 Task: Explore Airbnb accommodation in Sakaiminato, Japan from 12th  December, 2023 to 15th December, 2023 for 3 adults. Place can be entire room with 2 bedrooms having 3 beds and 1 bathroom. Property type can be flat.
Action: Mouse moved to (469, 84)
Screenshot: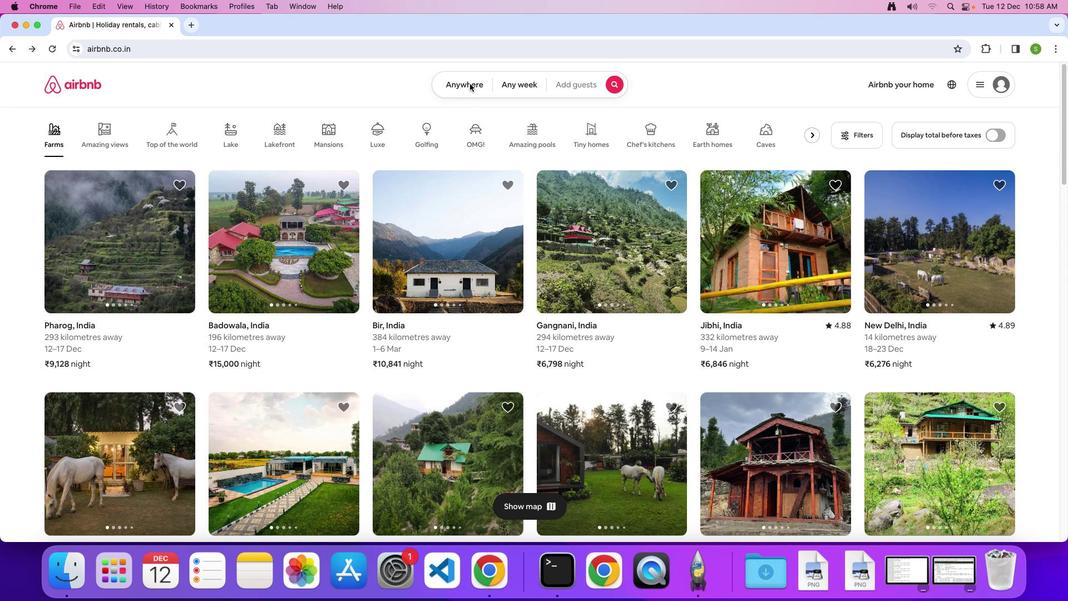 
Action: Mouse pressed left at (469, 84)
Screenshot: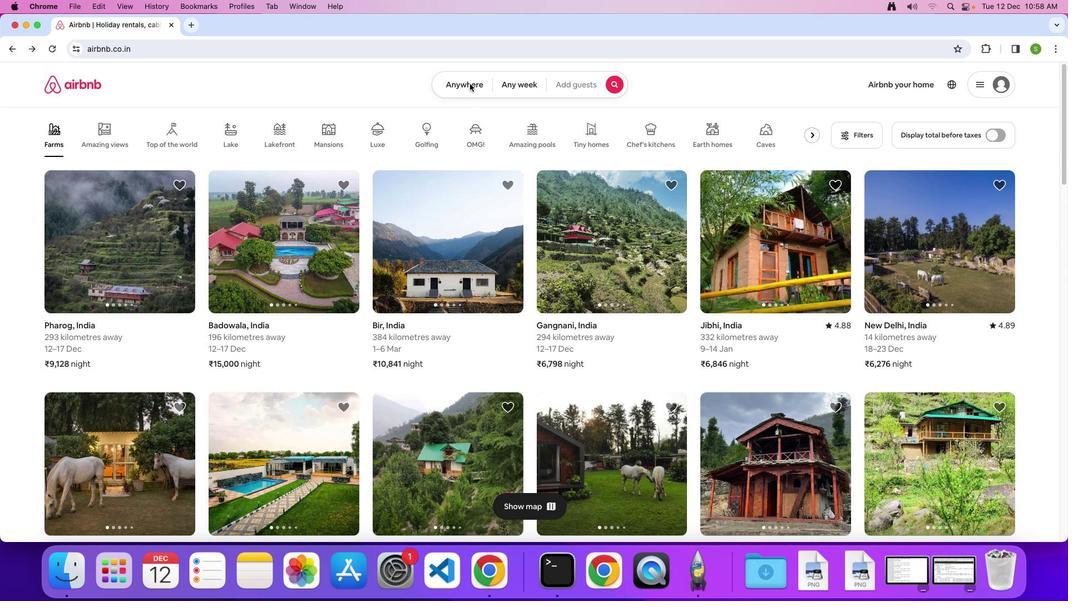 
Action: Mouse moved to (463, 85)
Screenshot: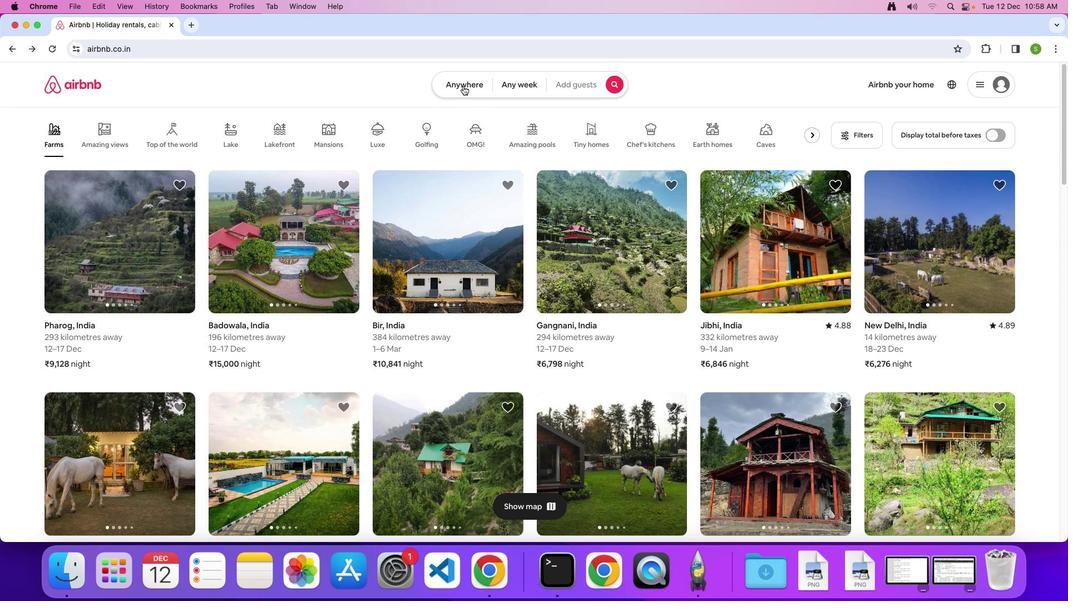 
Action: Mouse pressed left at (463, 85)
Screenshot: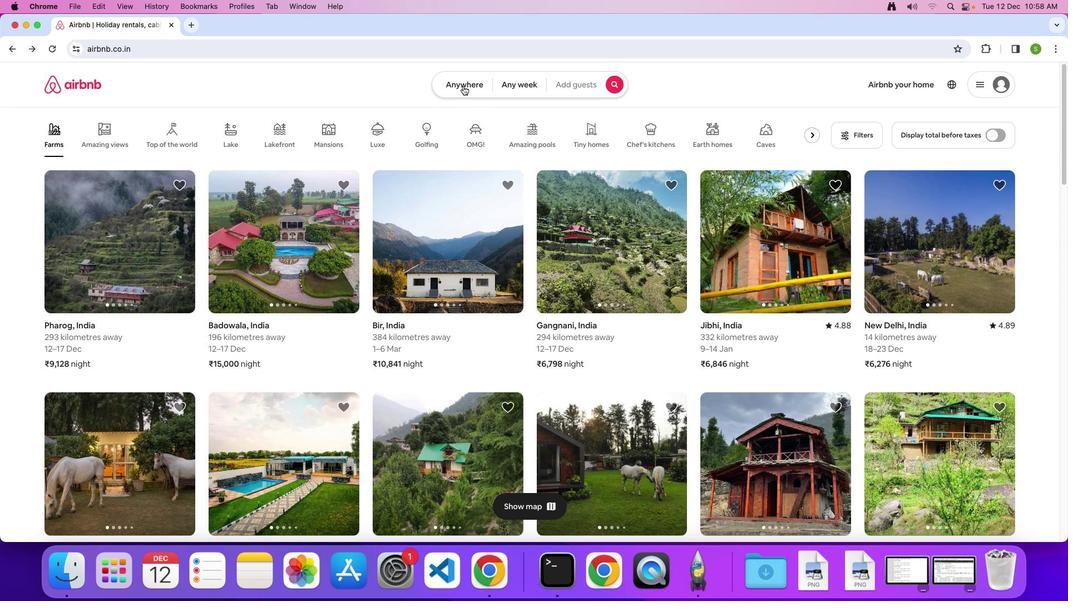 
Action: Mouse moved to (407, 118)
Screenshot: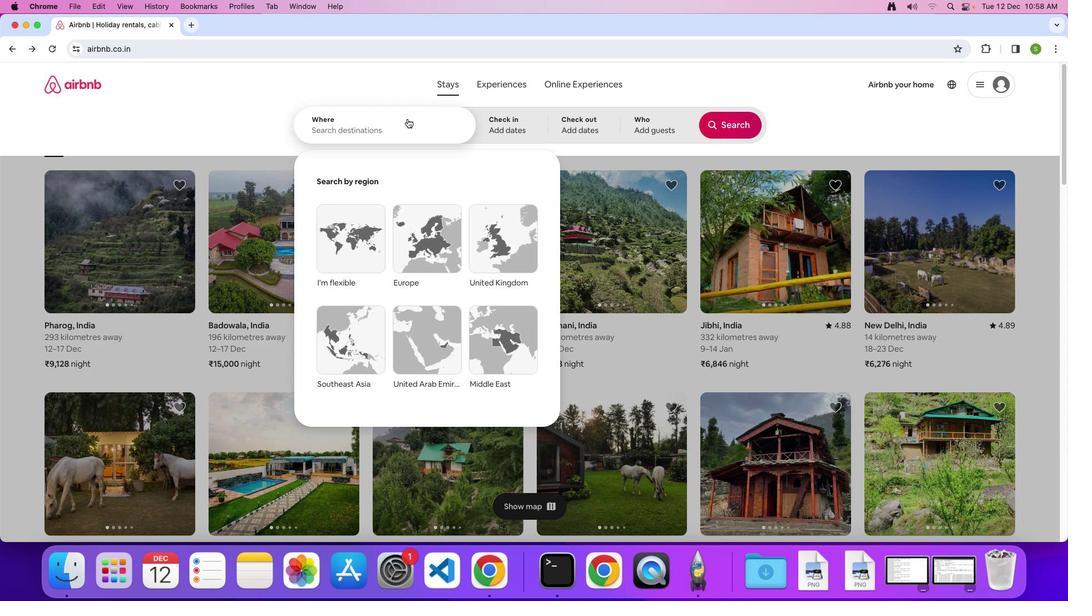 
Action: Mouse pressed left at (407, 118)
Screenshot: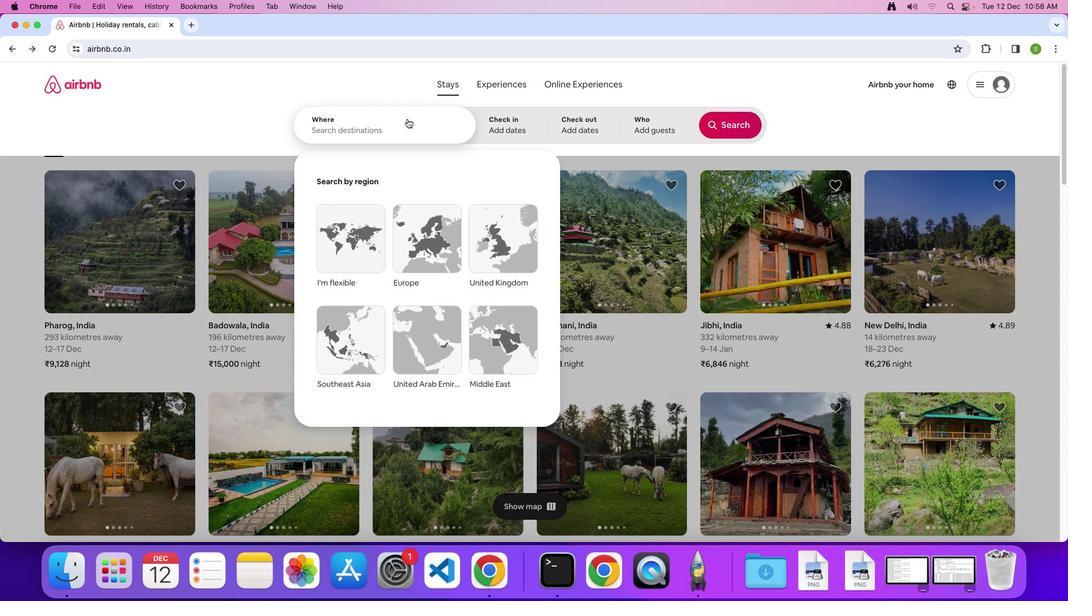 
Action: Key pressed 'S'Key.caps_lock'a''k''a''i''m''i''n''a''t''o'','Key.spaceKey.shift'J''a''p''a''n'Key.enter
Screenshot: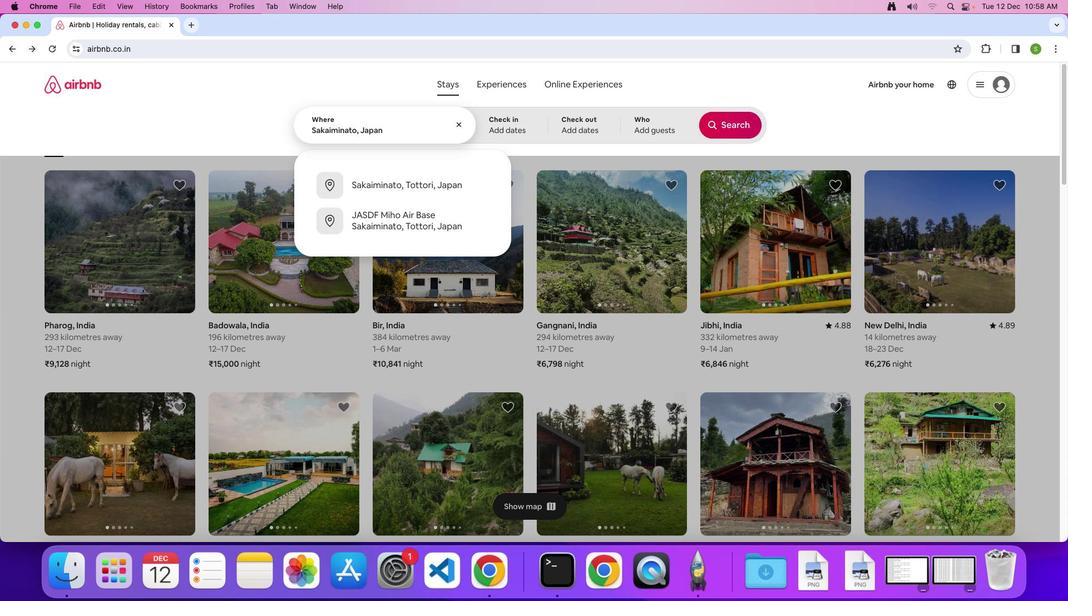 
Action: Mouse moved to (397, 320)
Screenshot: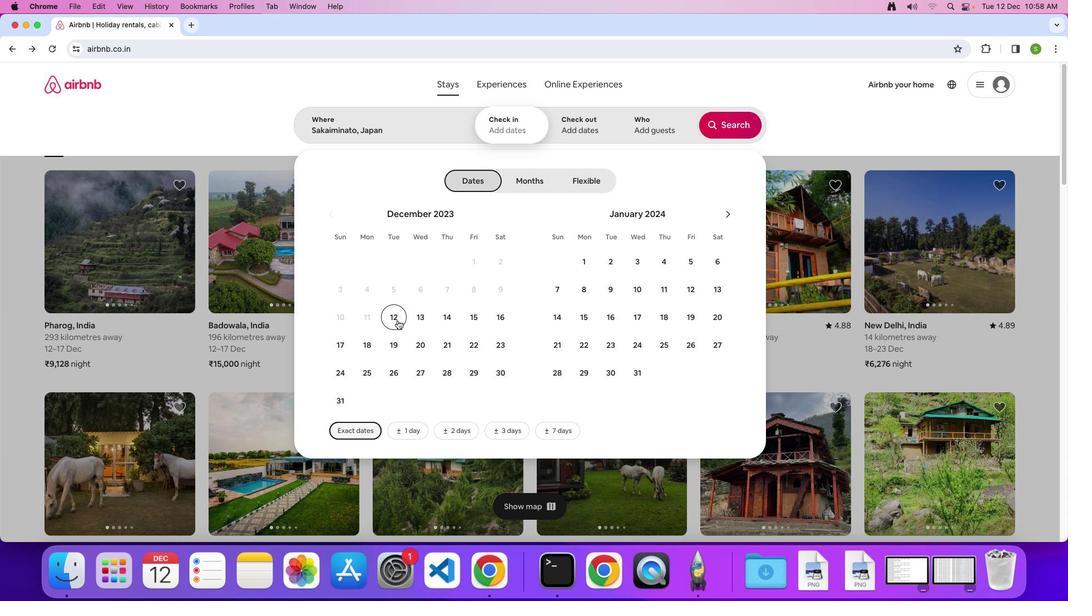 
Action: Mouse pressed left at (397, 320)
Screenshot: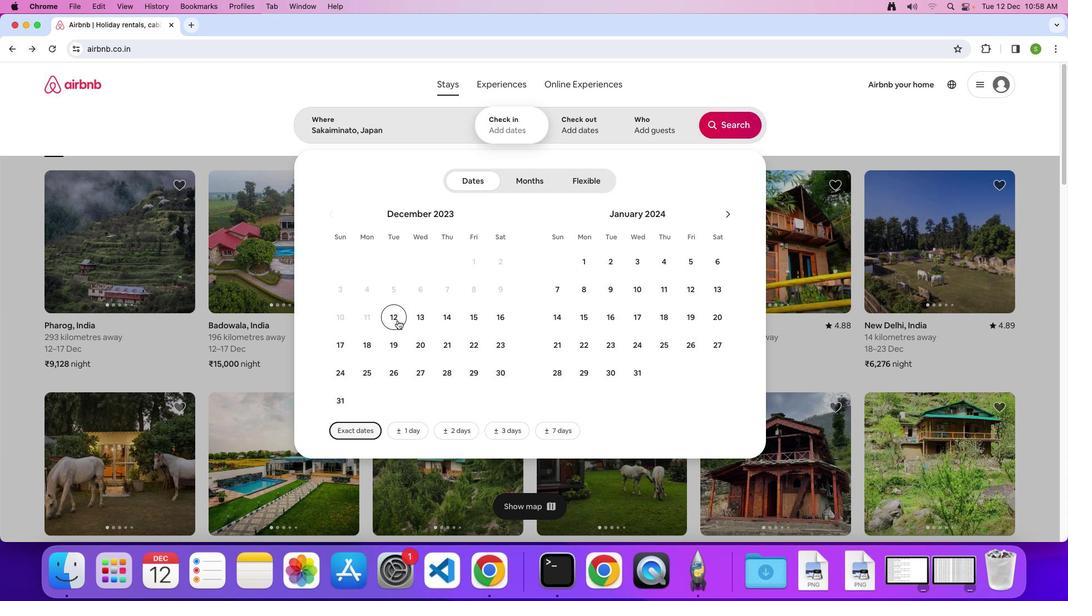 
Action: Mouse moved to (467, 319)
Screenshot: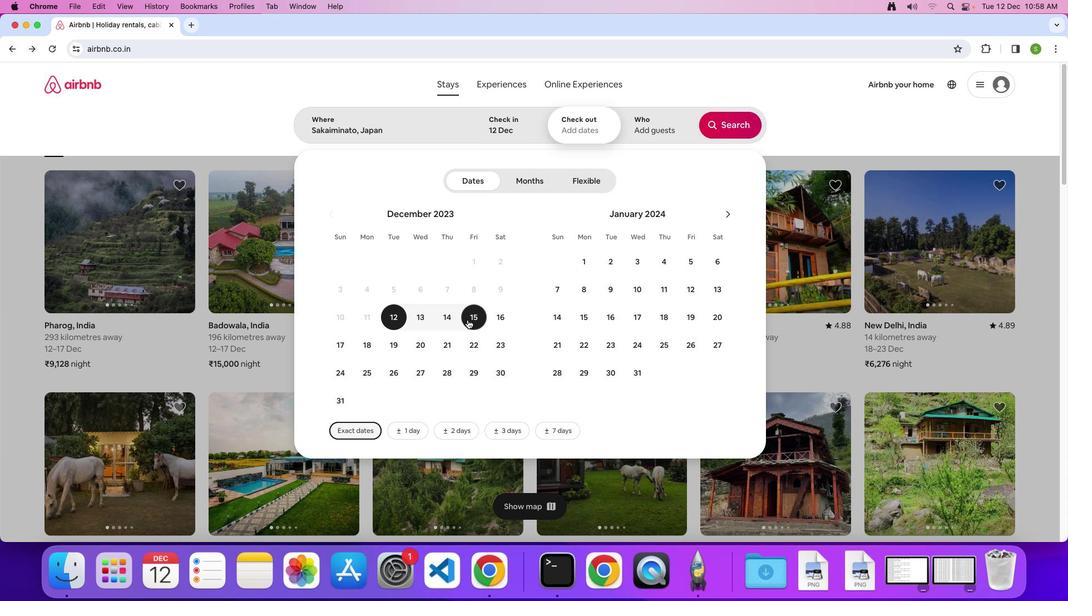 
Action: Mouse pressed left at (467, 319)
Screenshot: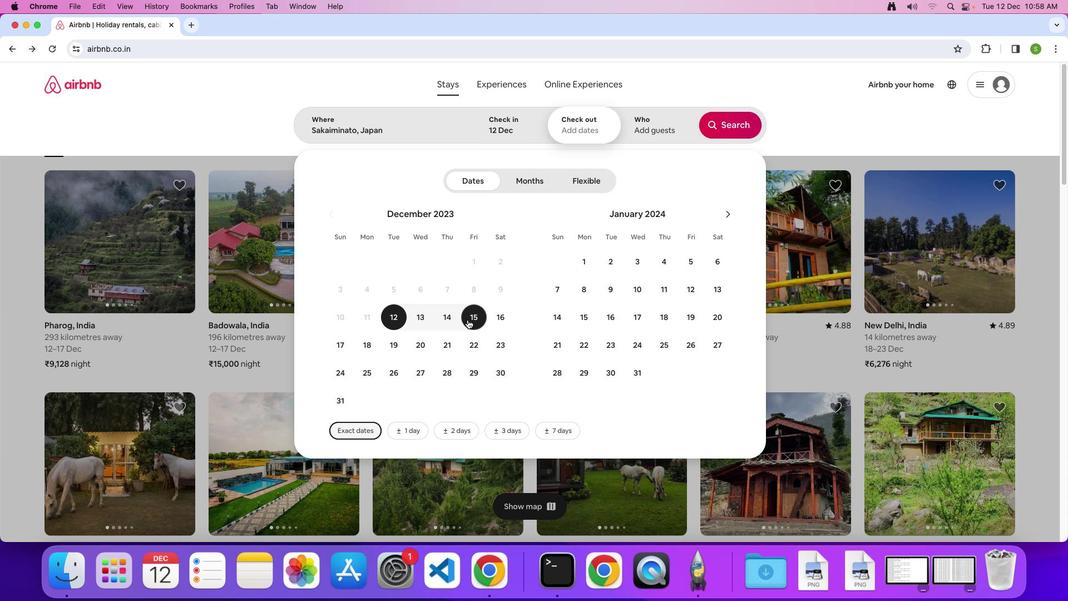 
Action: Mouse moved to (657, 123)
Screenshot: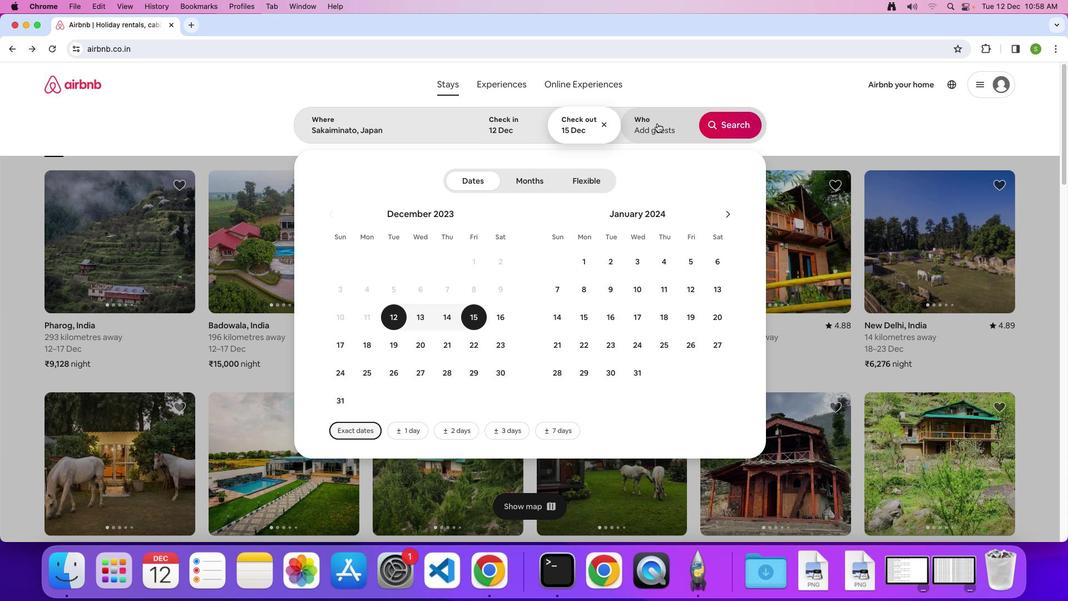 
Action: Mouse pressed left at (657, 123)
Screenshot: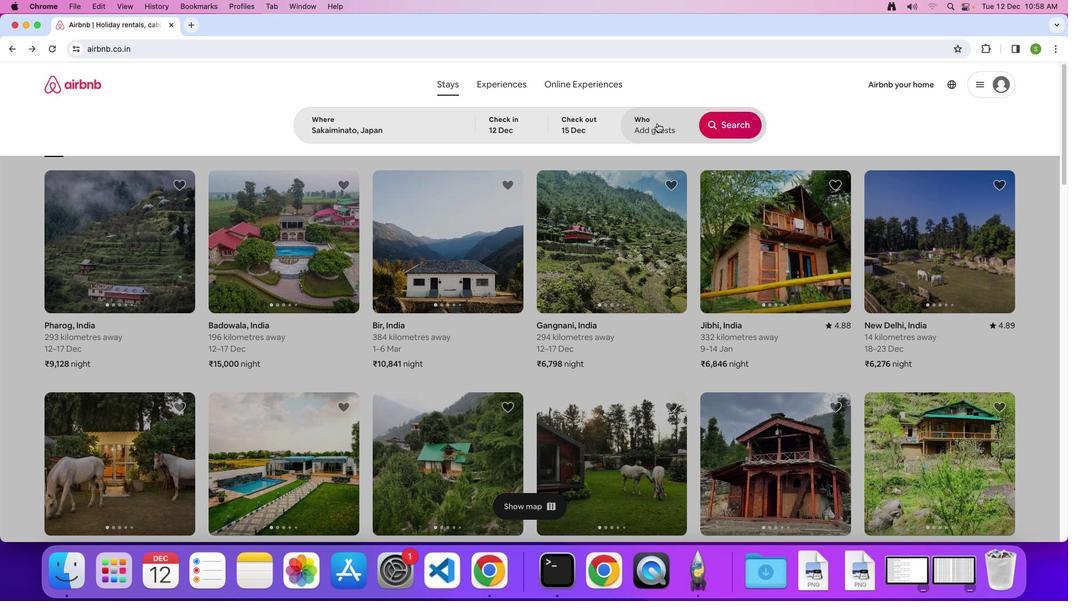 
Action: Mouse moved to (731, 185)
Screenshot: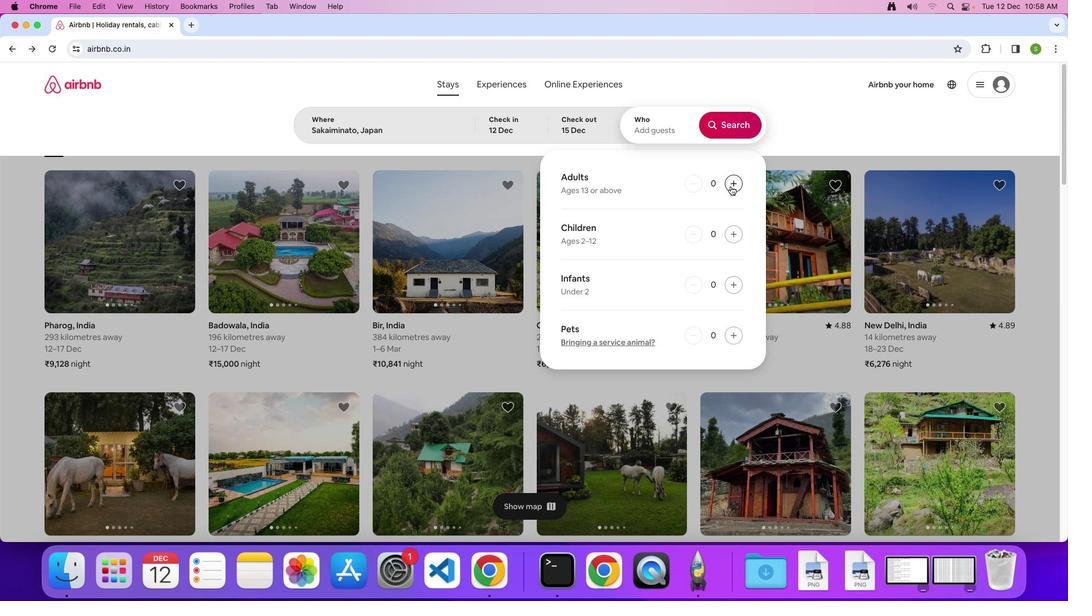
Action: Mouse pressed left at (731, 185)
Screenshot: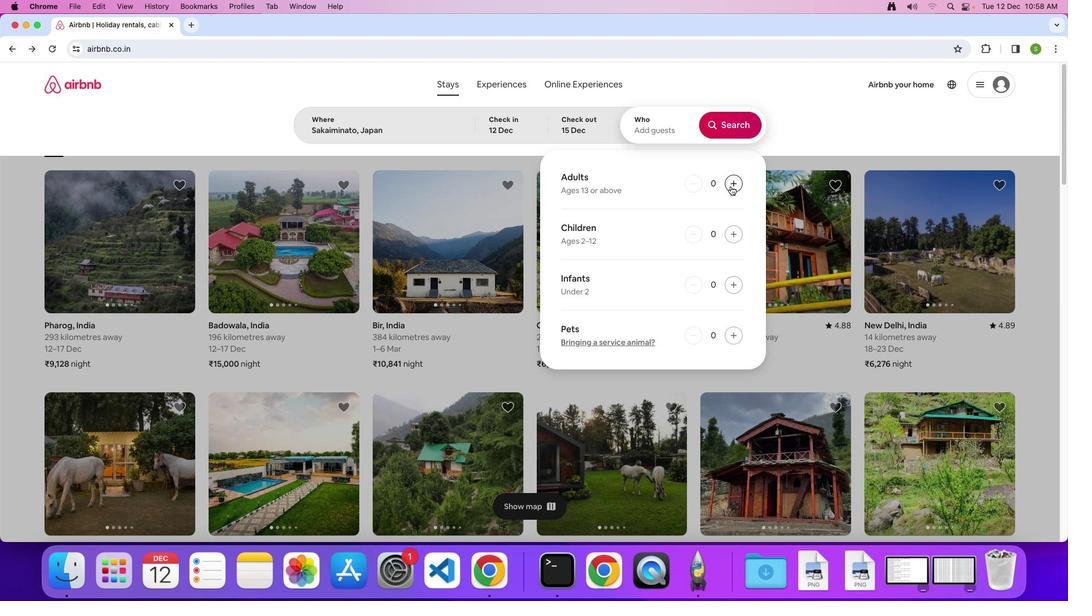 
Action: Mouse pressed left at (731, 185)
Screenshot: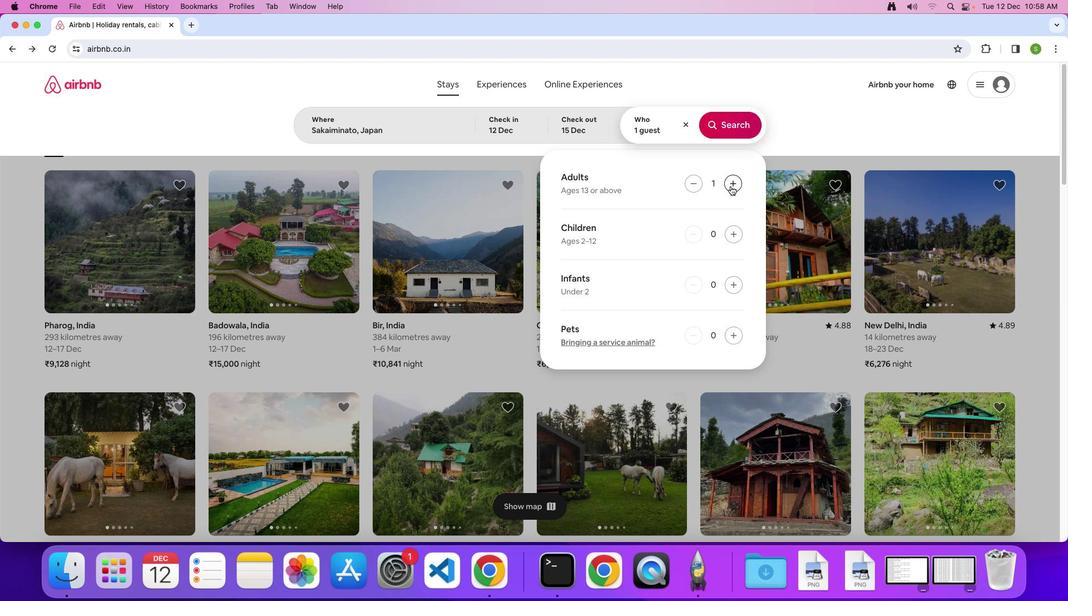 
Action: Mouse pressed left at (731, 185)
Screenshot: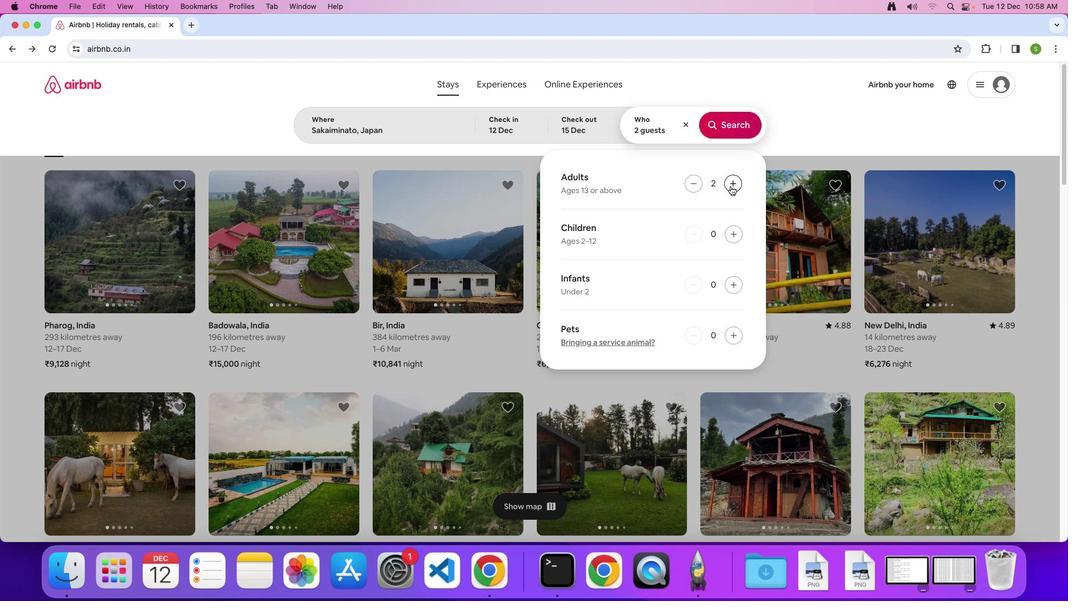 
Action: Mouse moved to (741, 131)
Screenshot: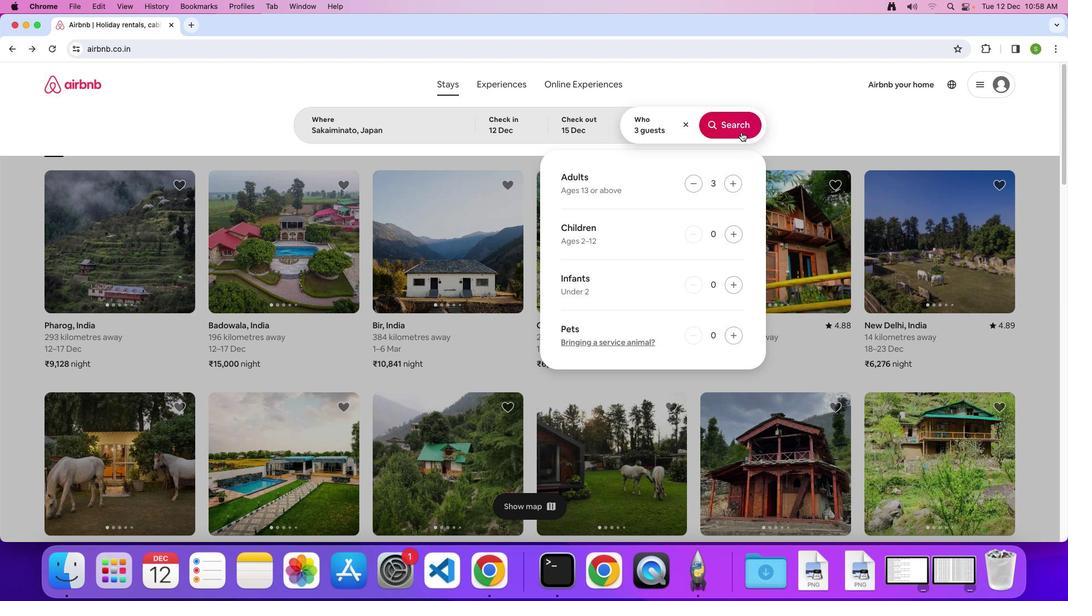 
Action: Mouse pressed left at (741, 131)
Screenshot: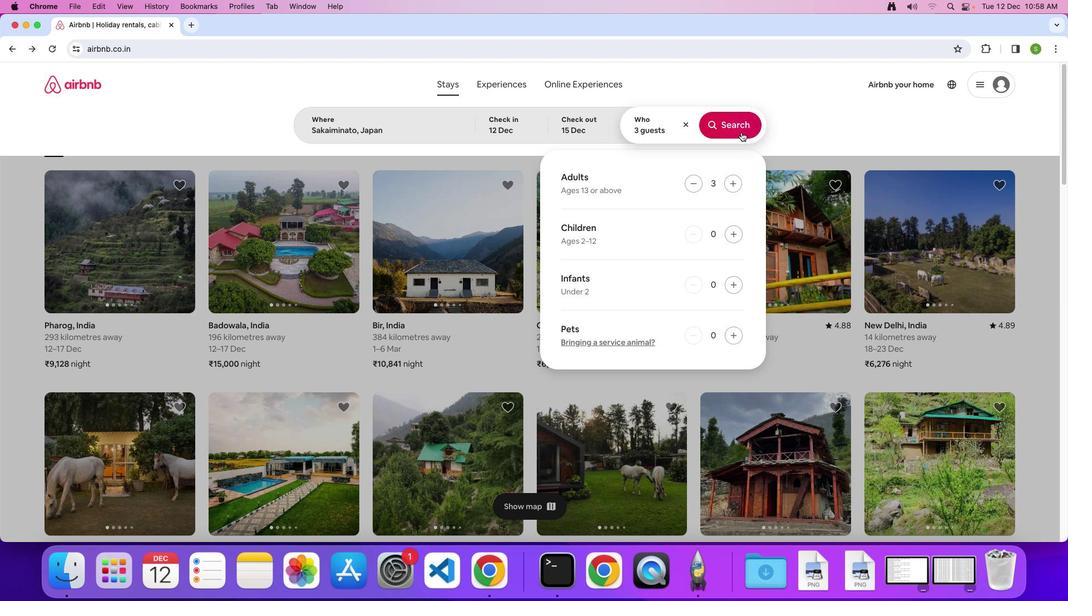 
Action: Mouse moved to (883, 134)
Screenshot: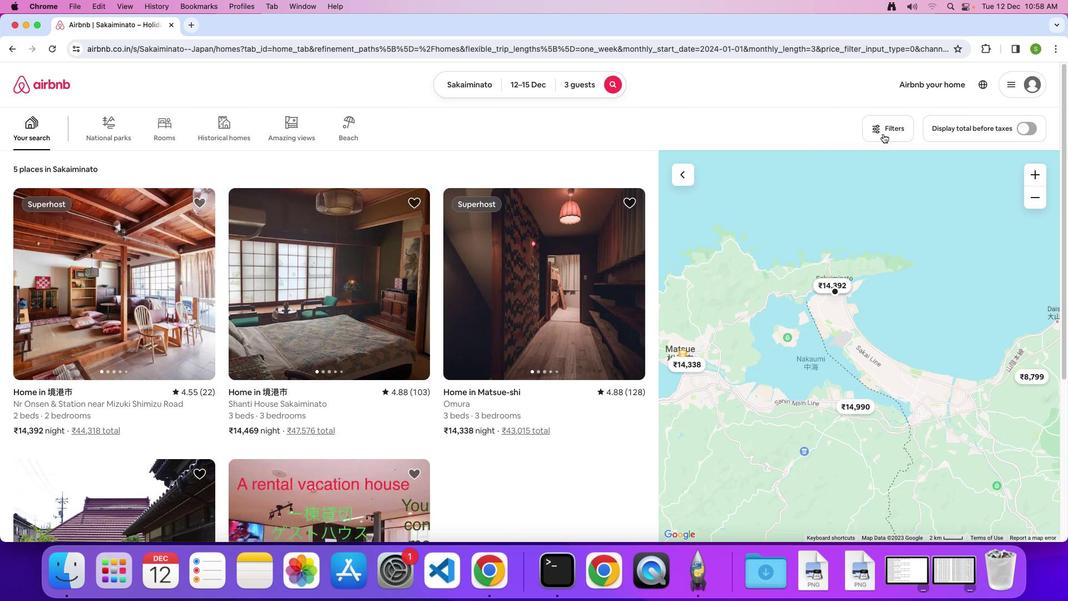 
Action: Mouse pressed left at (883, 134)
Screenshot: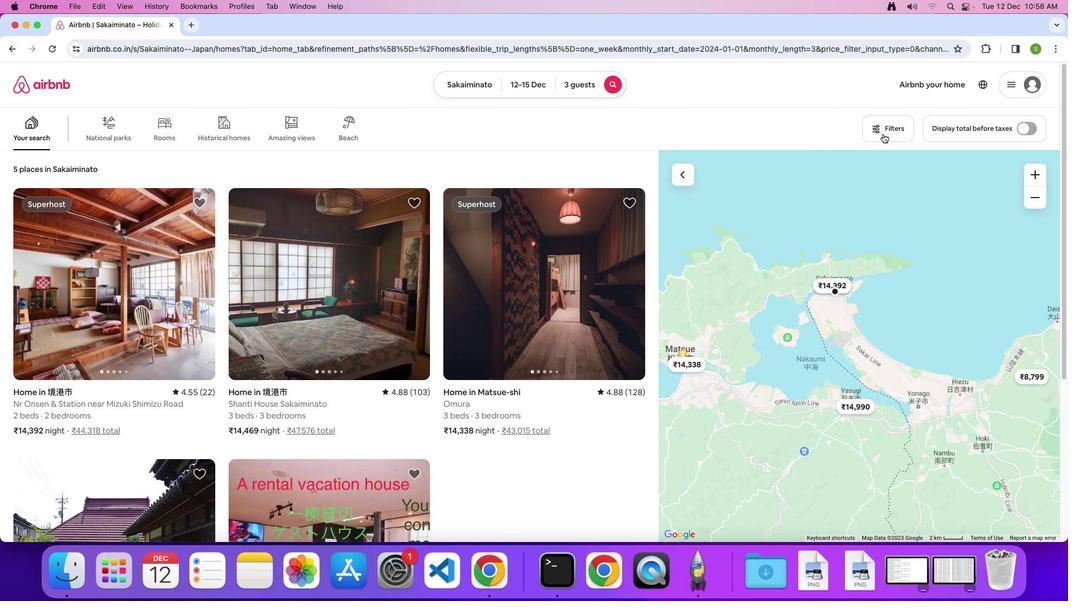 
Action: Mouse moved to (534, 333)
Screenshot: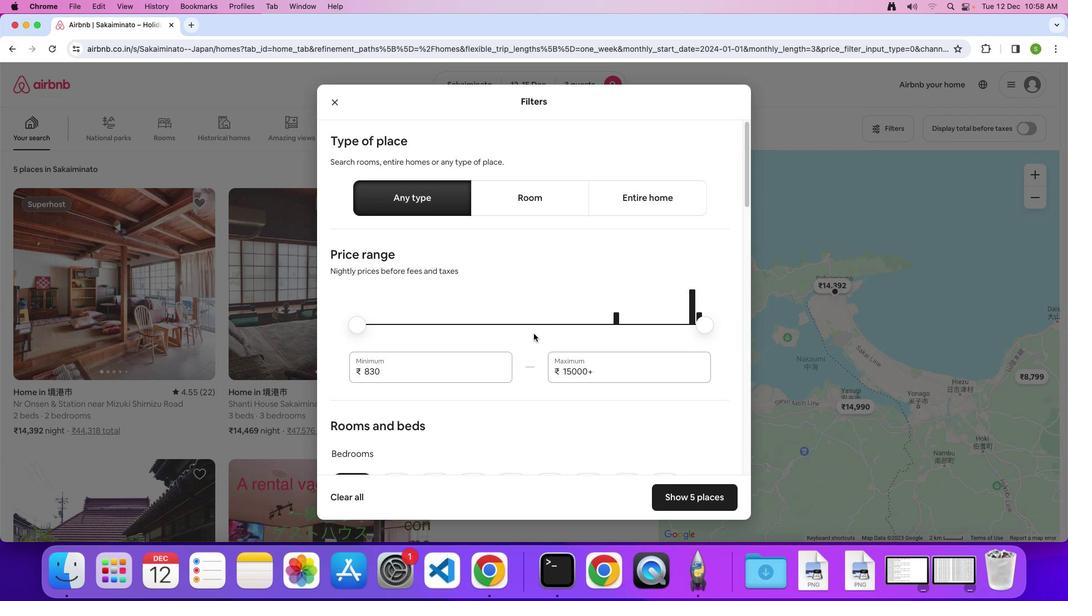 
Action: Mouse scrolled (534, 333) with delta (0, 0)
Screenshot: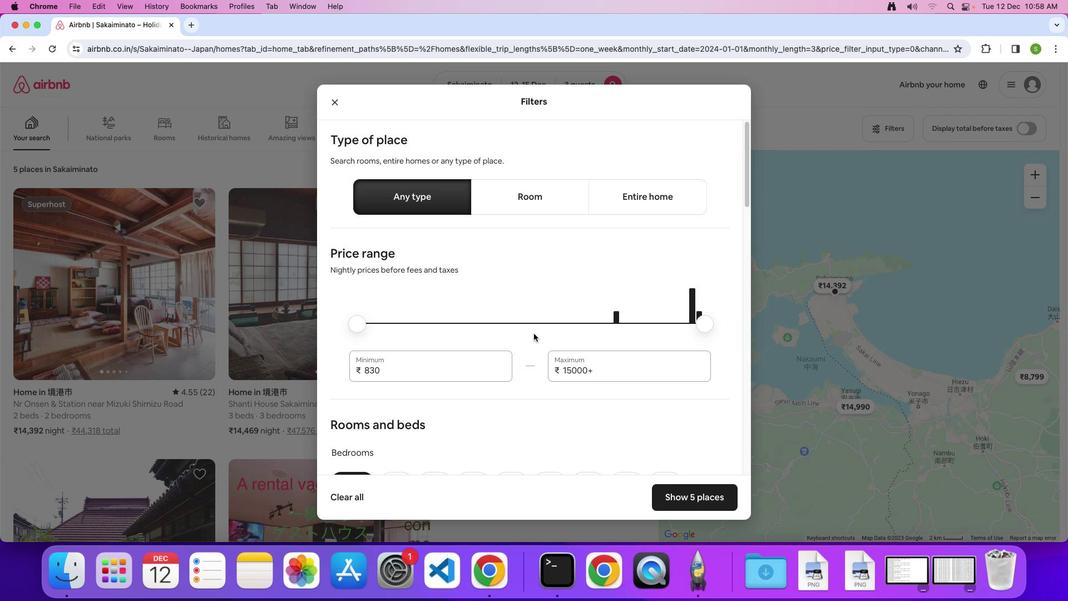 
Action: Mouse scrolled (534, 333) with delta (0, 0)
Screenshot: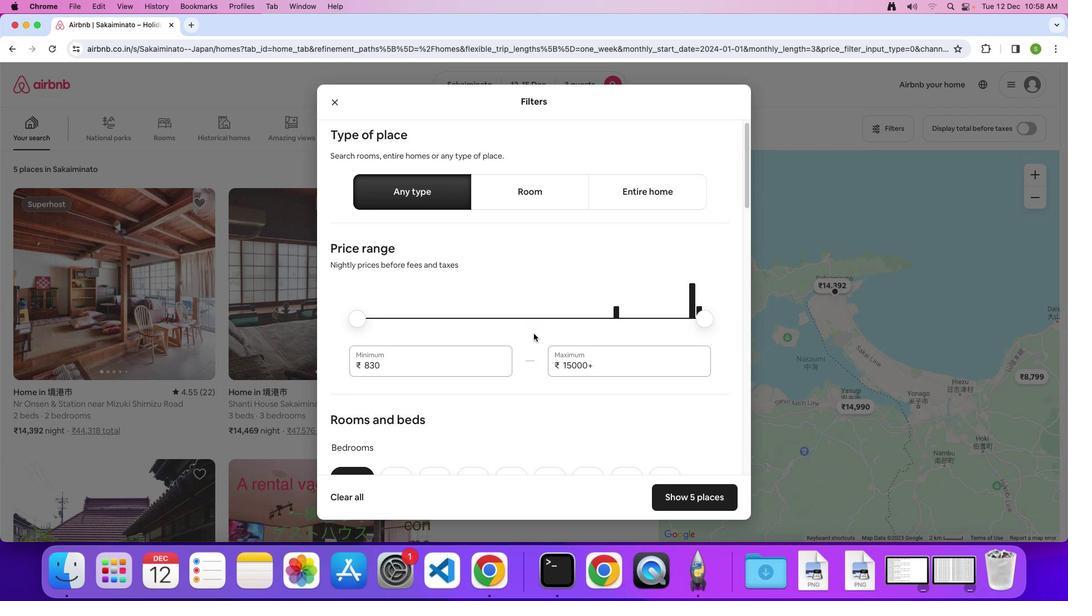 
Action: Mouse scrolled (534, 333) with delta (0, 0)
Screenshot: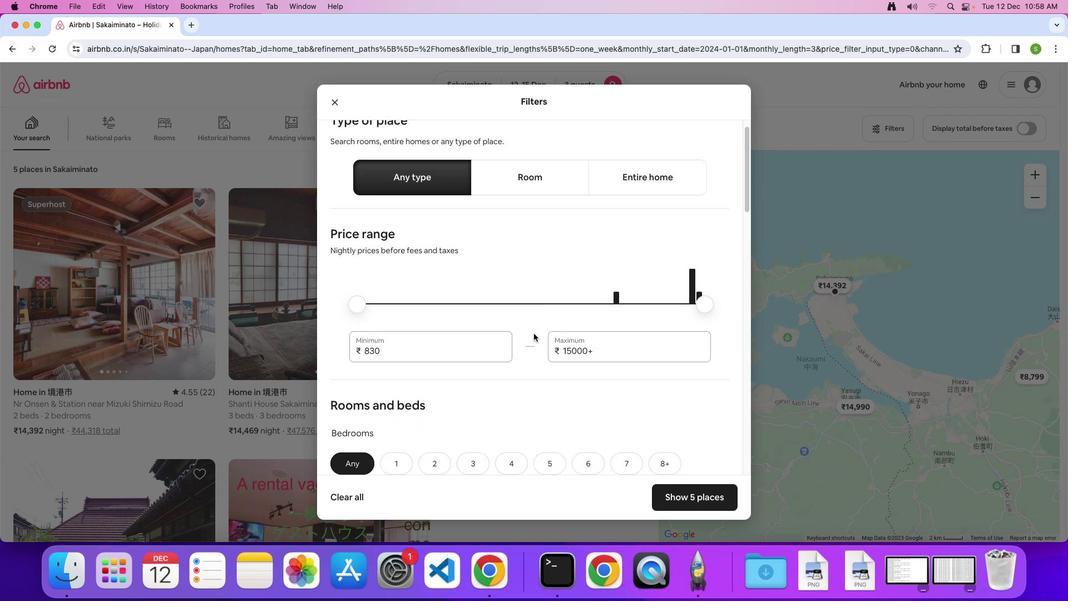 
Action: Mouse scrolled (534, 333) with delta (0, 0)
Screenshot: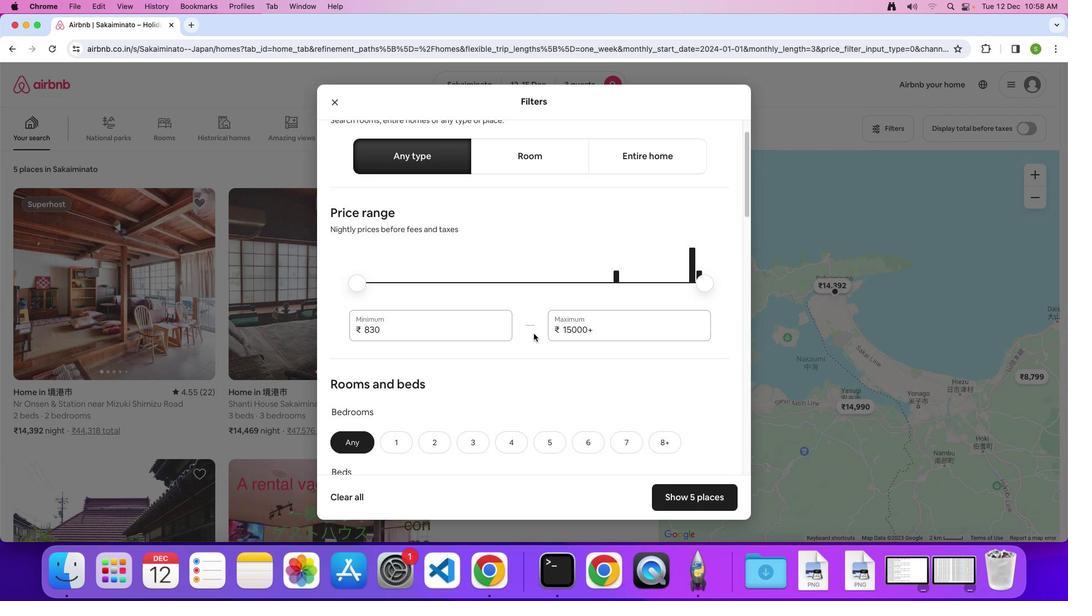 
Action: Mouse scrolled (534, 333) with delta (0, 0)
Screenshot: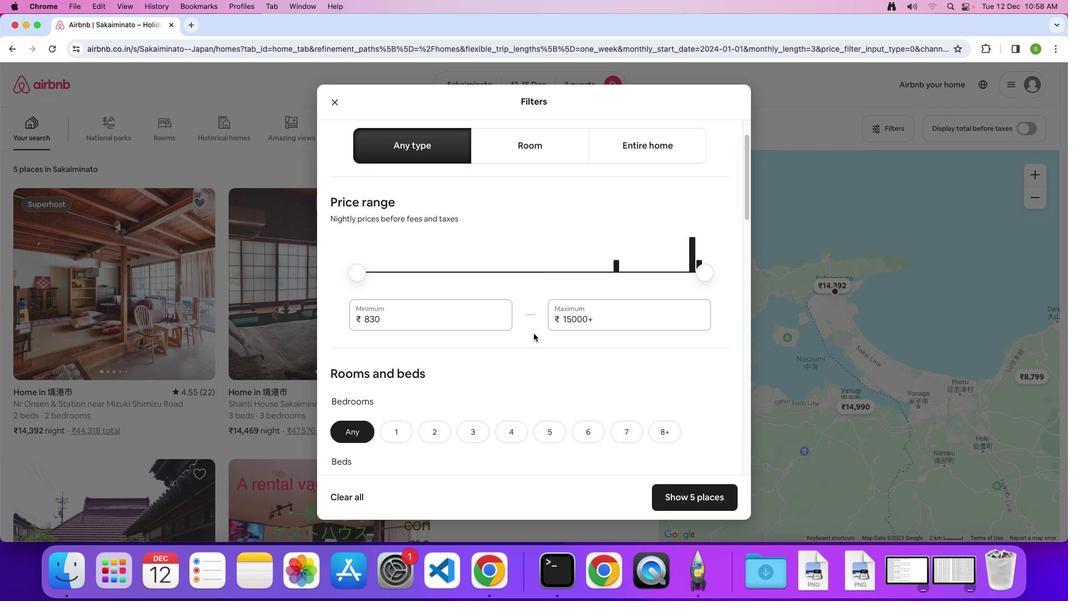 
Action: Mouse scrolled (534, 333) with delta (0, -1)
Screenshot: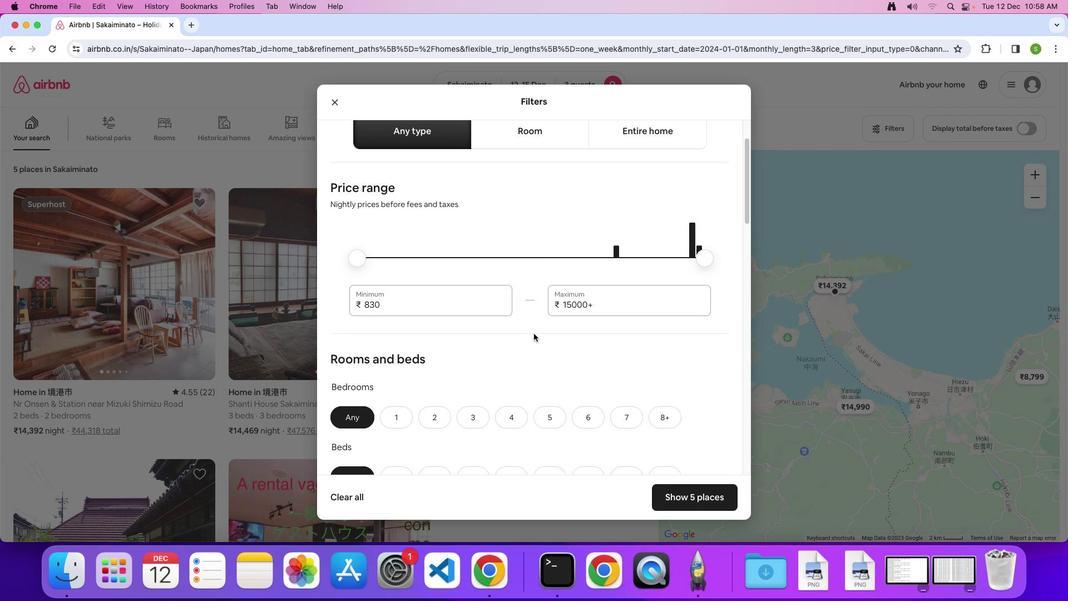 
Action: Mouse scrolled (534, 333) with delta (0, 0)
Screenshot: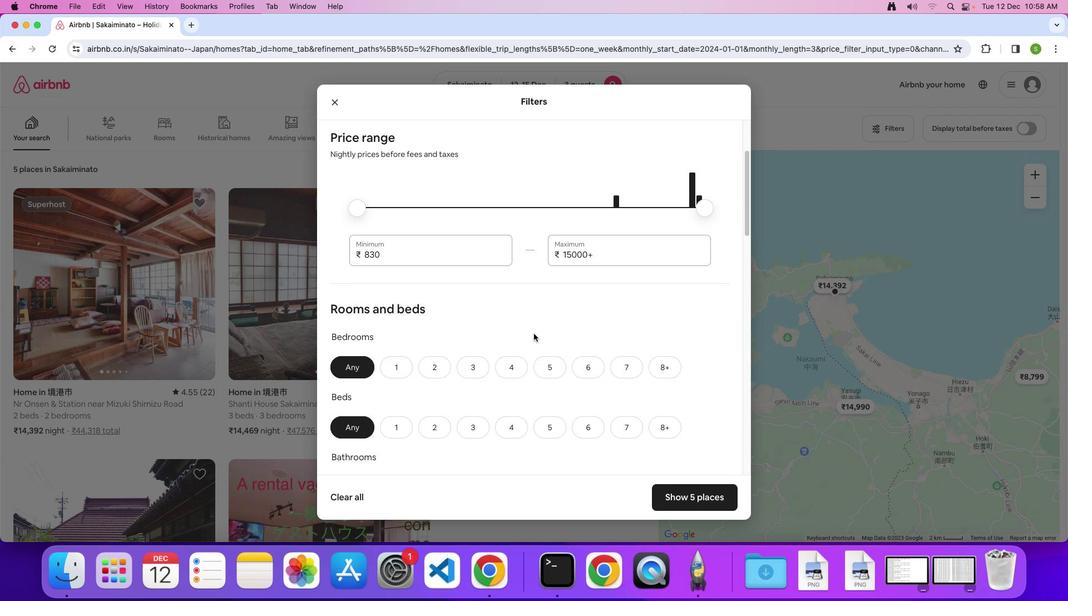 
Action: Mouse scrolled (534, 333) with delta (0, 0)
Screenshot: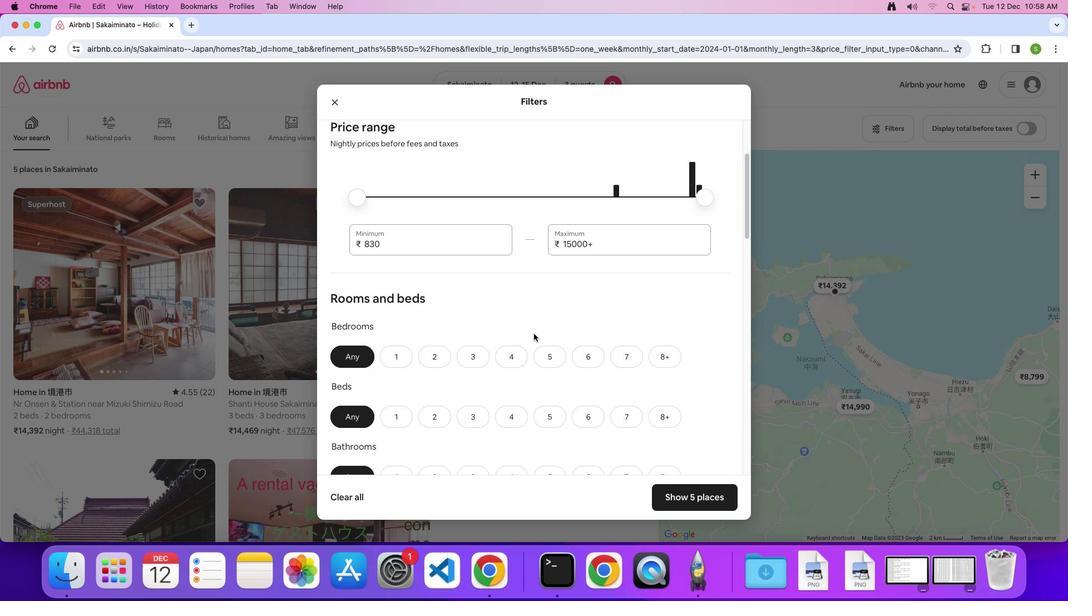 
Action: Mouse scrolled (534, 333) with delta (0, -1)
Screenshot: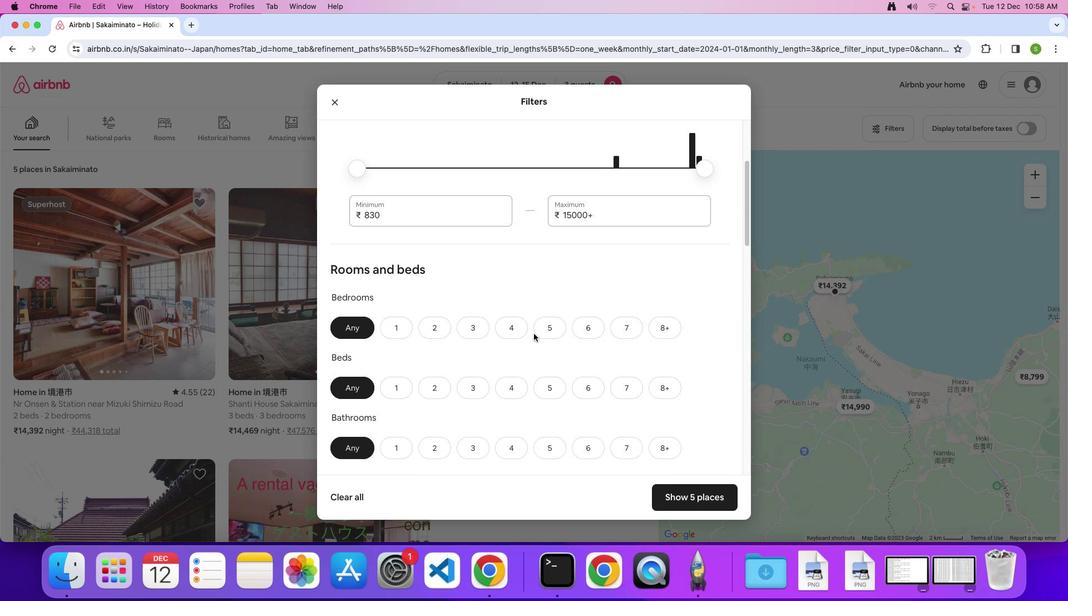 
Action: Mouse scrolled (534, 333) with delta (0, 0)
Screenshot: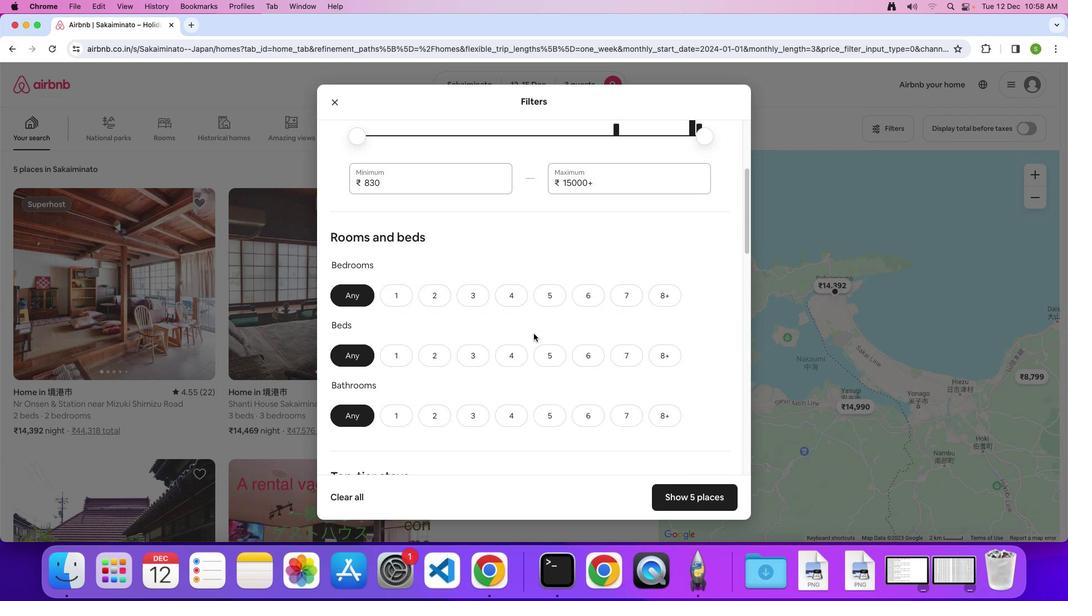 
Action: Mouse scrolled (534, 333) with delta (0, 0)
Screenshot: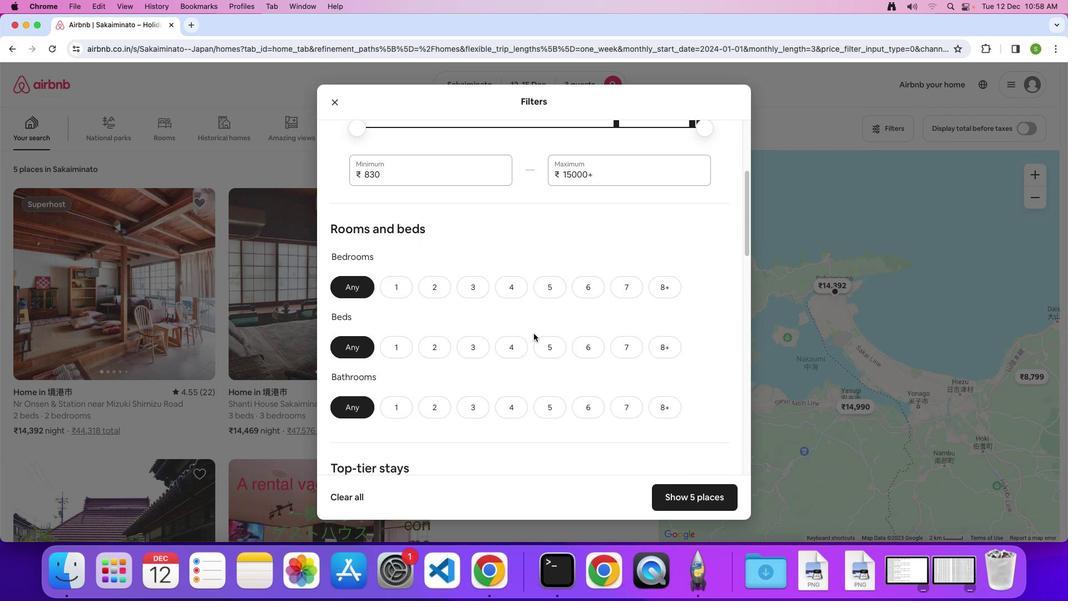 
Action: Mouse scrolled (534, 333) with delta (0, -1)
Screenshot: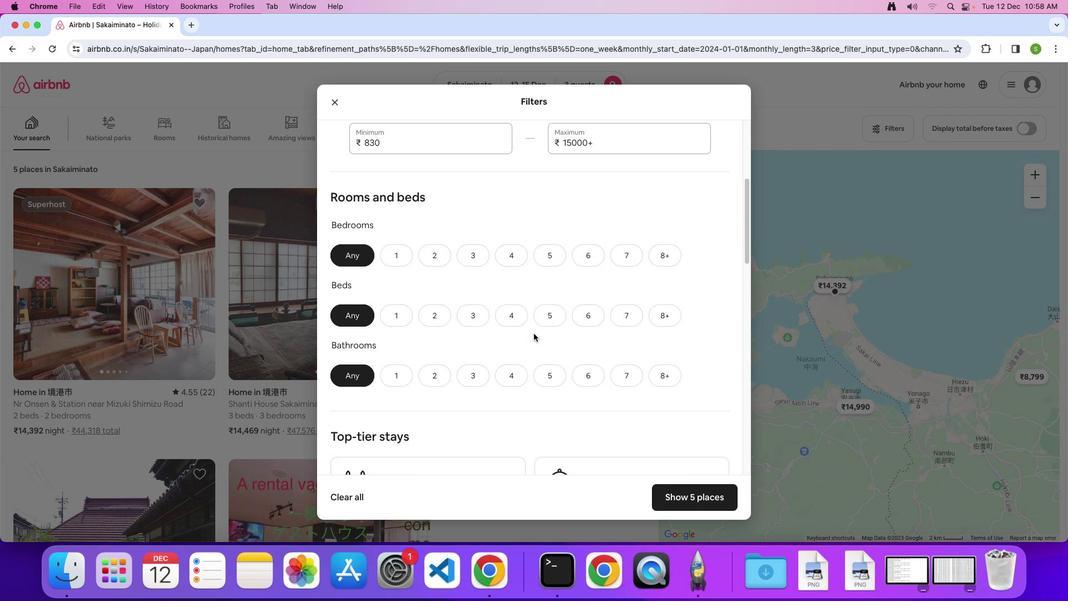 
Action: Mouse moved to (437, 222)
Screenshot: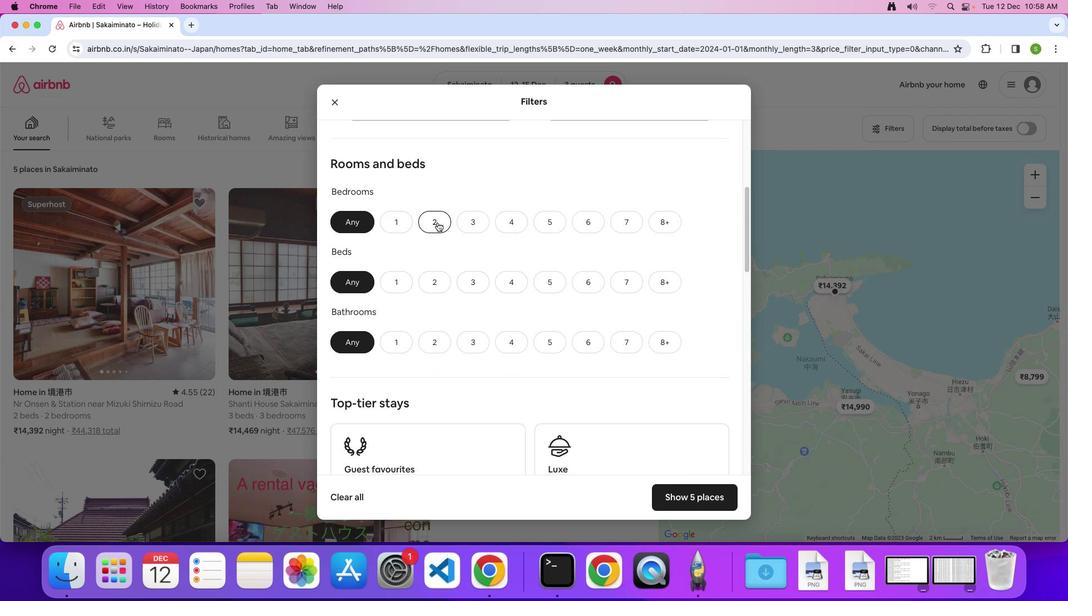 
Action: Mouse pressed left at (437, 222)
Screenshot: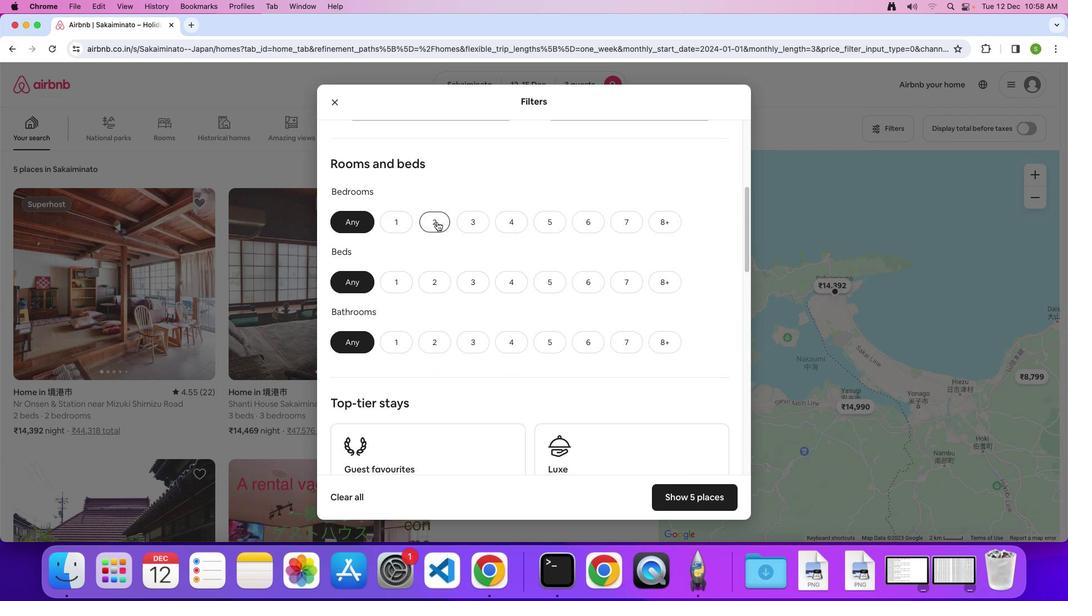 
Action: Mouse moved to (477, 276)
Screenshot: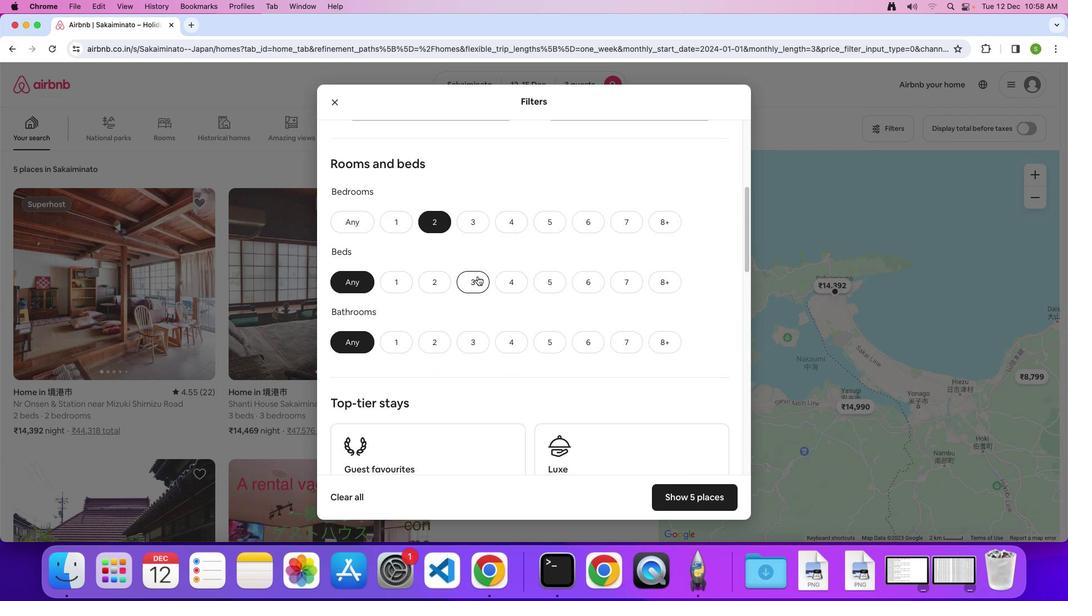 
Action: Mouse pressed left at (477, 276)
Screenshot: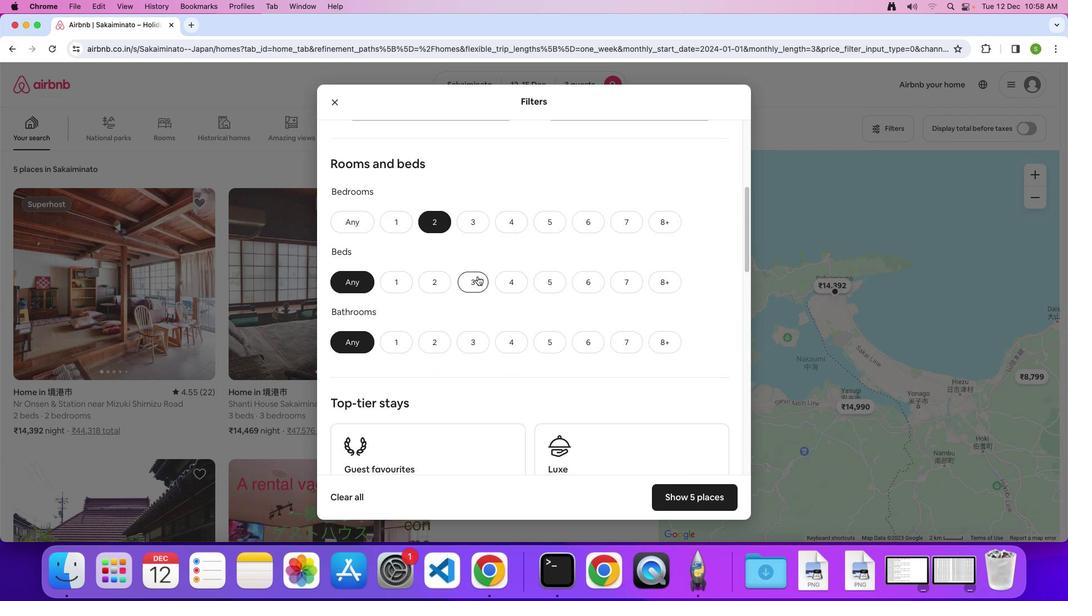 
Action: Mouse moved to (398, 344)
Screenshot: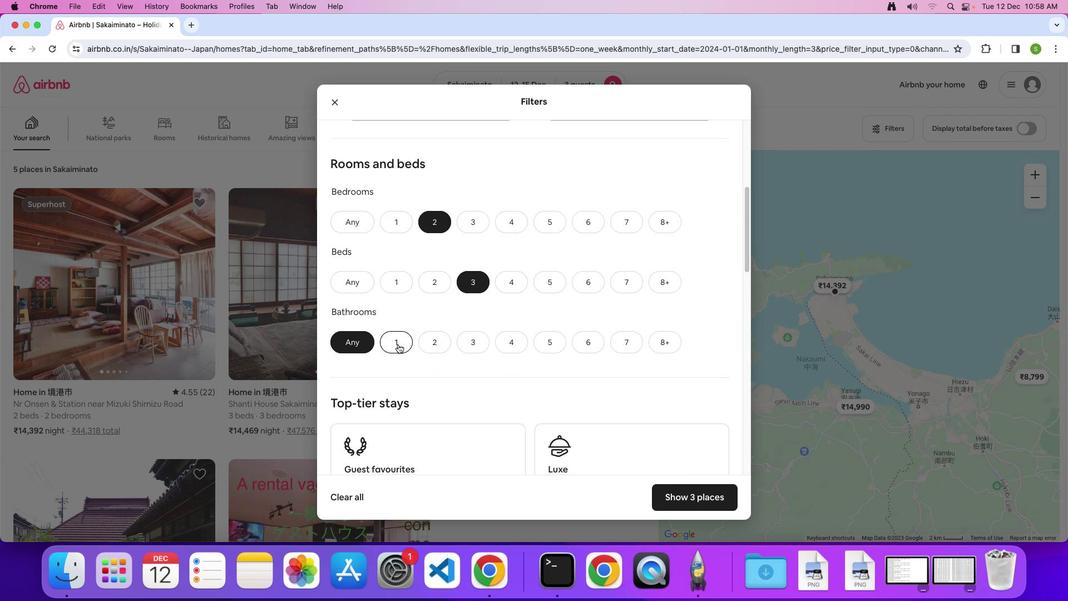 
Action: Mouse pressed left at (398, 344)
Screenshot: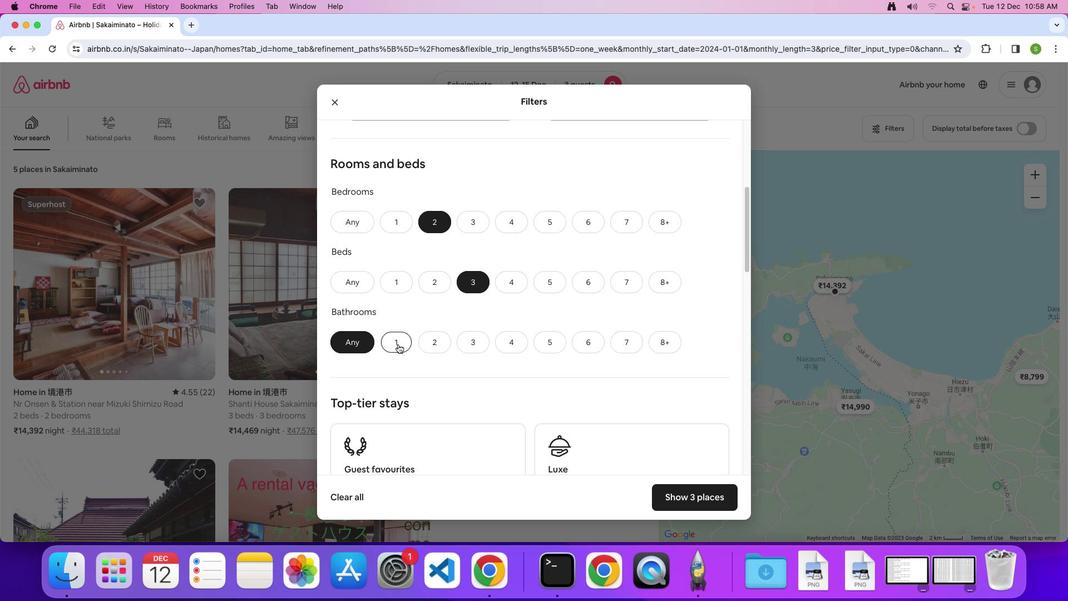
Action: Mouse moved to (571, 328)
Screenshot: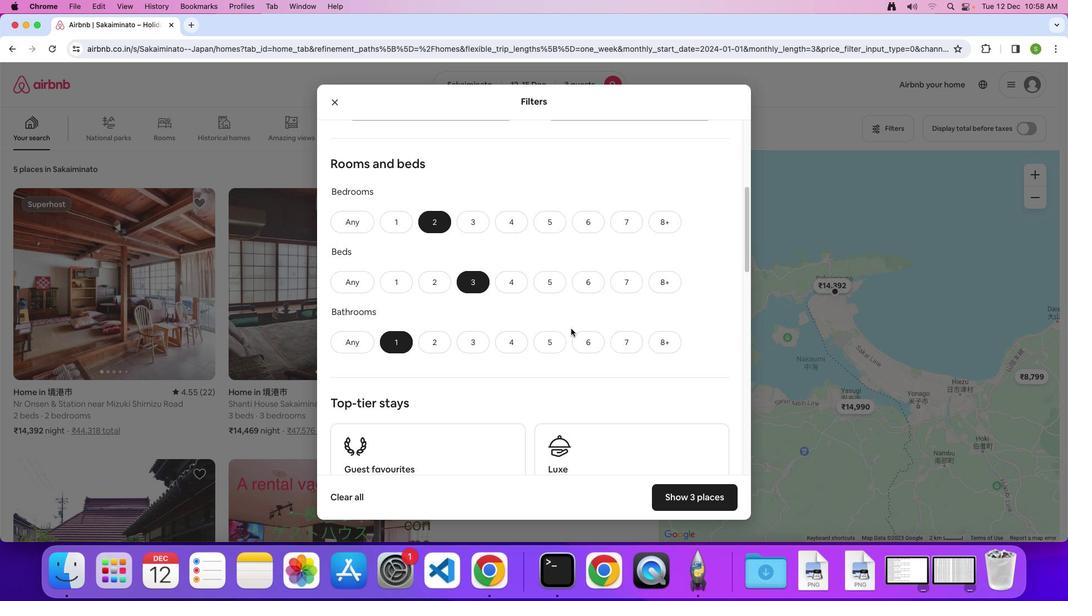 
Action: Mouse scrolled (571, 328) with delta (0, 0)
Screenshot: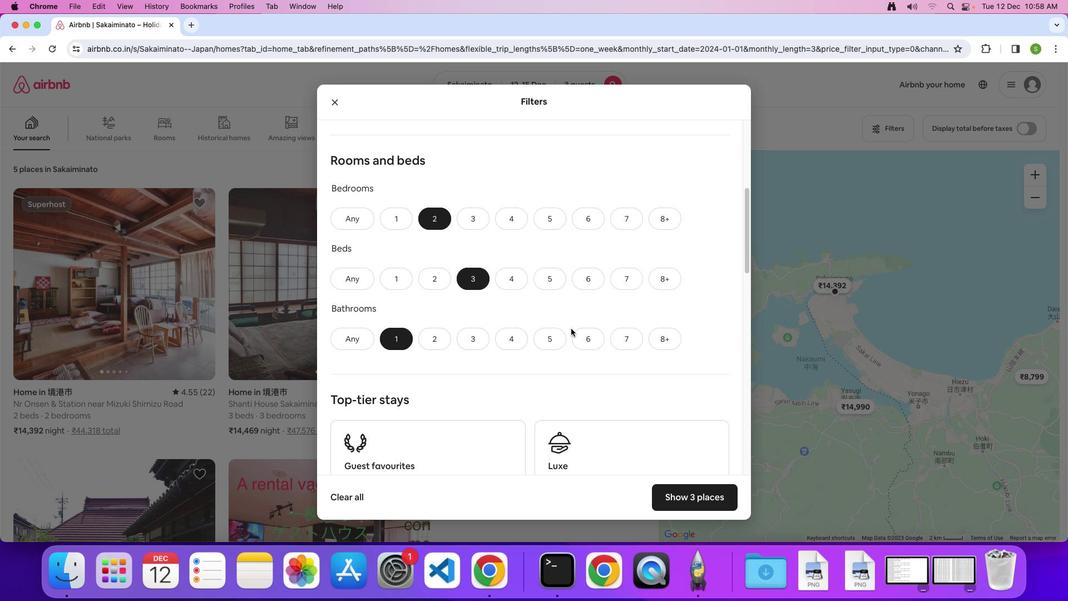 
Action: Mouse scrolled (571, 328) with delta (0, 0)
Screenshot: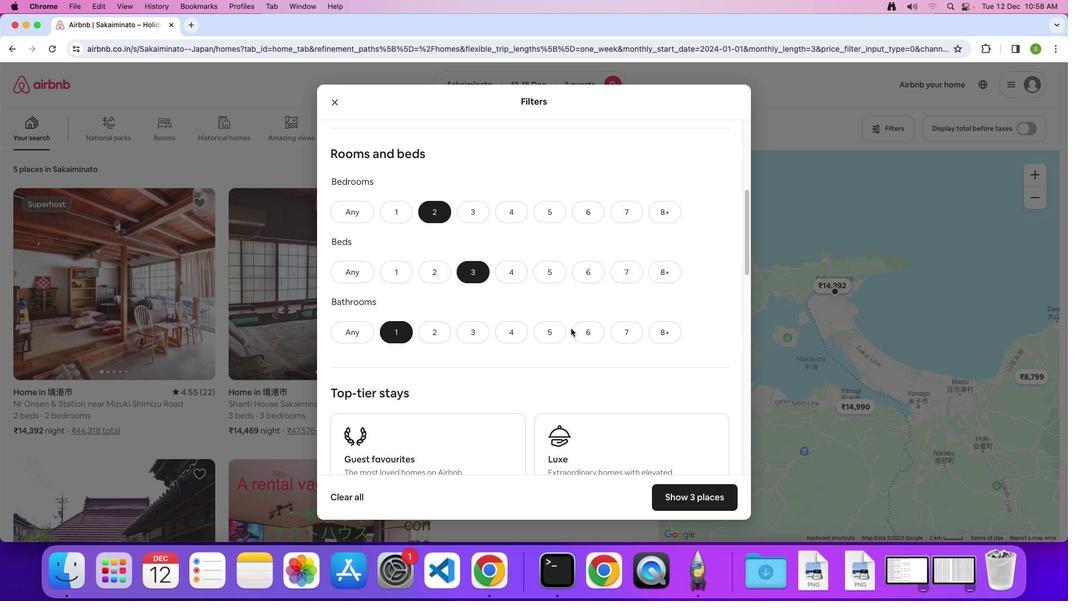 
Action: Mouse scrolled (571, 328) with delta (0, 0)
Screenshot: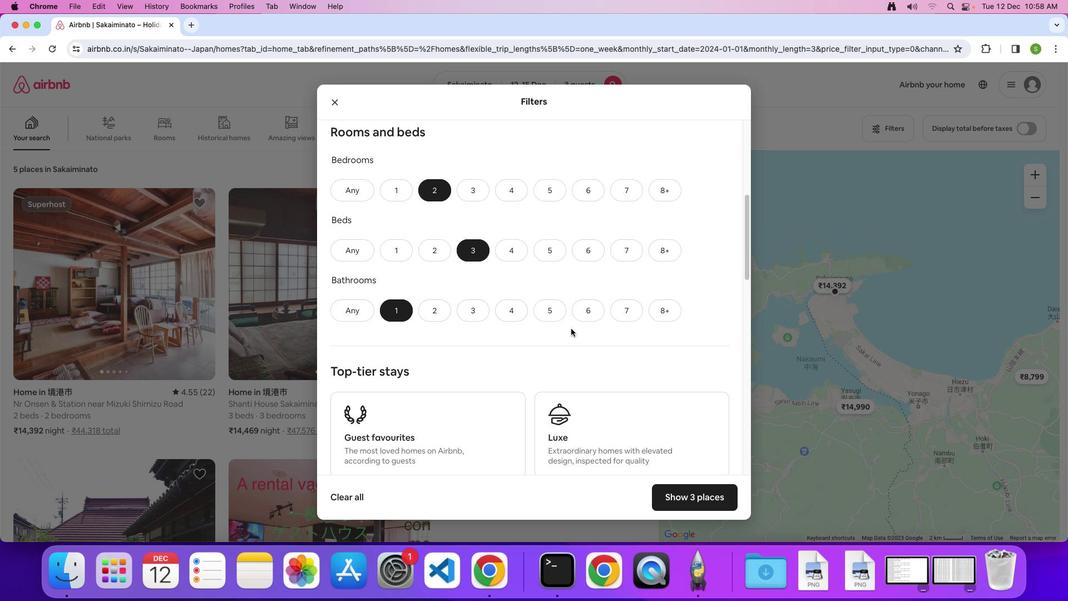 
Action: Mouse scrolled (571, 328) with delta (0, 0)
Screenshot: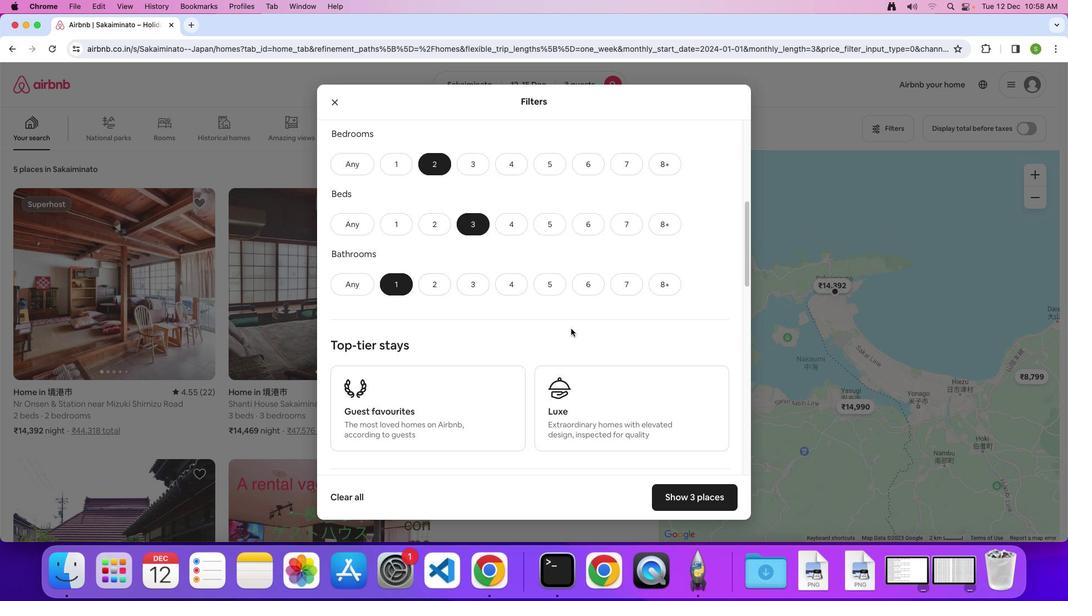 
Action: Mouse scrolled (571, 328) with delta (0, 0)
Screenshot: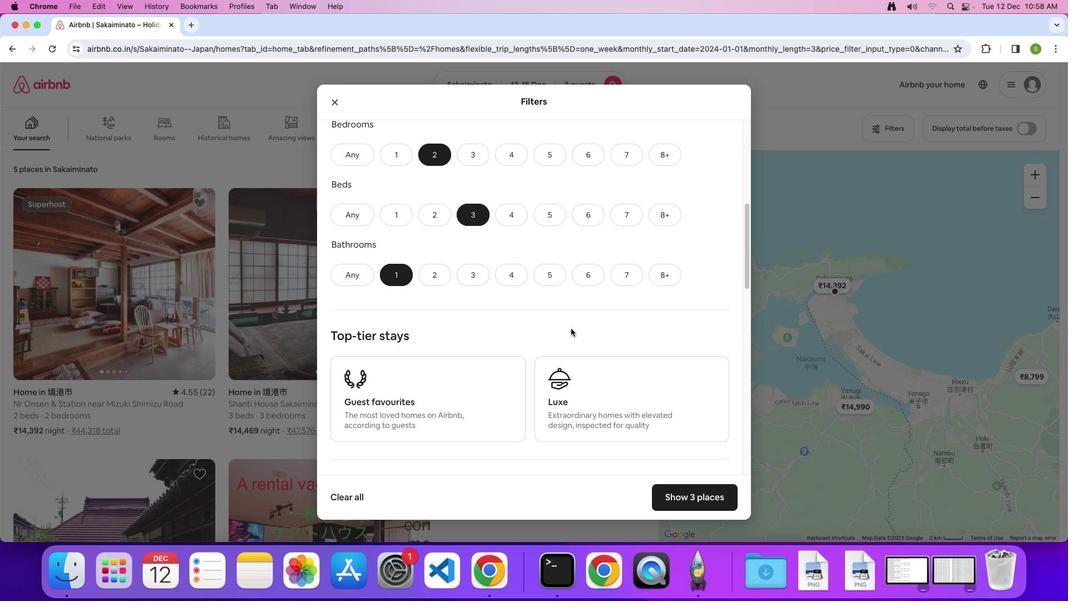 
Action: Mouse scrolled (571, 328) with delta (0, 0)
Screenshot: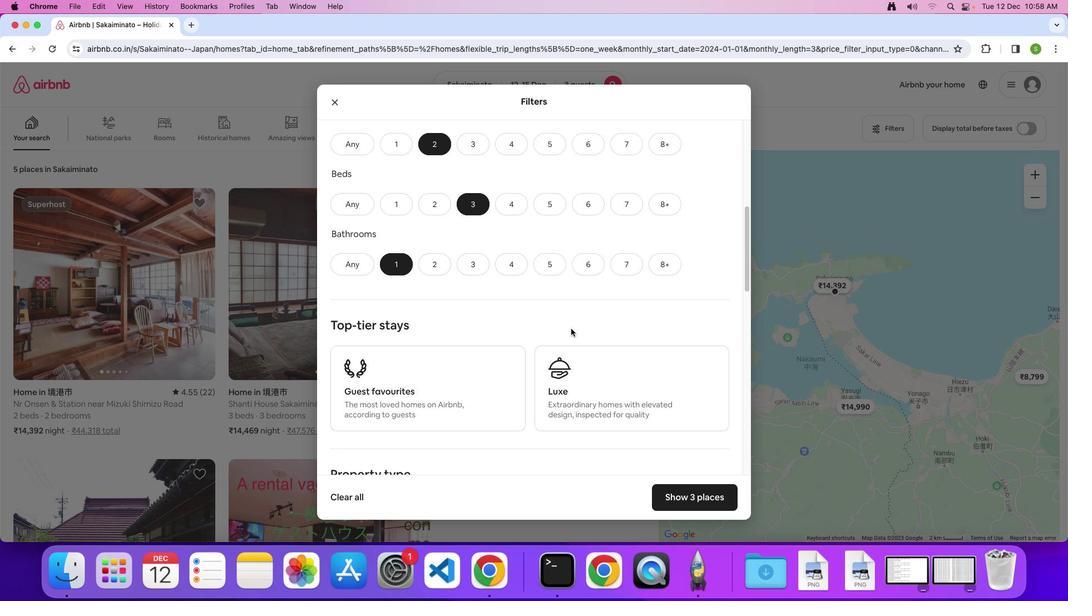 
Action: Mouse scrolled (571, 328) with delta (0, 0)
Screenshot: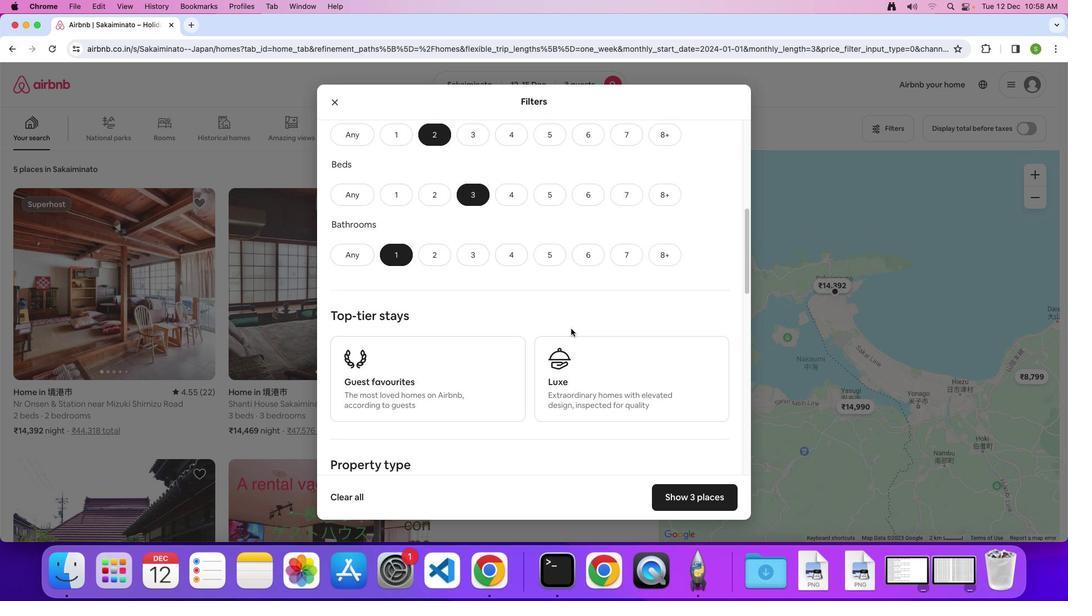 
Action: Mouse scrolled (571, 328) with delta (0, -1)
Screenshot: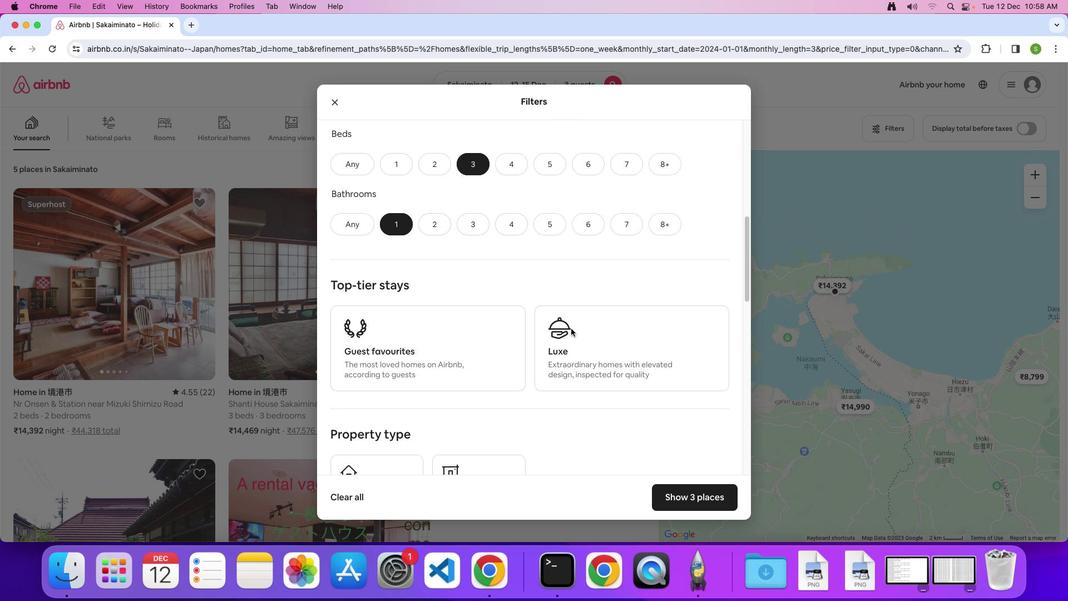 
Action: Mouse scrolled (571, 328) with delta (0, 0)
Screenshot: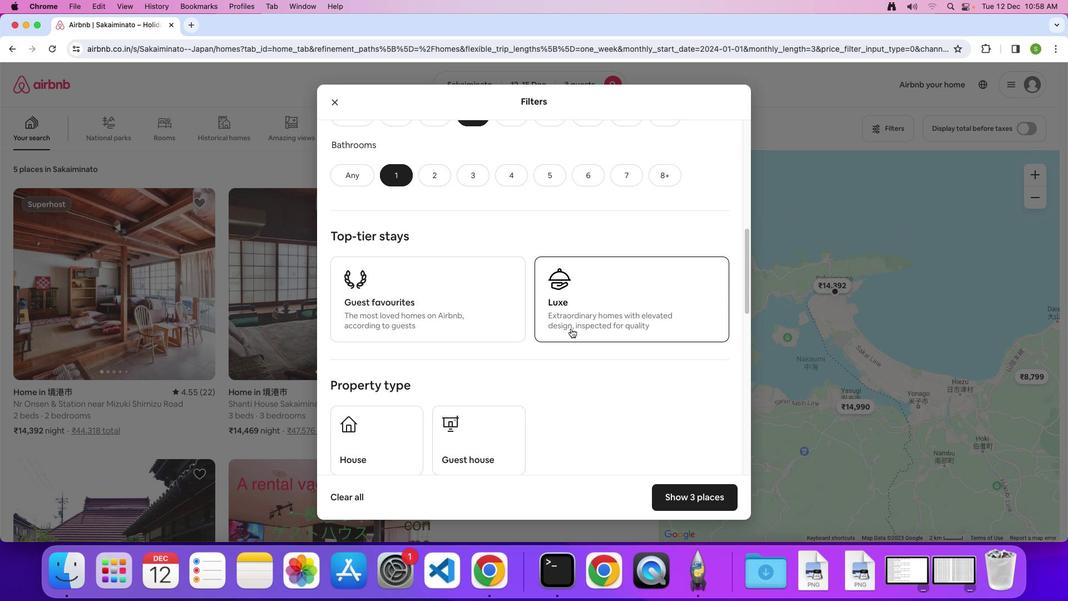 
Action: Mouse scrolled (571, 328) with delta (0, 0)
Screenshot: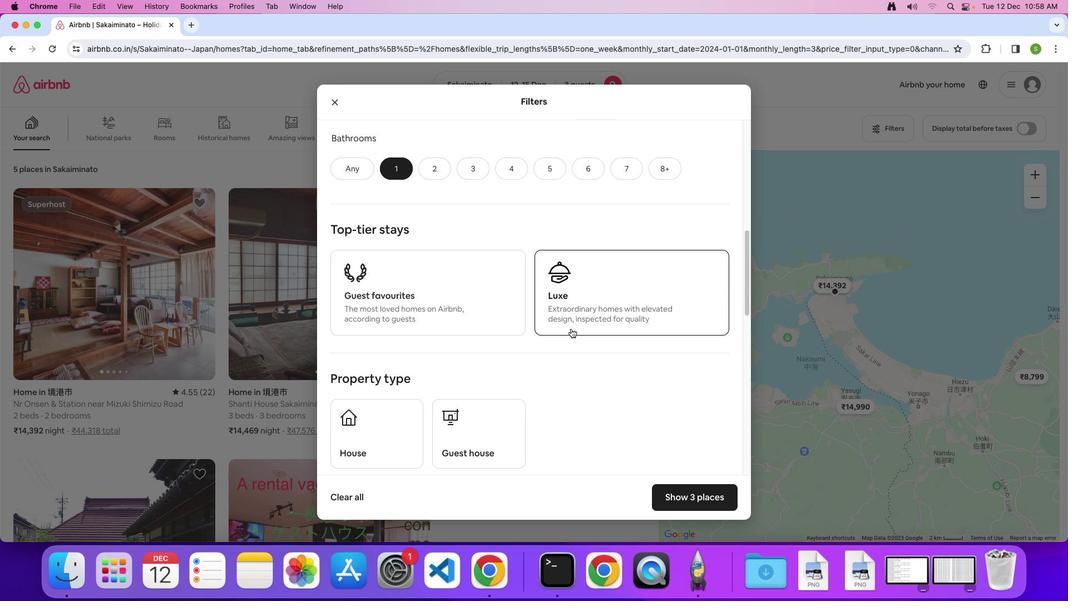 
Action: Mouse scrolled (571, 328) with delta (0, -1)
Screenshot: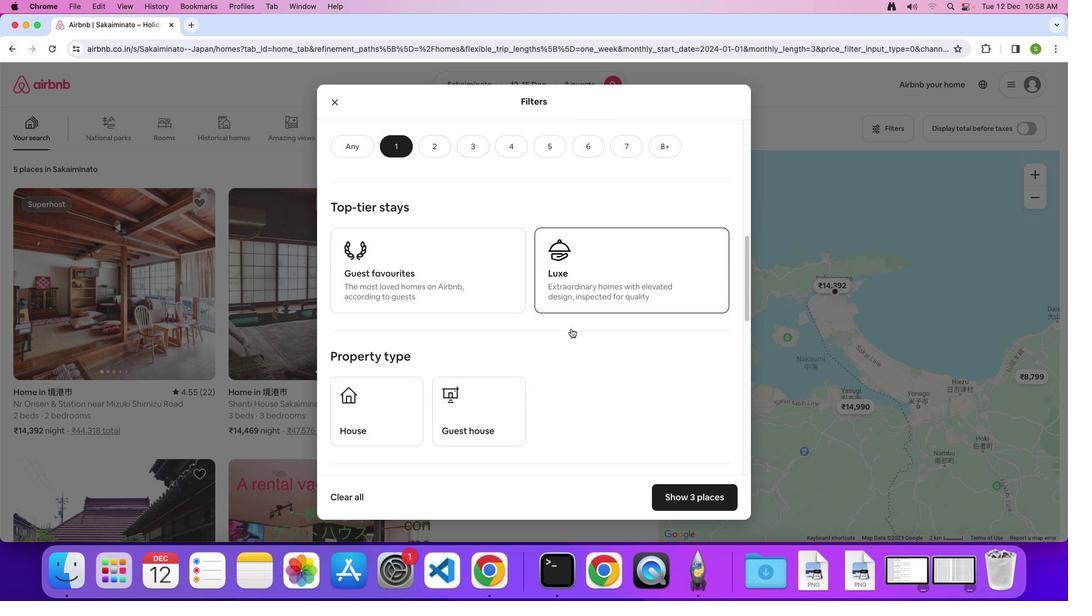 
Action: Mouse scrolled (571, 328) with delta (0, 0)
Screenshot: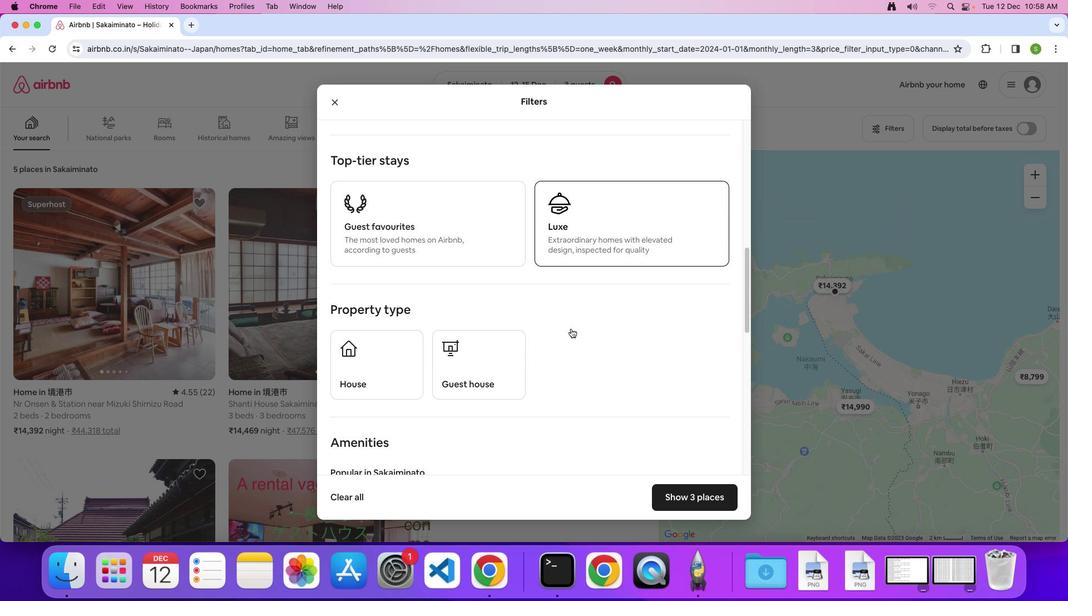
Action: Mouse scrolled (571, 328) with delta (0, 0)
Screenshot: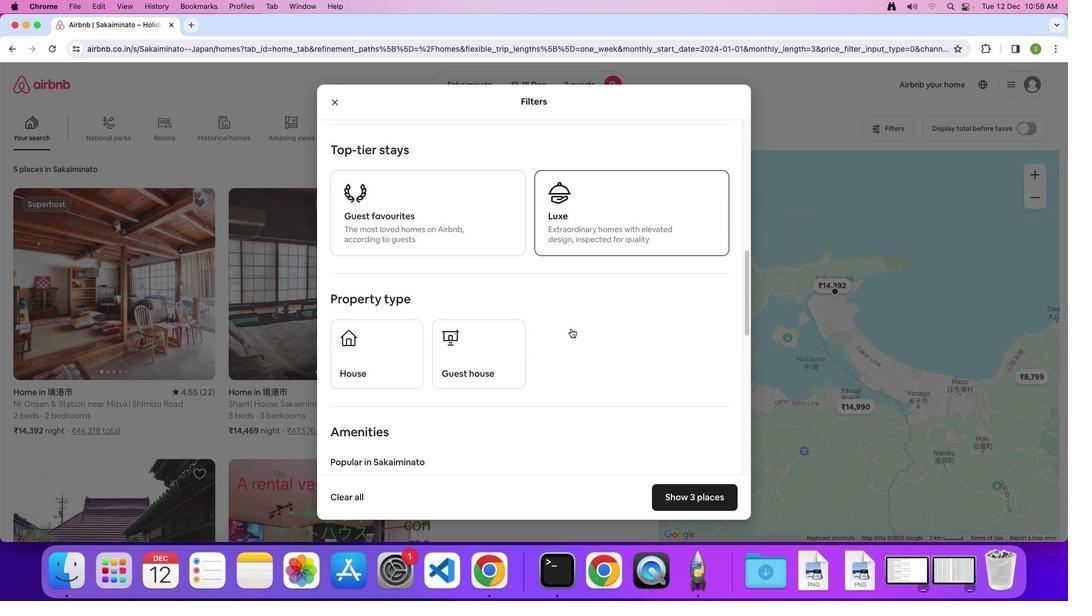 
Action: Mouse scrolled (571, 328) with delta (0, 0)
Screenshot: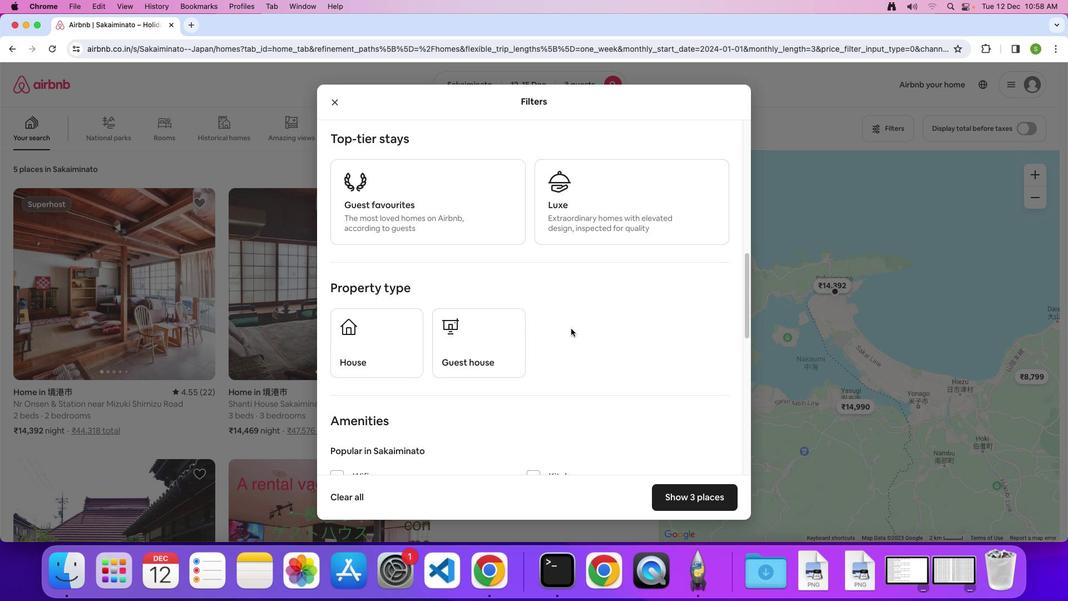 
Action: Mouse scrolled (571, 328) with delta (0, 0)
Screenshot: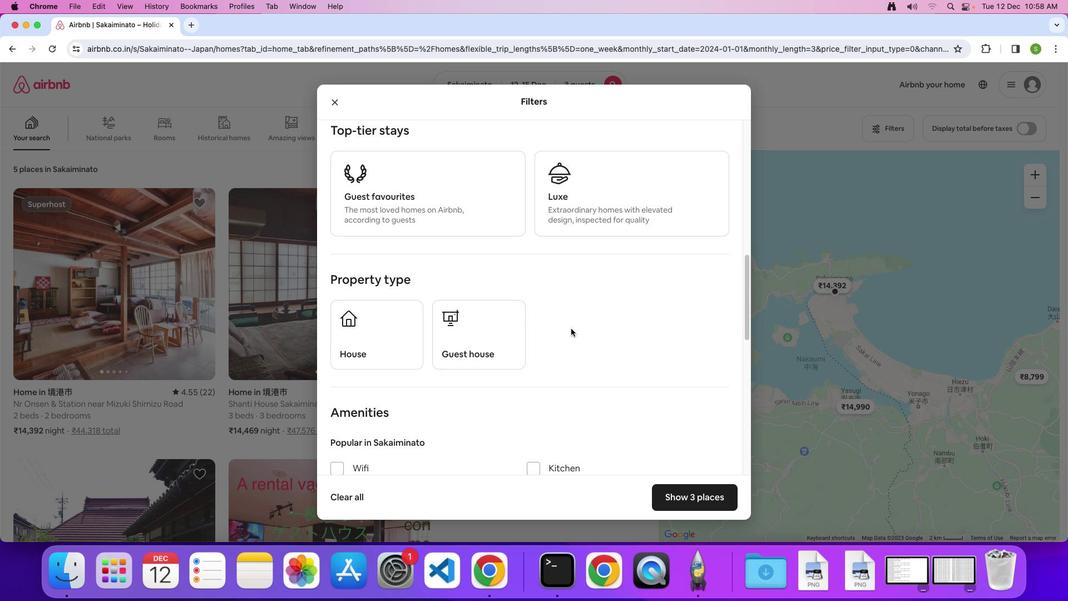 
Action: Mouse scrolled (571, 328) with delta (0, -1)
Screenshot: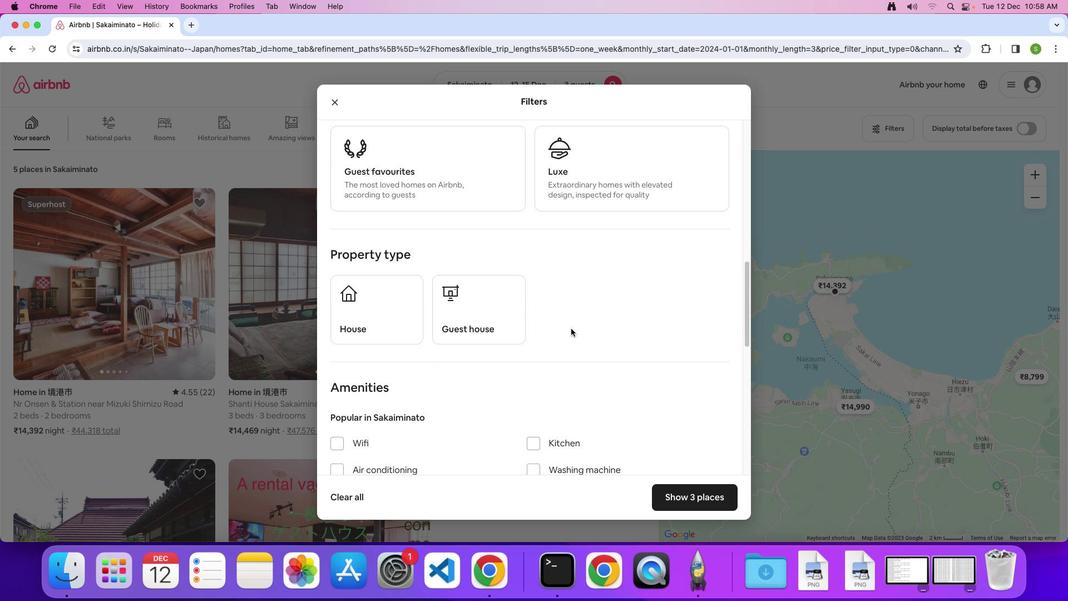 
Action: Mouse scrolled (571, 328) with delta (0, 0)
Screenshot: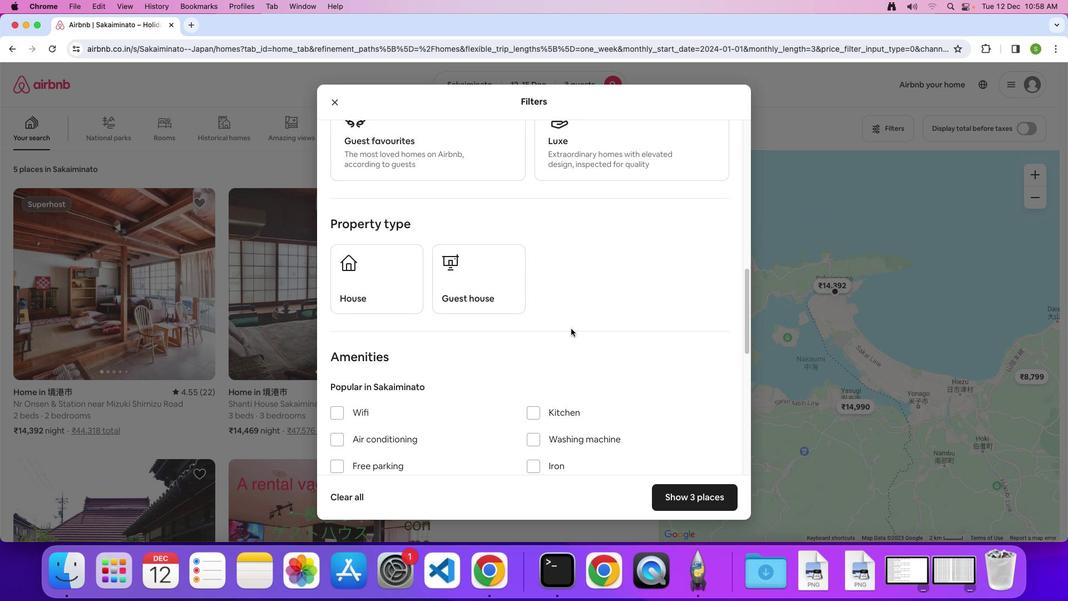 
Action: Mouse scrolled (571, 328) with delta (0, 0)
Screenshot: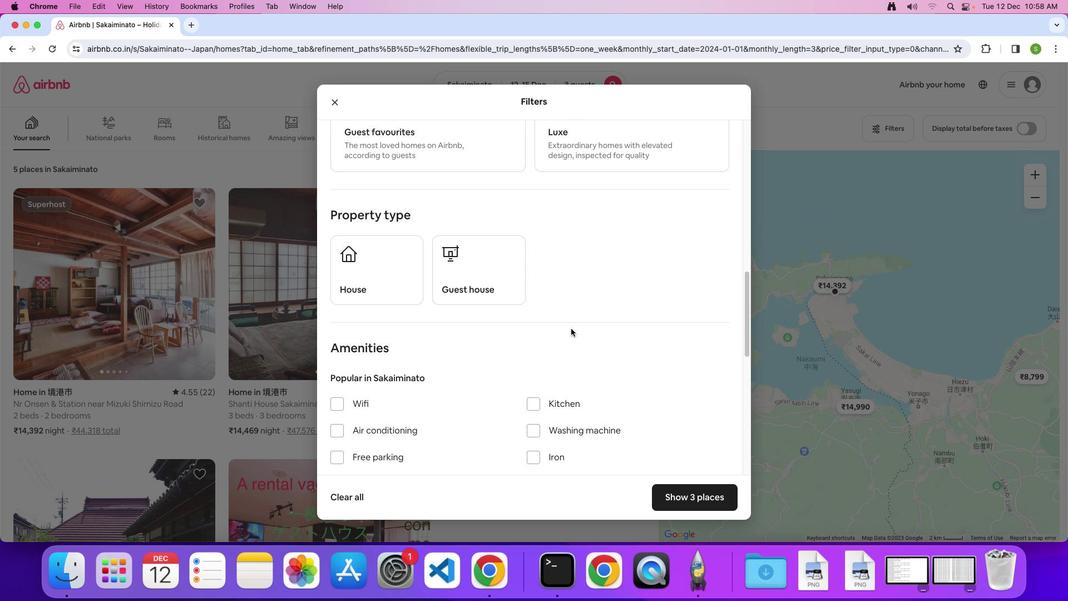 
Action: Mouse scrolled (571, 328) with delta (0, 0)
Screenshot: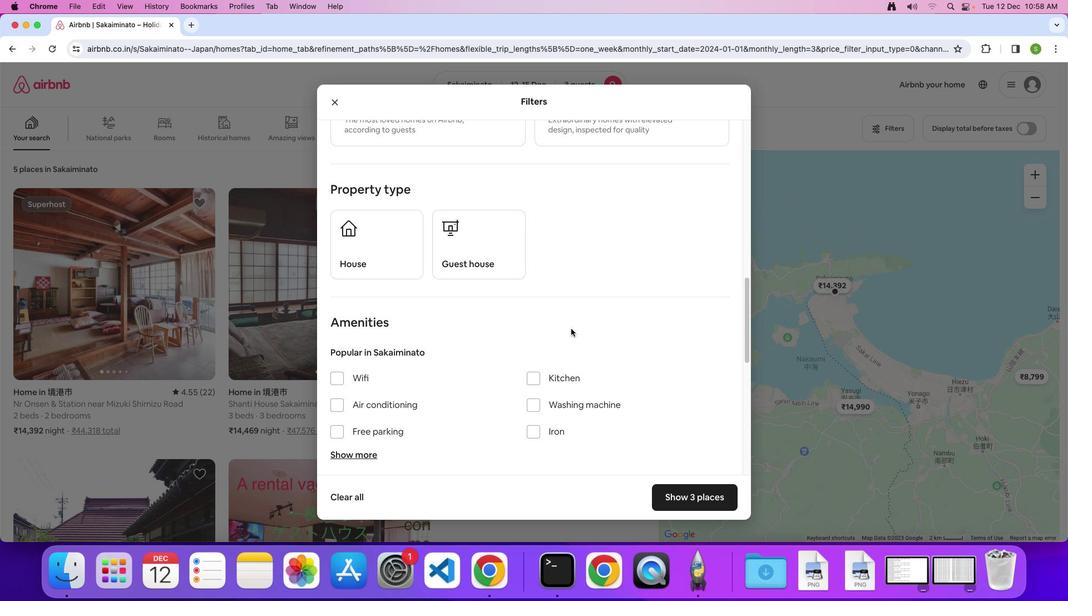 
Action: Mouse scrolled (571, 328) with delta (0, 0)
Screenshot: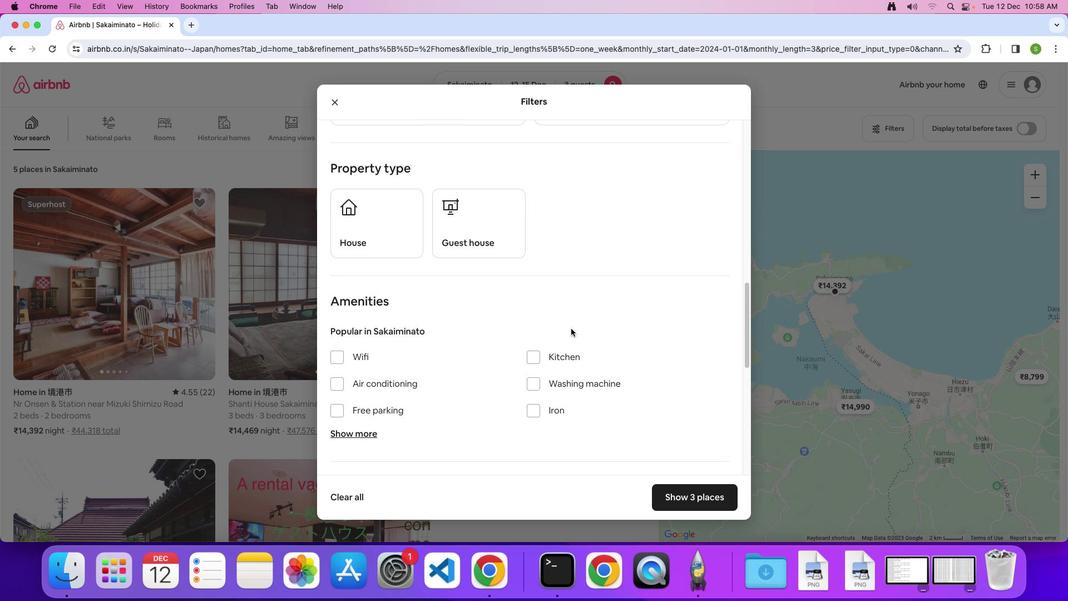 
Action: Mouse scrolled (571, 328) with delta (0, 0)
Screenshot: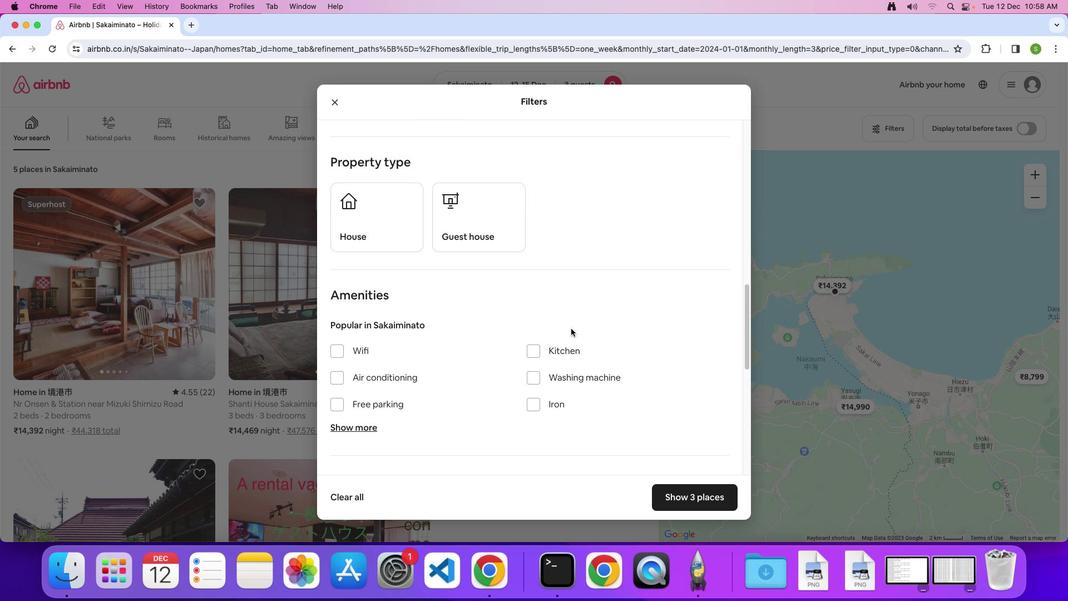 
Action: Mouse scrolled (571, 328) with delta (0, 0)
Screenshot: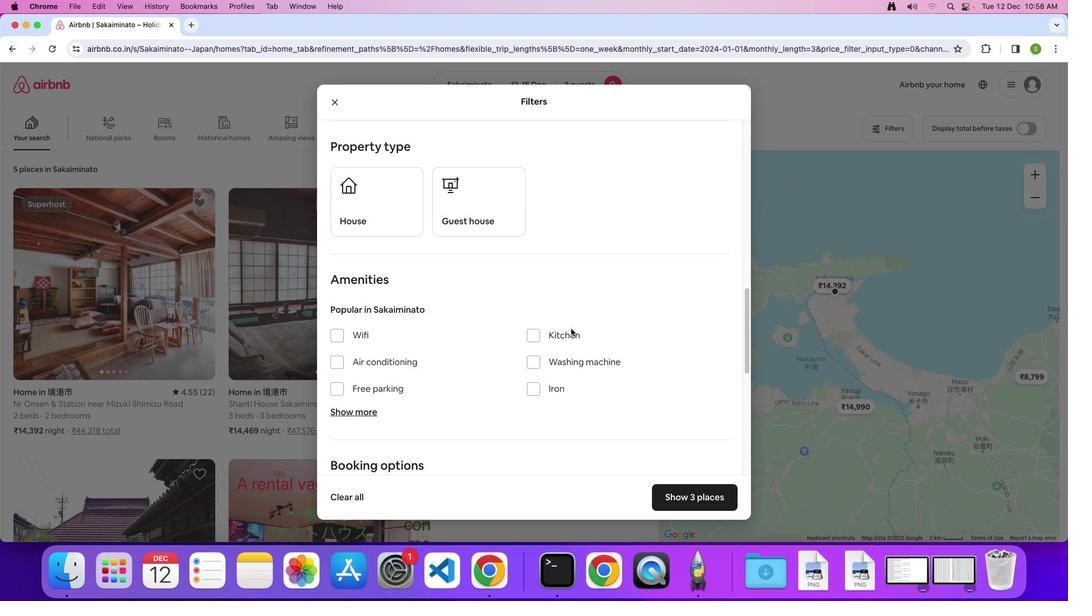 
Action: Mouse scrolled (571, 328) with delta (0, 0)
Screenshot: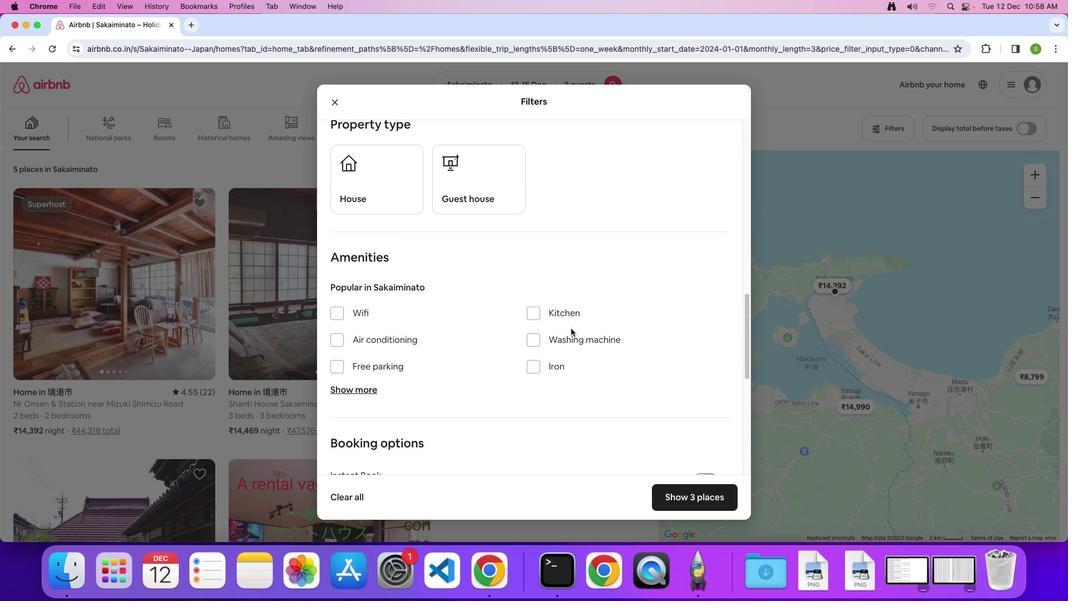 
Action: Mouse scrolled (571, 328) with delta (0, -1)
Screenshot: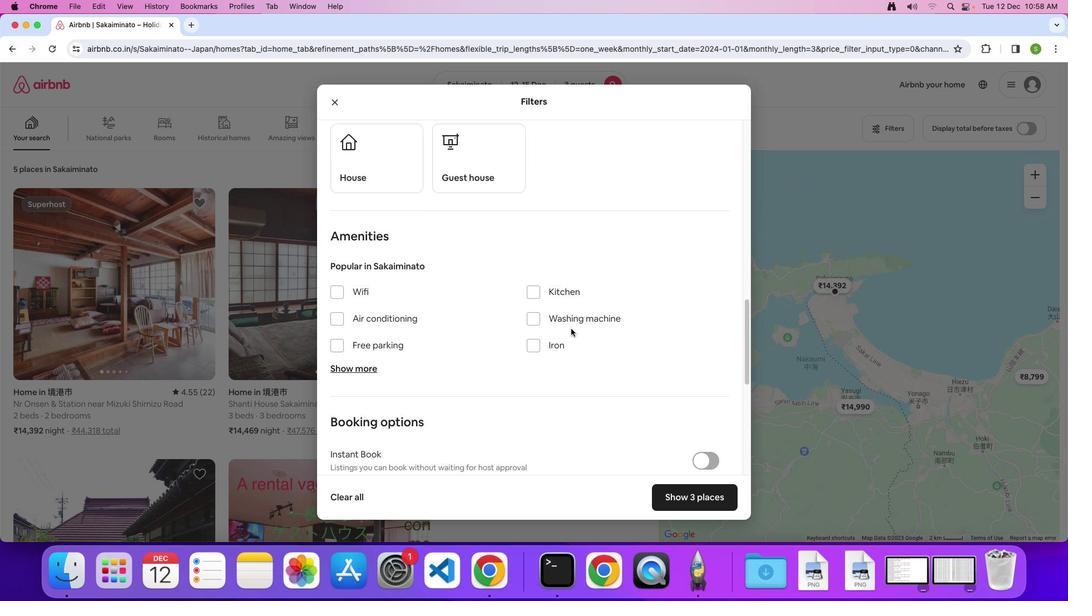 
Action: Mouse scrolled (571, 328) with delta (0, 0)
Screenshot: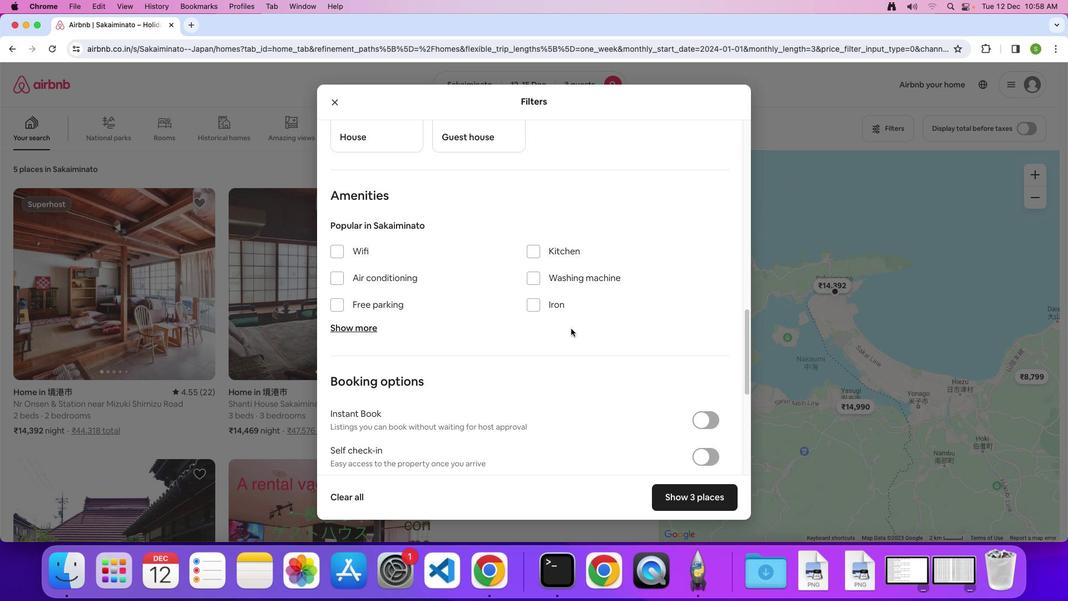 
Action: Mouse scrolled (571, 328) with delta (0, 0)
Screenshot: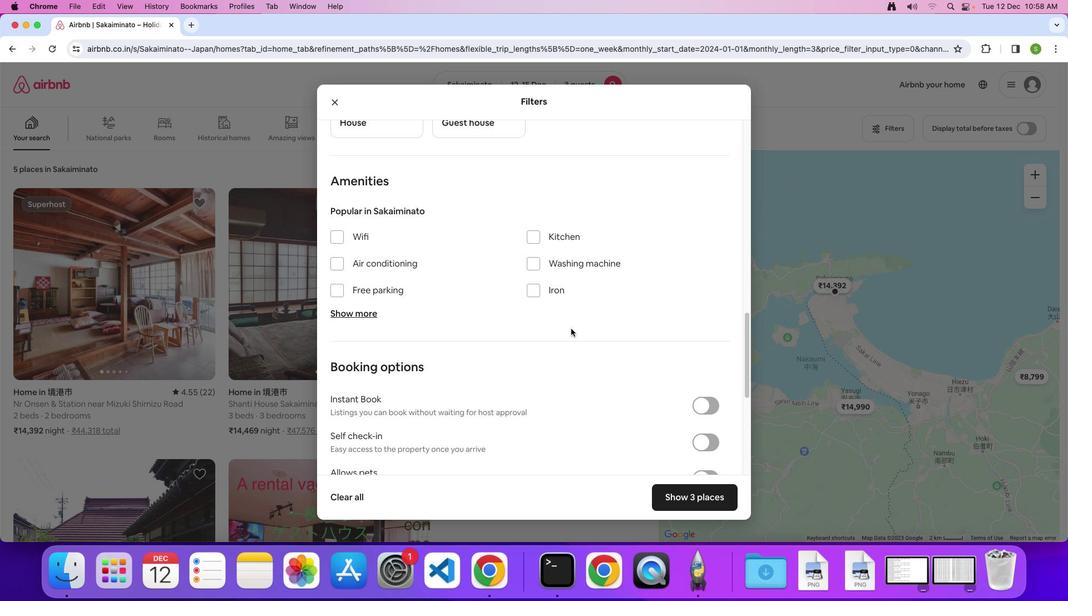 
Action: Mouse scrolled (571, 328) with delta (0, -1)
Screenshot: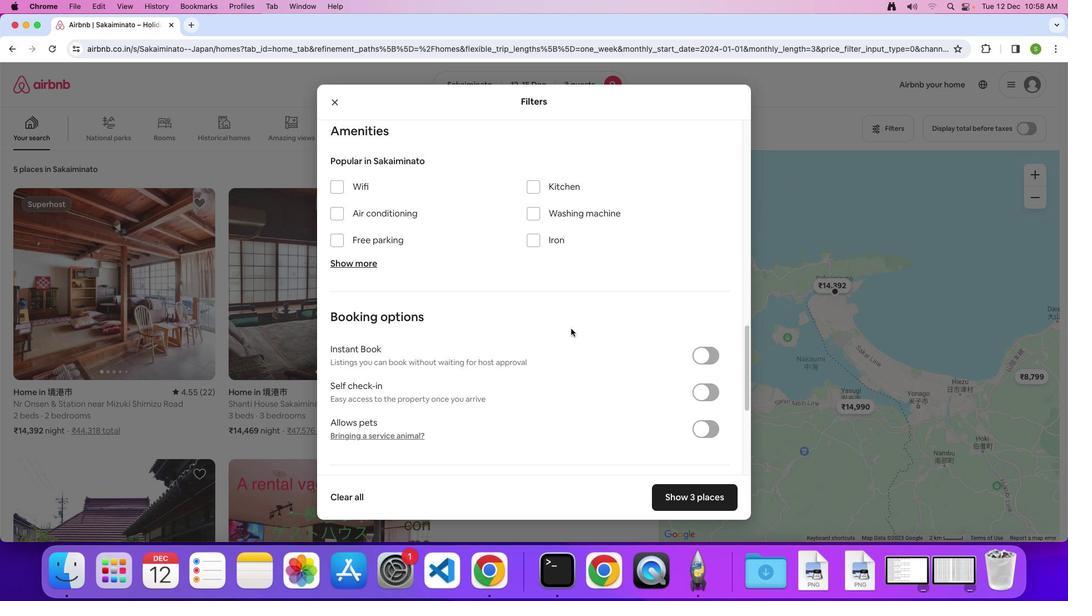 
Action: Mouse scrolled (571, 328) with delta (0, 0)
Screenshot: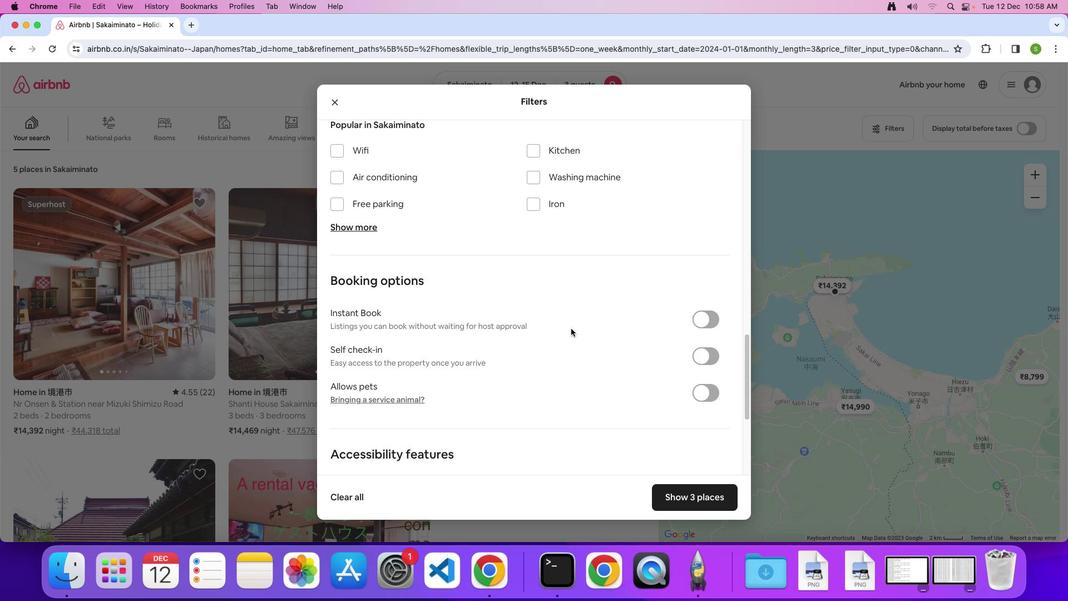 
Action: Mouse scrolled (571, 328) with delta (0, 0)
Screenshot: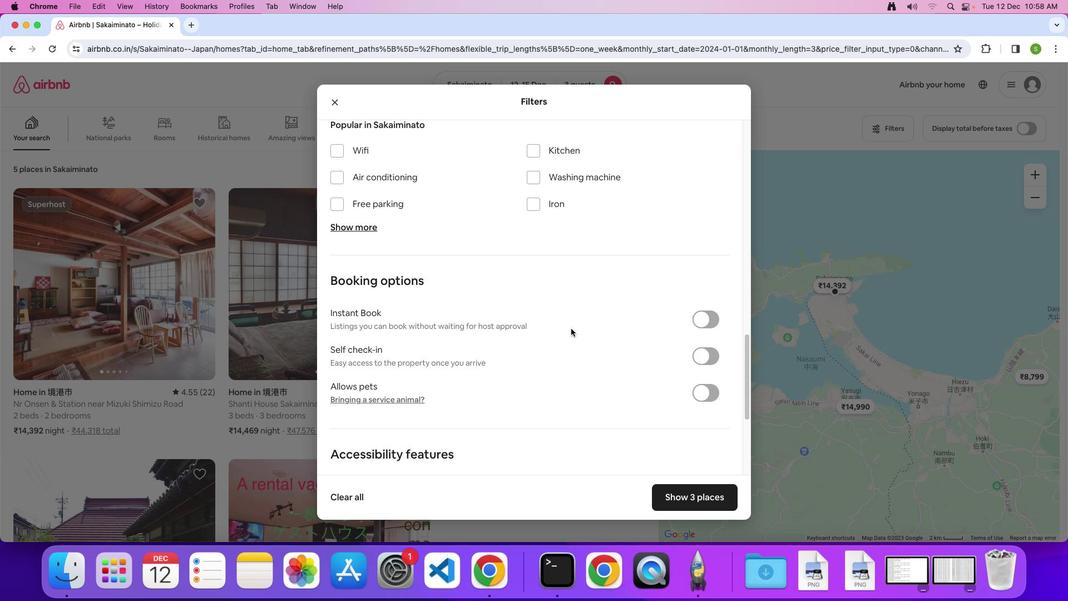 
Action: Mouse scrolled (571, 328) with delta (0, -1)
Screenshot: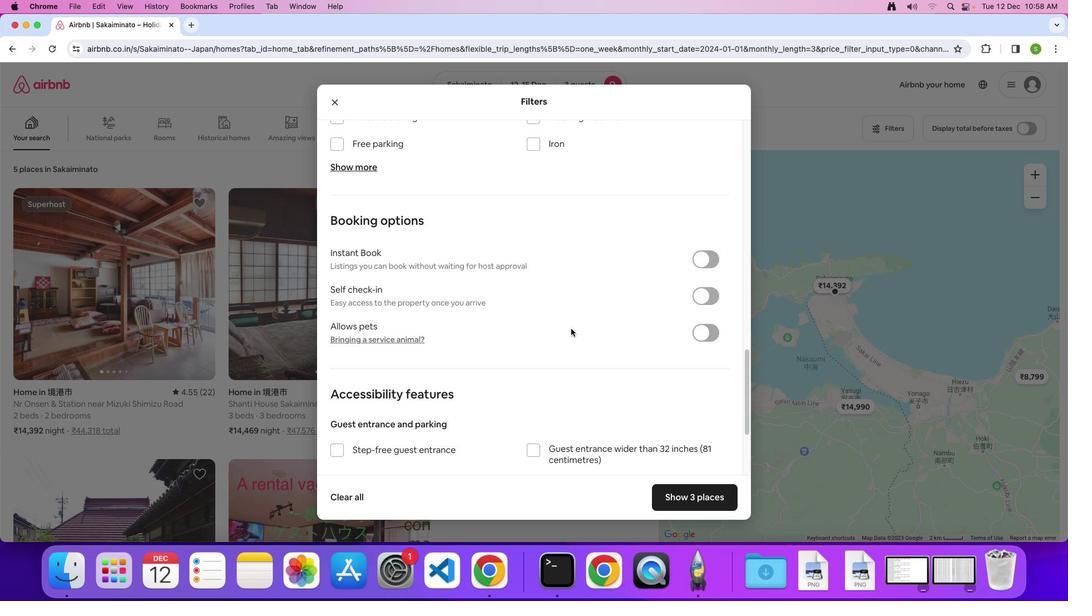 
Action: Mouse scrolled (571, 328) with delta (0, 0)
Screenshot: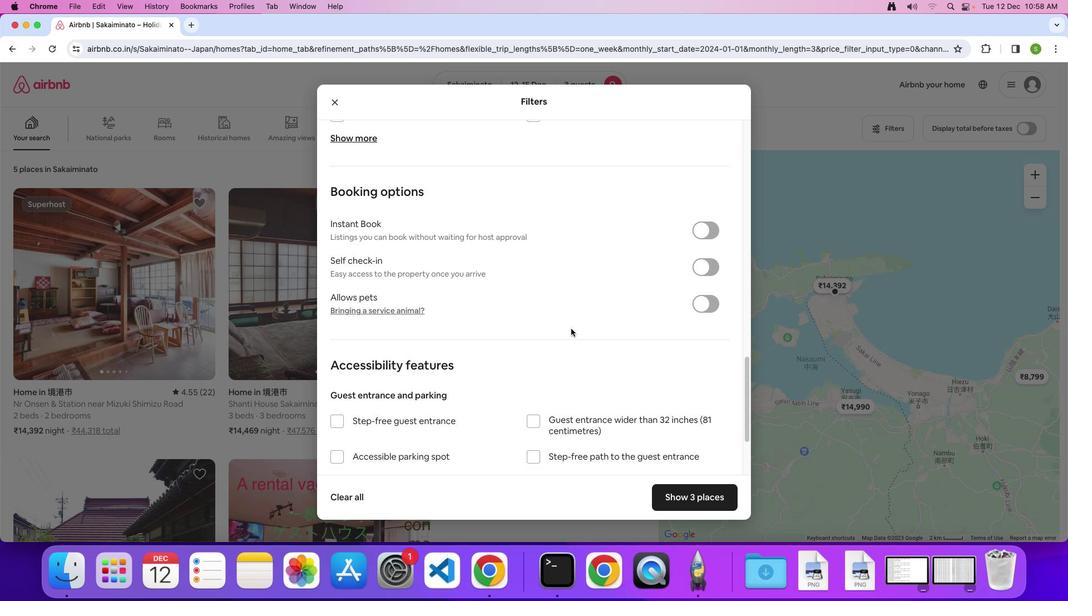 
Action: Mouse scrolled (571, 328) with delta (0, 0)
Screenshot: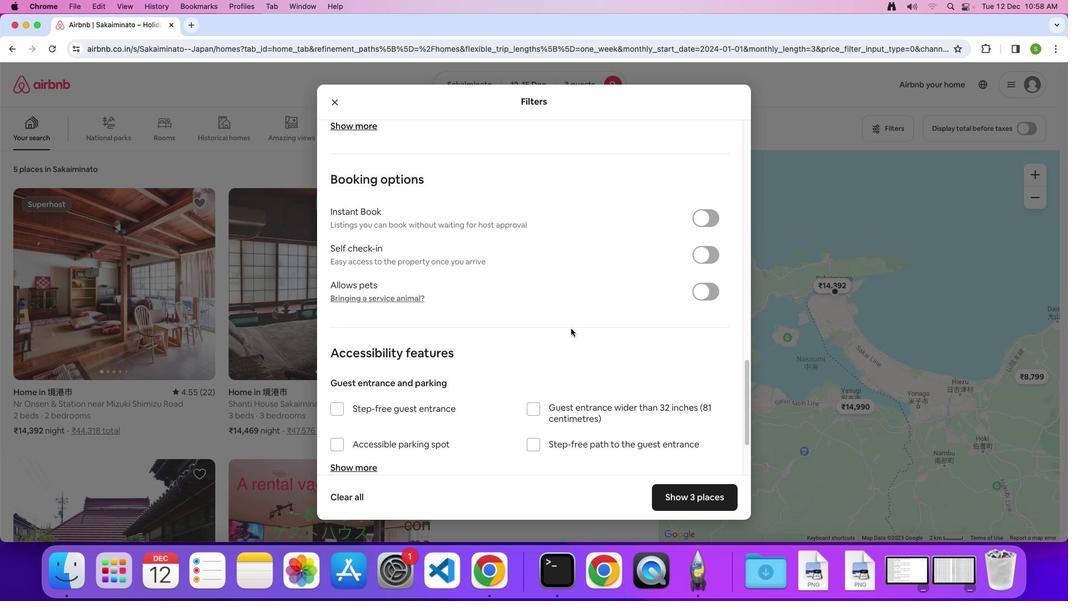 
Action: Mouse scrolled (571, 328) with delta (0, -1)
Screenshot: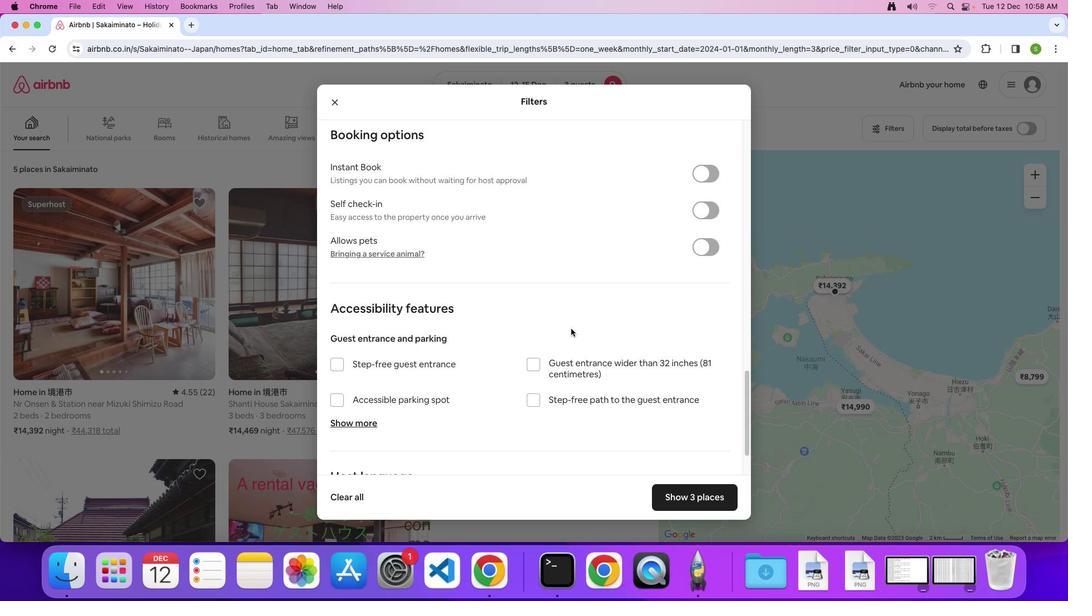 
Action: Mouse scrolled (571, 328) with delta (0, 0)
Screenshot: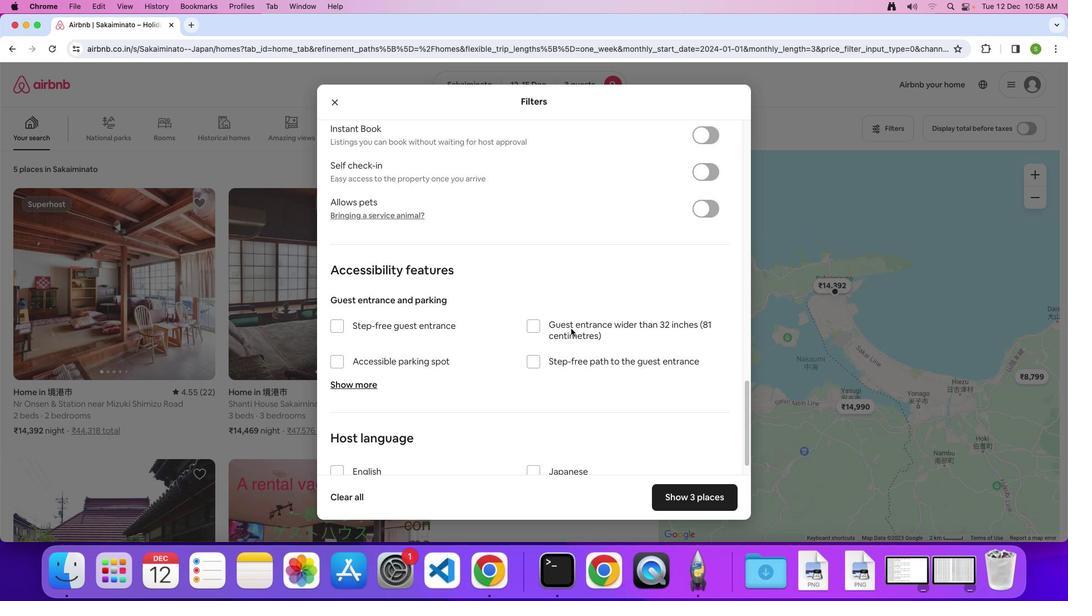 
Action: Mouse scrolled (571, 328) with delta (0, 0)
Screenshot: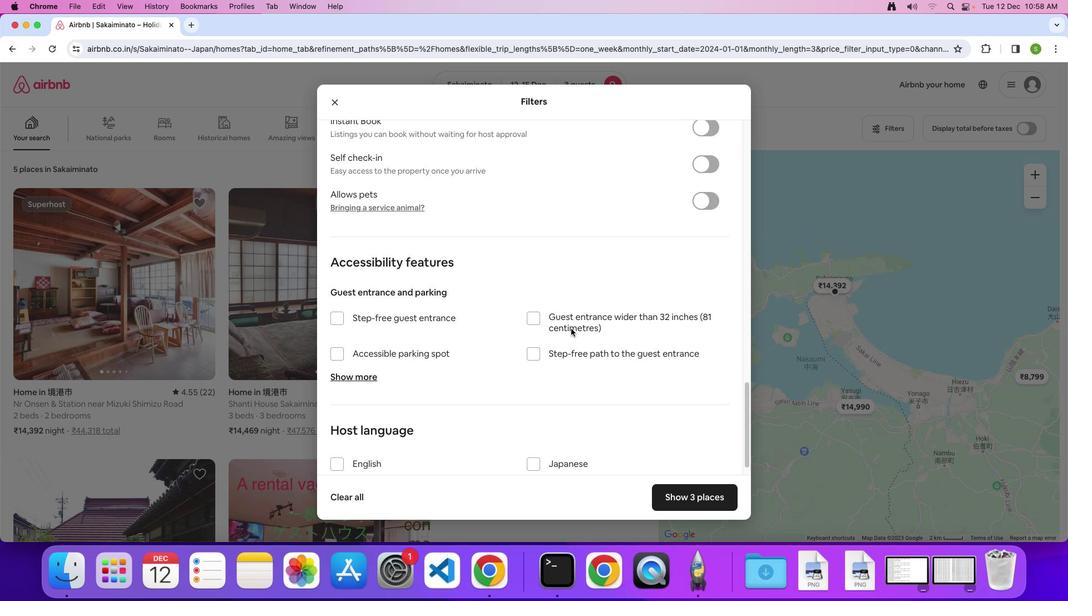 
Action: Mouse scrolled (571, 328) with delta (0, -1)
Screenshot: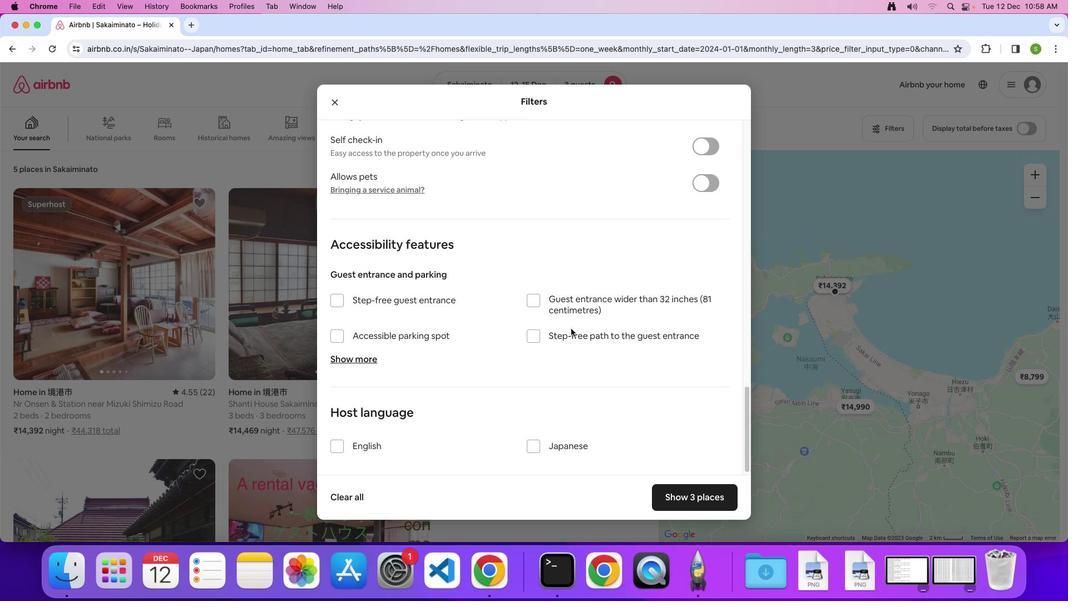 
Action: Mouse scrolled (571, 328) with delta (0, 0)
Screenshot: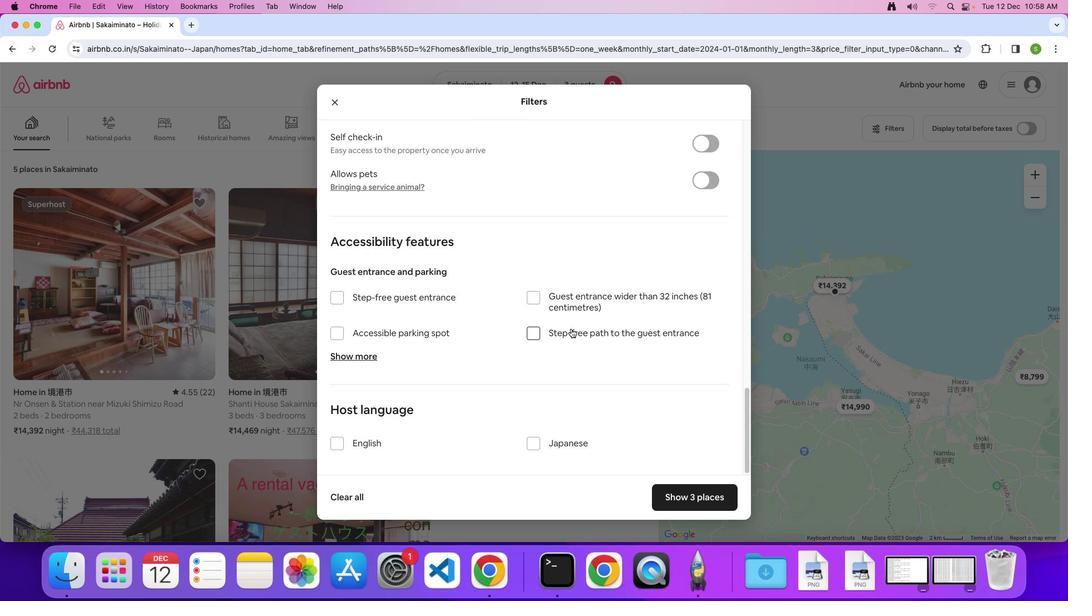 
Action: Mouse scrolled (571, 328) with delta (0, 0)
Screenshot: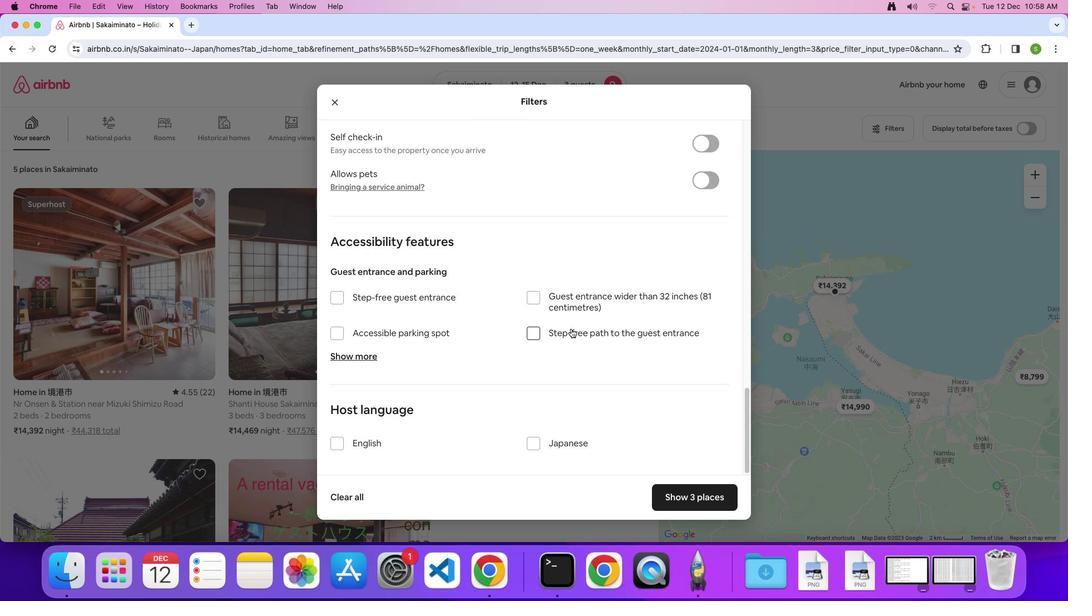 
Action: Mouse scrolled (571, 328) with delta (0, 0)
Screenshot: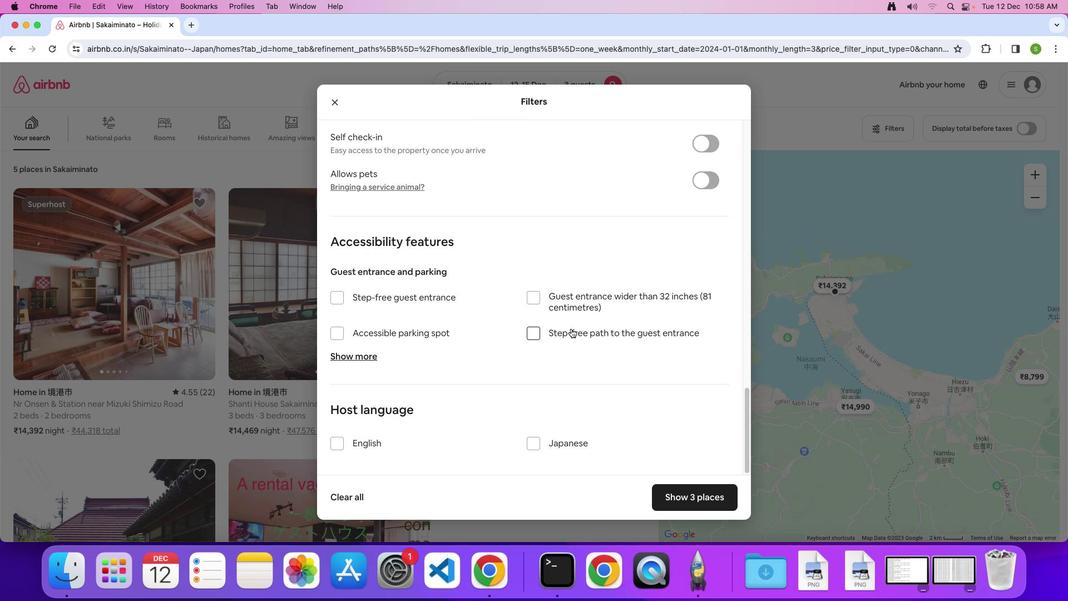 
Action: Mouse moved to (673, 497)
Screenshot: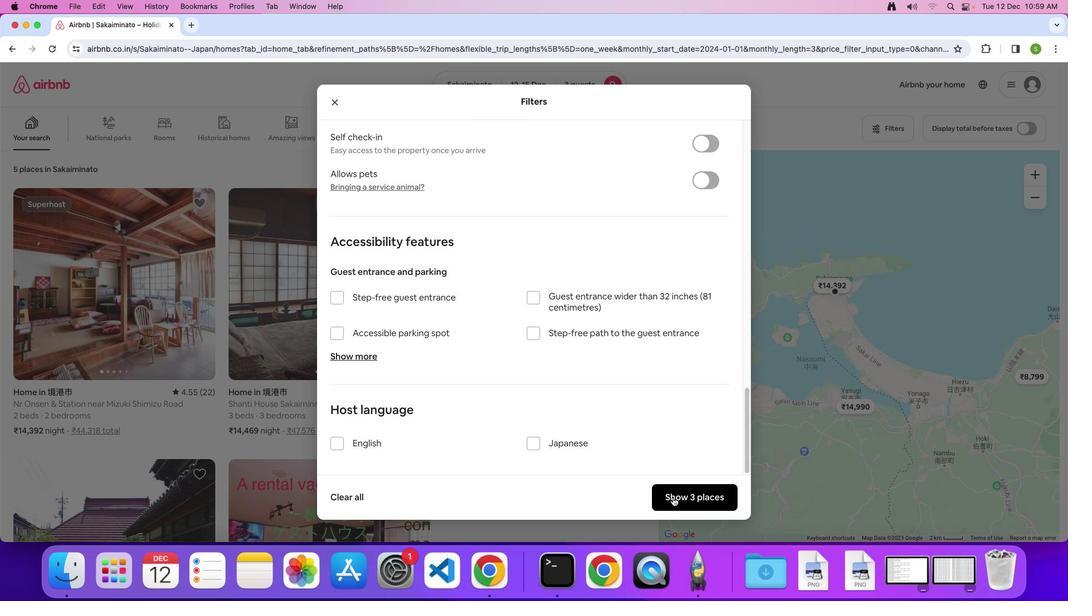 
Action: Mouse pressed left at (673, 497)
Screenshot: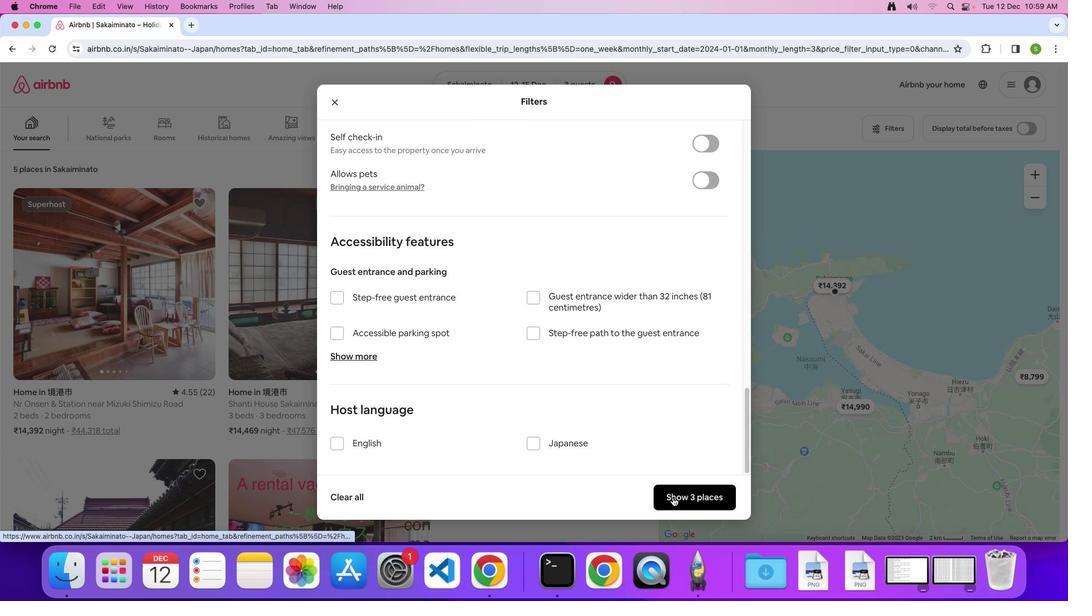 
Action: Mouse moved to (88, 280)
Screenshot: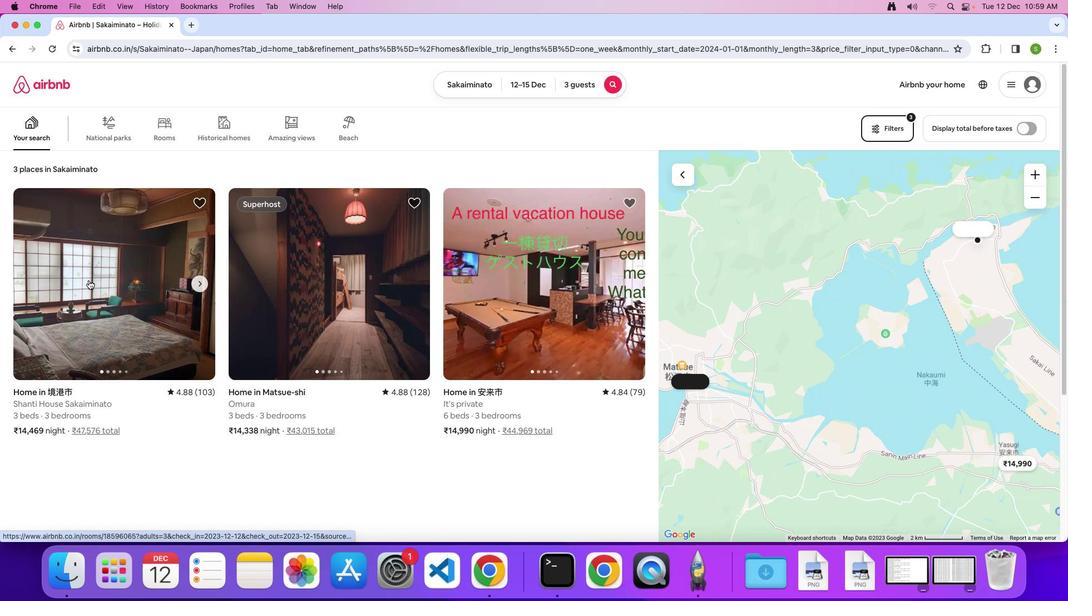 
Action: Mouse pressed left at (88, 280)
Screenshot: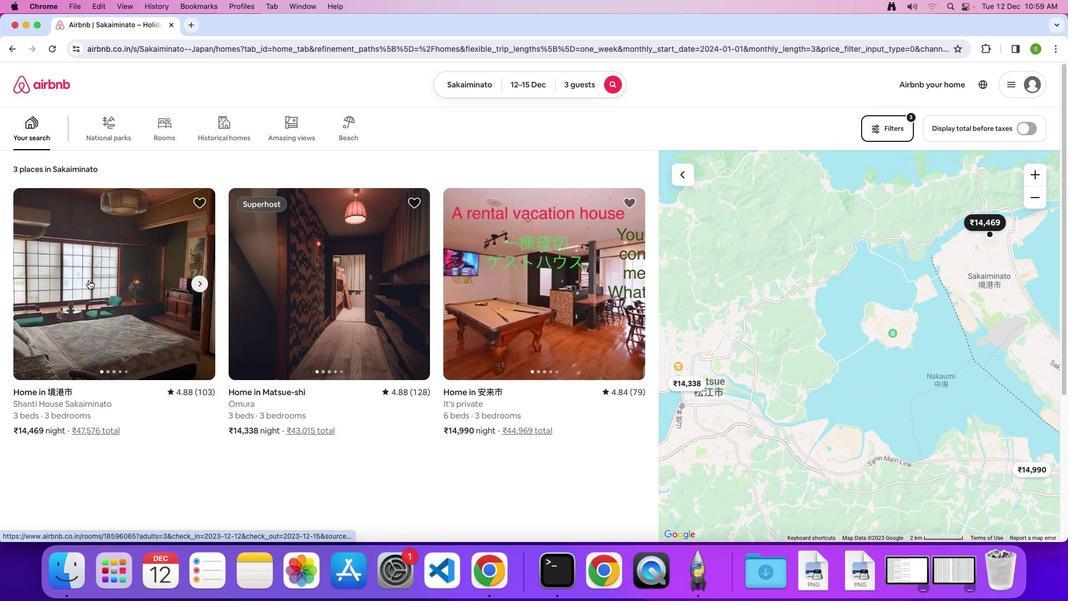 
Action: Mouse moved to (407, 257)
Screenshot: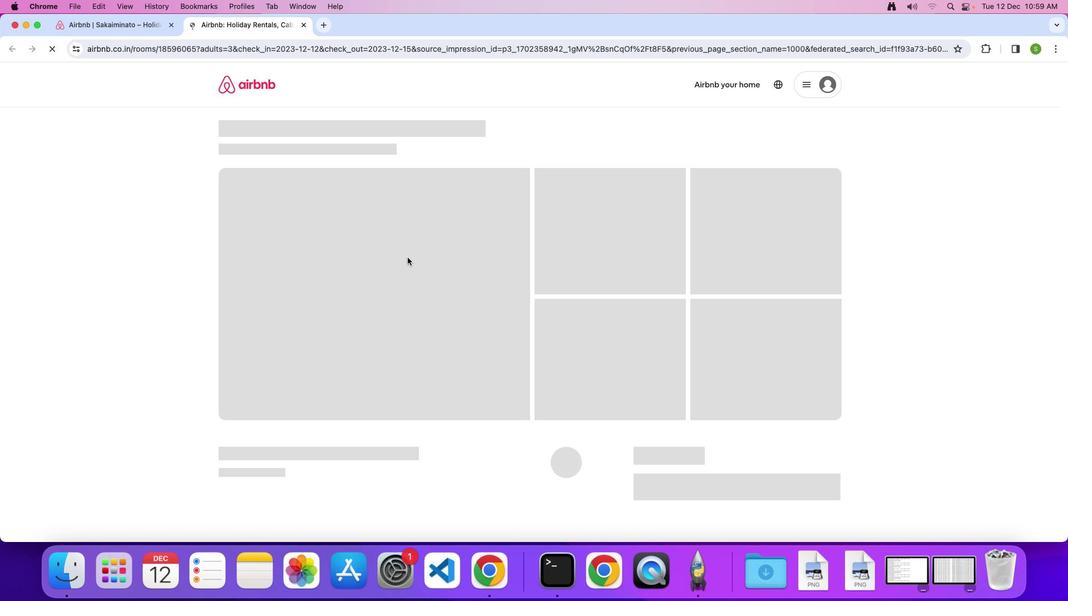 
Action: Mouse pressed left at (407, 257)
Screenshot: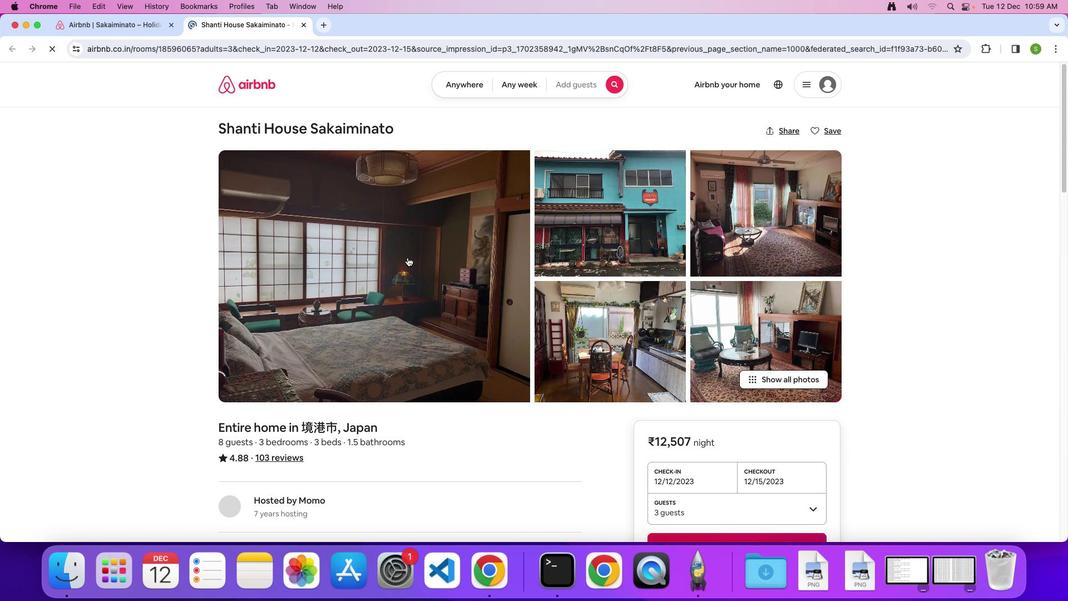 
Action: Mouse moved to (511, 263)
Screenshot: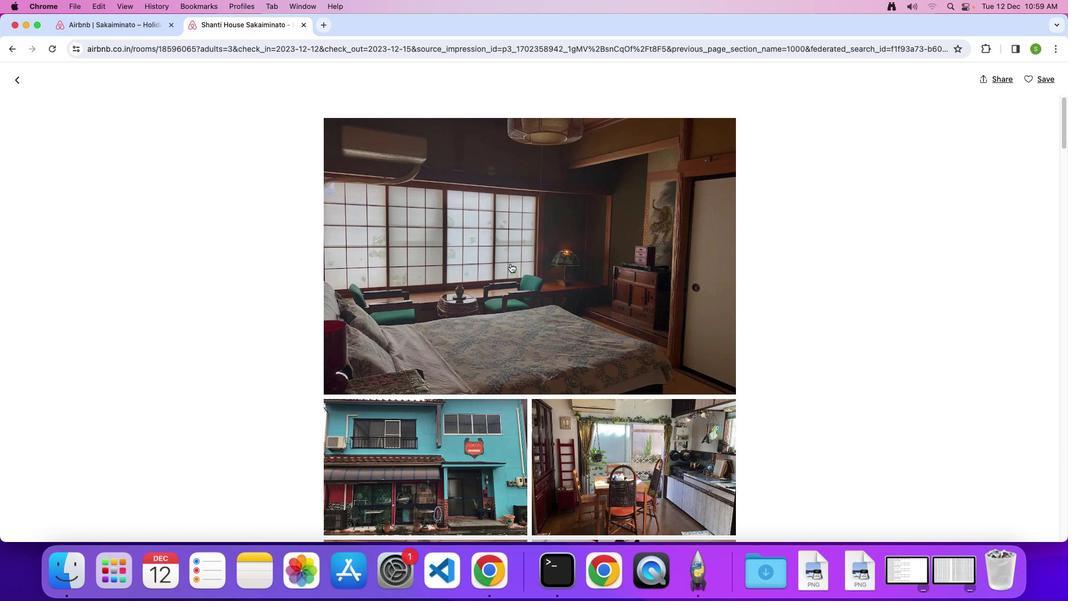
Action: Mouse scrolled (511, 263) with delta (0, 0)
Screenshot: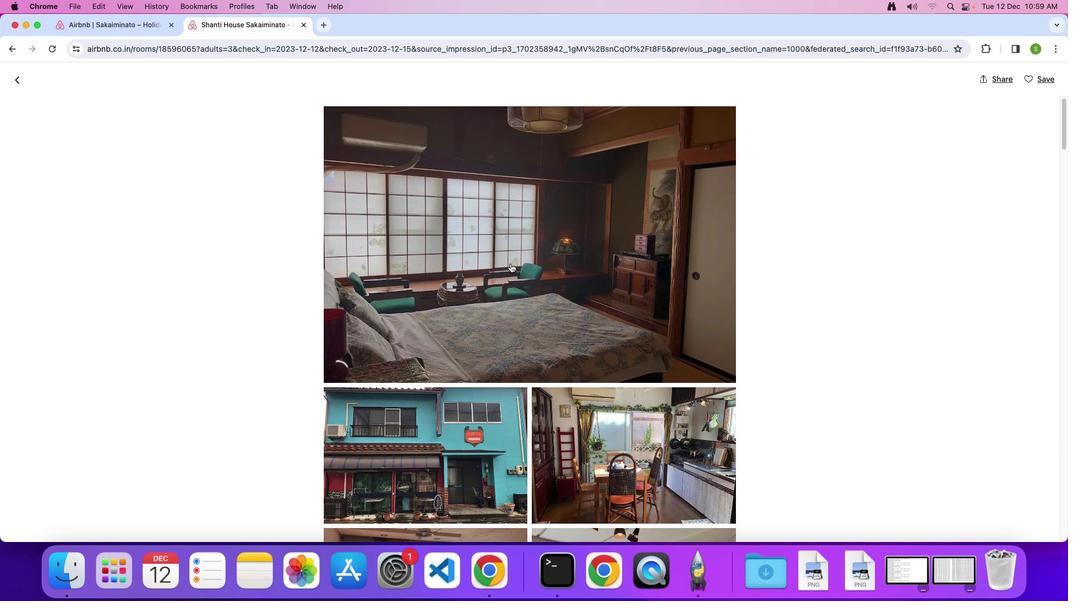 
Action: Mouse scrolled (511, 263) with delta (0, 0)
Screenshot: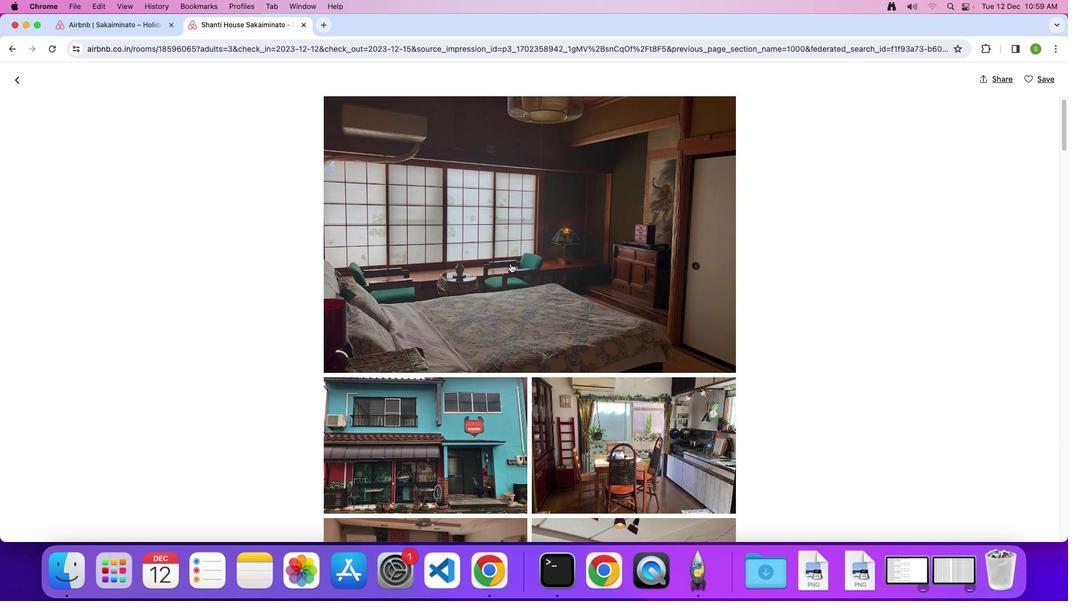 
Action: Mouse scrolled (511, 263) with delta (0, 0)
Screenshot: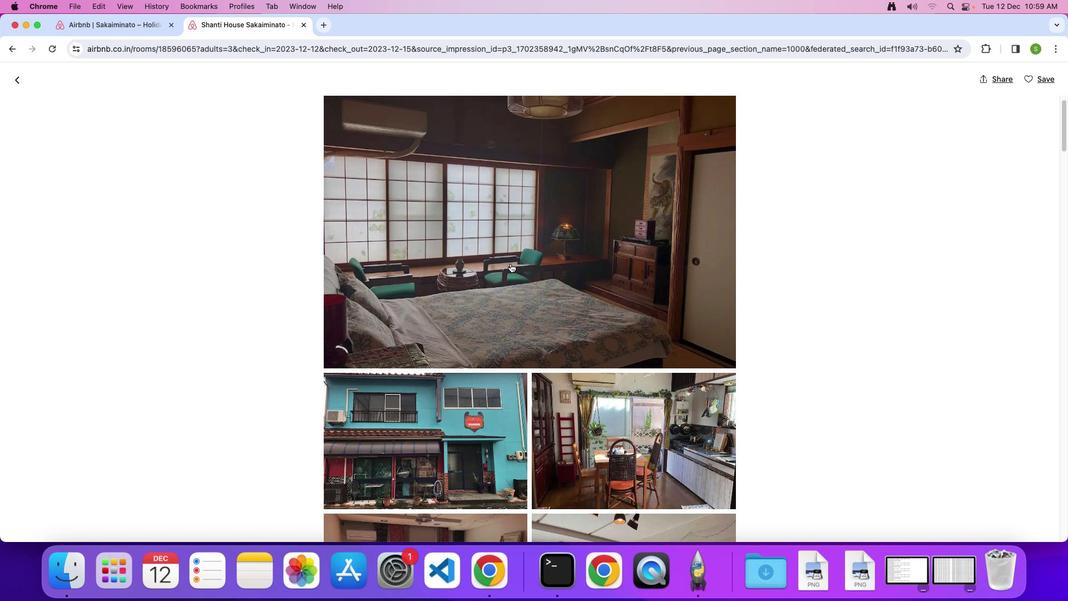 
Action: Mouse scrolled (511, 263) with delta (0, 0)
Screenshot: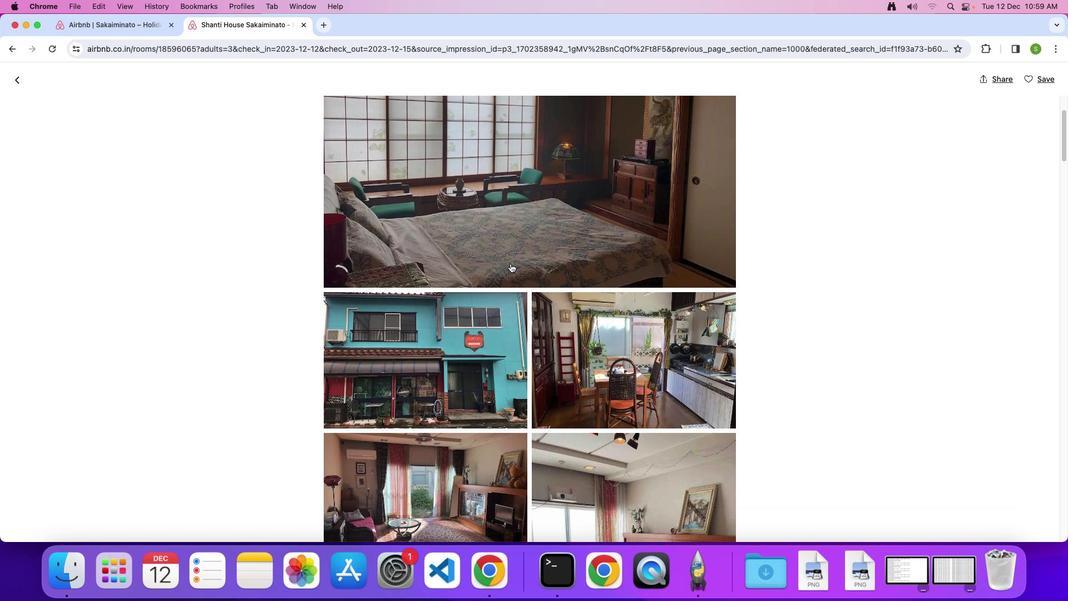 
Action: Mouse scrolled (511, 263) with delta (0, -1)
Screenshot: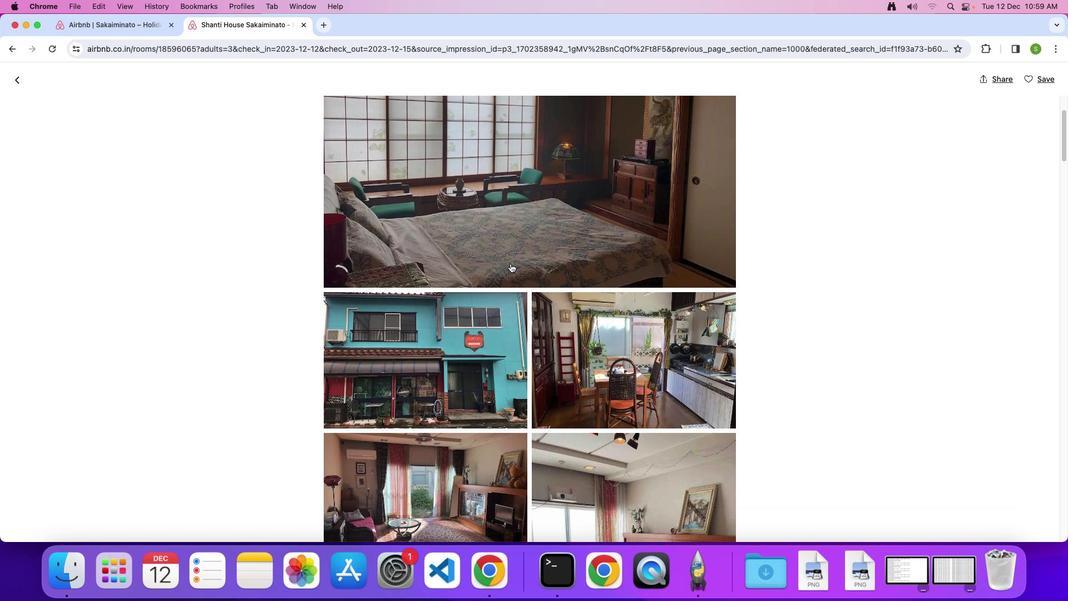 
Action: Mouse scrolled (511, 263) with delta (0, 0)
Screenshot: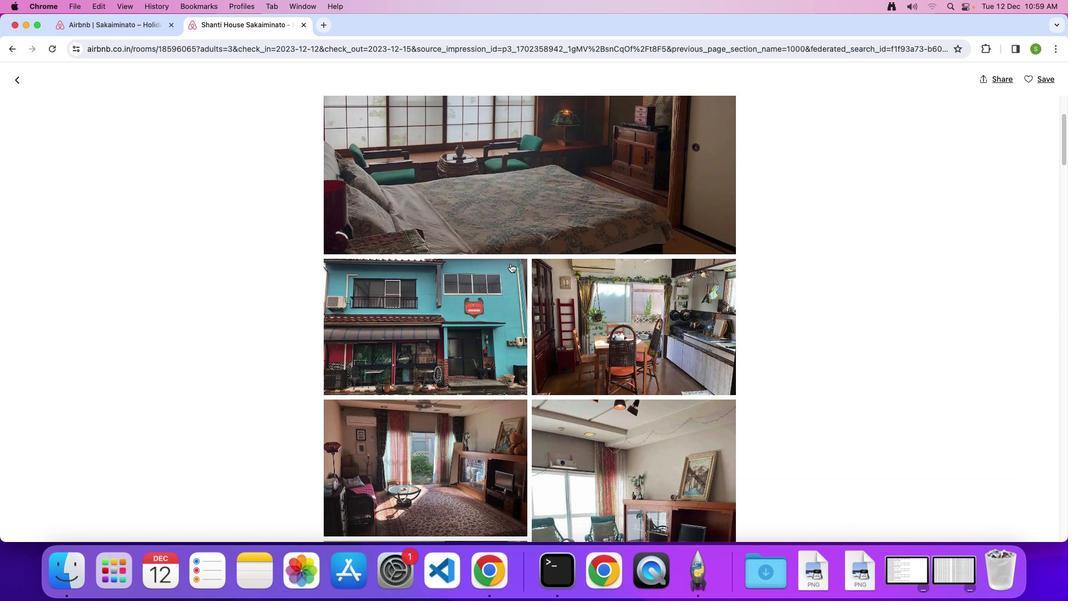 
Action: Mouse scrolled (511, 263) with delta (0, 0)
Screenshot: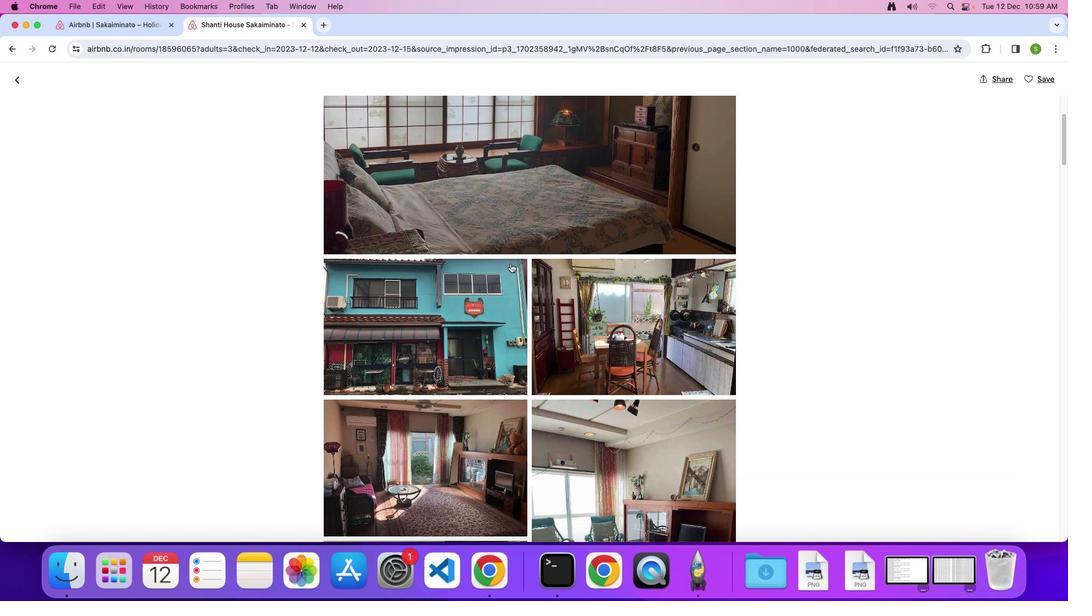 
Action: Mouse scrolled (511, 263) with delta (0, -1)
Screenshot: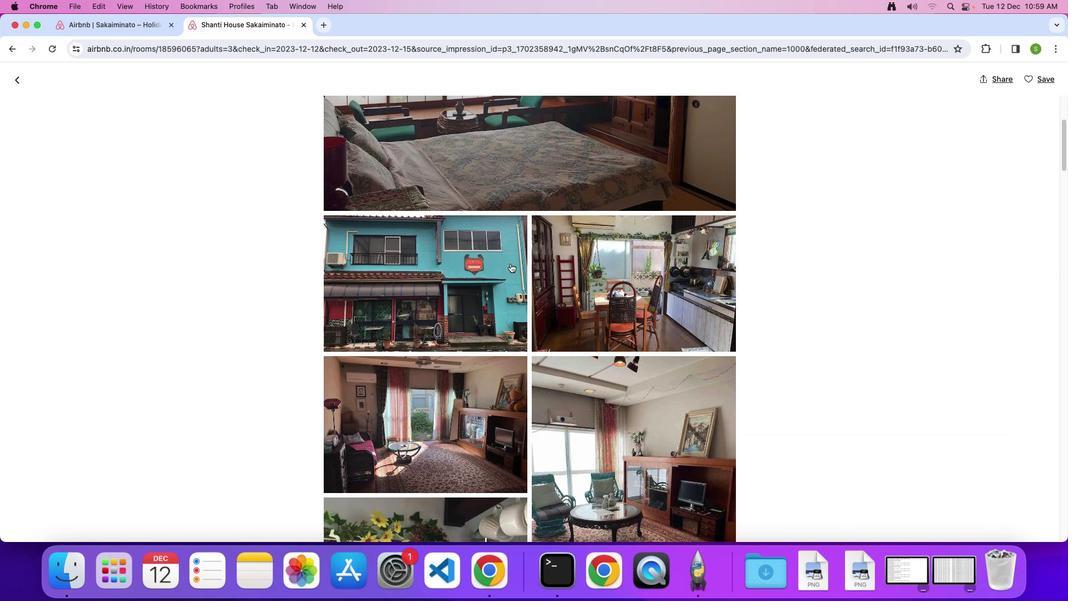 
Action: Mouse scrolled (511, 263) with delta (0, 0)
Screenshot: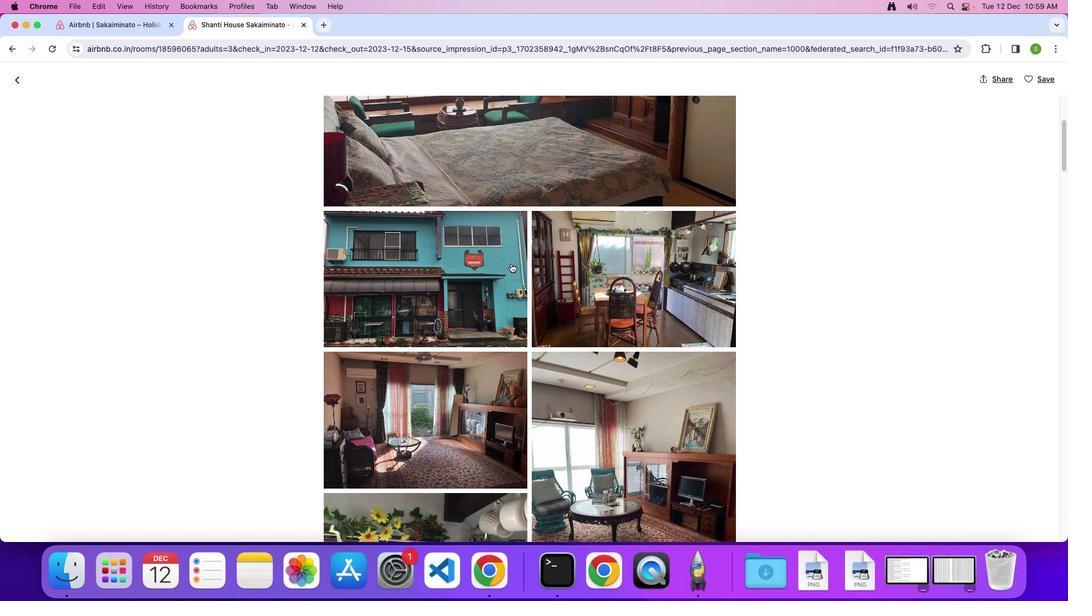 
Action: Mouse scrolled (511, 263) with delta (0, 0)
Screenshot: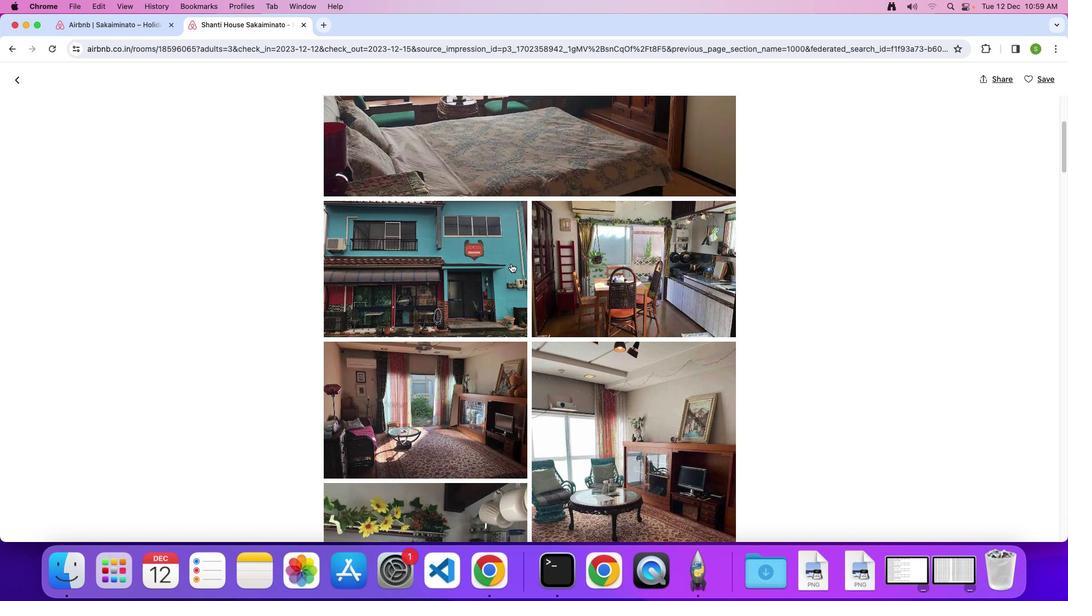 
Action: Mouse moved to (511, 263)
Screenshot: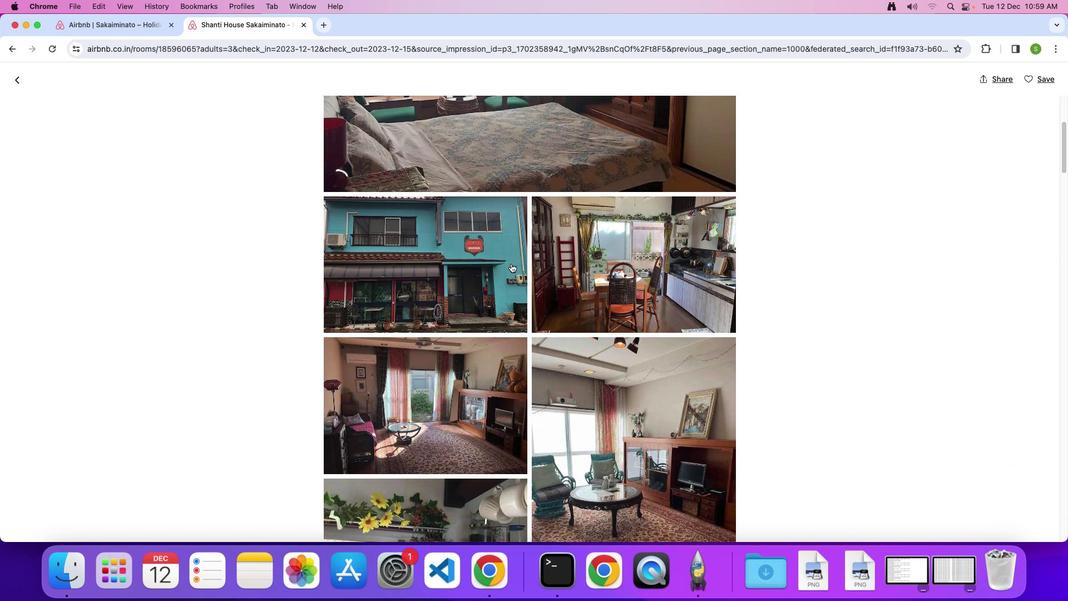 
Action: Mouse scrolled (511, 263) with delta (0, 0)
Screenshot: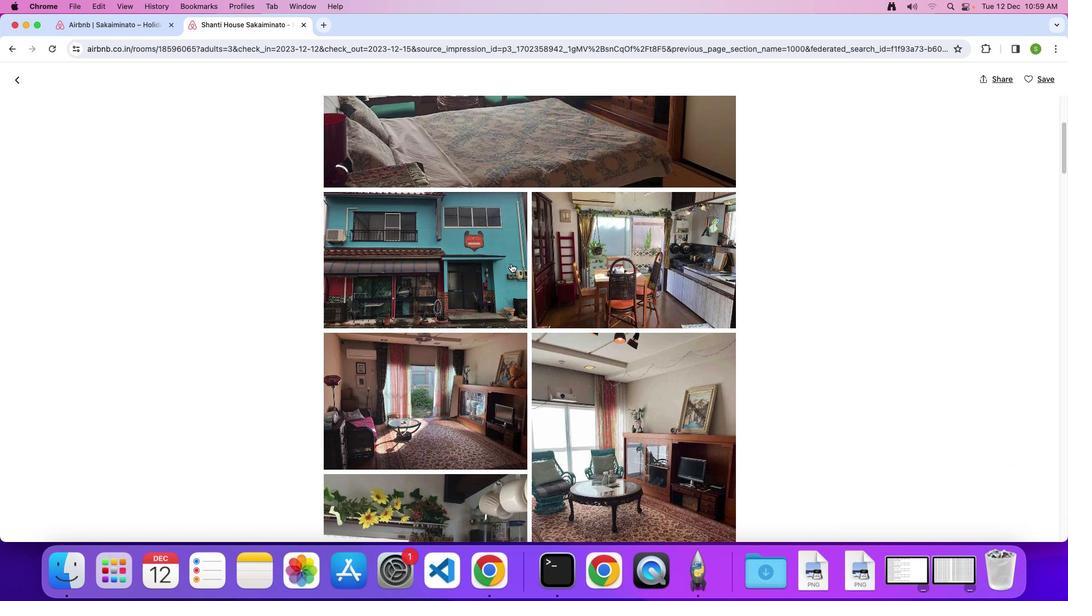 
Action: Mouse scrolled (511, 263) with delta (0, 0)
Screenshot: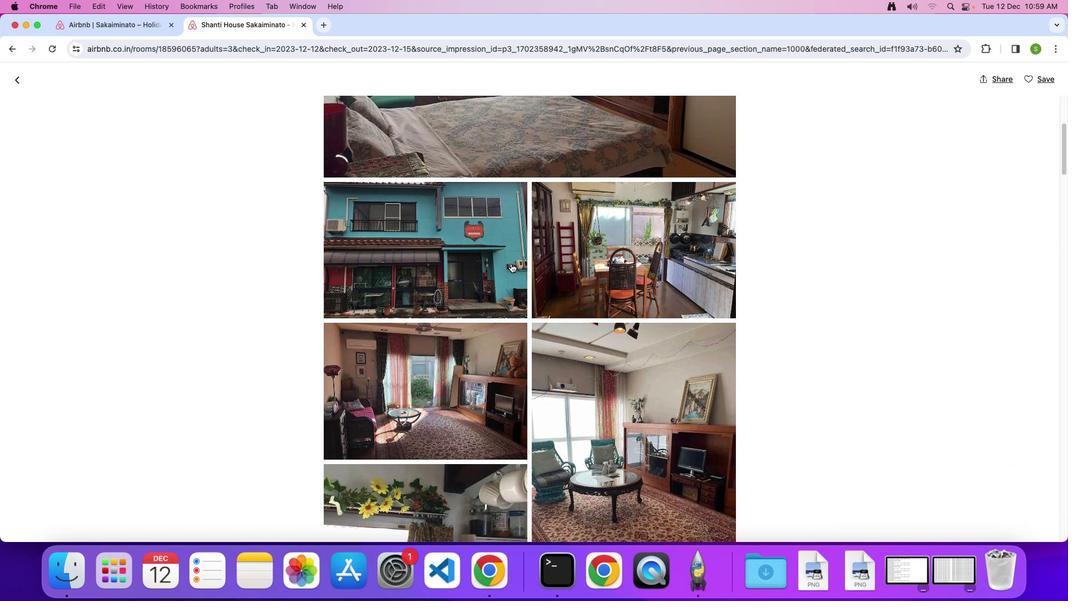 
Action: Mouse scrolled (511, 263) with delta (0, 0)
Screenshot: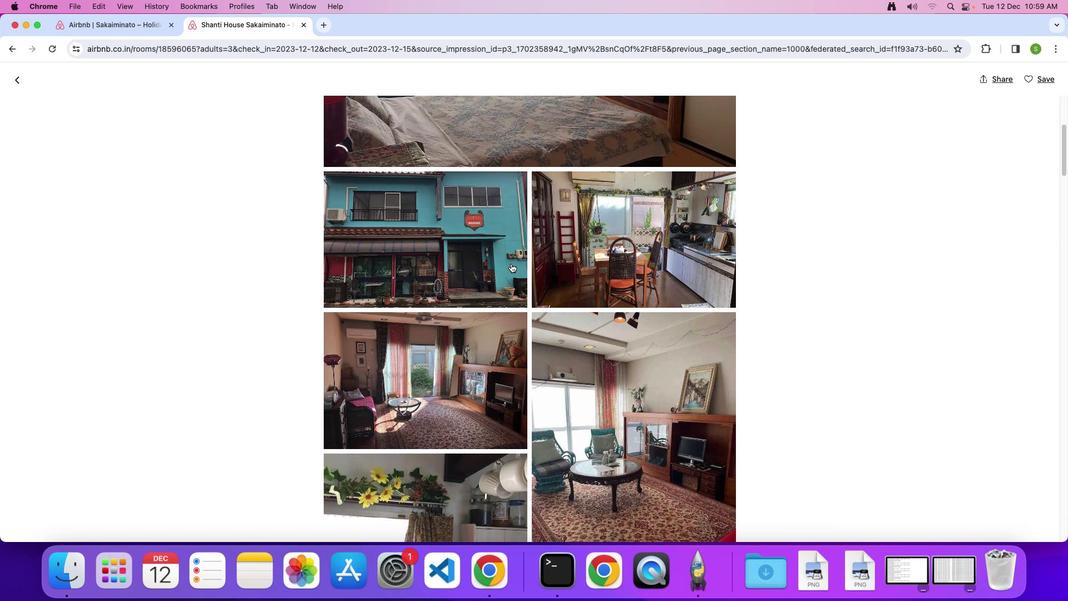 
Action: Mouse scrolled (511, 263) with delta (0, 0)
Screenshot: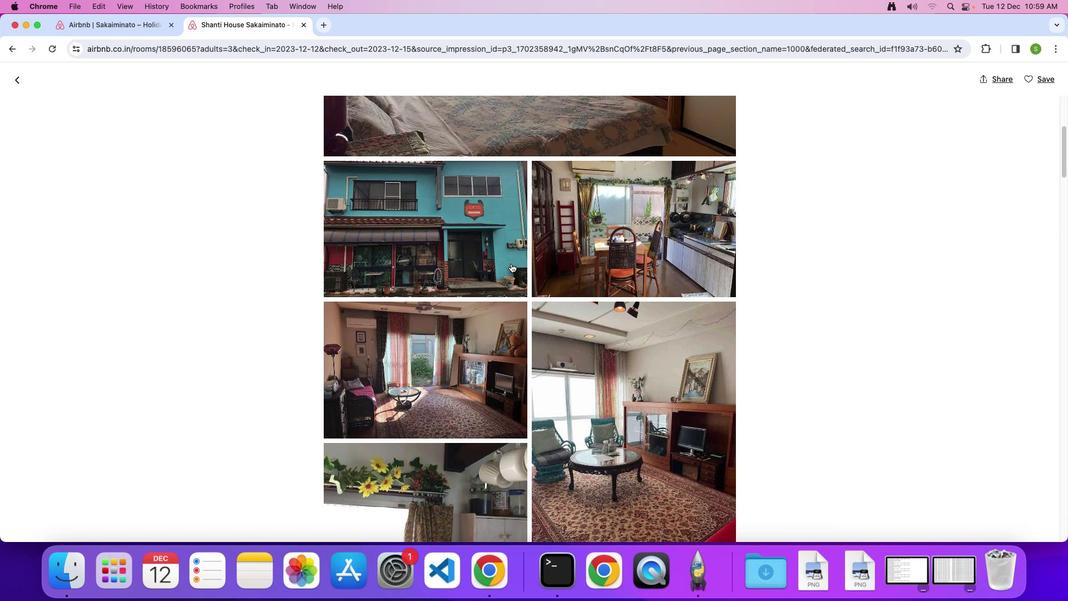
Action: Mouse scrolled (511, 263) with delta (0, 0)
Screenshot: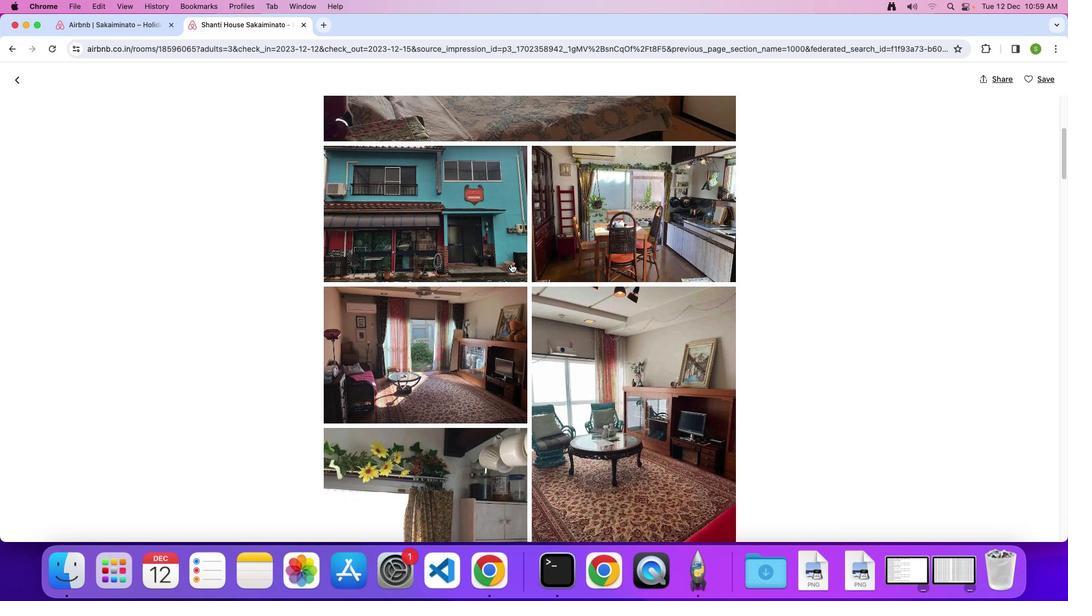 
Action: Mouse scrolled (511, 263) with delta (0, 0)
Screenshot: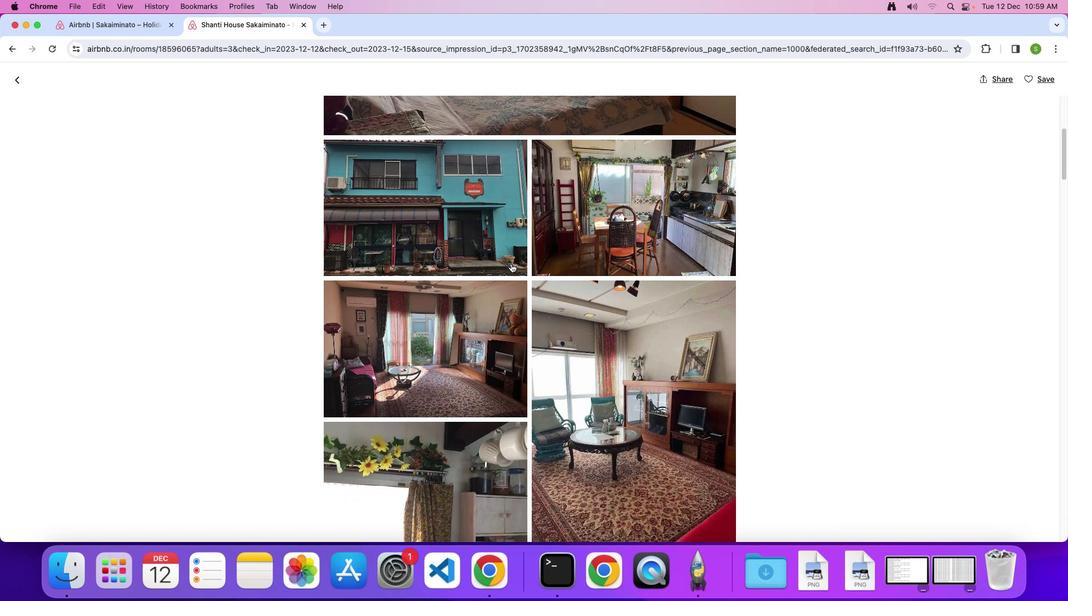 
Action: Mouse scrolled (511, 263) with delta (0, 0)
Screenshot: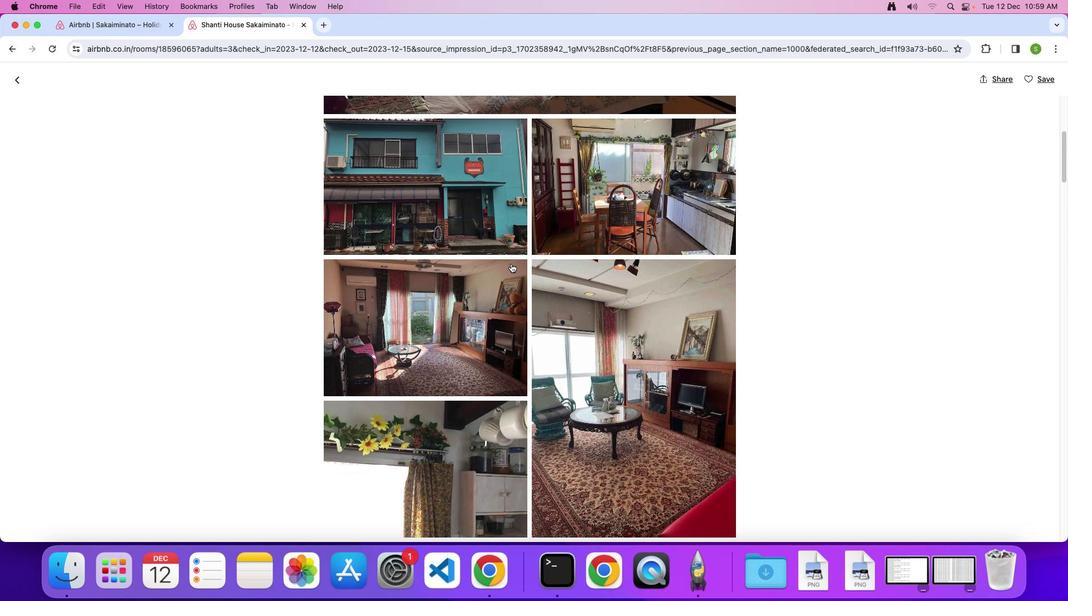 
Action: Mouse scrolled (511, 263) with delta (0, 0)
Screenshot: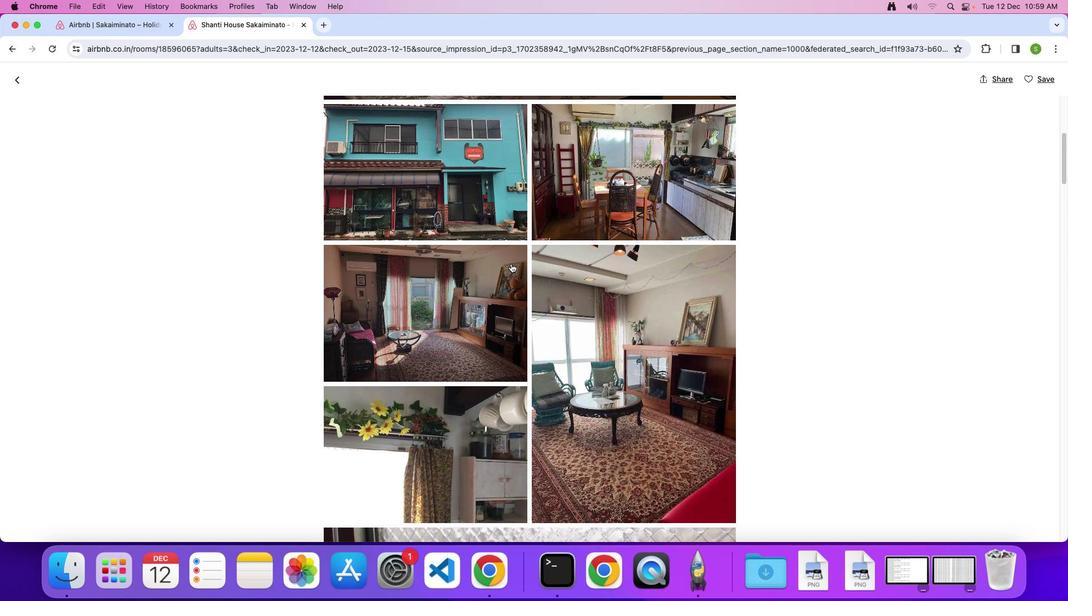 
Action: Mouse scrolled (511, 263) with delta (0, 0)
Screenshot: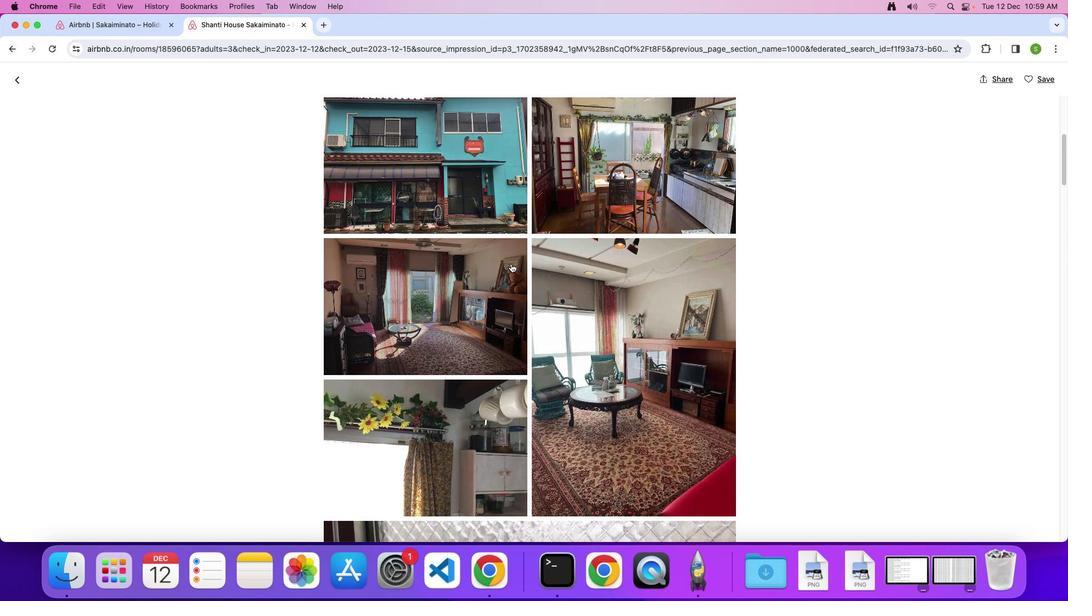 
Action: Mouse scrolled (511, 263) with delta (0, 0)
Screenshot: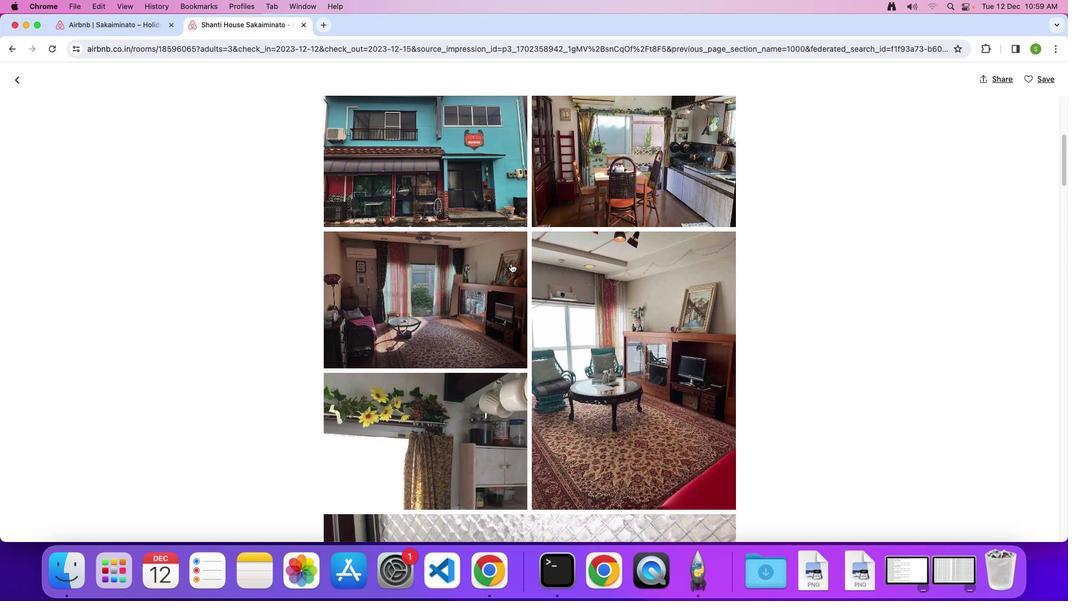 
Action: Mouse scrolled (511, 263) with delta (0, 0)
Screenshot: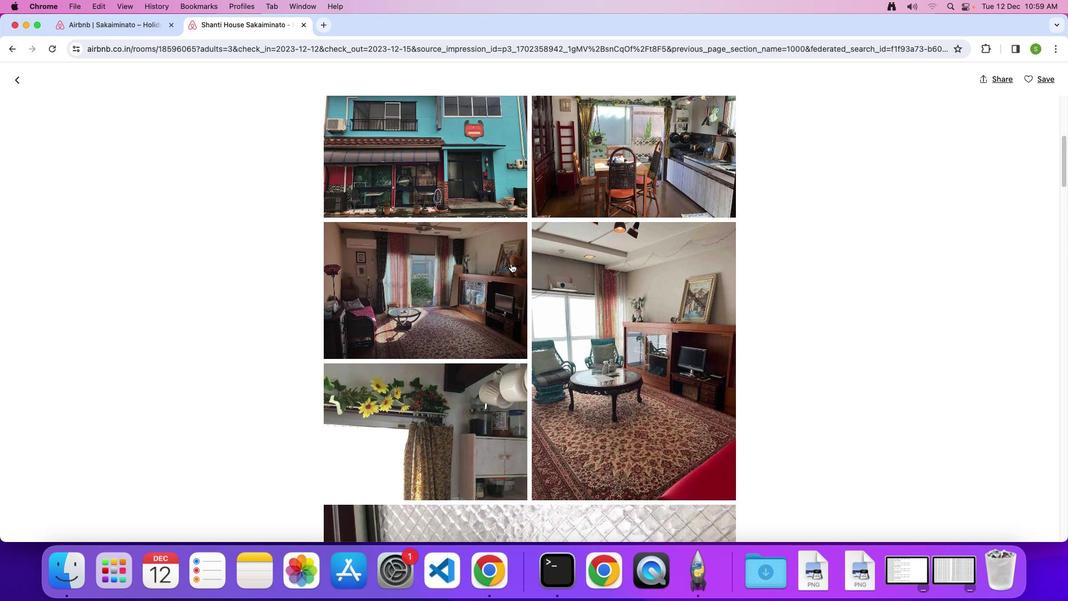 
Action: Mouse scrolled (511, 263) with delta (0, 0)
Screenshot: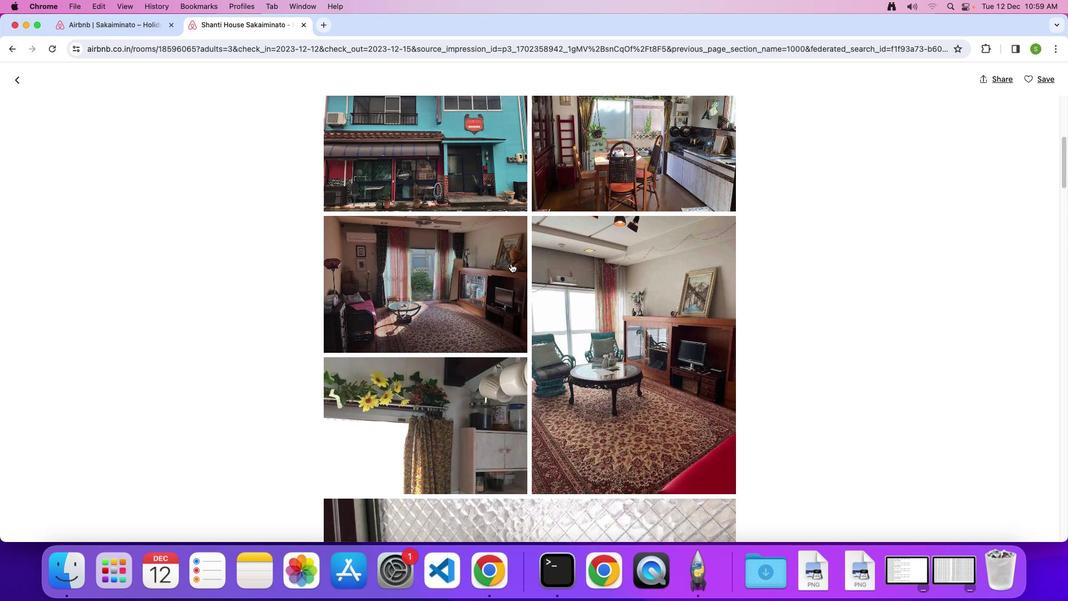 
Action: Mouse scrolled (511, 263) with delta (0, 0)
Screenshot: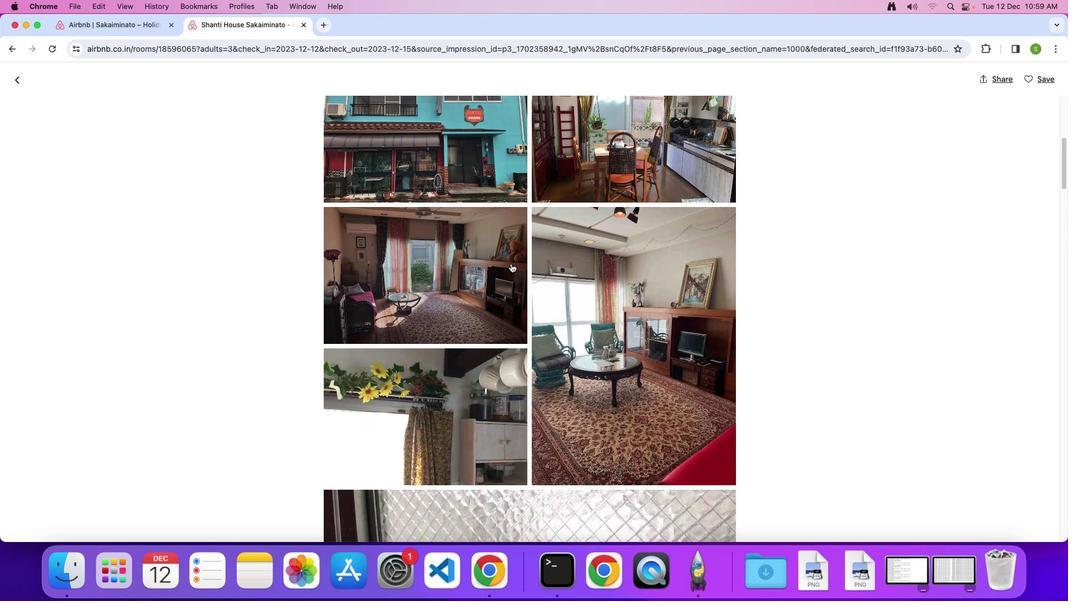 
Action: Mouse scrolled (511, 263) with delta (0, 0)
Screenshot: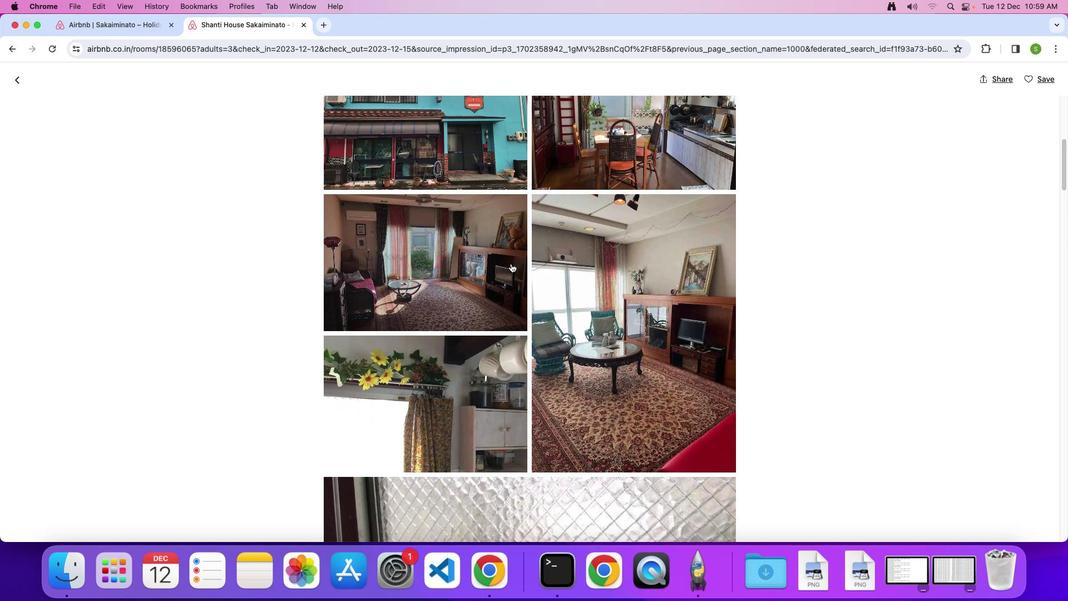 
Action: Mouse scrolled (511, 263) with delta (0, 0)
Screenshot: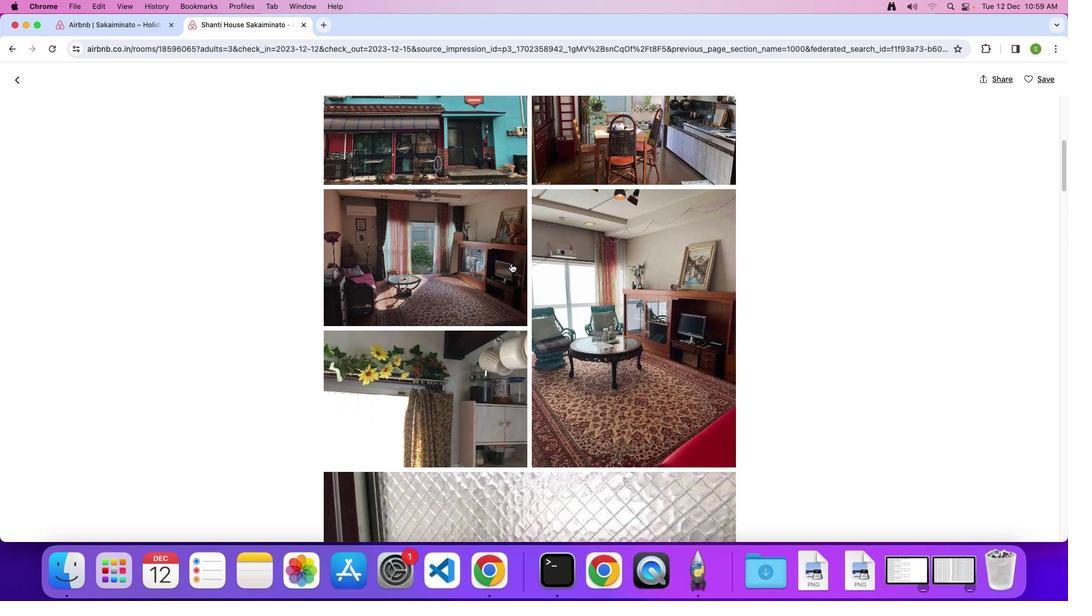 
Action: Mouse scrolled (511, 263) with delta (0, 0)
Screenshot: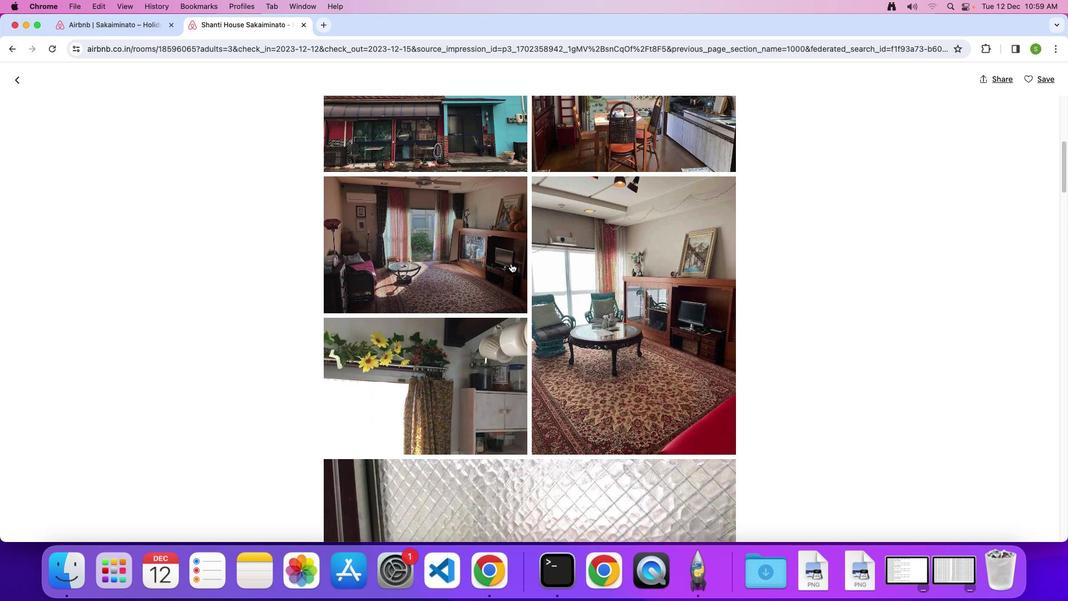 
Action: Mouse scrolled (511, 263) with delta (0, 0)
Screenshot: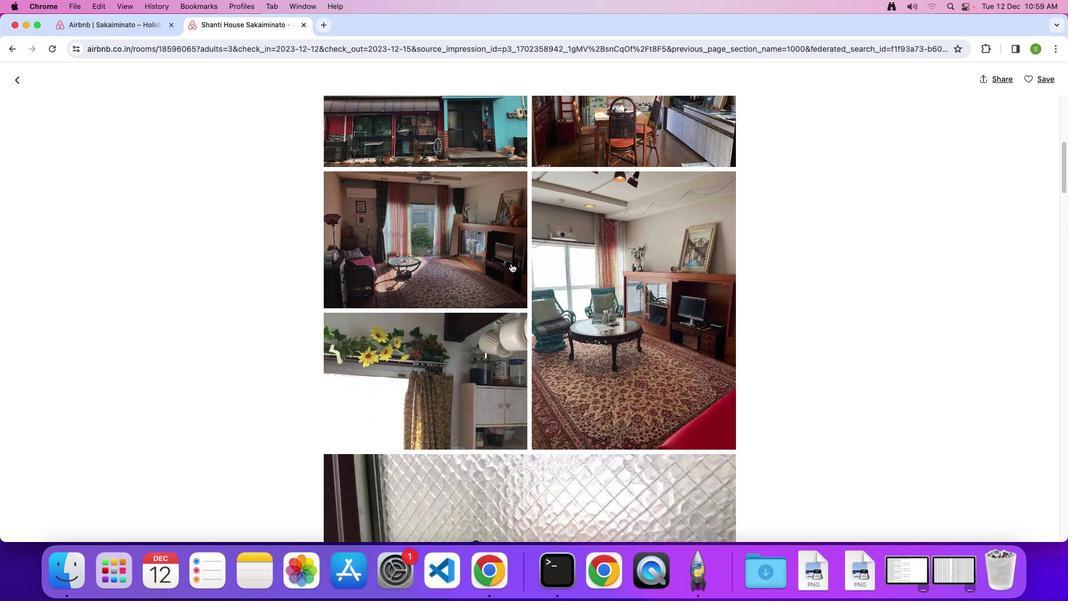 
Action: Mouse scrolled (511, 263) with delta (0, 0)
Screenshot: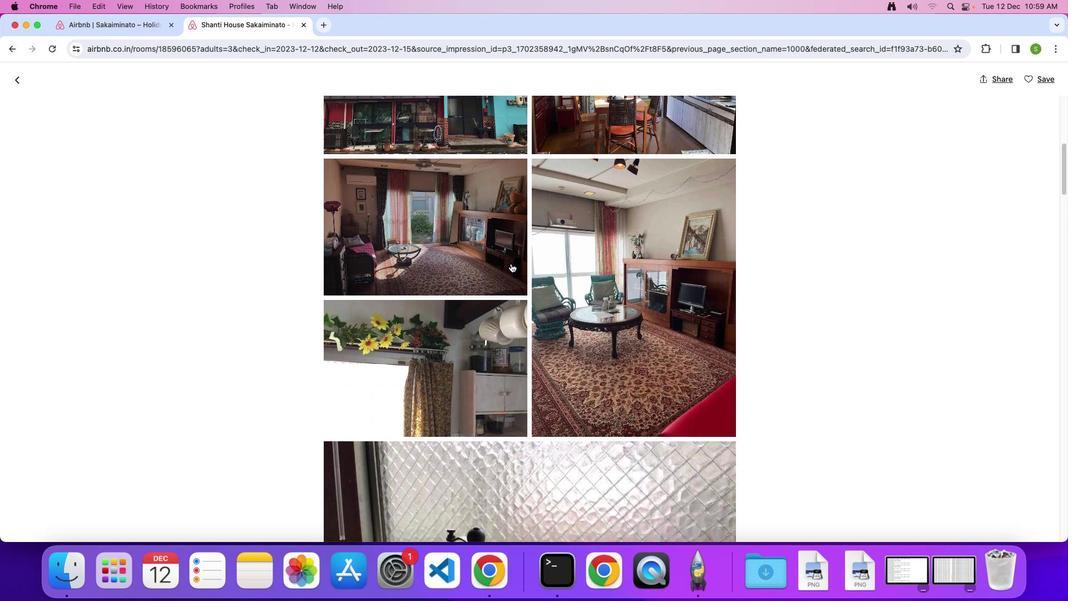 
Action: Mouse scrolled (511, 263) with delta (0, 0)
Screenshot: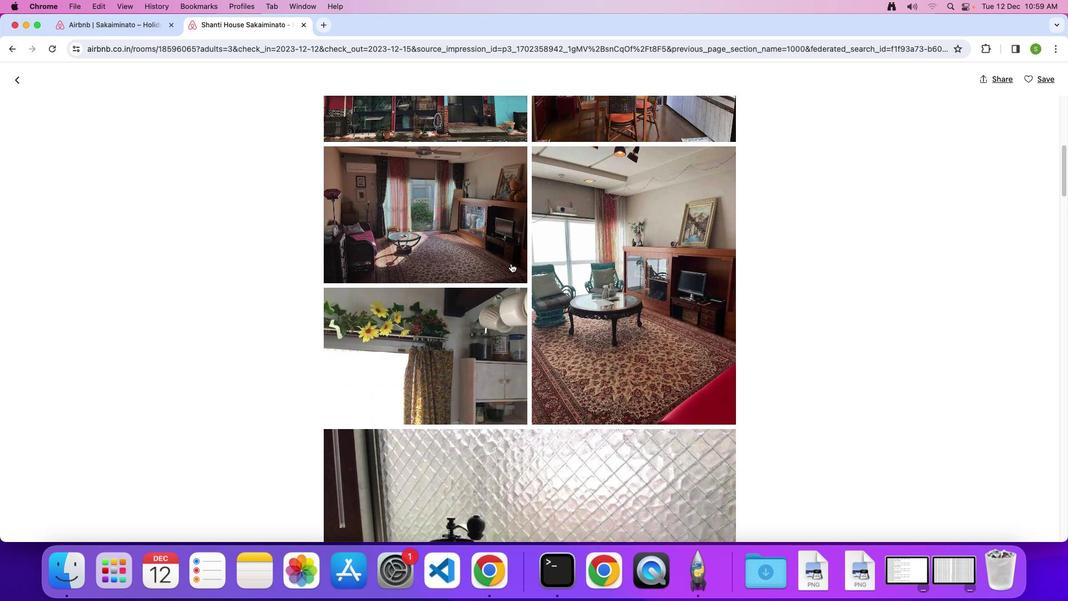
Action: Mouse scrolled (511, 263) with delta (0, 0)
Screenshot: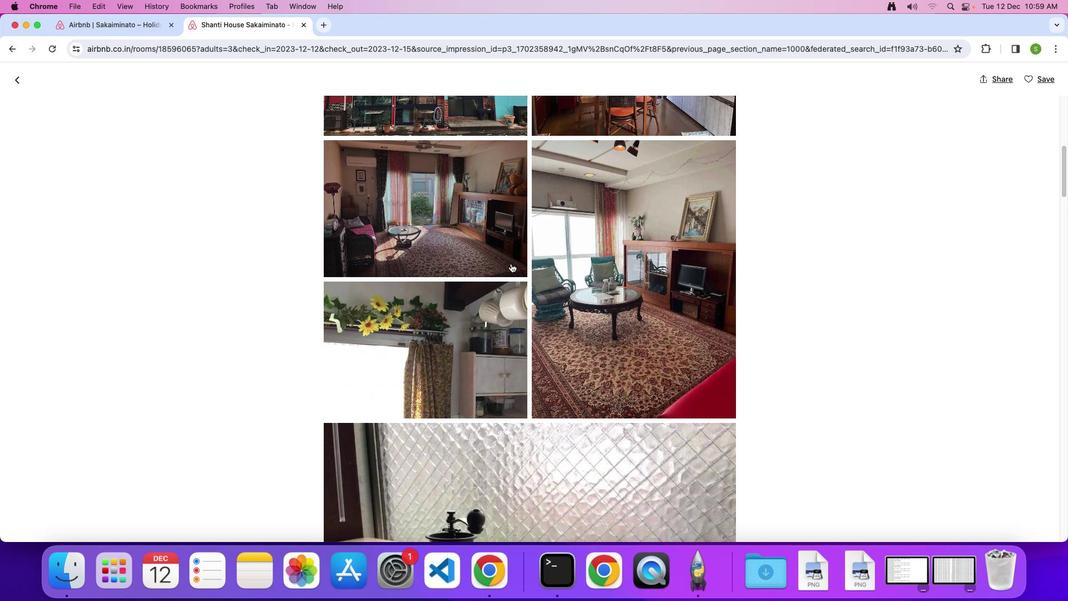 
Action: Mouse scrolled (511, 263) with delta (0, 0)
Screenshot: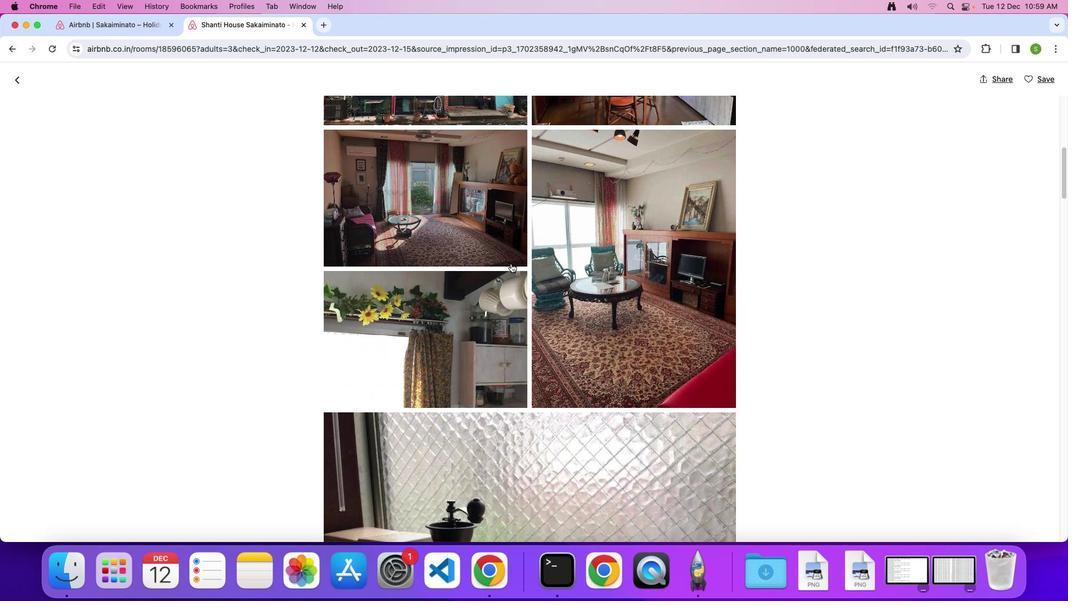 
Action: Mouse scrolled (511, 263) with delta (0, 0)
Screenshot: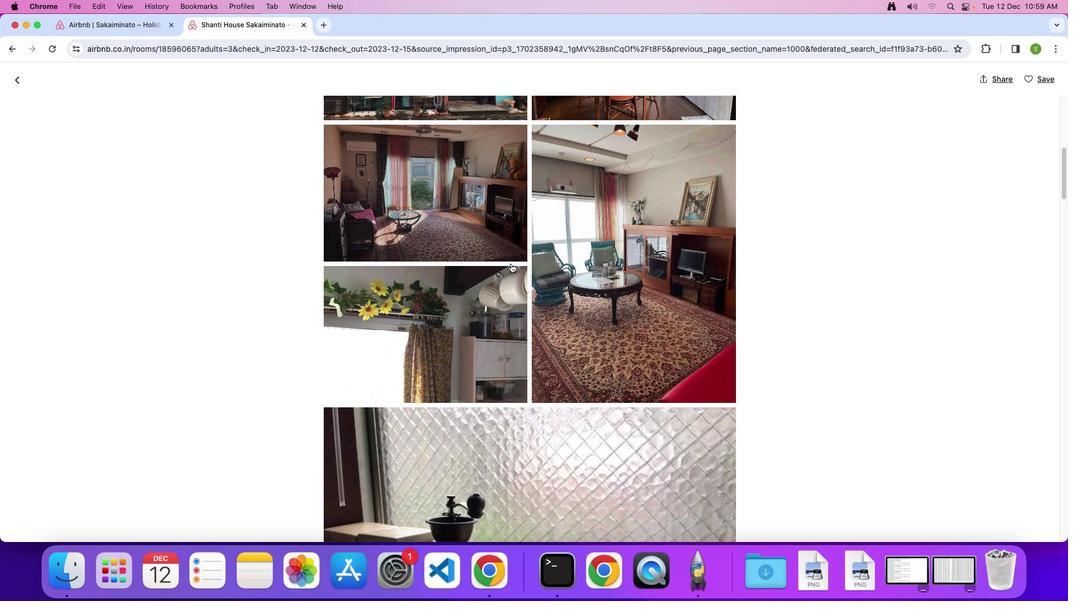 
Action: Mouse scrolled (511, 263) with delta (0, 0)
Screenshot: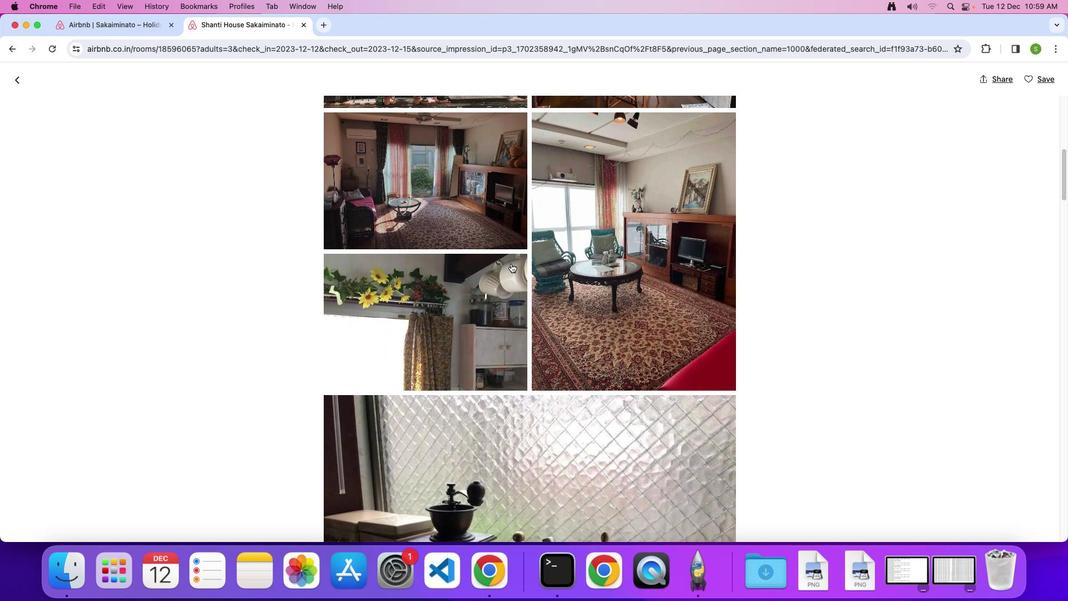 
Action: Mouse scrolled (511, 263) with delta (0, 0)
Screenshot: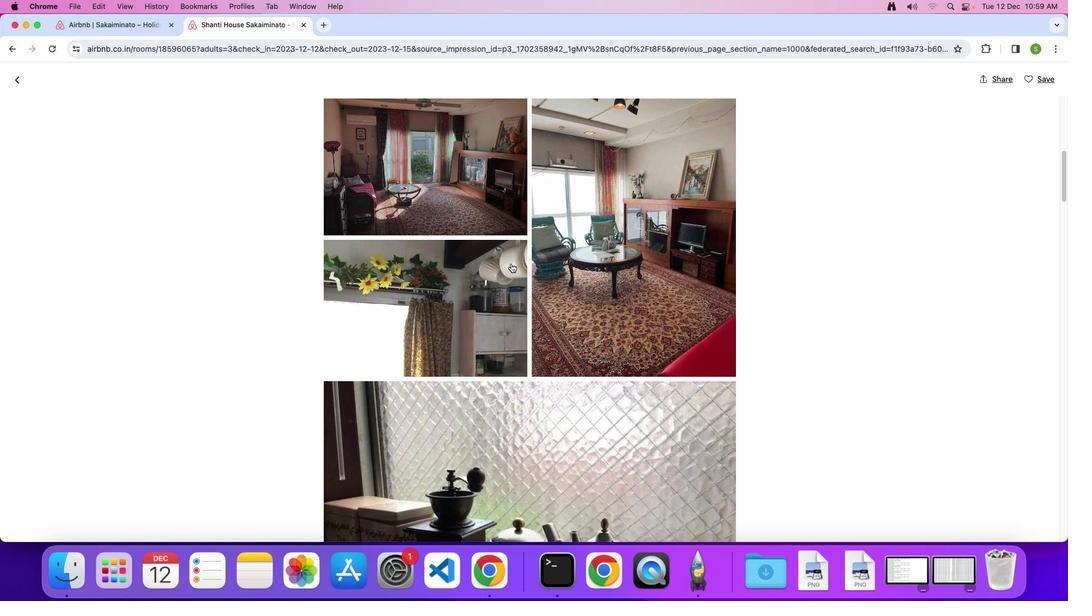 
Action: Mouse scrolled (511, 263) with delta (0, 0)
Screenshot: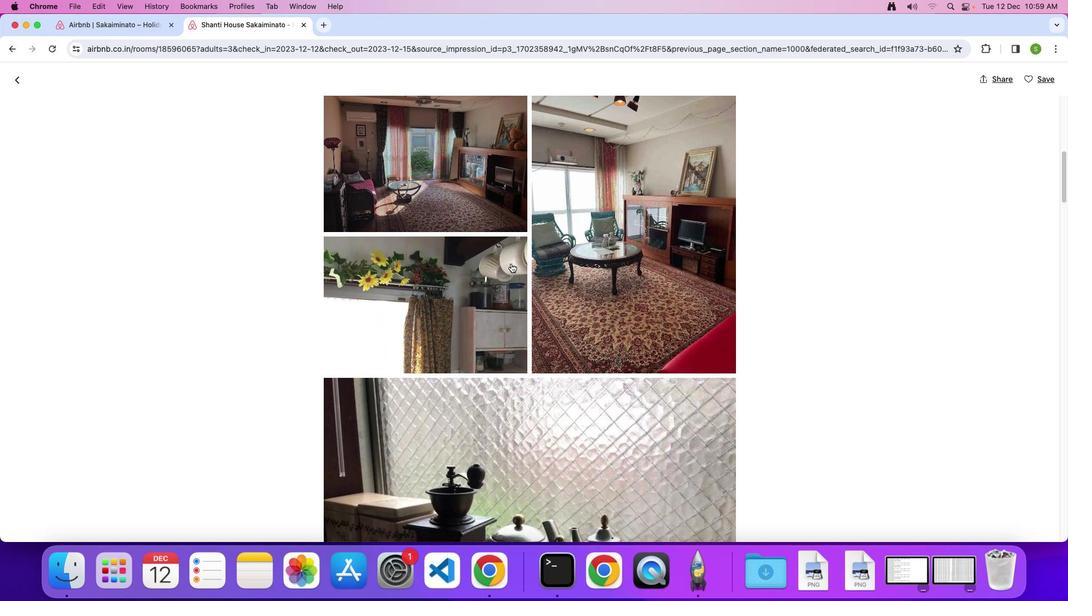 
Action: Mouse scrolled (511, 263) with delta (0, 0)
Screenshot: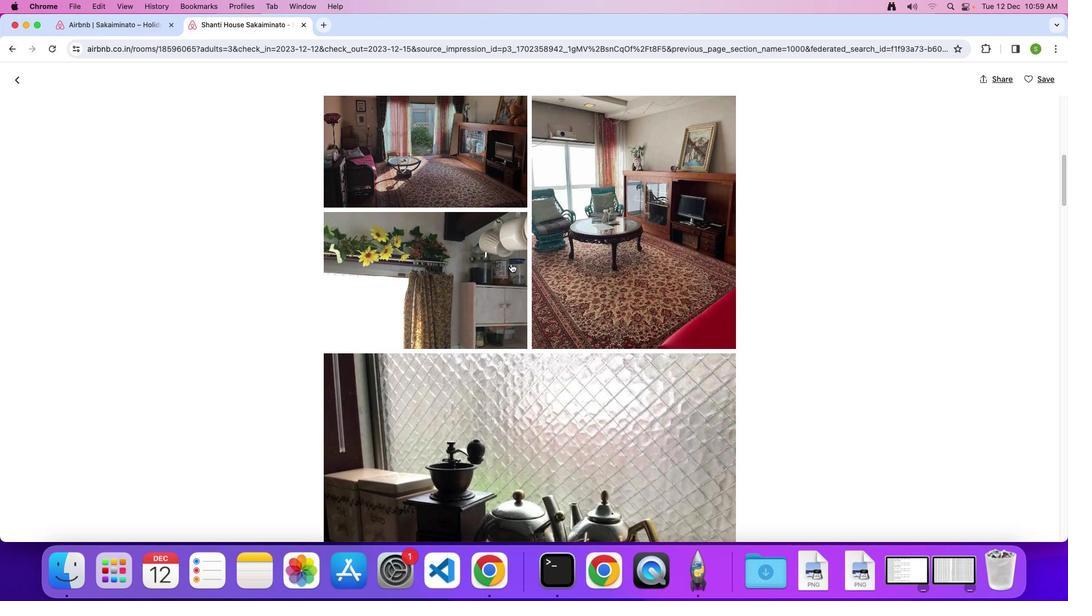 
Action: Mouse scrolled (511, 263) with delta (0, 0)
Screenshot: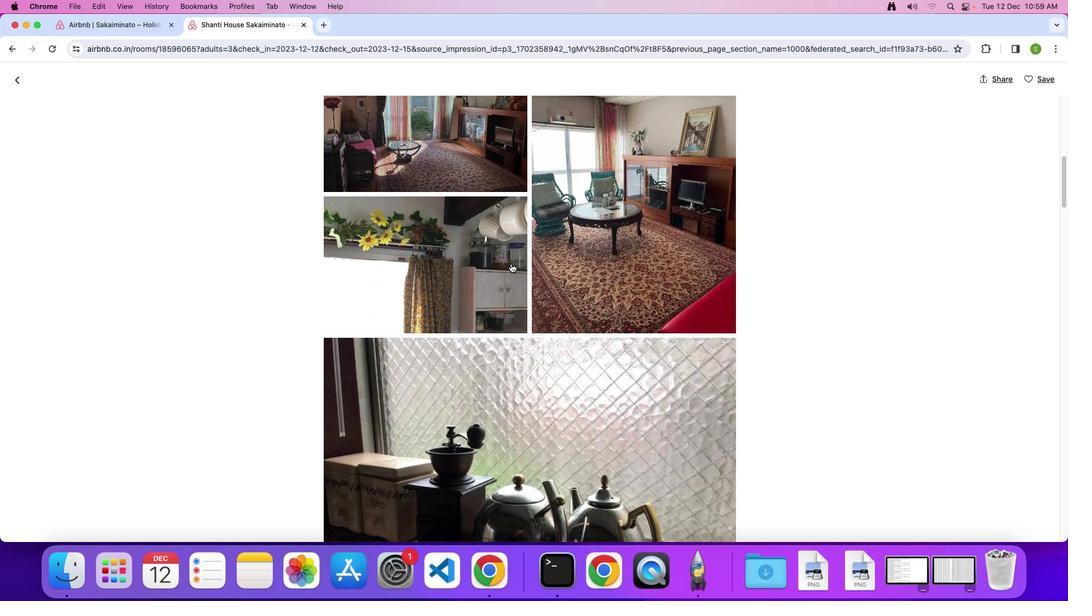 
Action: Mouse scrolled (511, 263) with delta (0, -1)
Screenshot: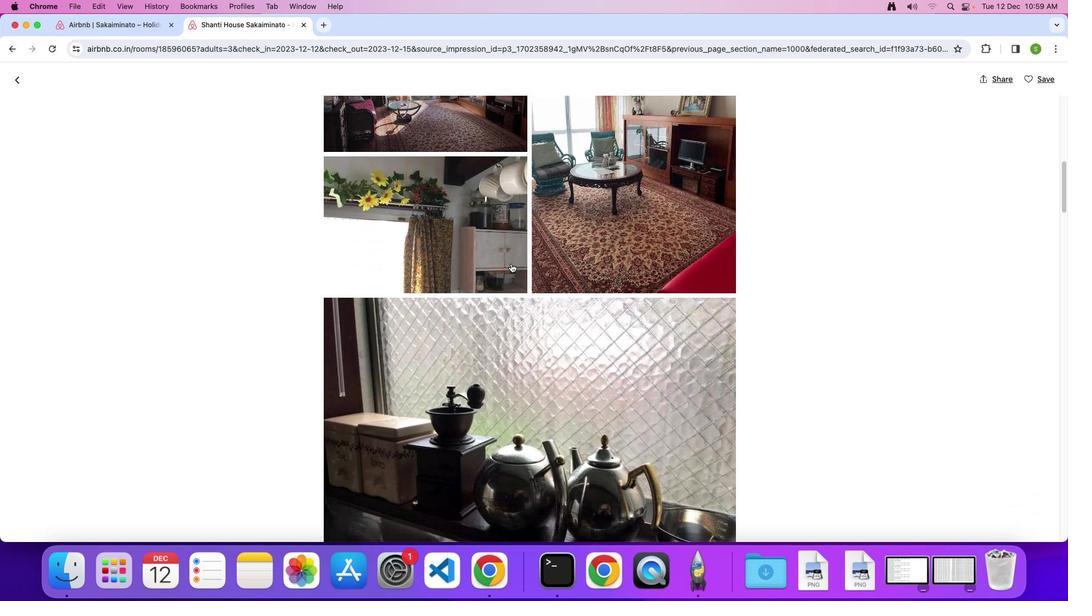 
Action: Mouse scrolled (511, 263) with delta (0, 0)
Screenshot: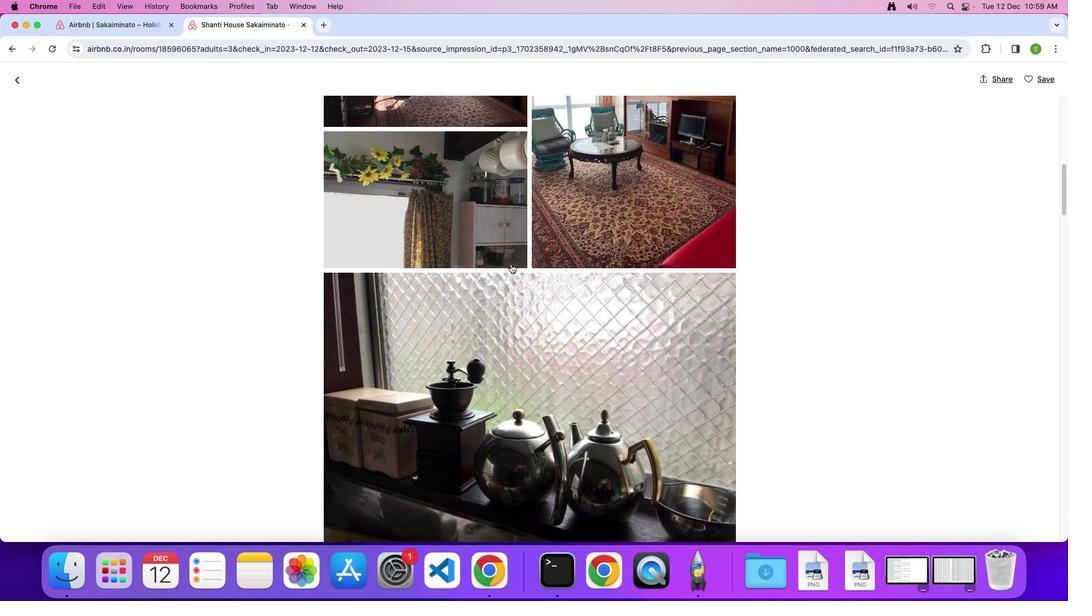
Action: Mouse scrolled (511, 263) with delta (0, 0)
Screenshot: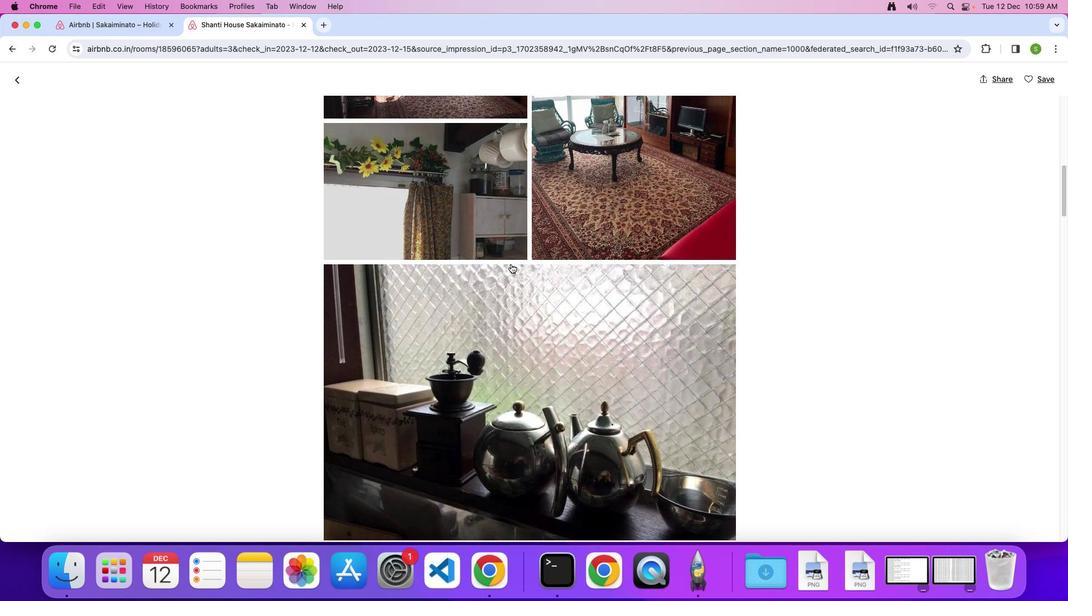
Action: Mouse moved to (511, 263)
Screenshot: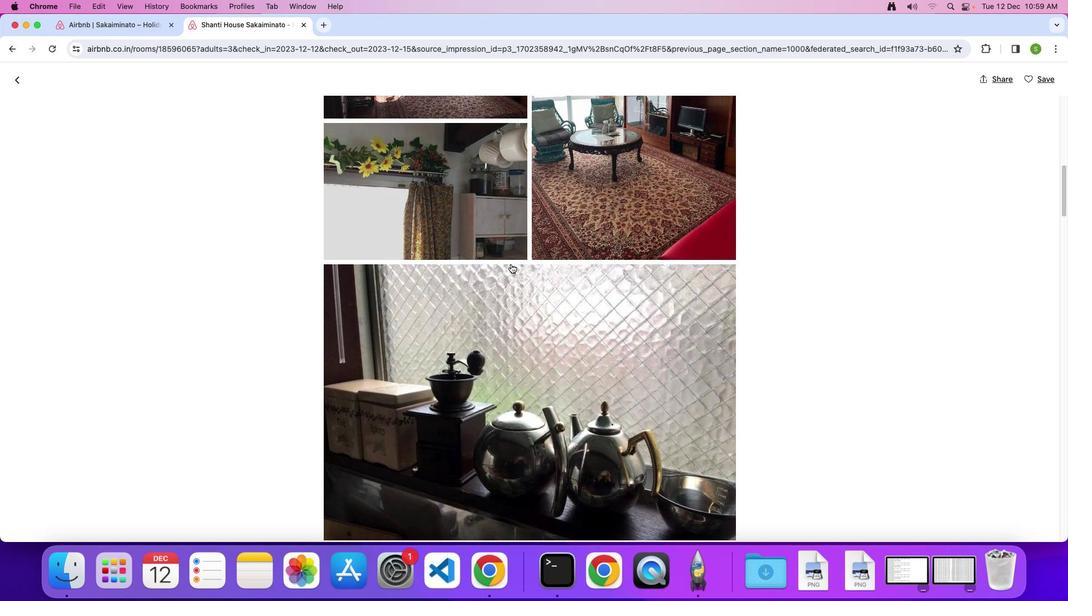 
Action: Mouse scrolled (511, 263) with delta (0, 0)
Screenshot: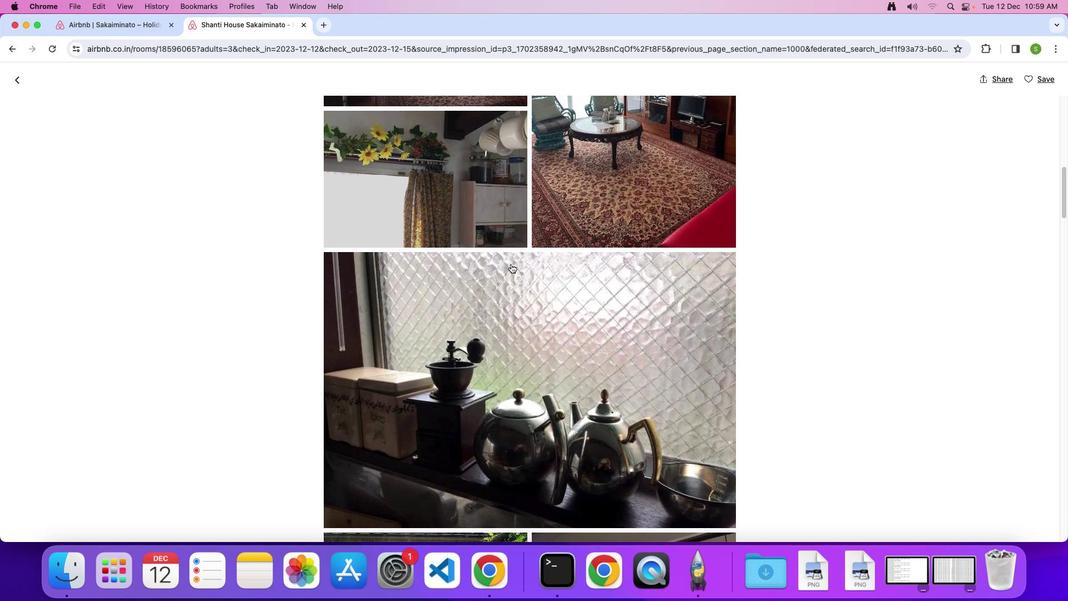 
Action: Mouse scrolled (511, 263) with delta (0, 0)
Screenshot: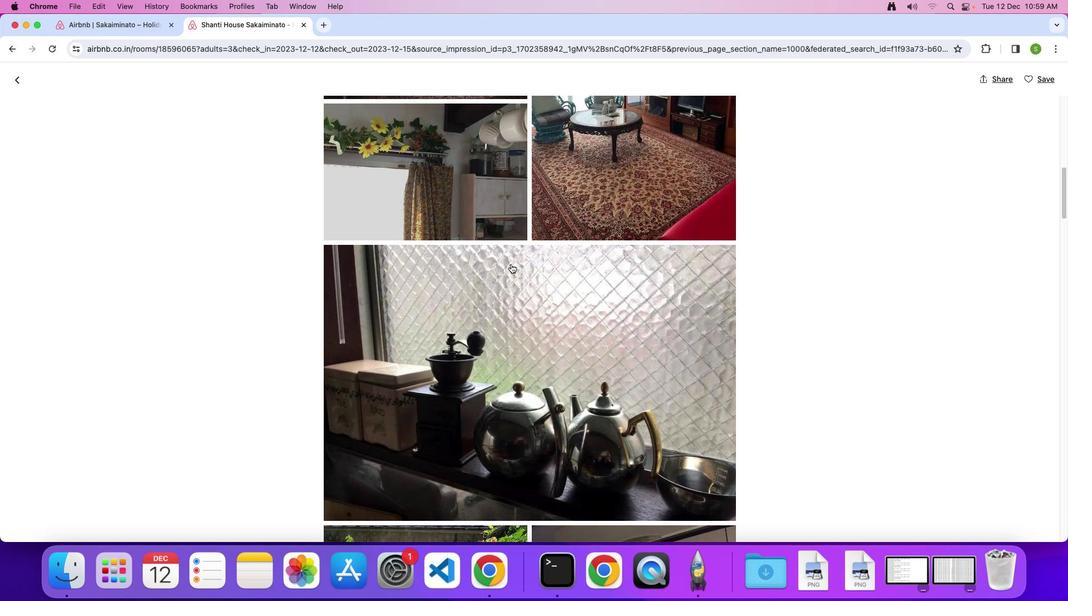 
Action: Mouse scrolled (511, 263) with delta (0, -1)
Screenshot: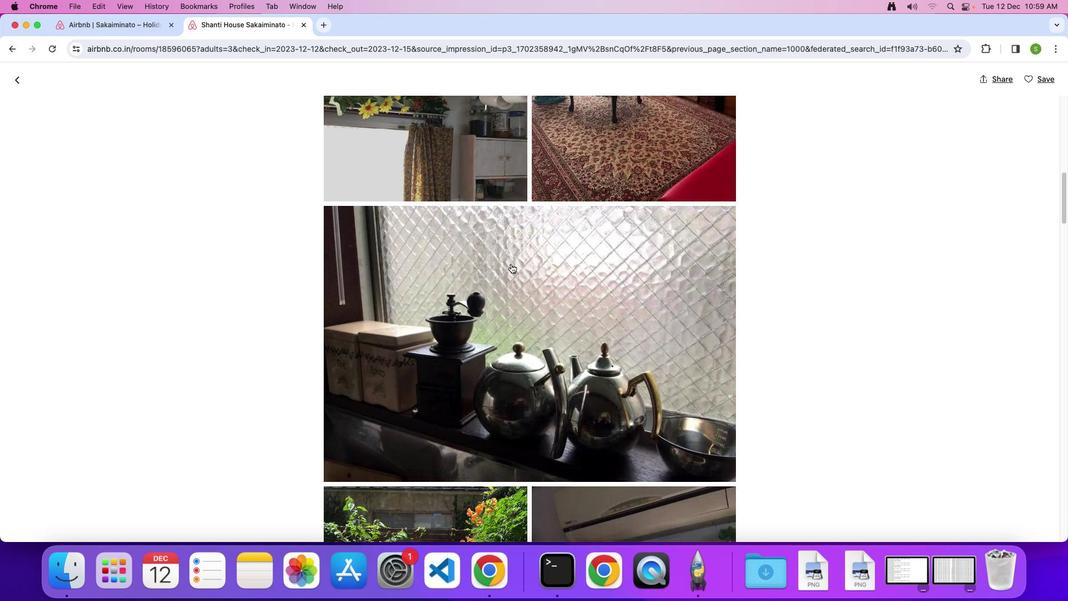 
Action: Mouse scrolled (511, 263) with delta (0, 0)
Screenshot: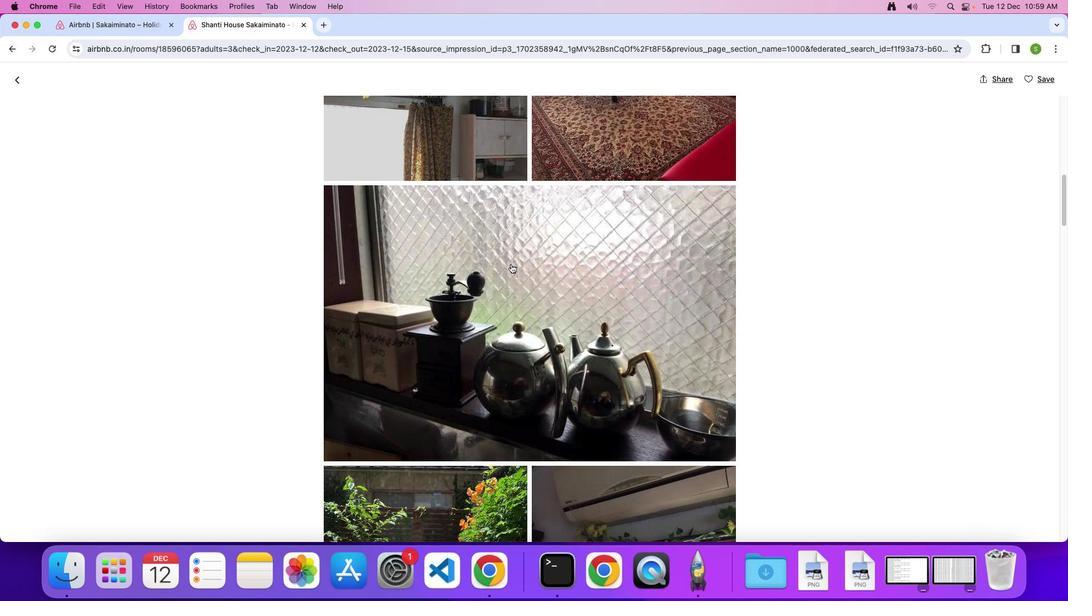 
Action: Mouse scrolled (511, 263) with delta (0, 0)
Screenshot: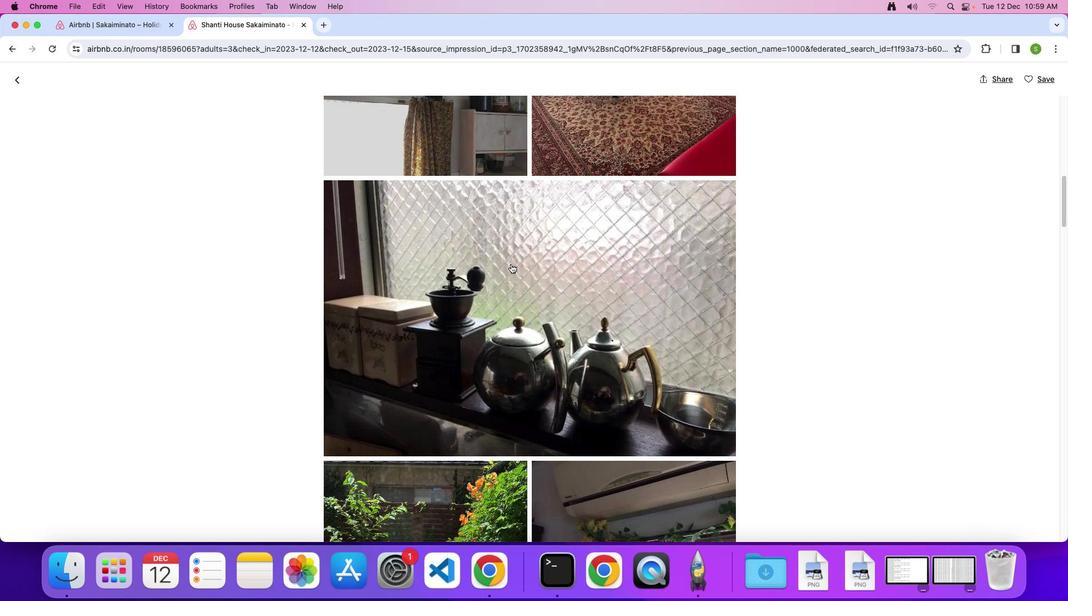 
Action: Mouse scrolled (511, 263) with delta (0, 0)
Screenshot: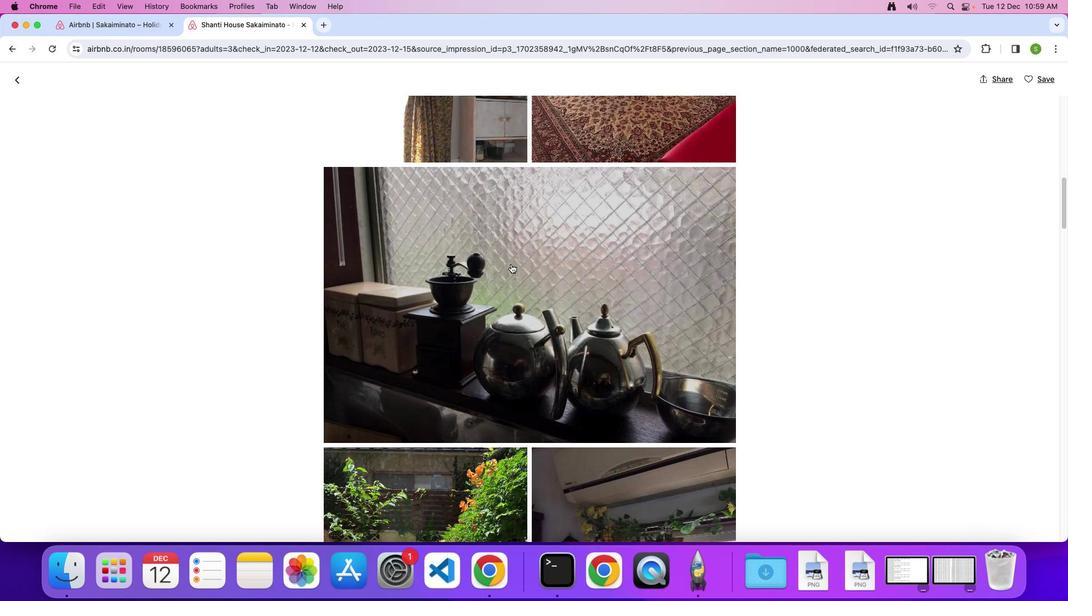 
Action: Mouse scrolled (511, 263) with delta (0, 0)
Screenshot: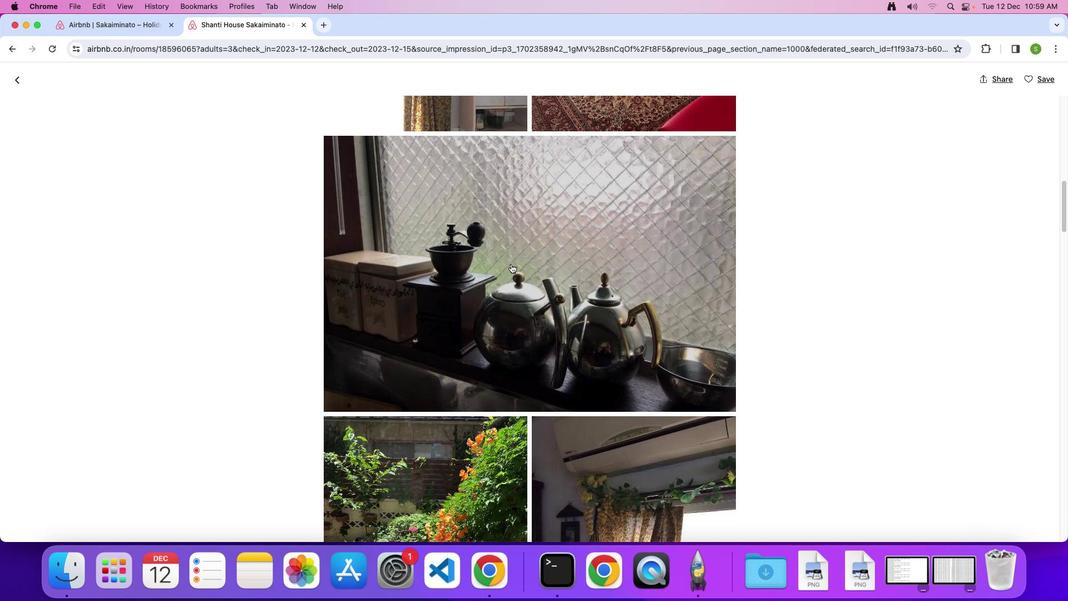 
Action: Mouse scrolled (511, 263) with delta (0, -1)
Screenshot: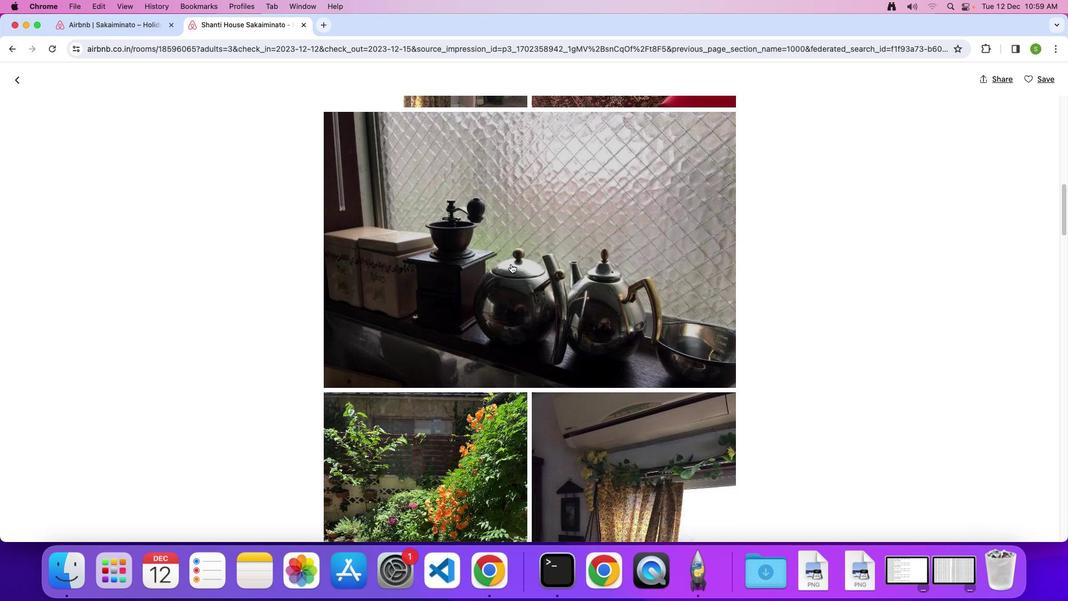 
Action: Mouse scrolled (511, 263) with delta (0, 0)
Screenshot: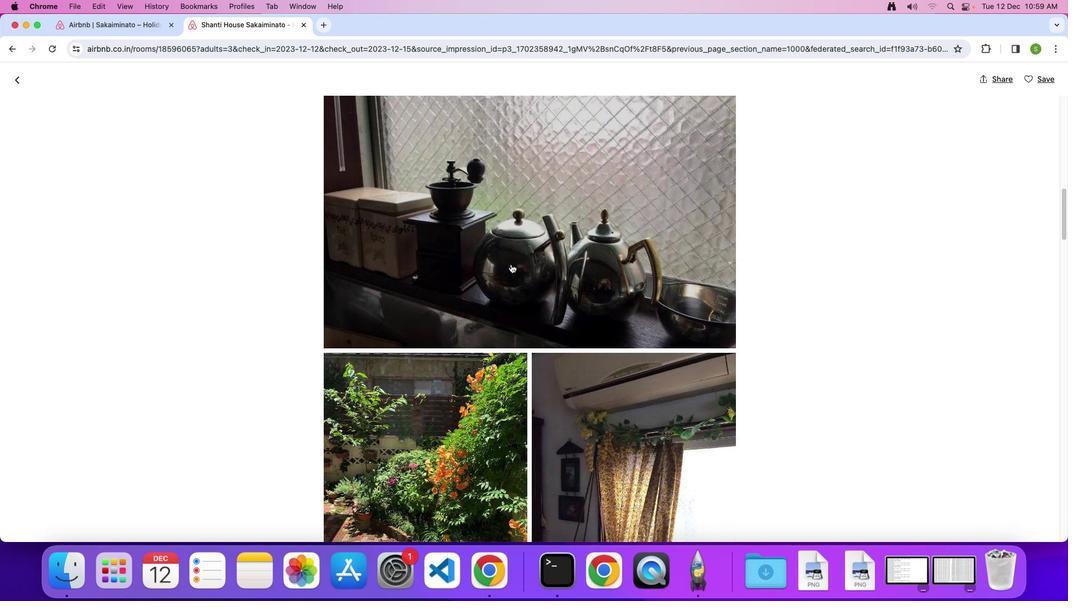 
Action: Mouse scrolled (511, 263) with delta (0, 0)
Screenshot: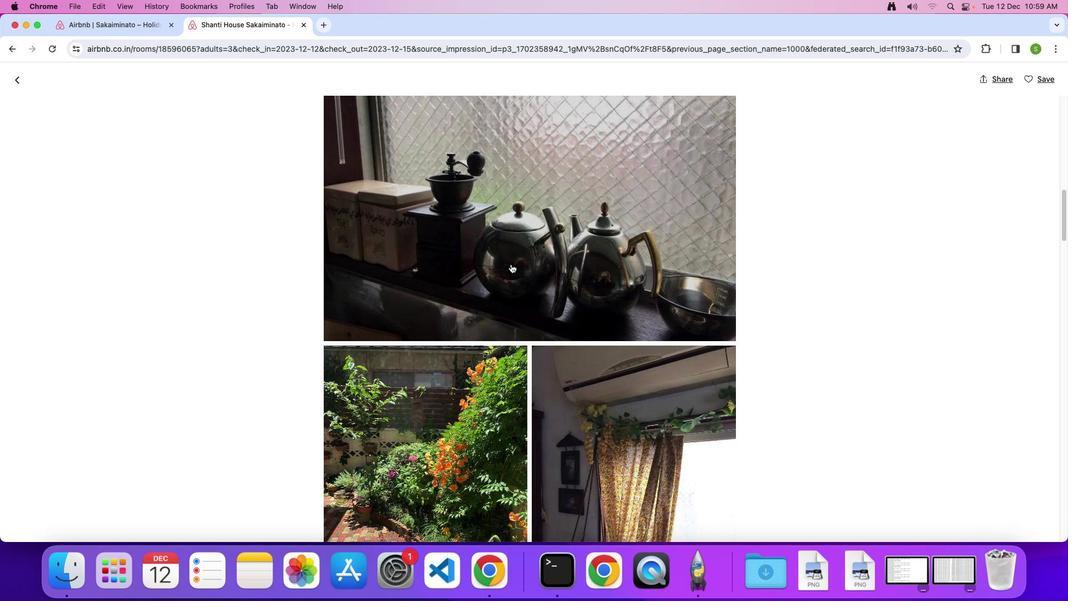 
Action: Mouse scrolled (511, 263) with delta (0, 0)
Screenshot: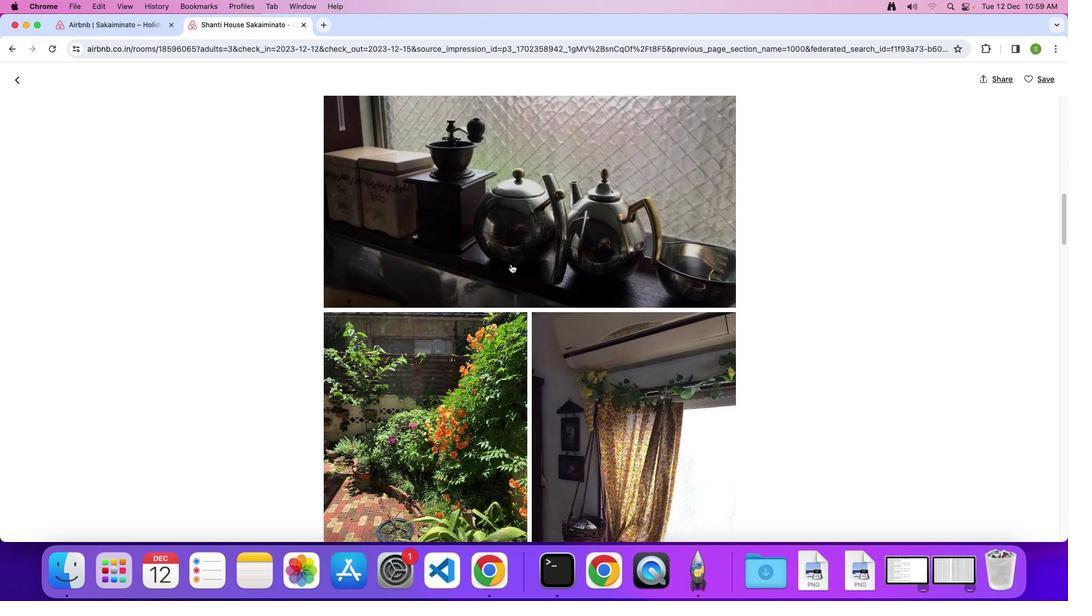 
Action: Mouse scrolled (511, 263) with delta (0, 0)
Screenshot: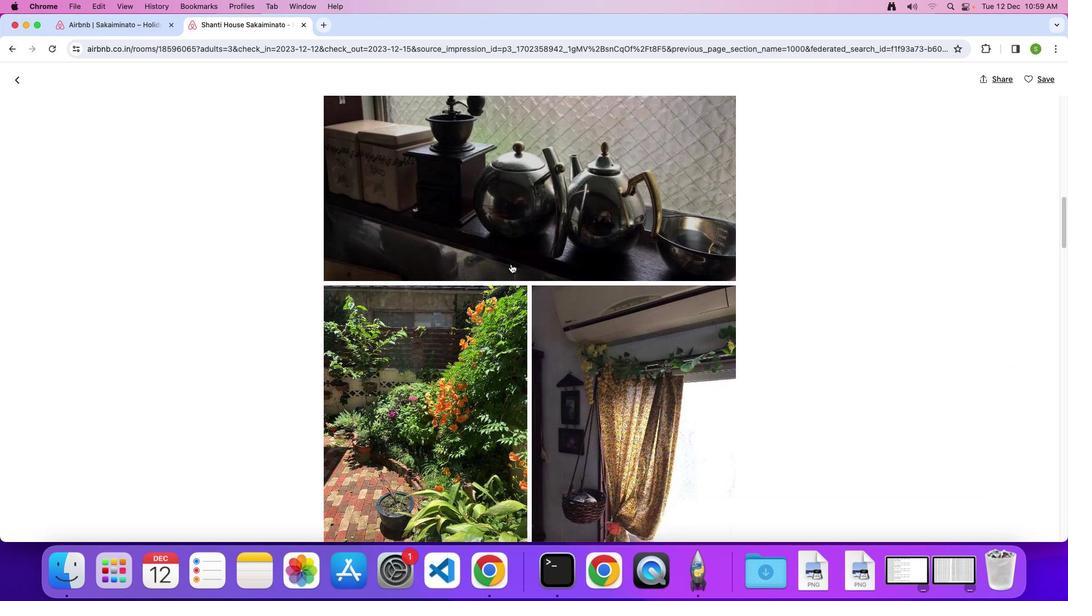 
Action: Mouse scrolled (511, 263) with delta (0, -1)
Screenshot: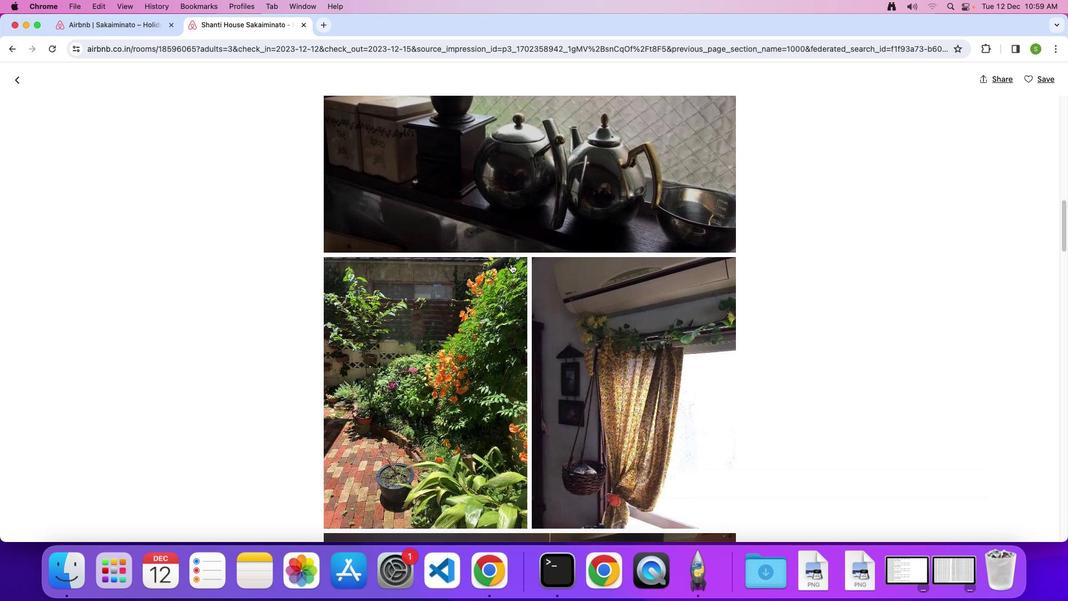 
Action: Mouse scrolled (511, 263) with delta (0, 0)
Screenshot: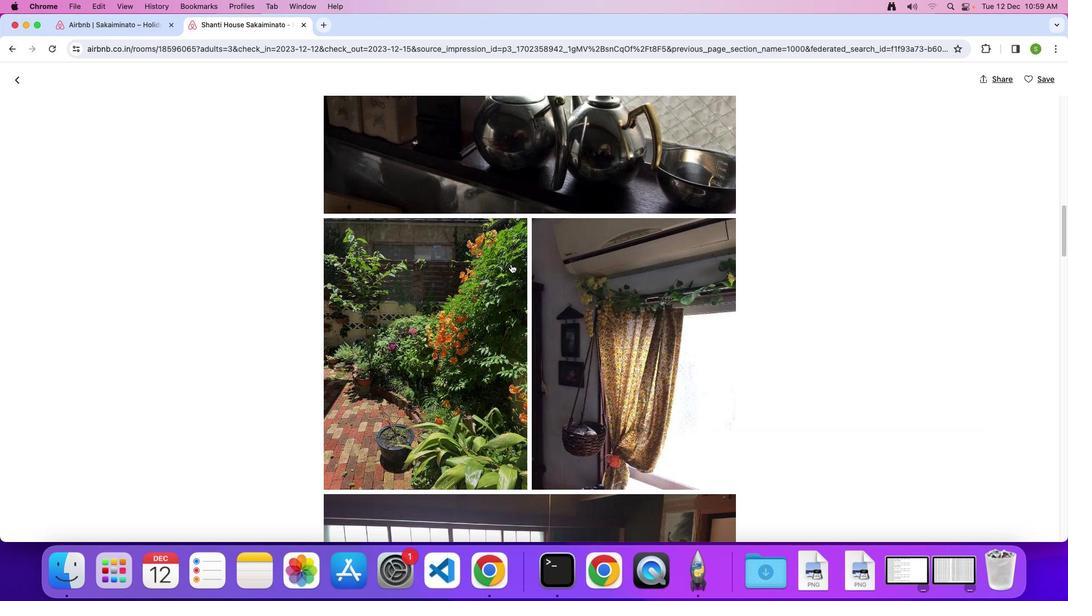 
Action: Mouse scrolled (511, 263) with delta (0, 0)
Screenshot: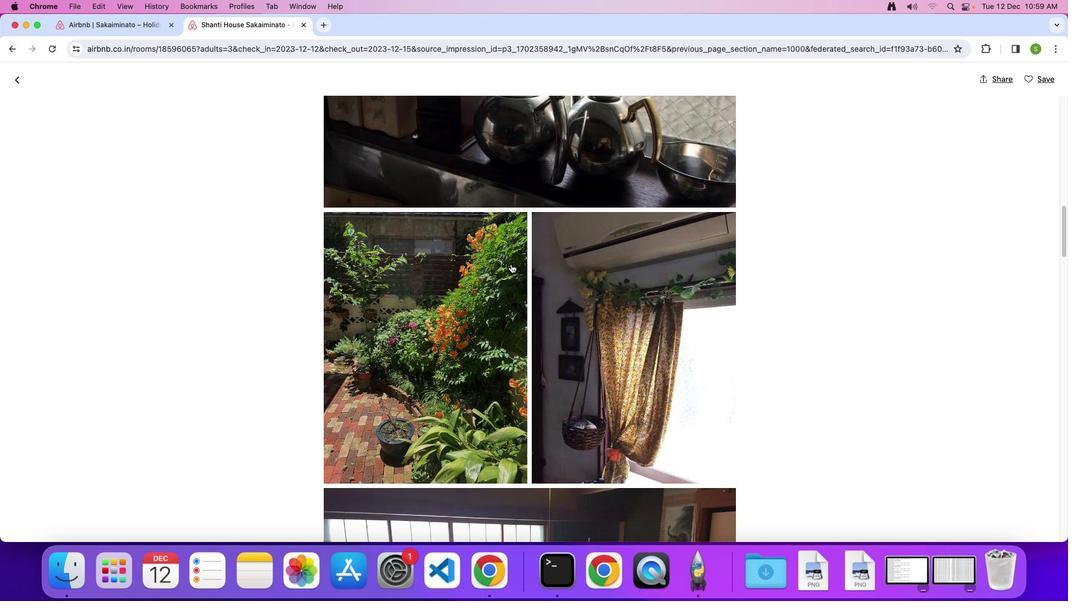 
Action: Mouse scrolled (511, 263) with delta (0, 0)
Screenshot: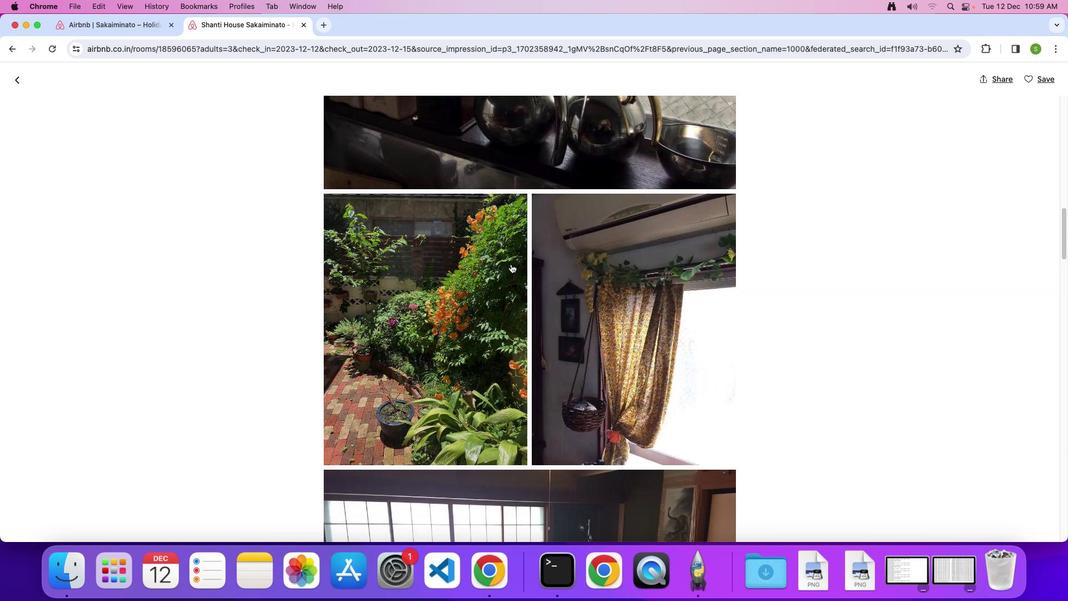 
Action: Mouse scrolled (511, 263) with delta (0, 0)
Screenshot: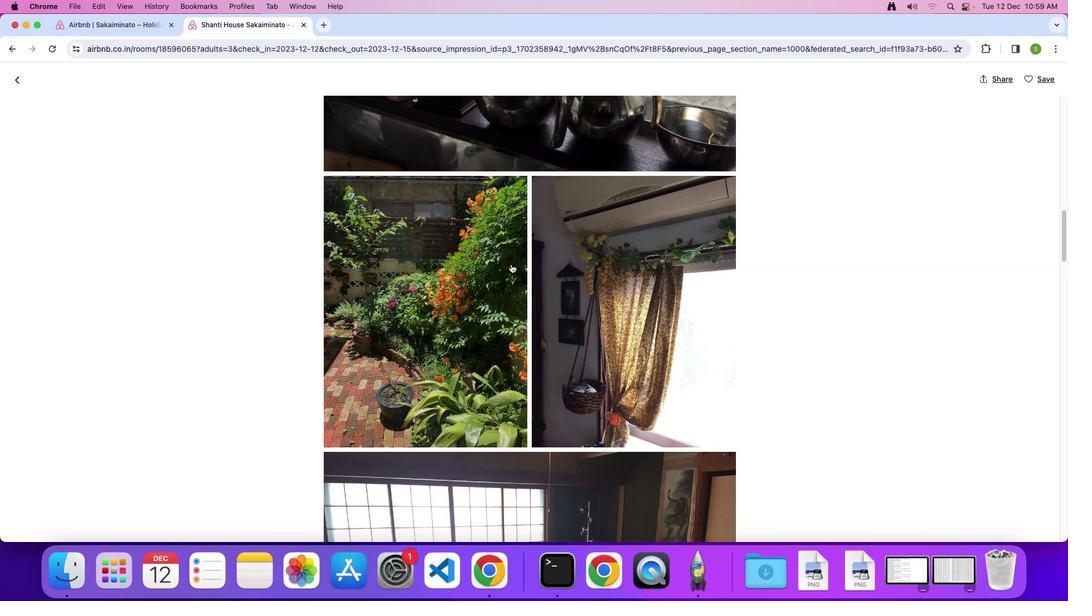 
Action: Mouse scrolled (511, 263) with delta (0, -1)
Screenshot: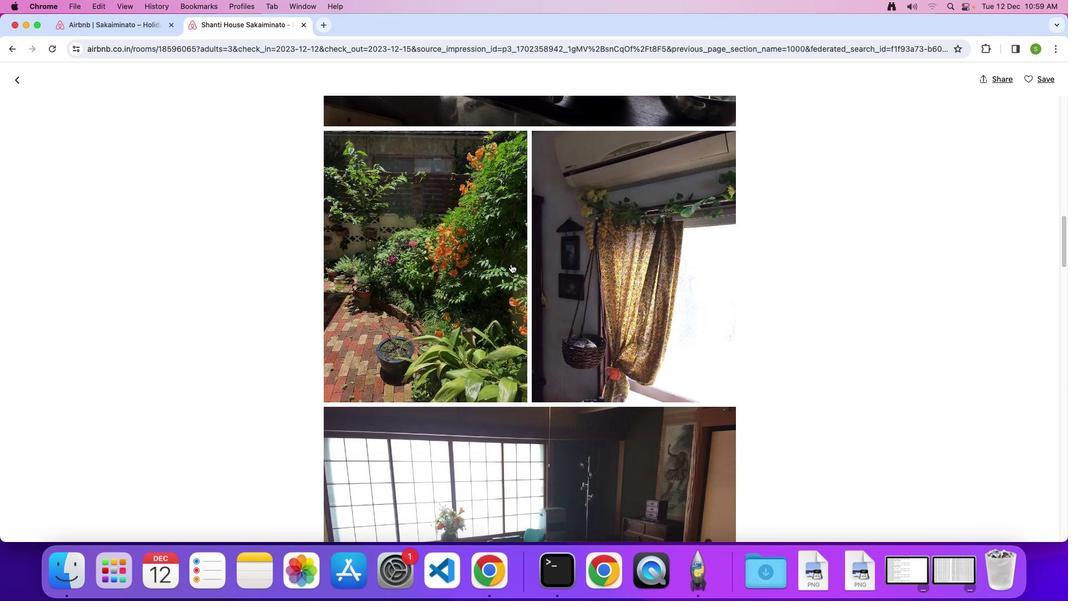 
Action: Mouse scrolled (511, 263) with delta (0, 0)
Screenshot: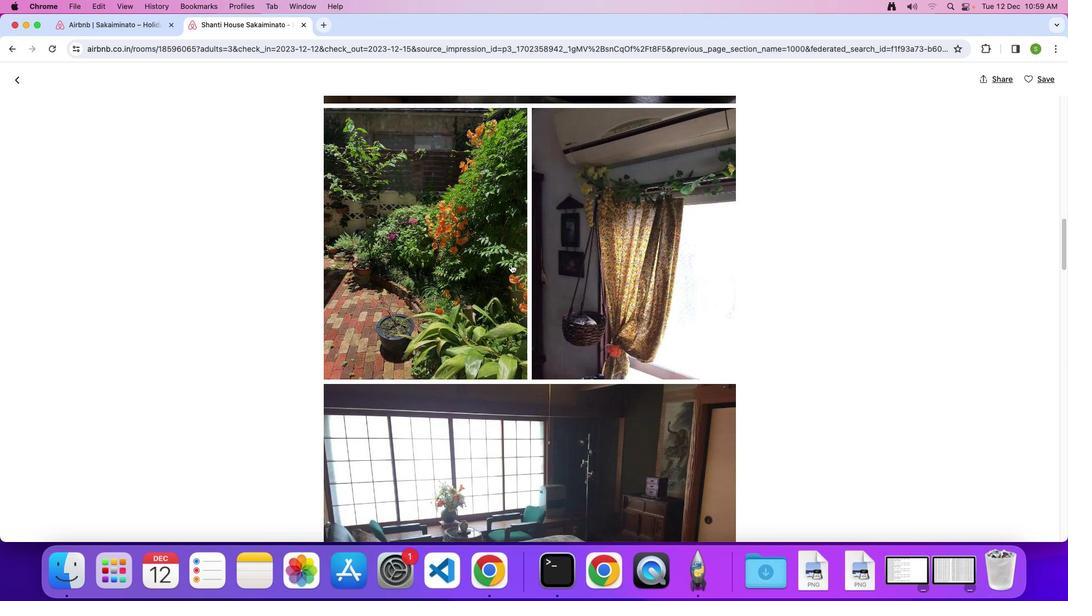 
Action: Mouse scrolled (511, 263) with delta (0, 0)
Screenshot: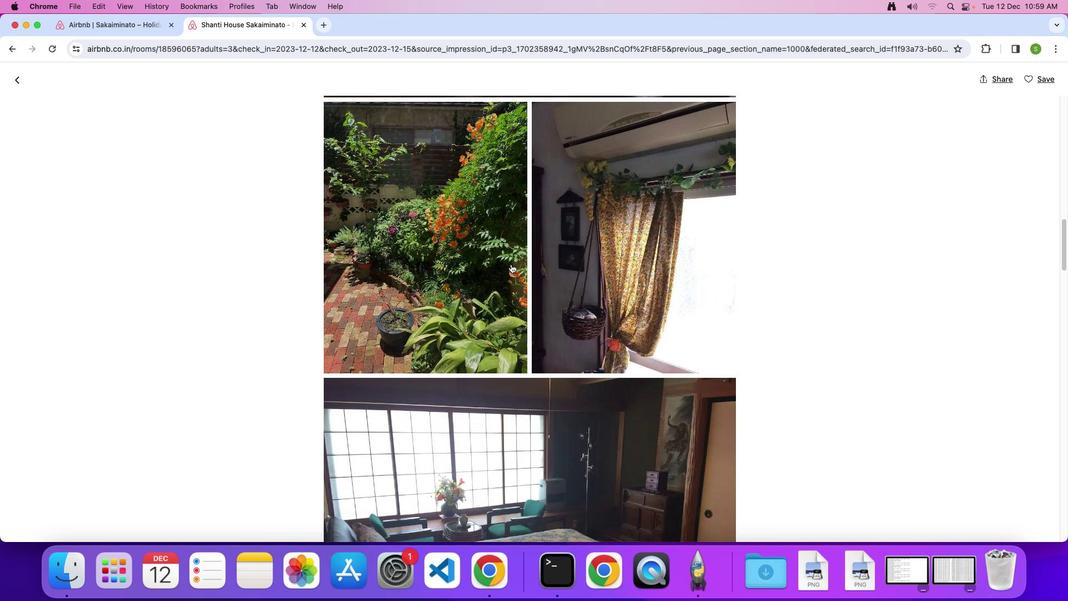 
Action: Mouse scrolled (511, 263) with delta (0, 0)
Screenshot: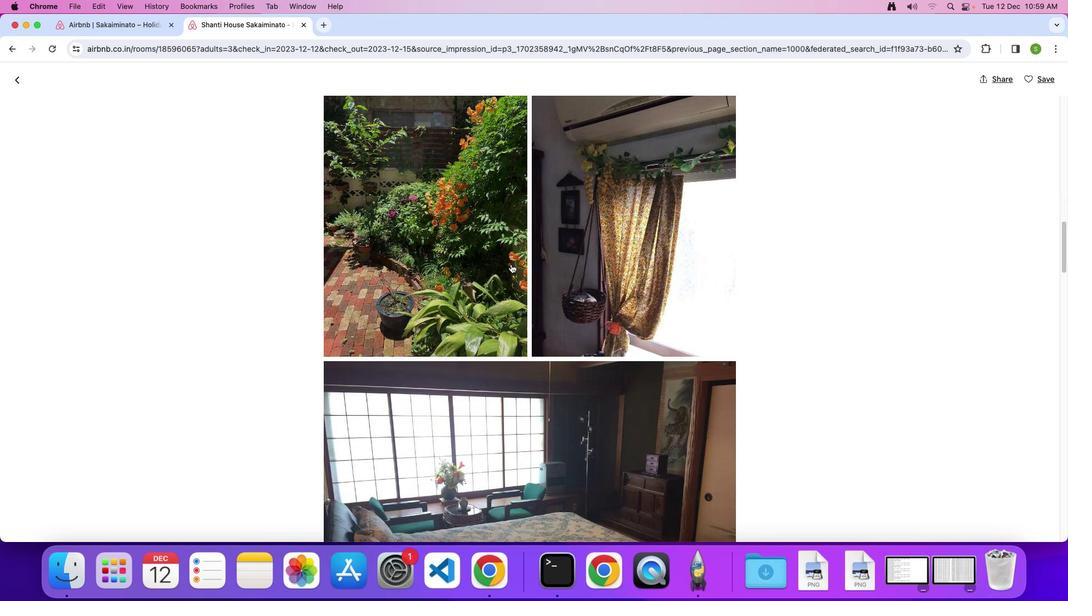 
Action: Mouse scrolled (511, 263) with delta (0, 0)
Screenshot: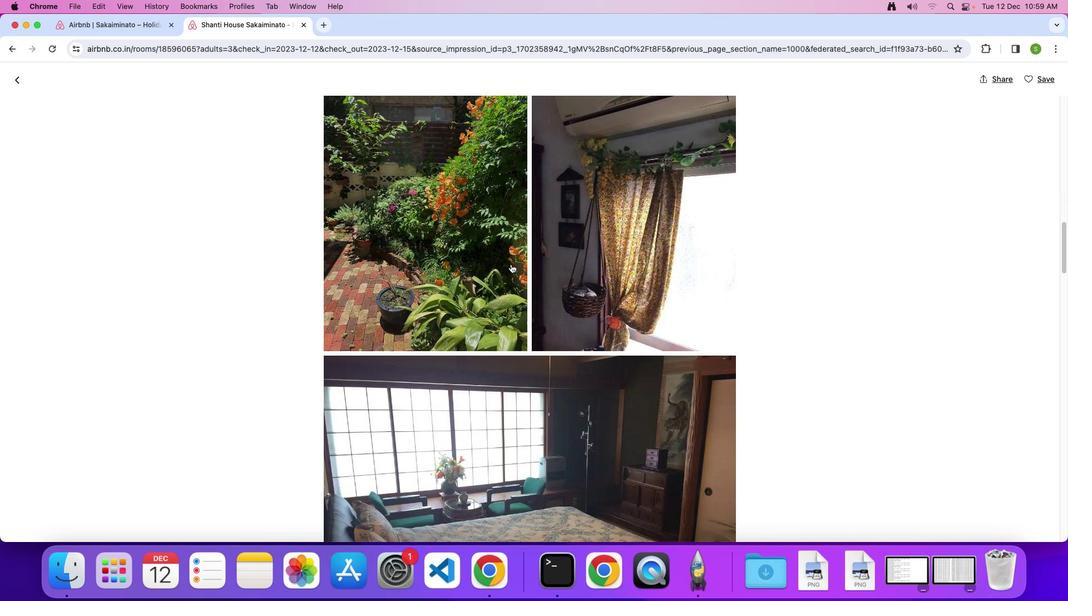 
Action: Mouse scrolled (511, 263) with delta (0, 0)
Screenshot: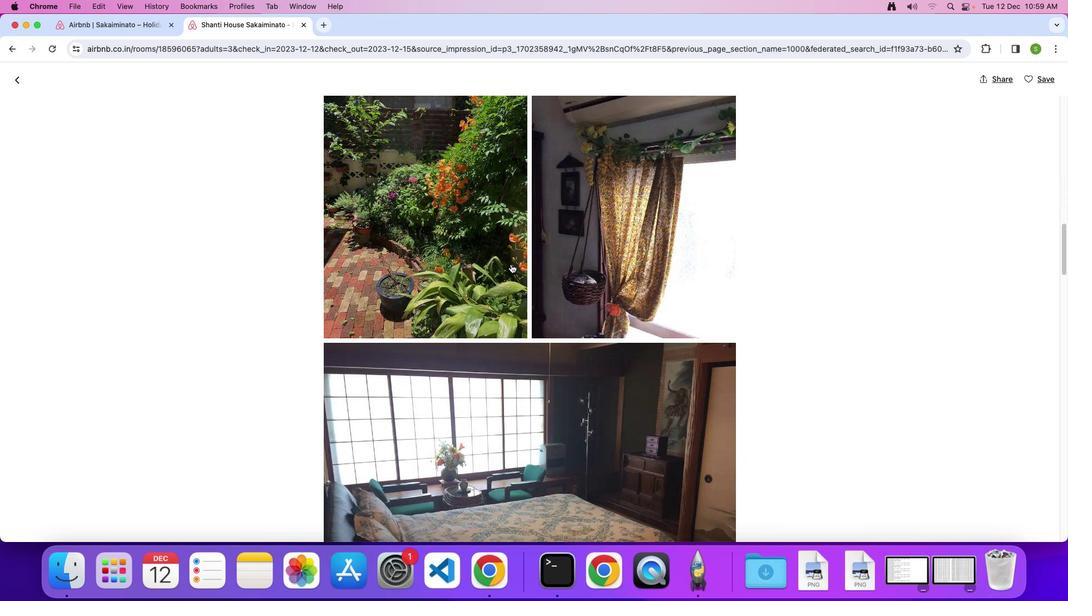 
Action: Mouse scrolled (511, 263) with delta (0, 0)
Screenshot: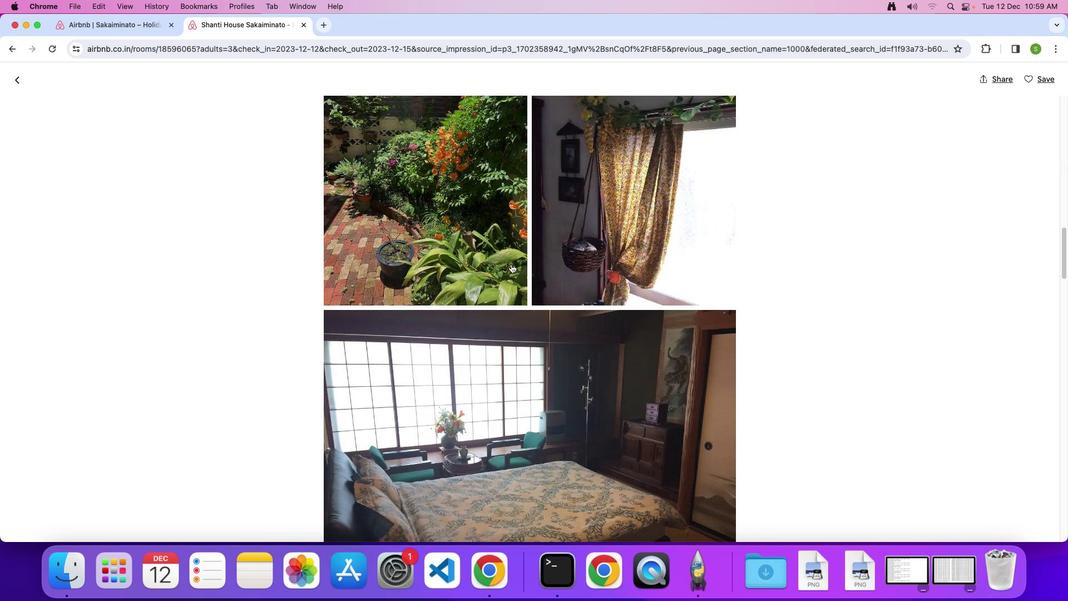 
Action: Mouse scrolled (511, 263) with delta (0, -1)
Screenshot: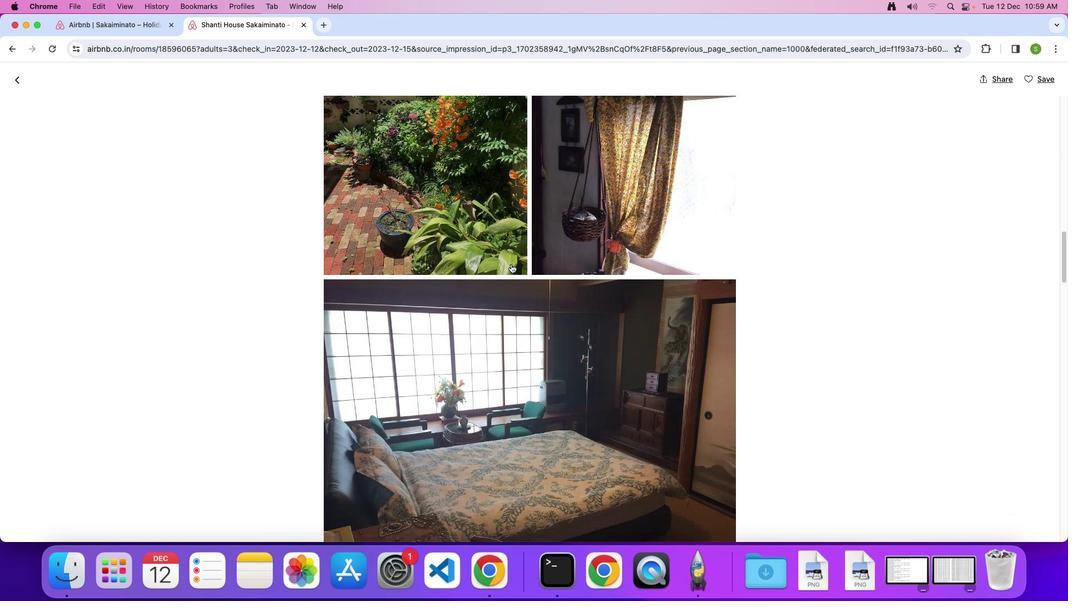 
Action: Mouse scrolled (511, 263) with delta (0, 0)
Screenshot: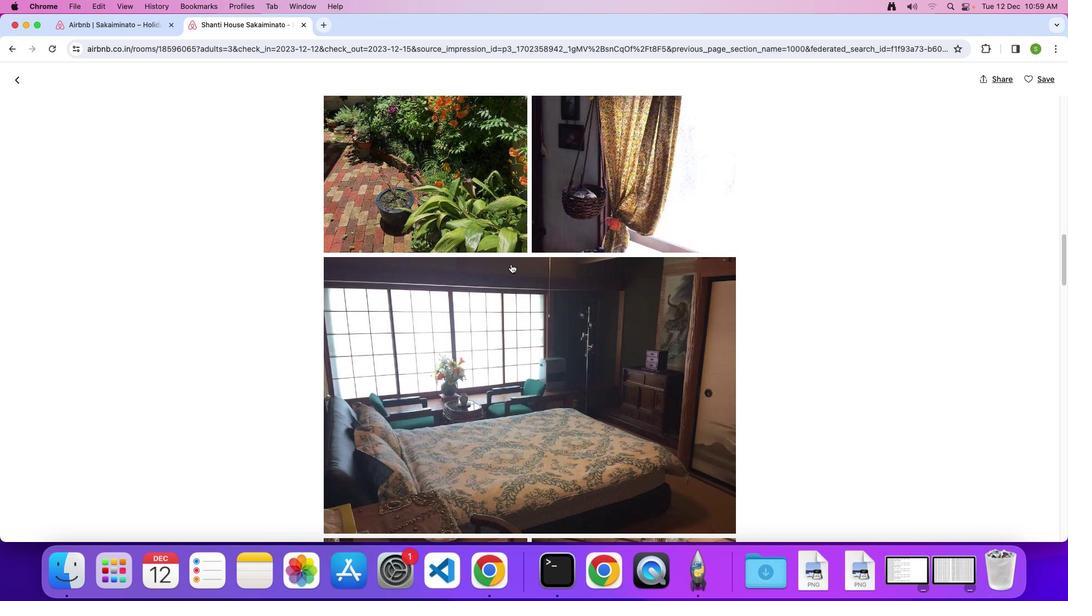 
Action: Mouse scrolled (511, 263) with delta (0, 0)
Screenshot: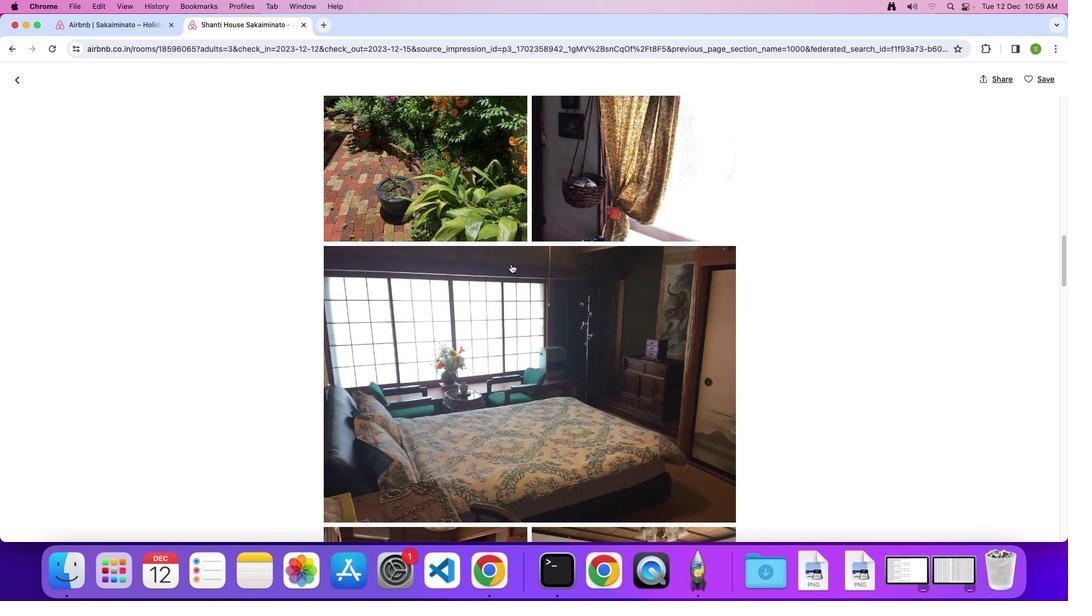 
Action: Mouse scrolled (511, 263) with delta (0, 0)
Screenshot: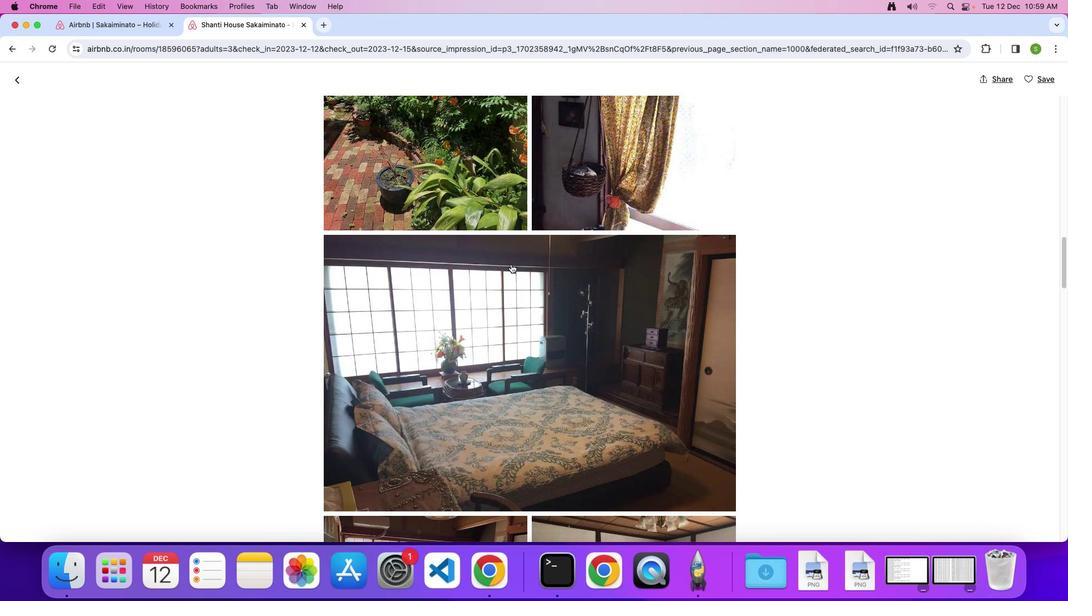 
Action: Mouse scrolled (511, 263) with delta (0, 0)
Screenshot: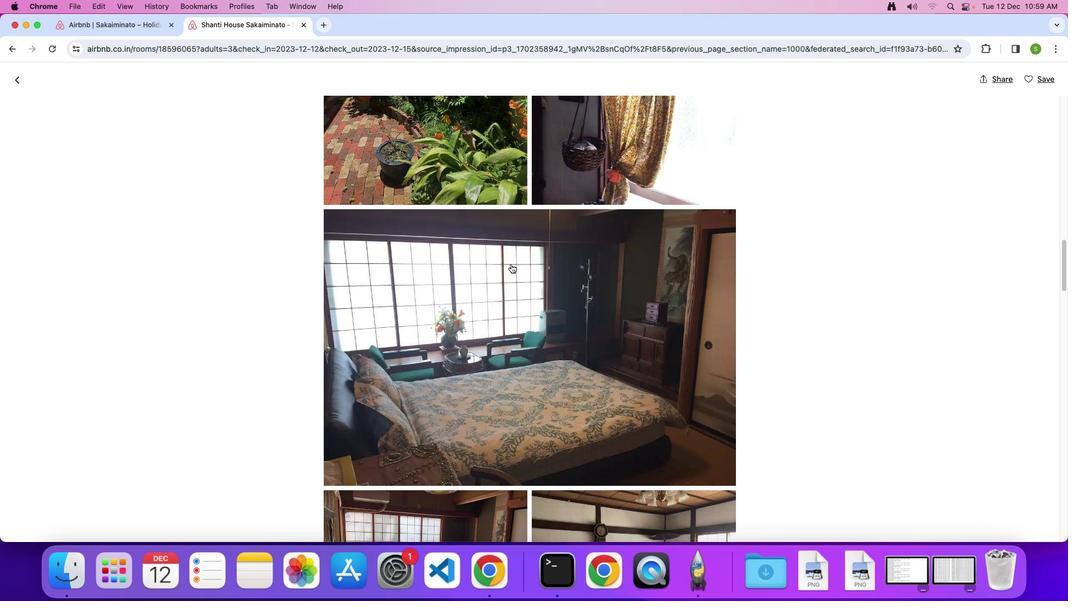 
Action: Mouse scrolled (511, 263) with delta (0, -1)
Screenshot: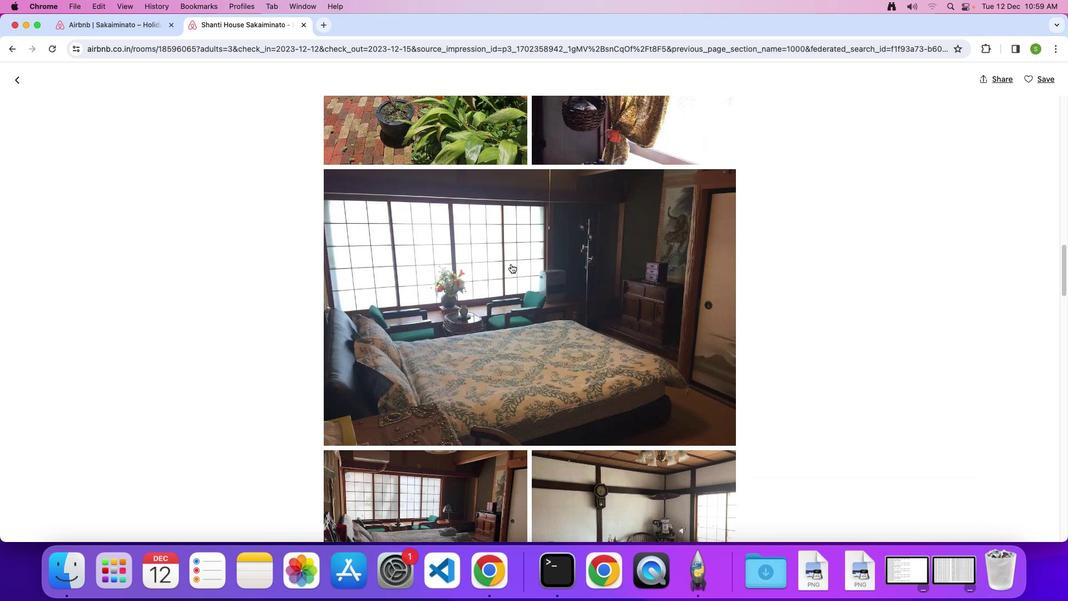 
Action: Mouse scrolled (511, 263) with delta (0, 0)
Screenshot: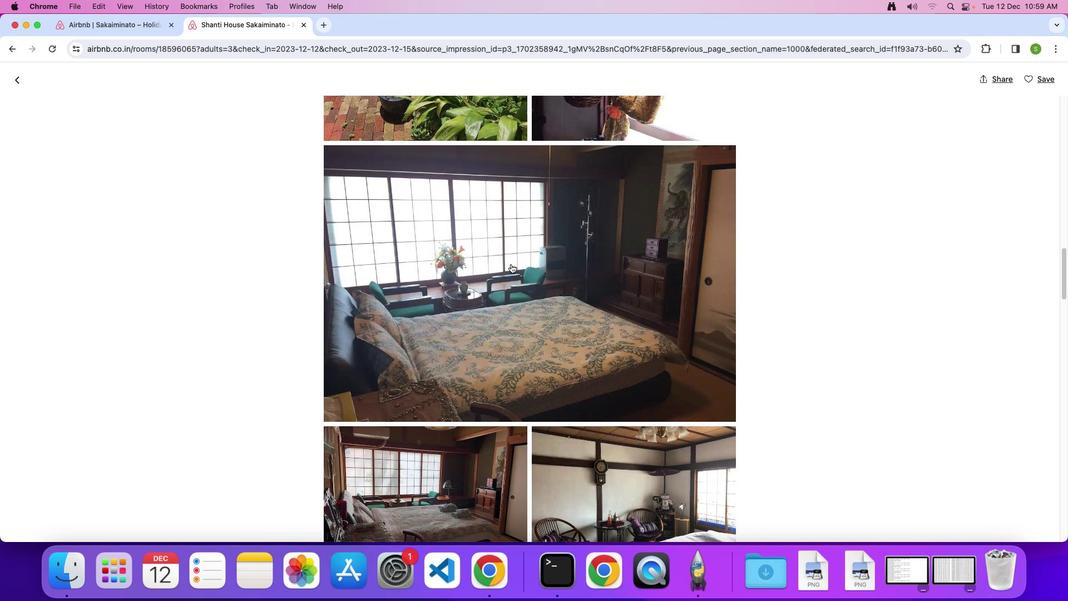 
Action: Mouse scrolled (511, 263) with delta (0, 0)
Screenshot: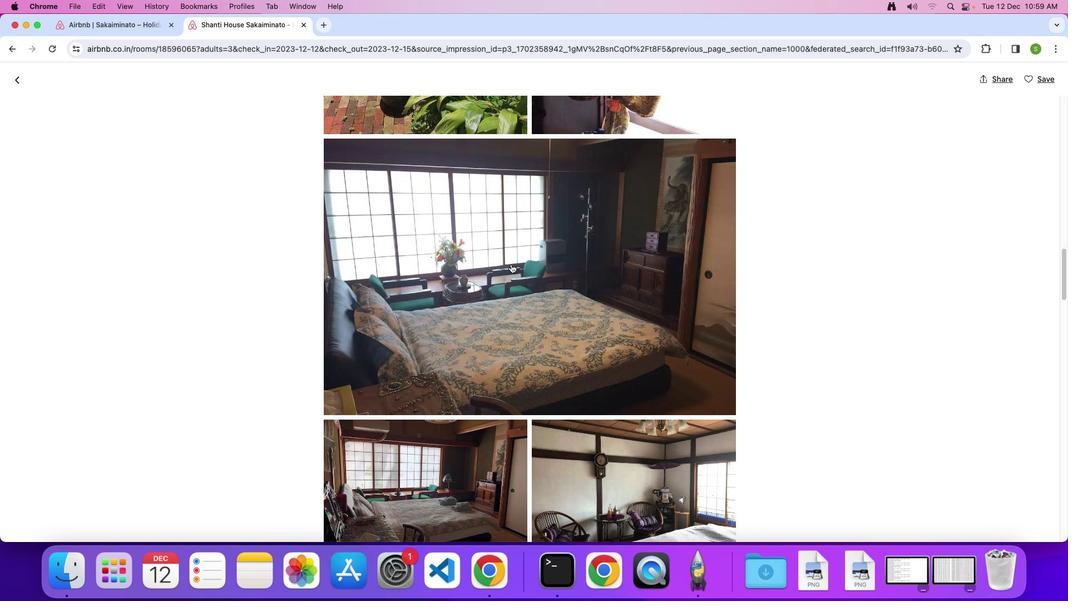 
Action: Mouse scrolled (511, 263) with delta (0, 0)
Screenshot: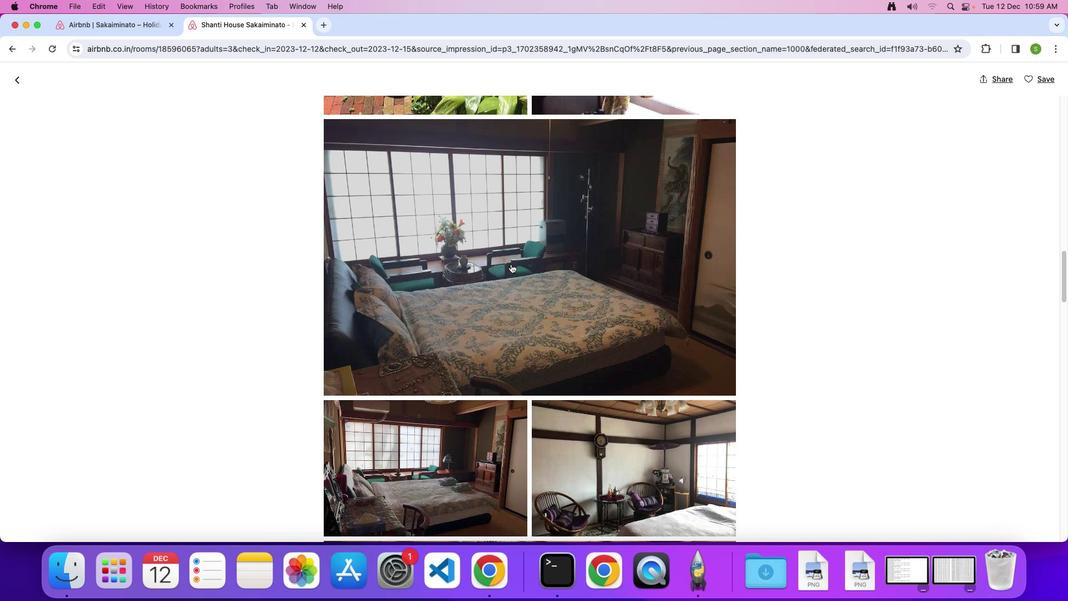 
Action: Mouse scrolled (511, 263) with delta (0, 0)
Screenshot: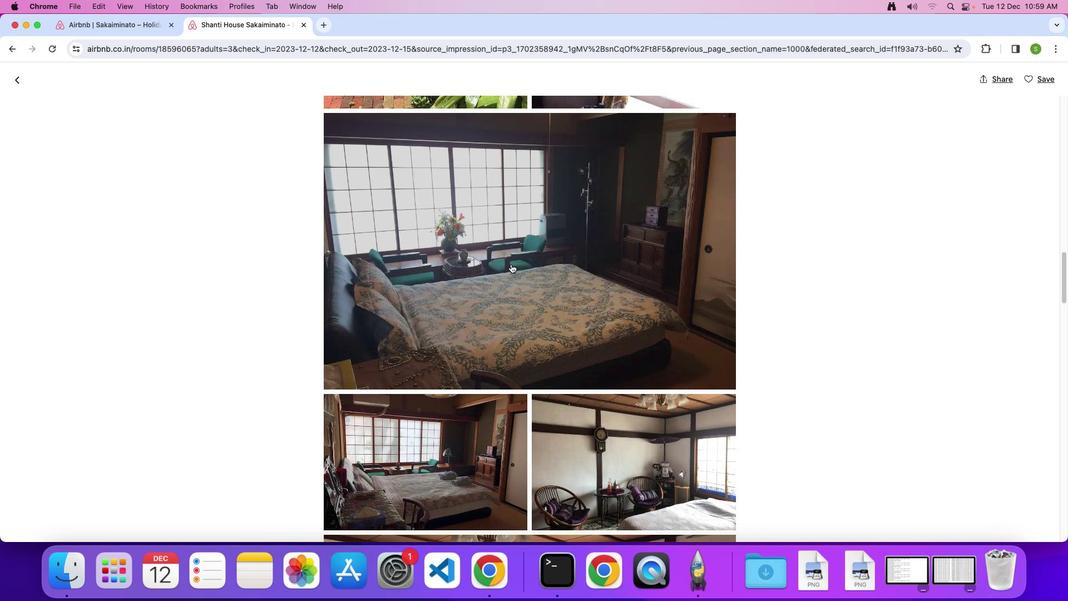 
Action: Mouse scrolled (511, 263) with delta (0, 0)
Screenshot: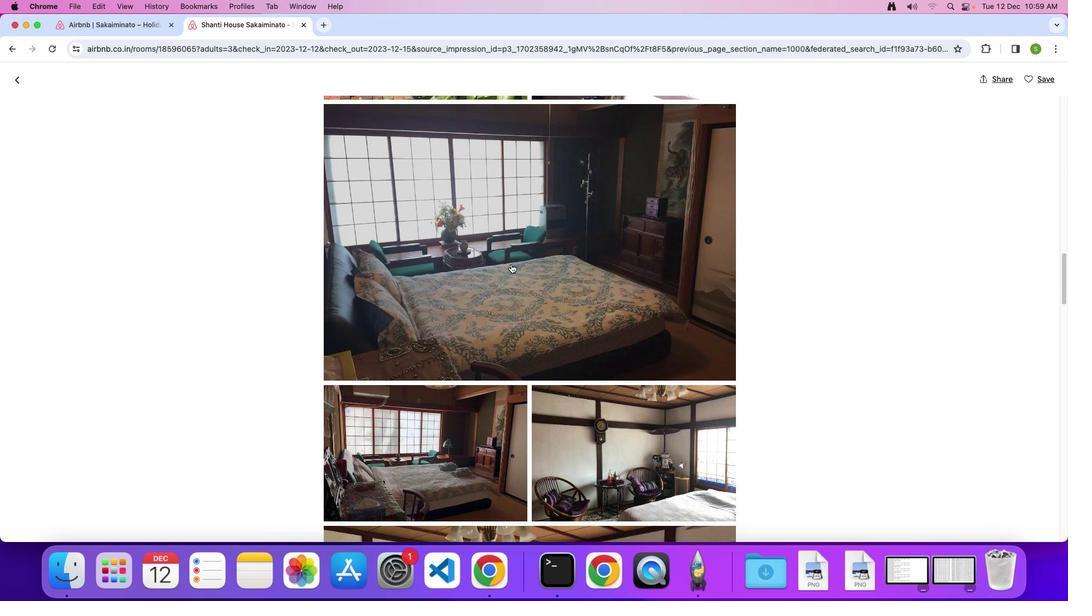
Action: Mouse scrolled (511, 263) with delta (0, 0)
Screenshot: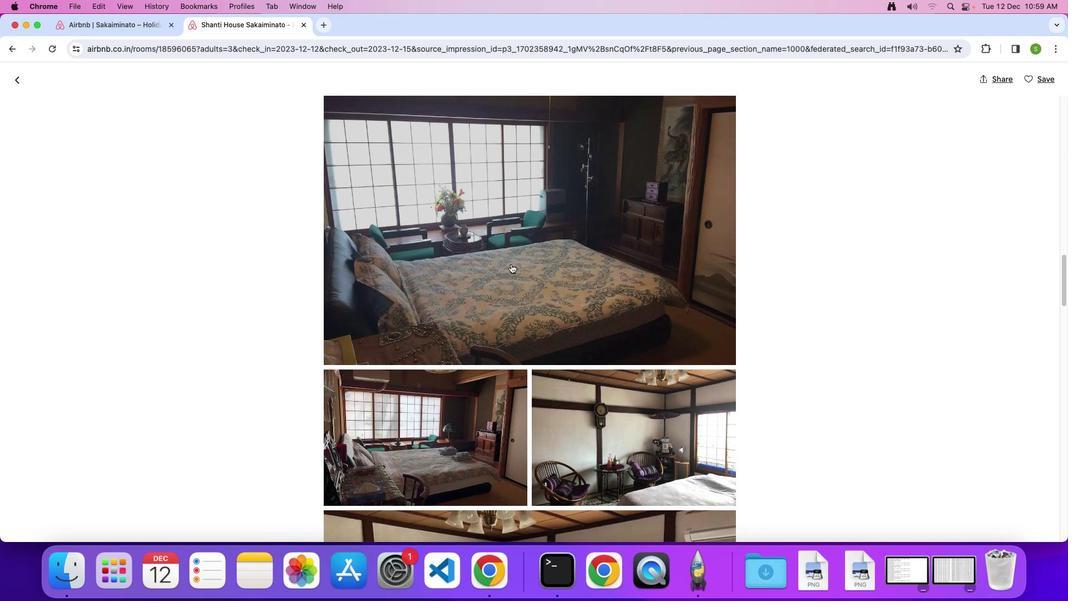 
Action: Mouse scrolled (511, 263) with delta (0, -1)
Screenshot: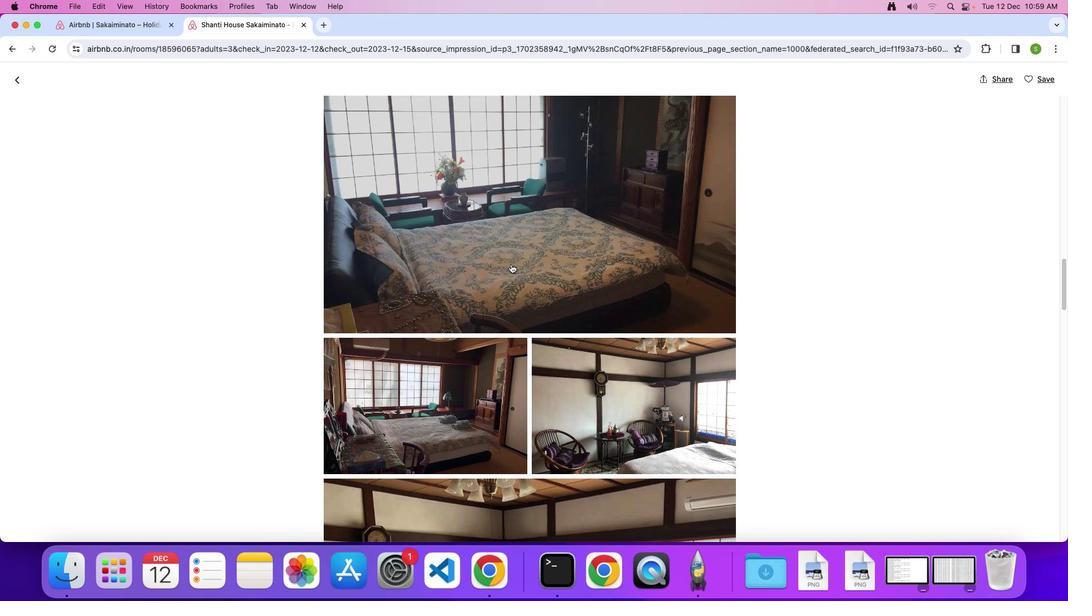 
Action: Mouse scrolled (511, 263) with delta (0, 0)
Screenshot: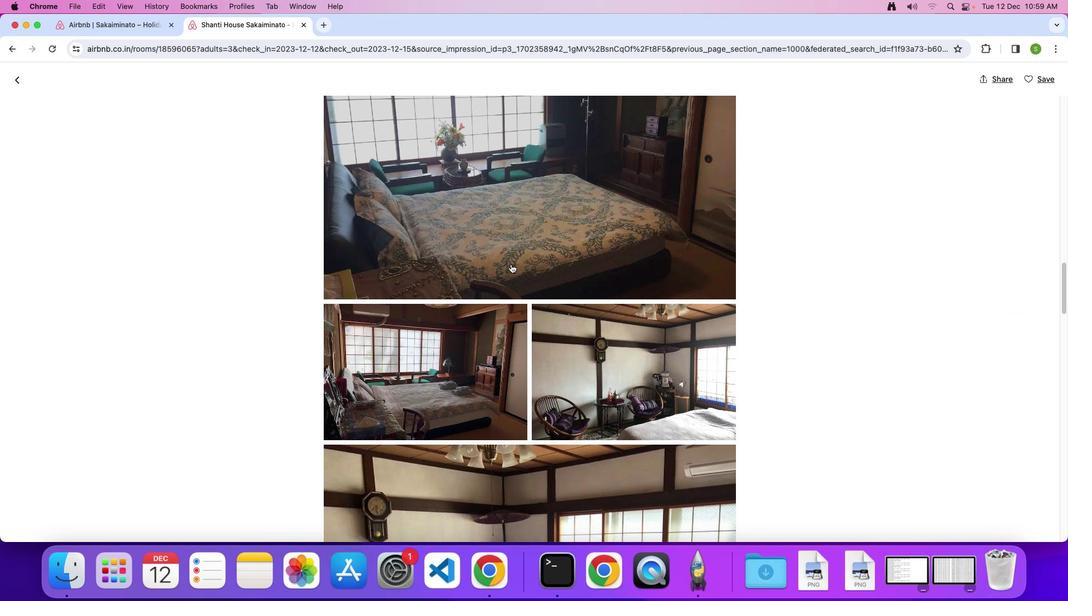 
Action: Mouse scrolled (511, 263) with delta (0, 0)
Screenshot: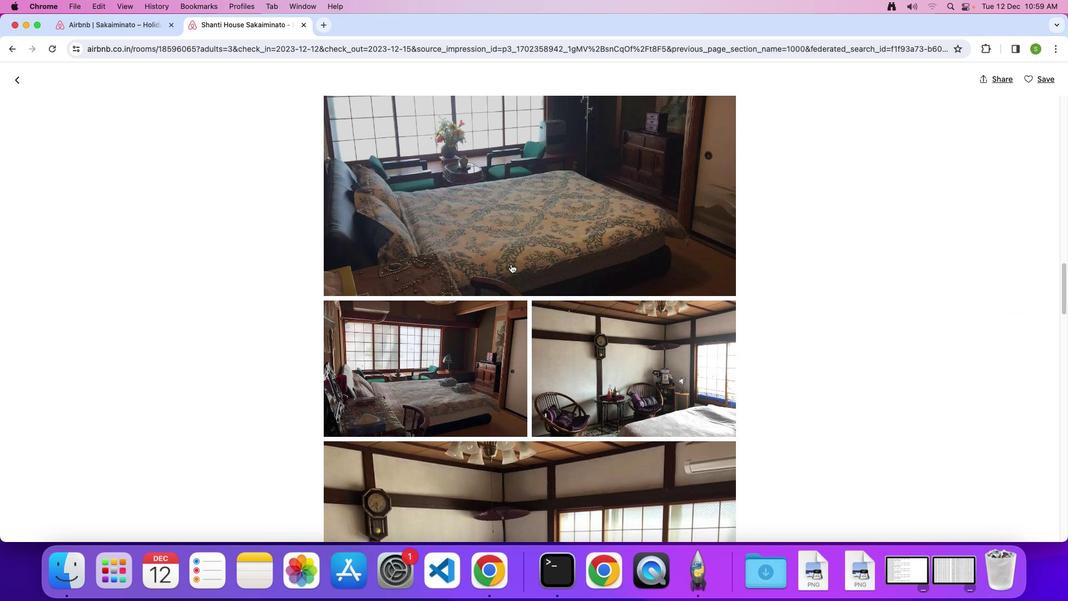 
Action: Mouse scrolled (511, 263) with delta (0, 0)
Screenshot: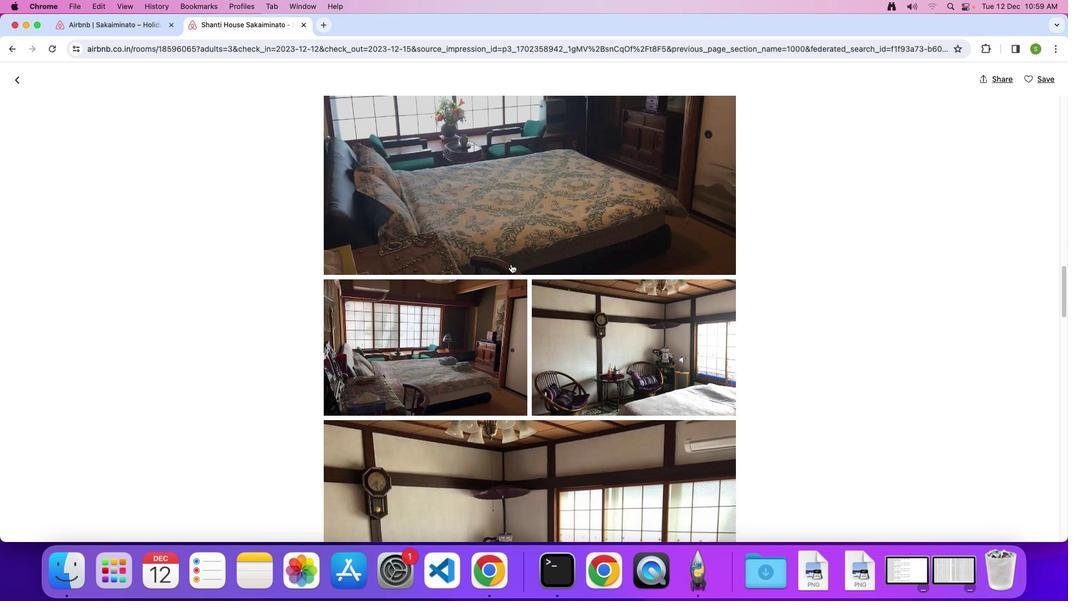 
Action: Mouse scrolled (511, 263) with delta (0, 0)
Screenshot: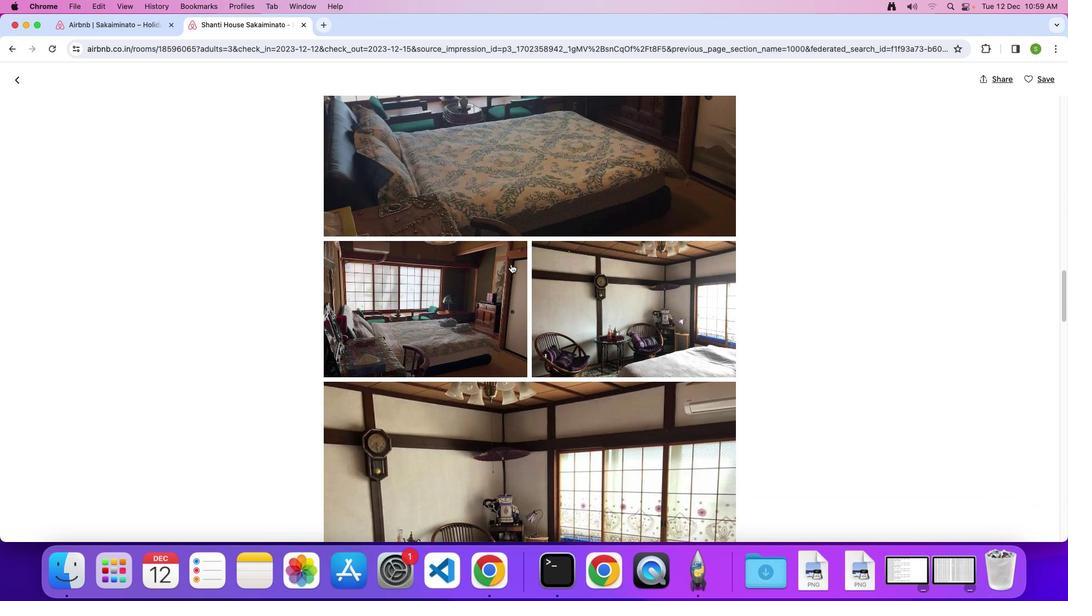 
Action: Mouse scrolled (511, 263) with delta (0, -1)
Screenshot: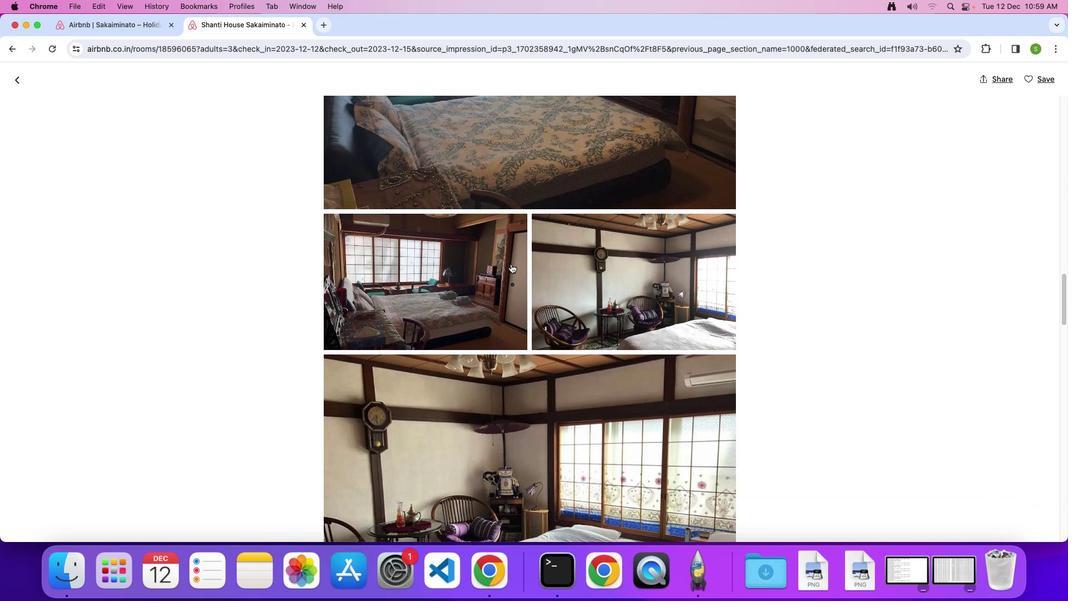 
Action: Mouse scrolled (511, 263) with delta (0, 0)
Screenshot: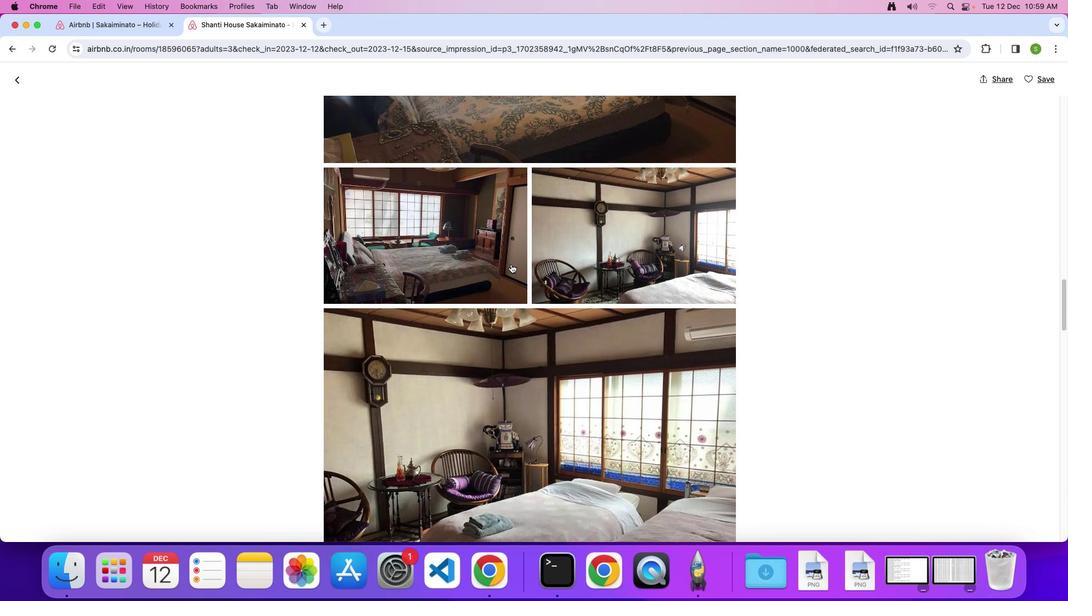 
Action: Mouse scrolled (511, 263) with delta (0, 0)
Screenshot: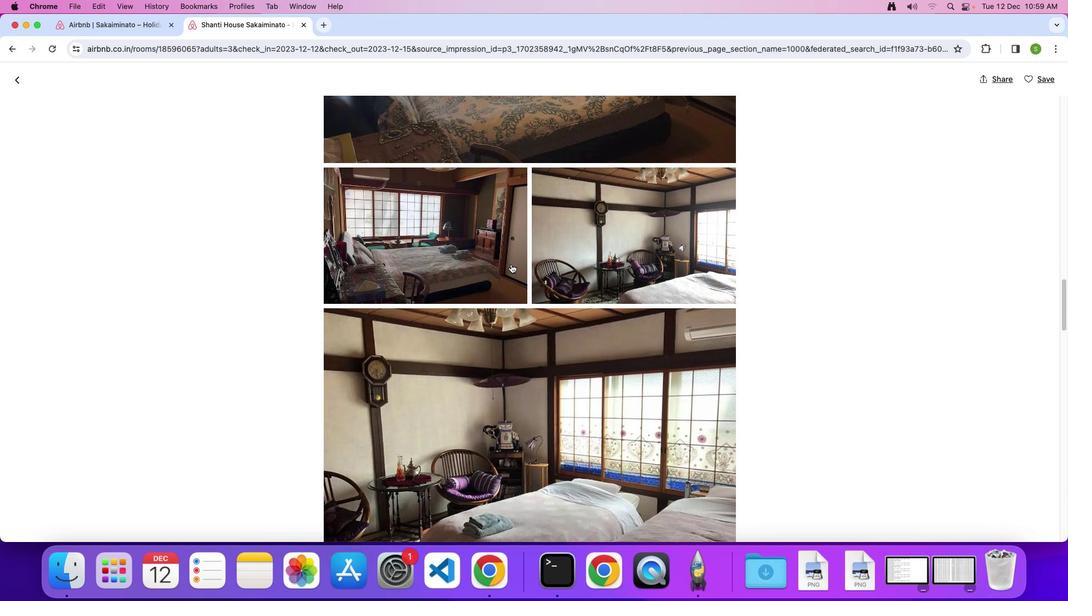 
Action: Mouse scrolled (511, 263) with delta (0, -1)
Screenshot: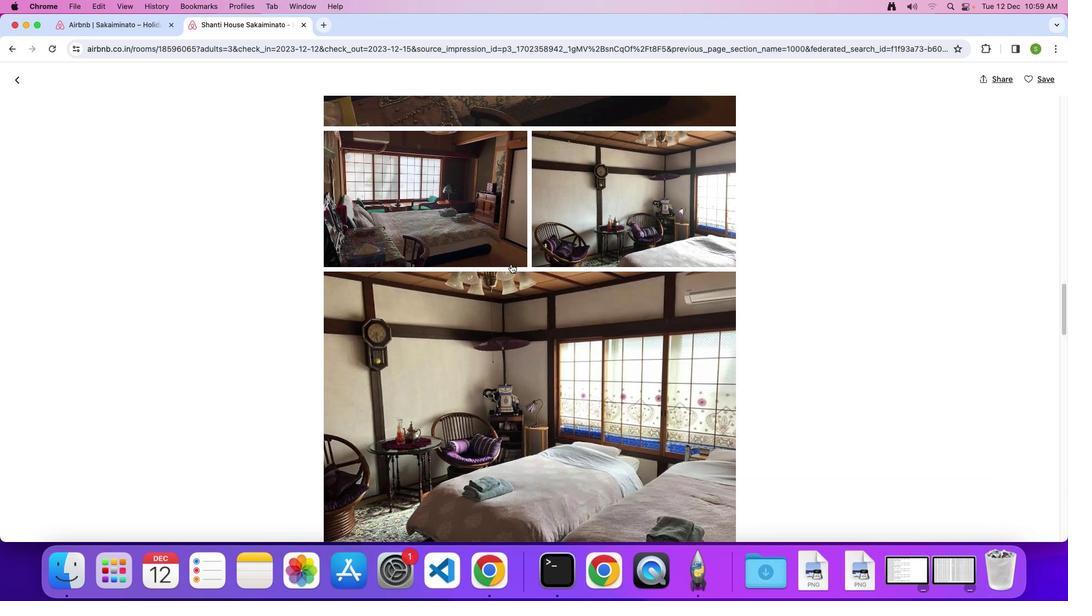 
Action: Mouse scrolled (511, 263) with delta (0, 0)
Screenshot: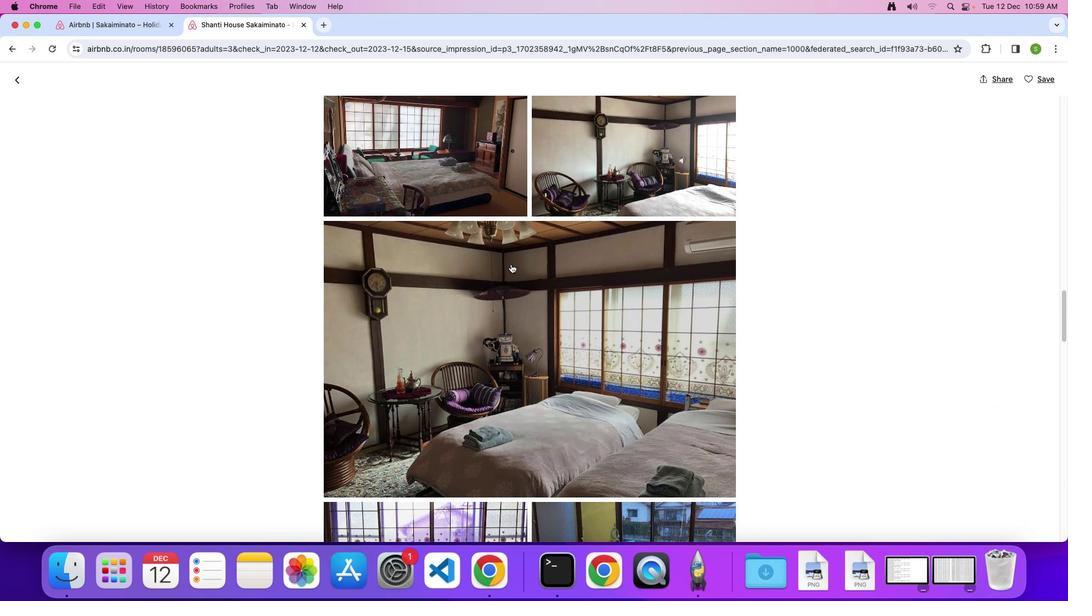 
Action: Mouse scrolled (511, 263) with delta (0, 0)
Screenshot: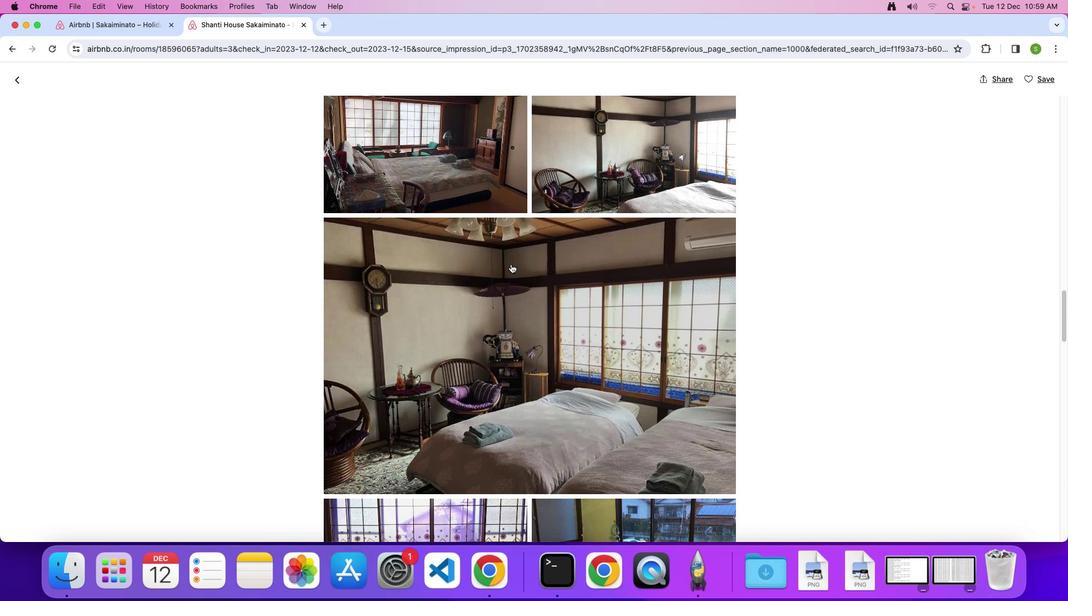 
Action: Mouse moved to (513, 254)
Screenshot: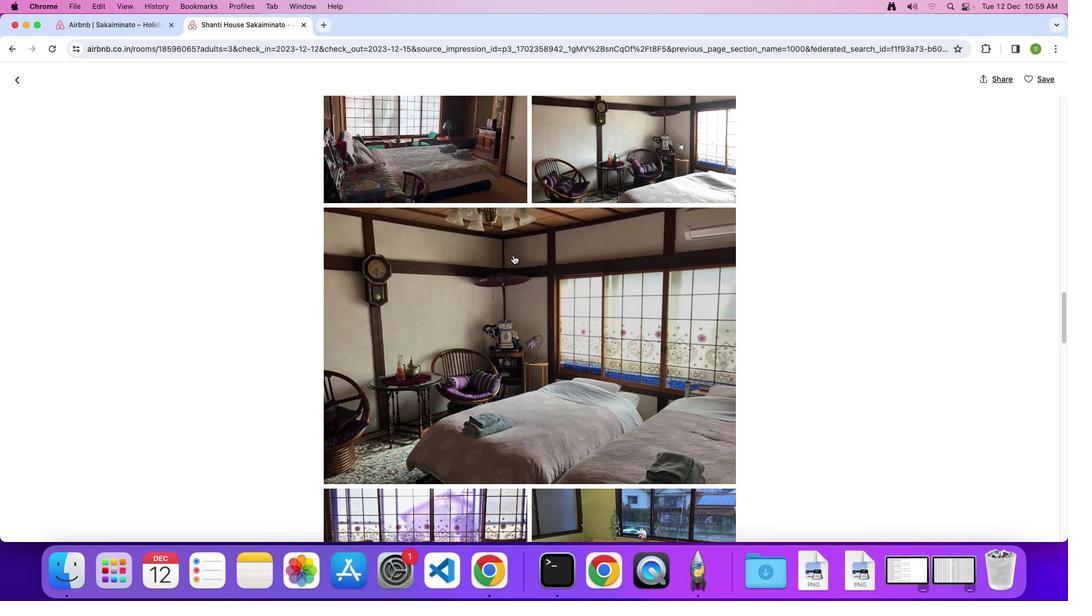 
Action: Mouse scrolled (513, 254) with delta (0, 0)
Screenshot: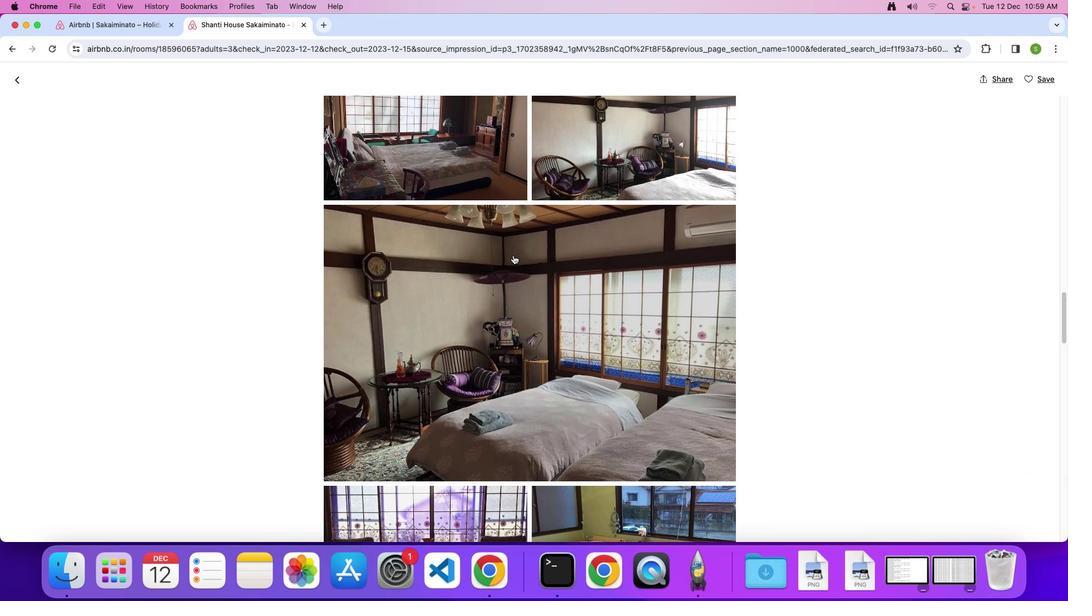 
Action: Mouse moved to (513, 254)
Screenshot: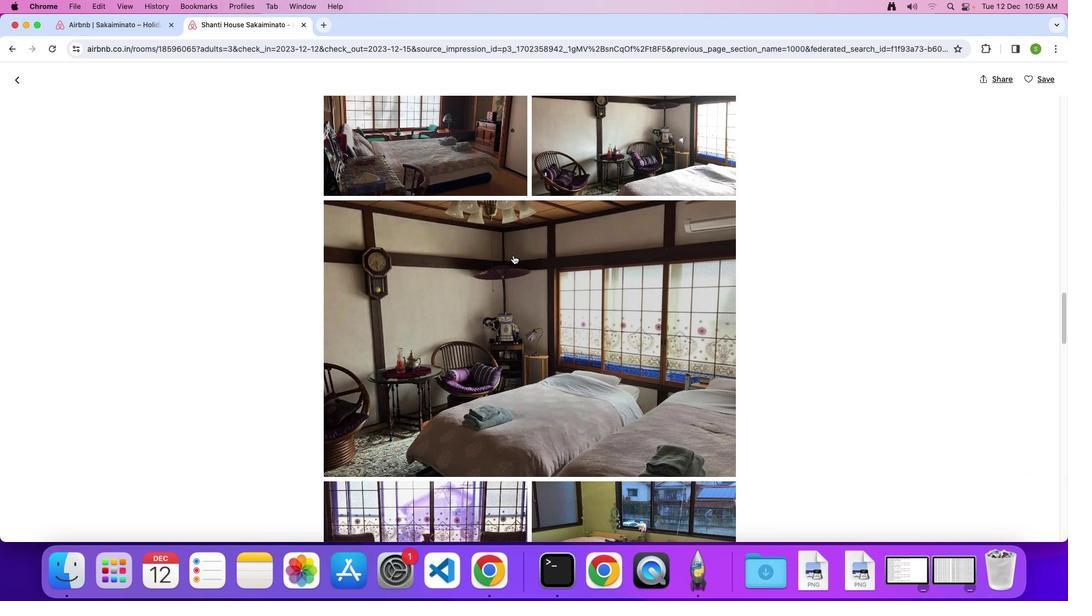 
Action: Mouse scrolled (513, 254) with delta (0, 0)
Screenshot: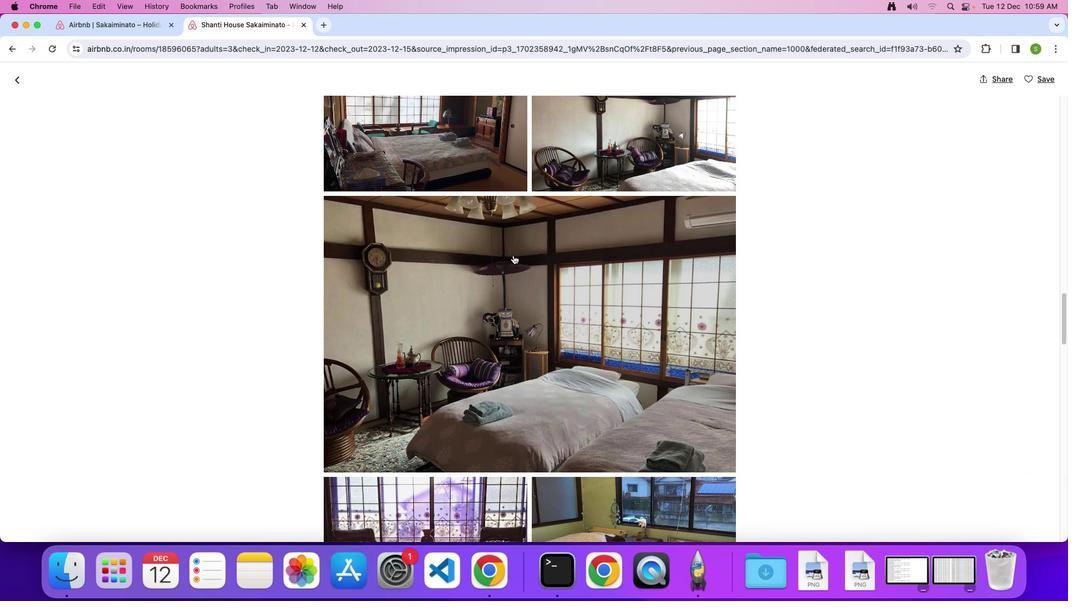 
Action: Mouse scrolled (513, 254) with delta (0, -1)
Screenshot: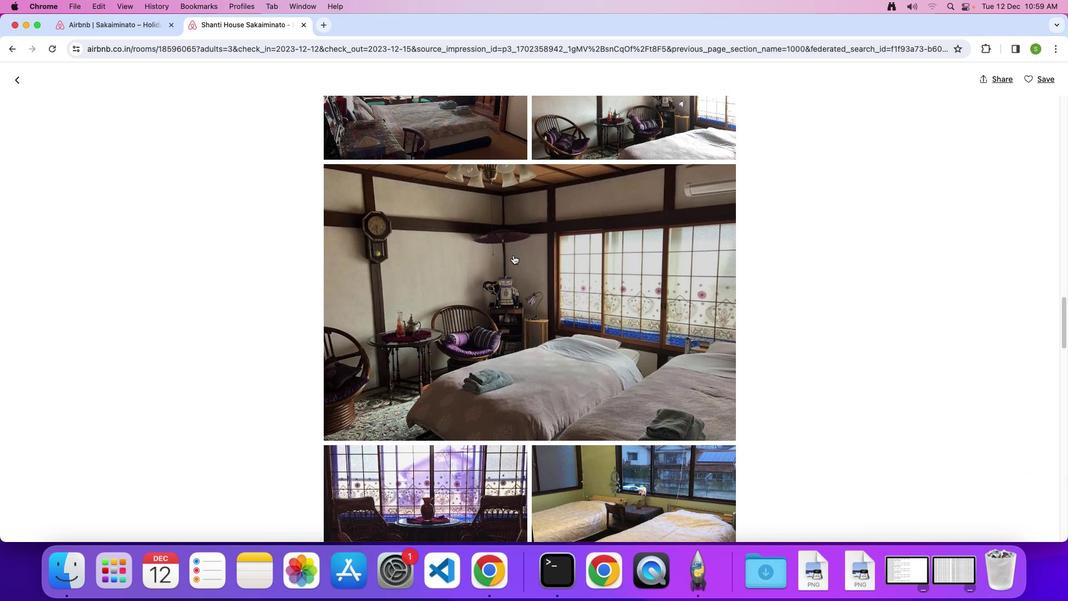 
Action: Mouse moved to (513, 254)
Screenshot: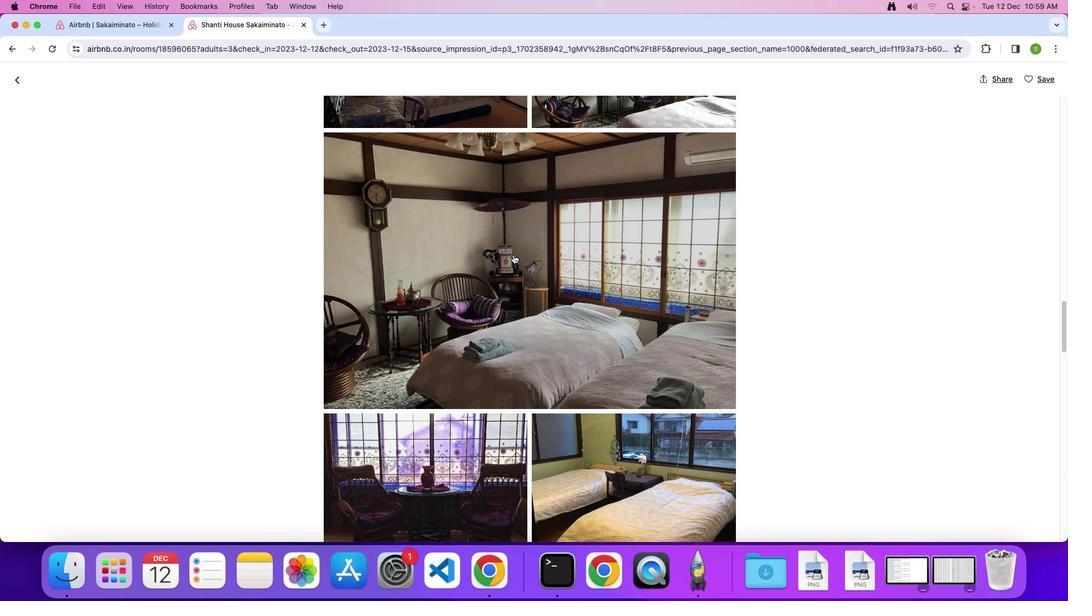 
Action: Mouse scrolled (513, 254) with delta (0, 0)
Screenshot: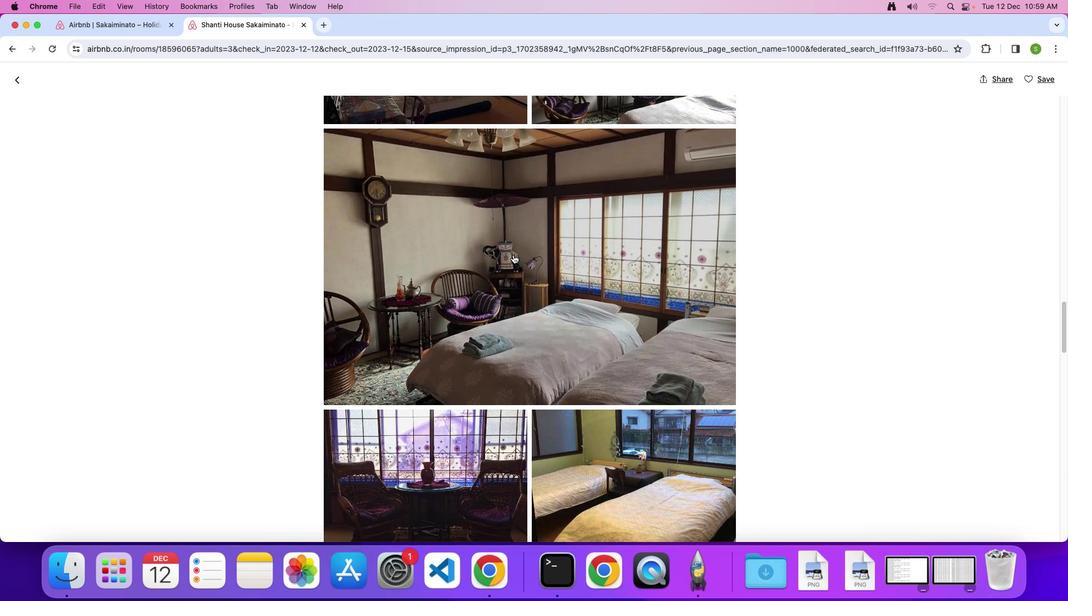 
Action: Mouse scrolled (513, 254) with delta (0, 0)
Screenshot: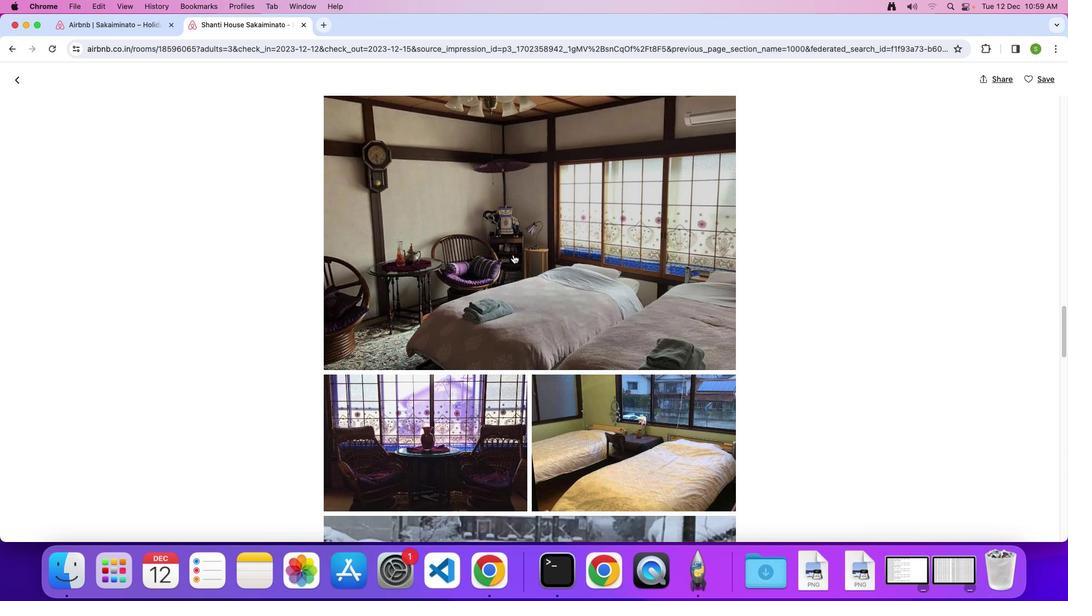 
Action: Mouse scrolled (513, 254) with delta (0, -1)
Screenshot: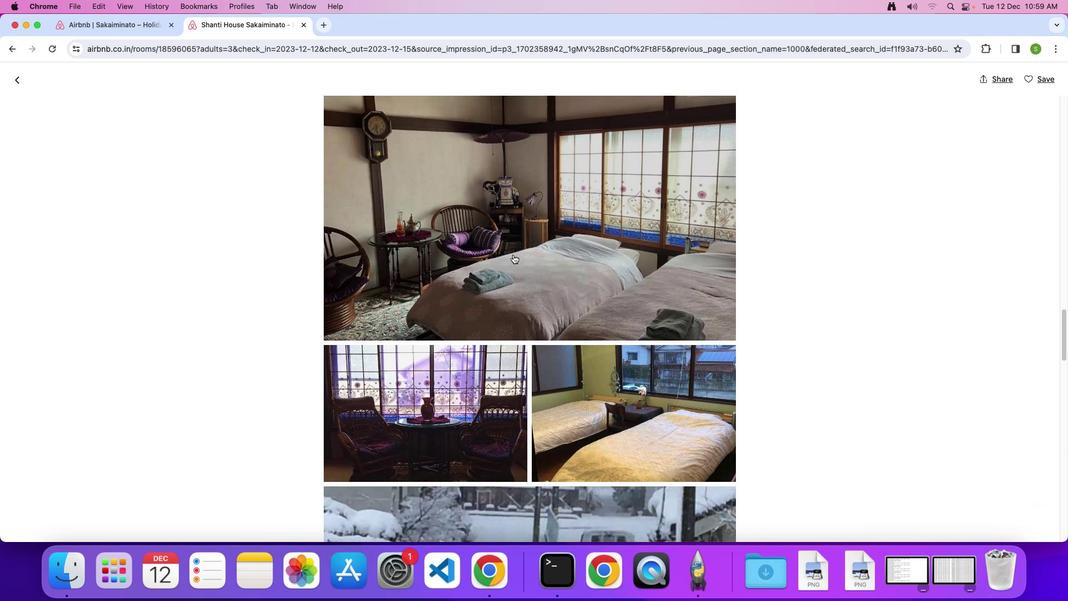 
Action: Mouse moved to (461, 248)
Screenshot: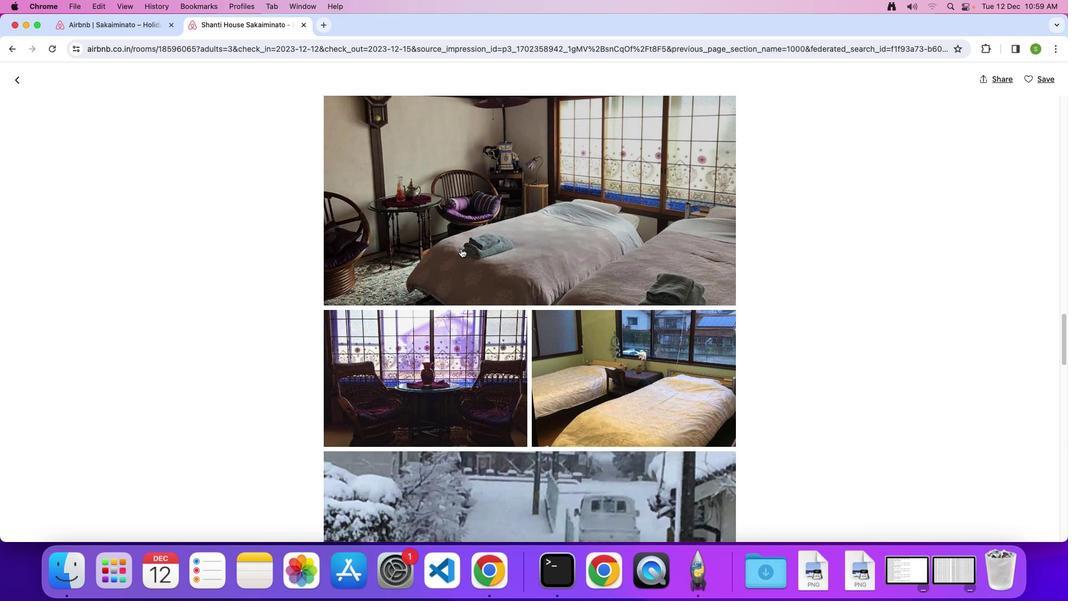 
Action: Mouse scrolled (461, 248) with delta (0, 0)
Screenshot: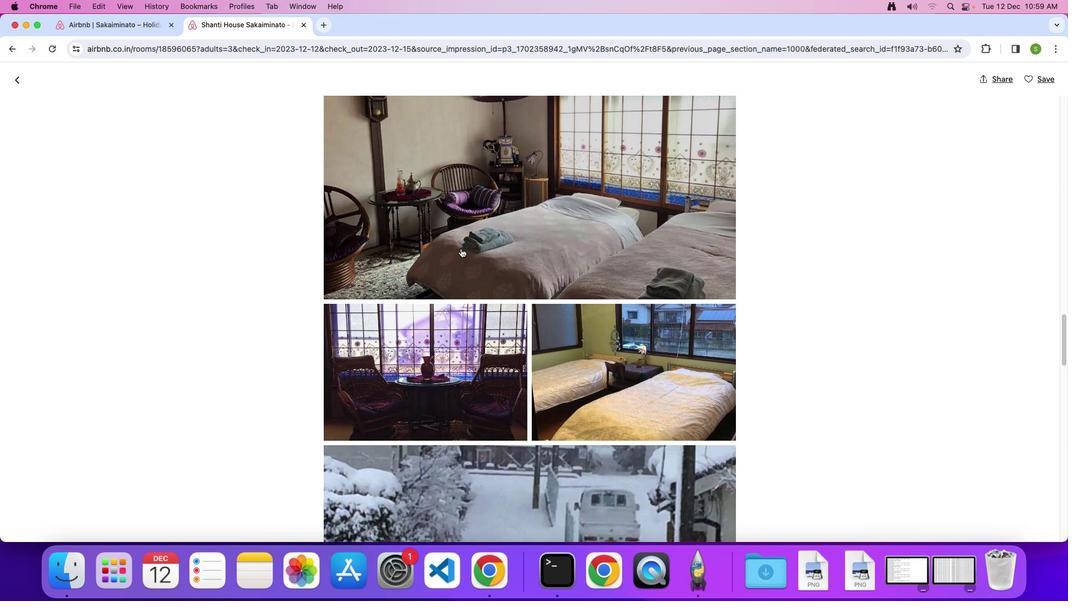 
Action: Mouse scrolled (461, 248) with delta (0, 0)
Screenshot: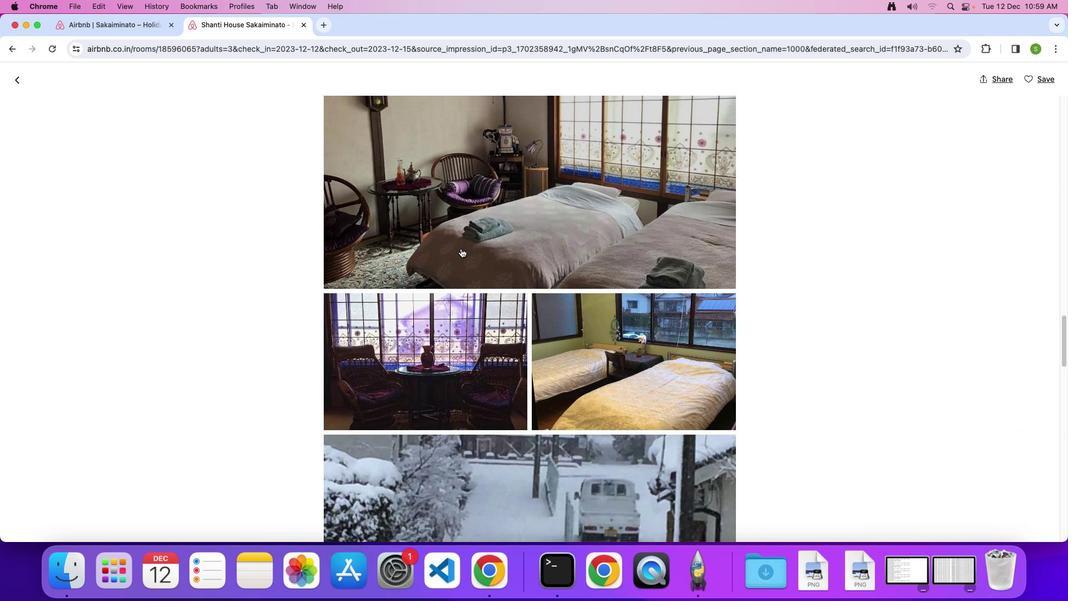 
Action: Mouse scrolled (461, 248) with delta (0, -1)
Screenshot: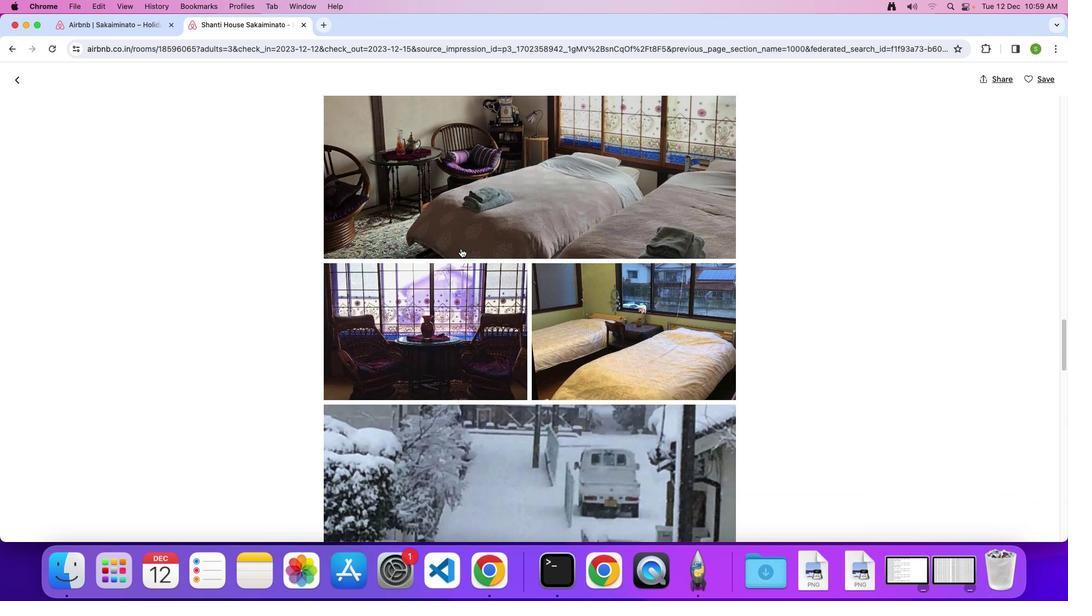 
Action: Mouse scrolled (461, 248) with delta (0, 0)
Screenshot: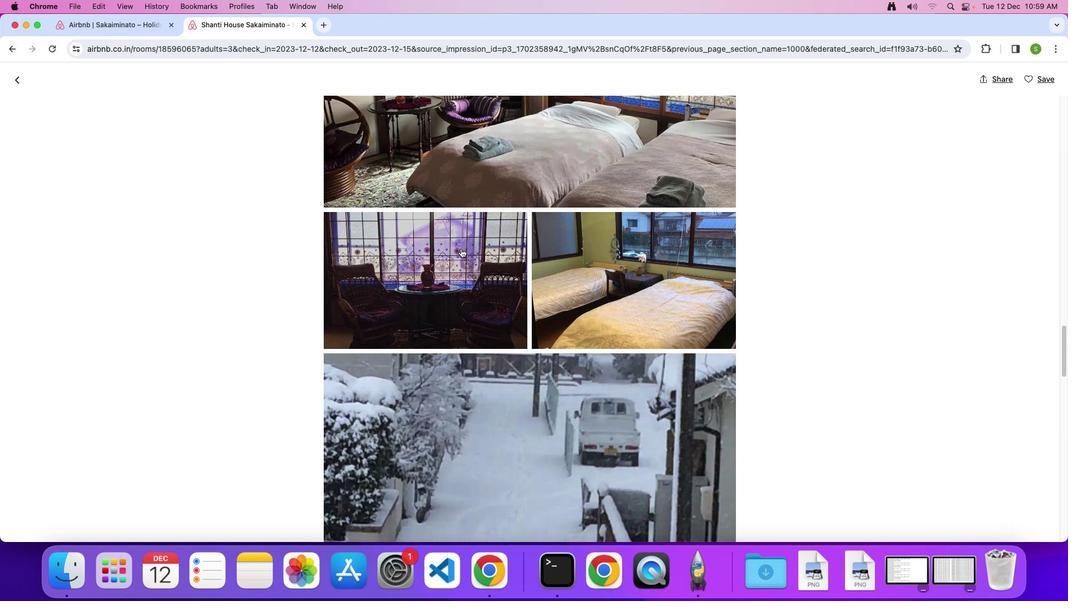 
Action: Mouse scrolled (461, 248) with delta (0, 0)
Screenshot: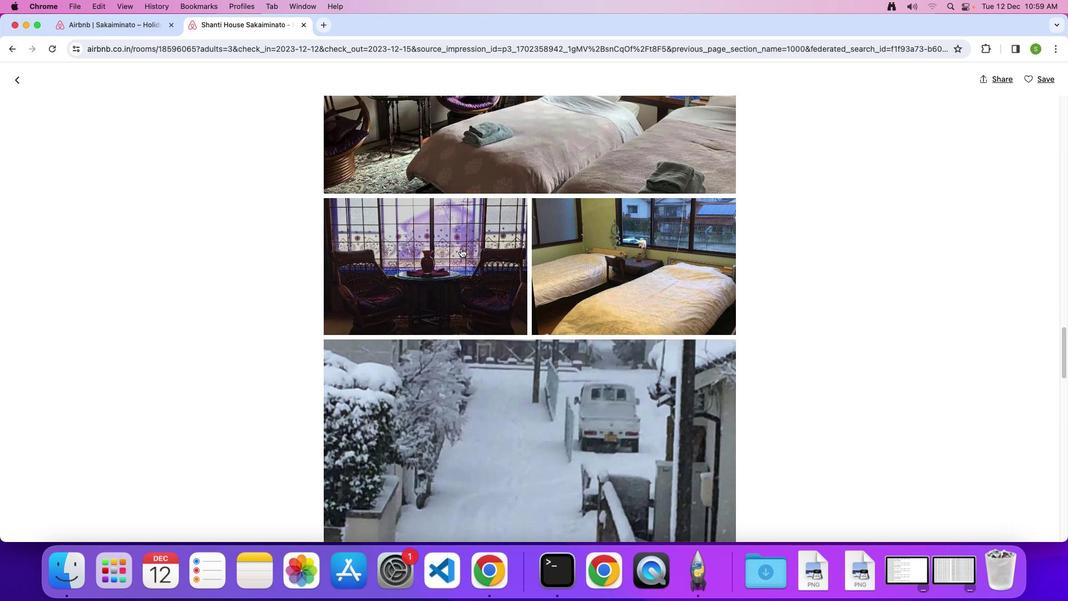 
Action: Mouse scrolled (461, 248) with delta (0, -1)
Screenshot: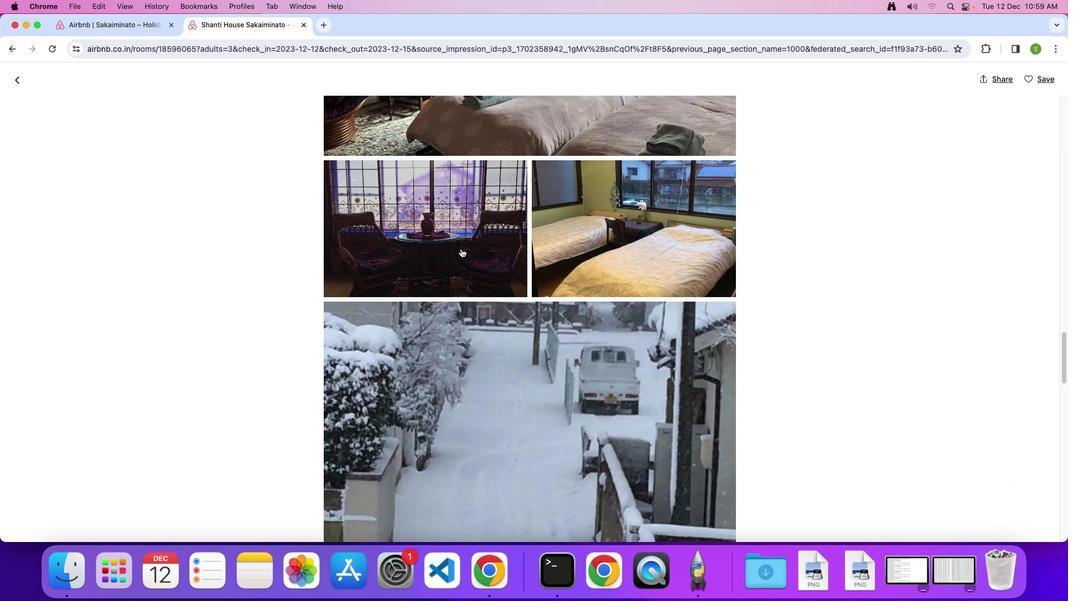 
Action: Mouse moved to (493, 244)
Screenshot: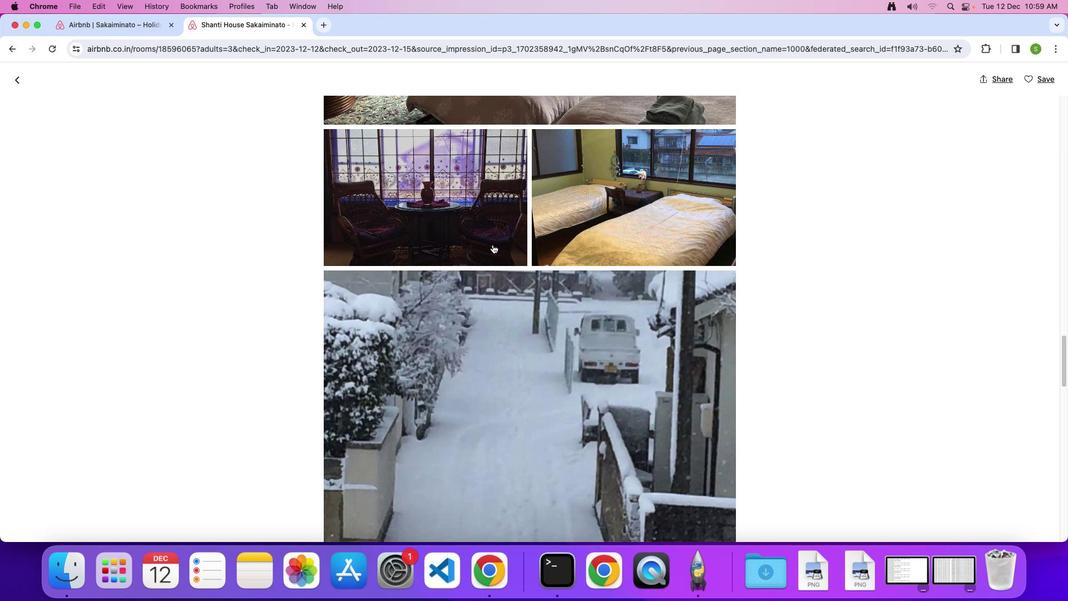 
Action: Mouse scrolled (493, 244) with delta (0, 0)
Screenshot: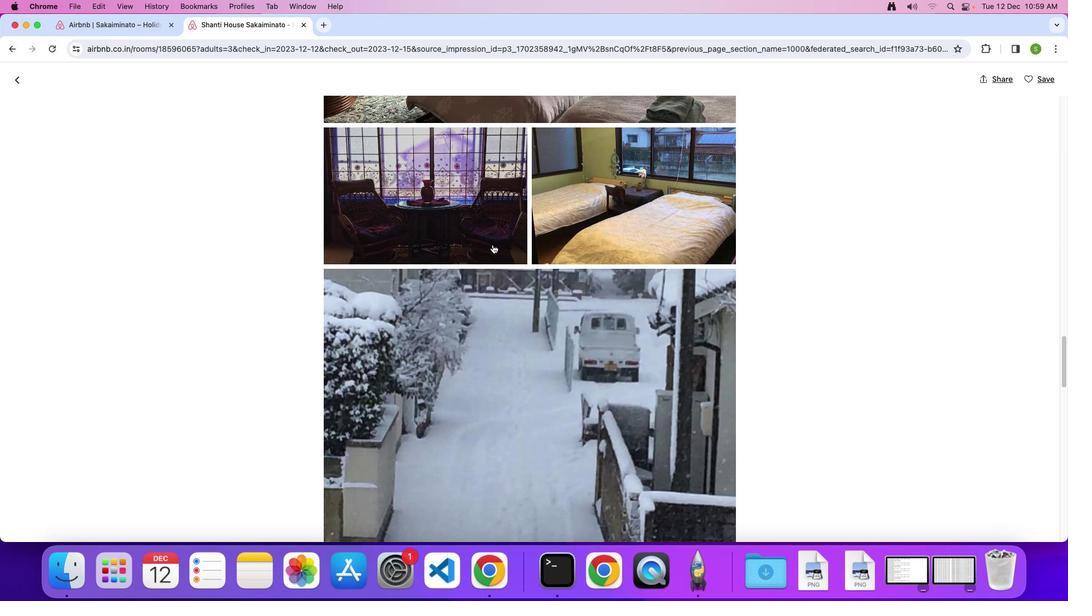 
Action: Mouse scrolled (493, 244) with delta (0, 0)
Screenshot: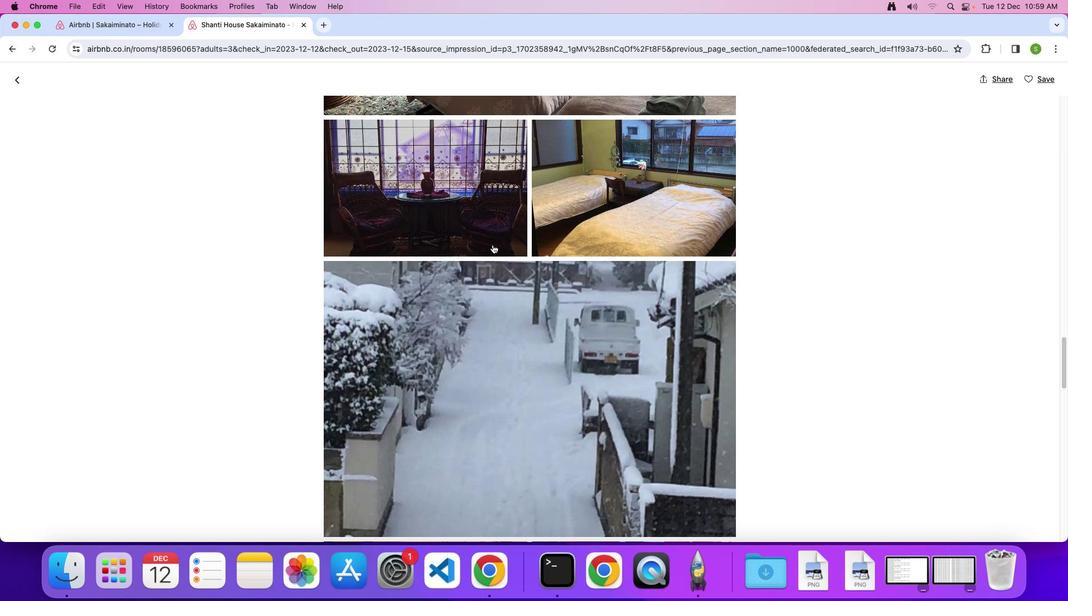 
Action: Mouse scrolled (493, 244) with delta (0, 0)
Screenshot: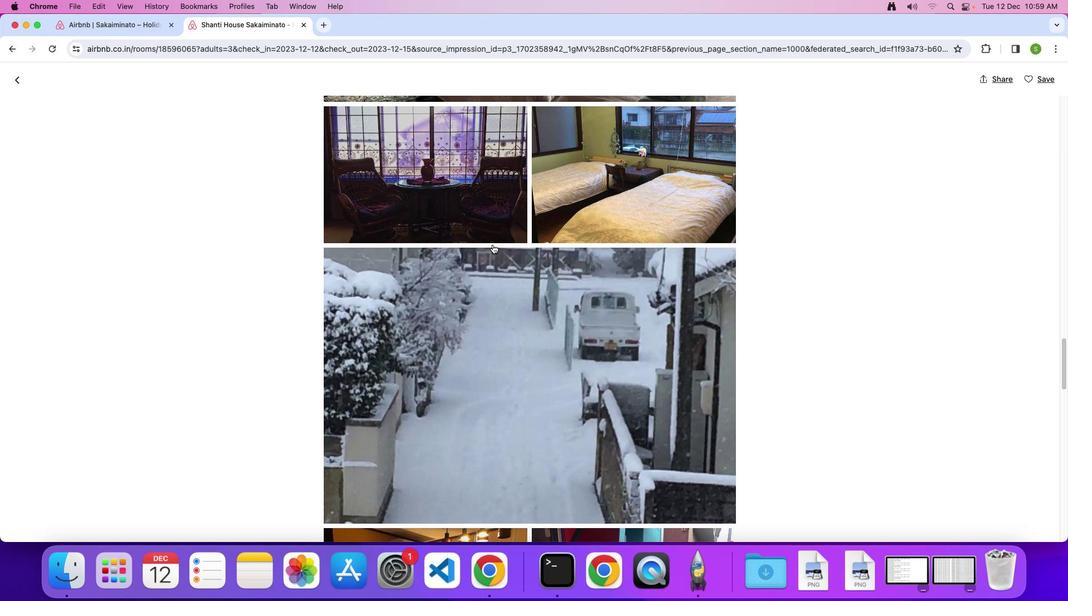 
Action: Mouse scrolled (493, 244) with delta (0, 0)
Screenshot: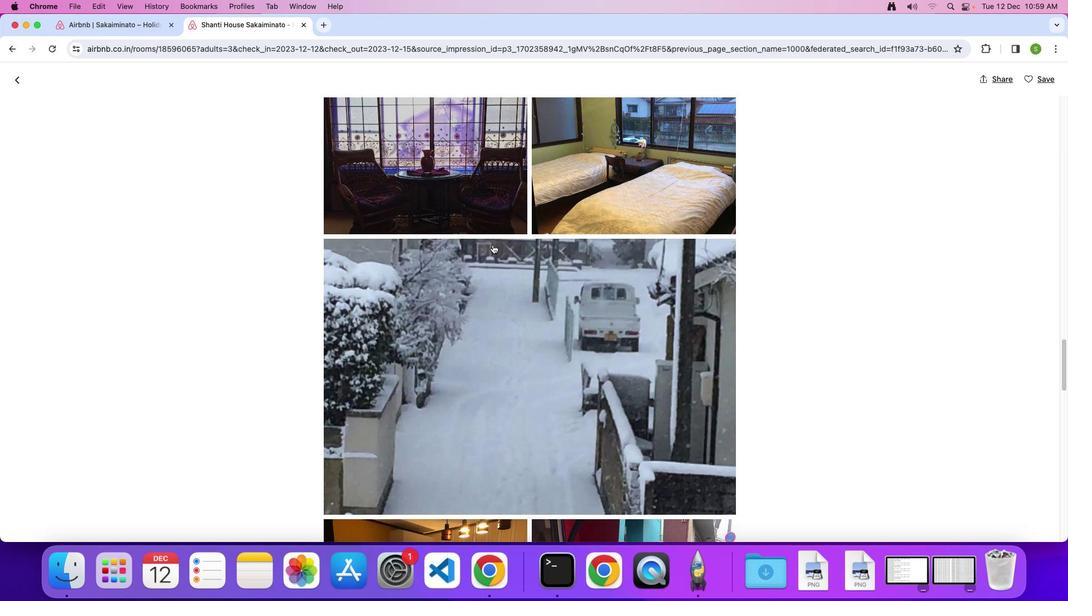 
Action: Mouse scrolled (493, 244) with delta (0, -1)
Screenshot: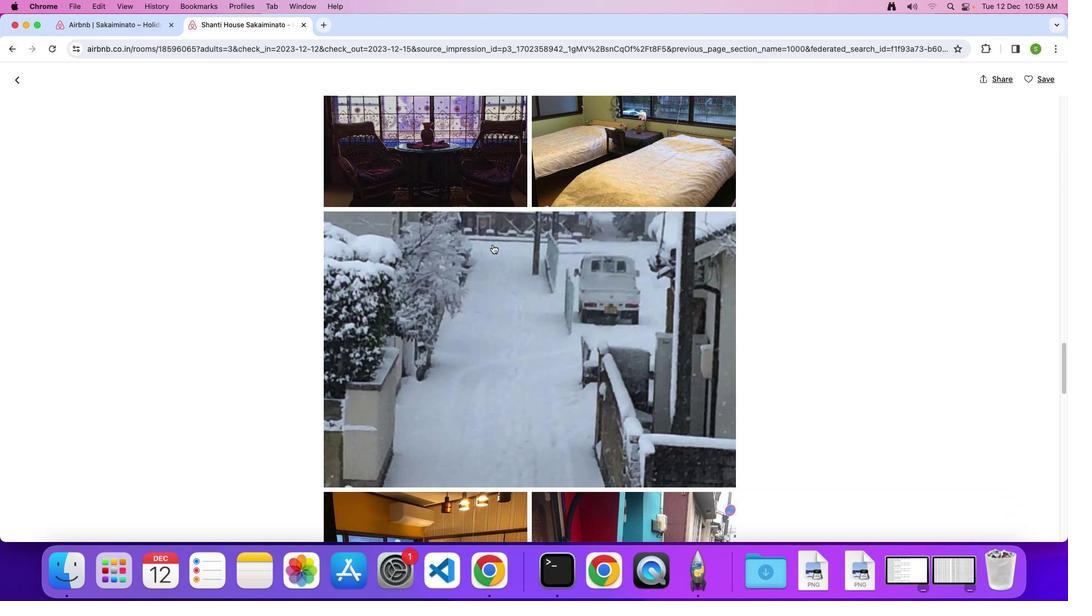 
Action: Mouse scrolled (493, 244) with delta (0, 0)
Screenshot: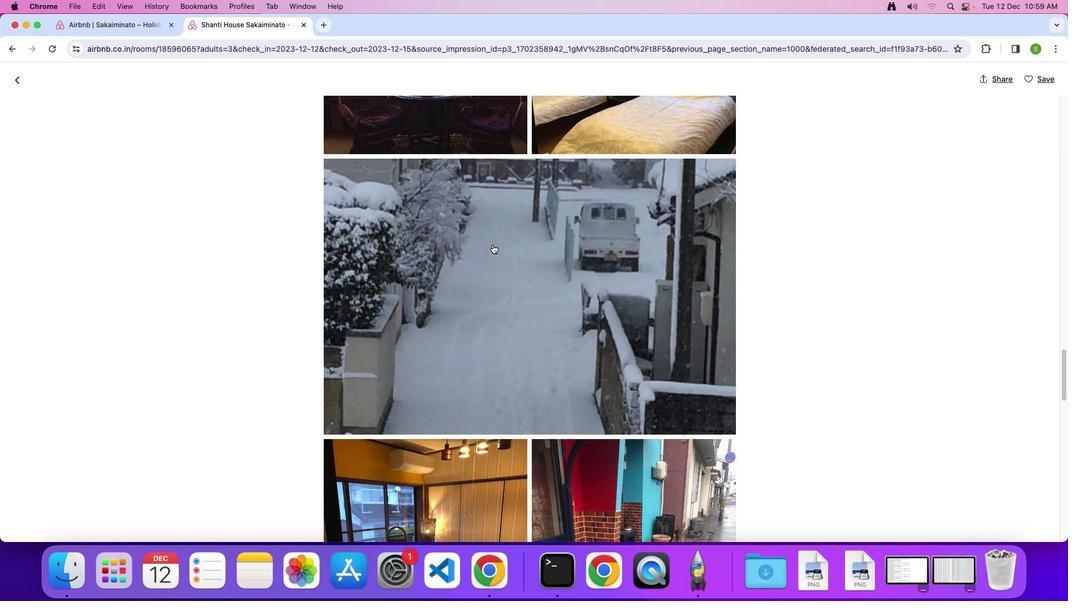 
Action: Mouse scrolled (493, 244) with delta (0, 0)
Screenshot: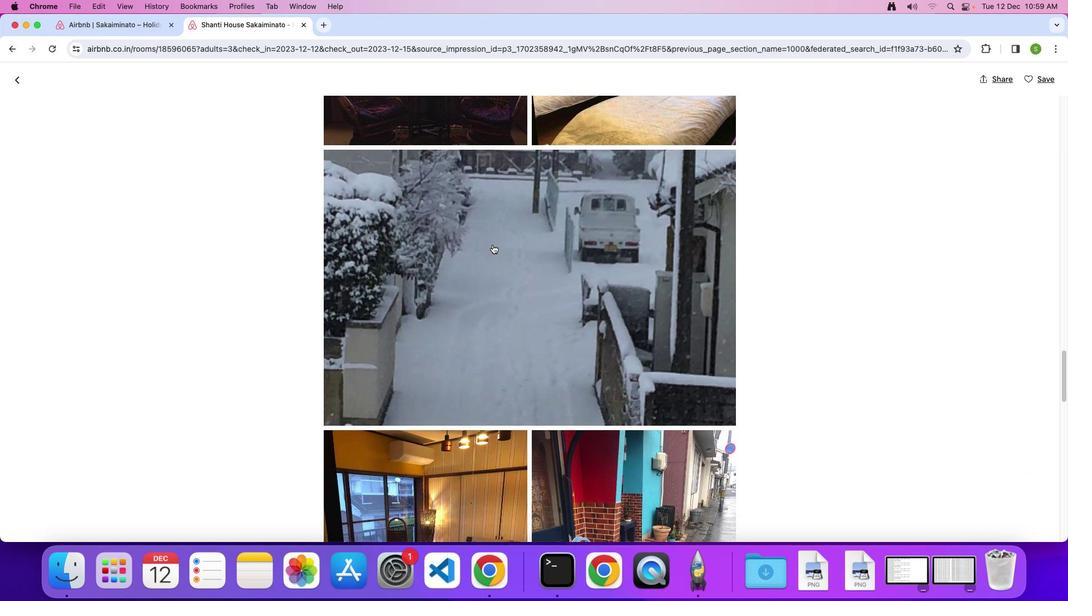 
Action: Mouse scrolled (493, 244) with delta (0, -1)
Screenshot: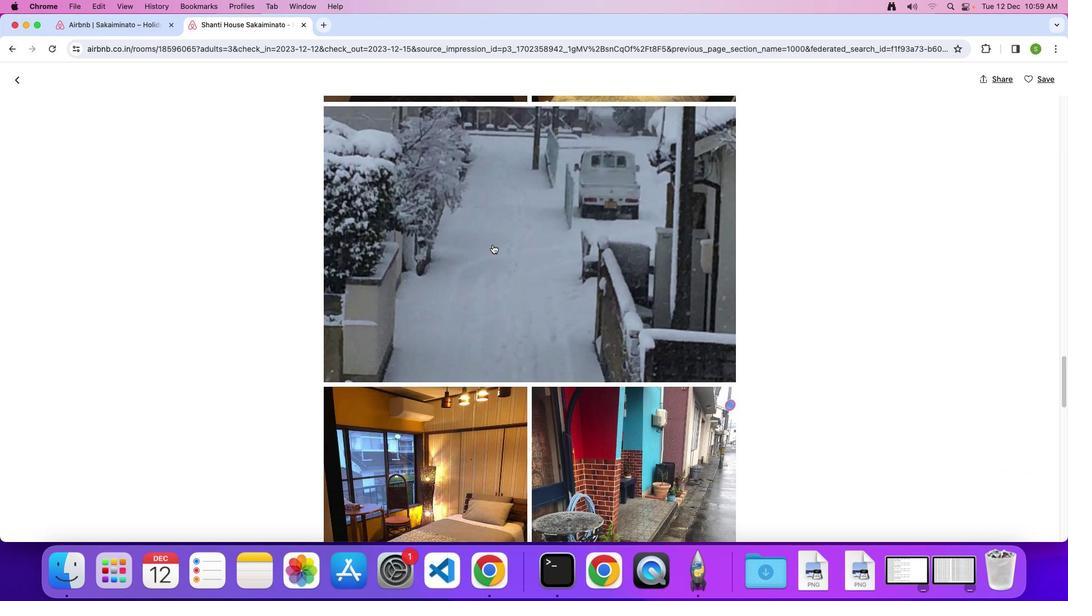 
Action: Mouse scrolled (493, 244) with delta (0, 0)
Screenshot: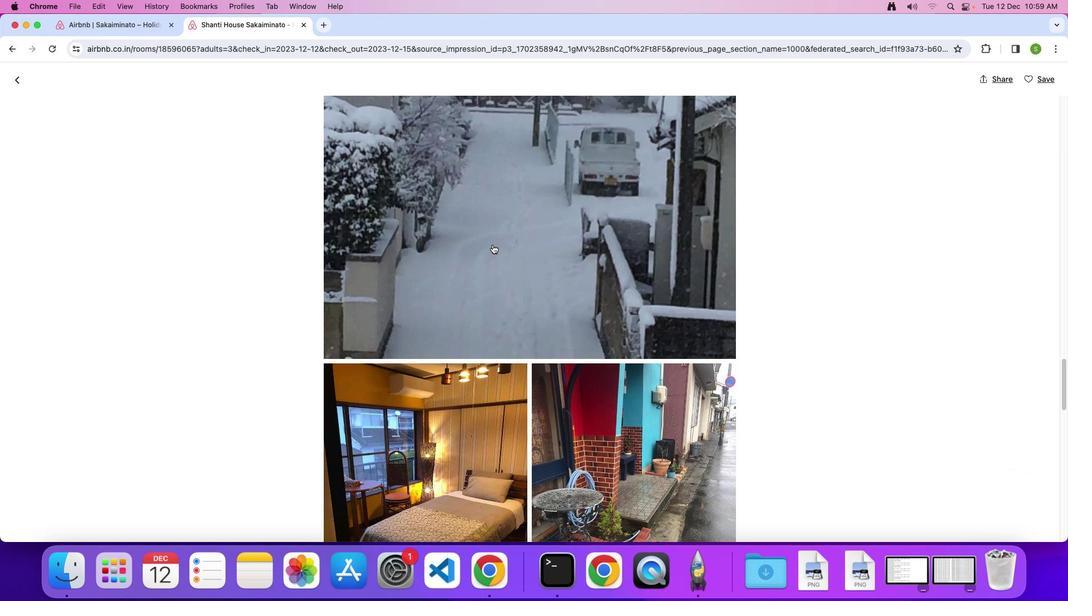 
Action: Mouse scrolled (493, 244) with delta (0, 0)
Screenshot: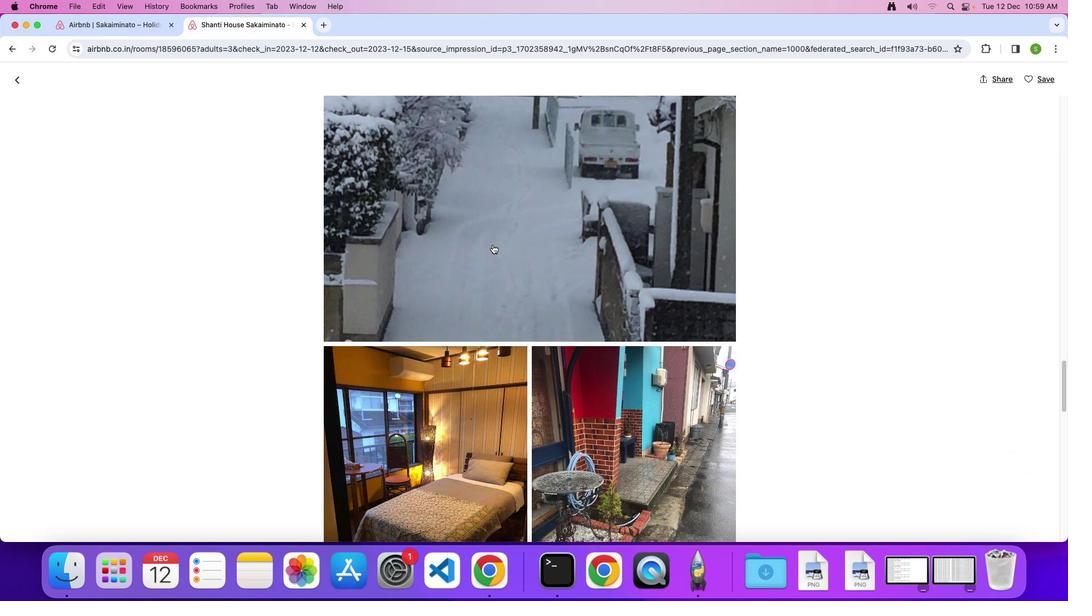 
Action: Mouse scrolled (493, 244) with delta (0, -1)
Screenshot: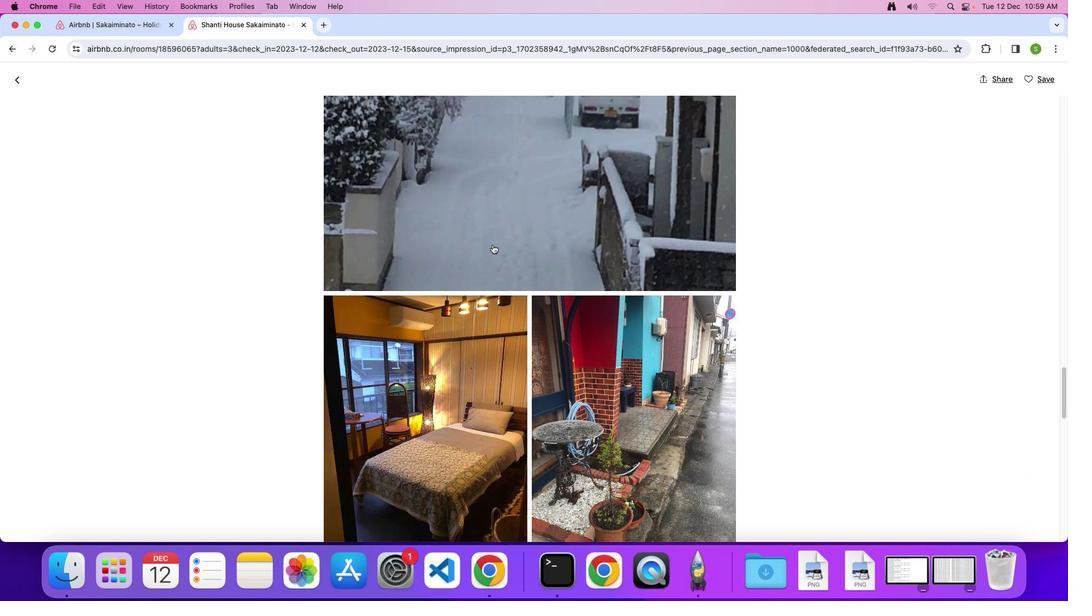 
Action: Mouse scrolled (493, 244) with delta (0, 0)
Screenshot: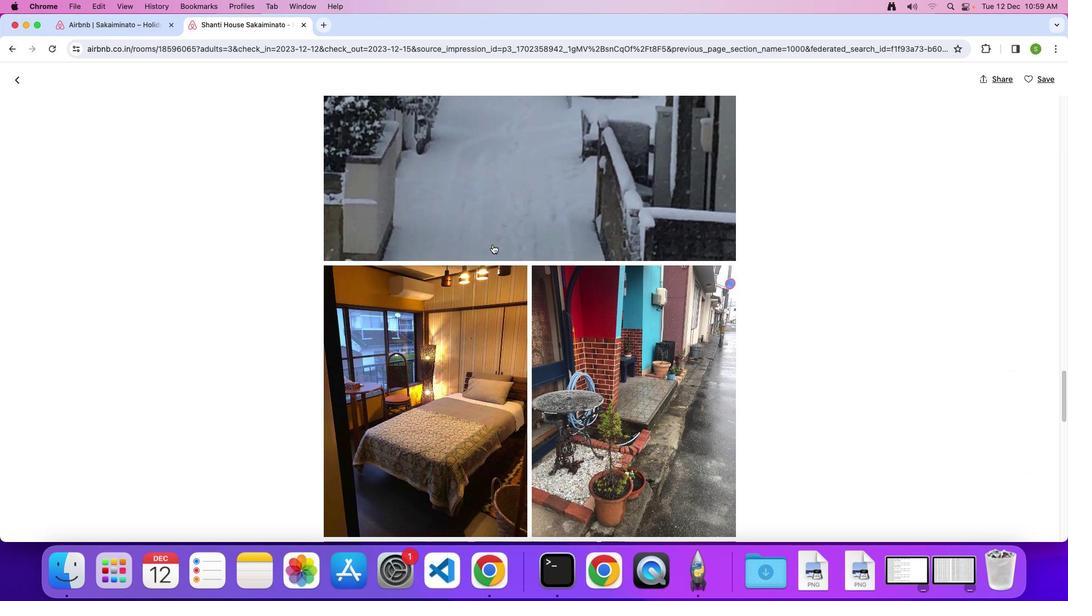 
Action: Mouse scrolled (493, 244) with delta (0, 0)
Screenshot: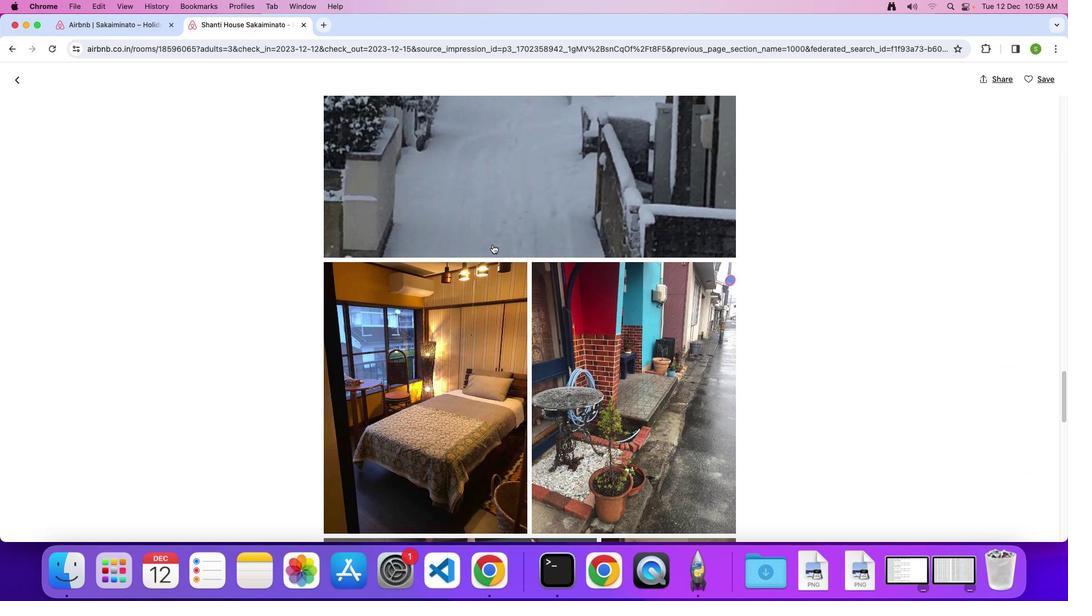 
Action: Mouse scrolled (493, 244) with delta (0, -1)
Screenshot: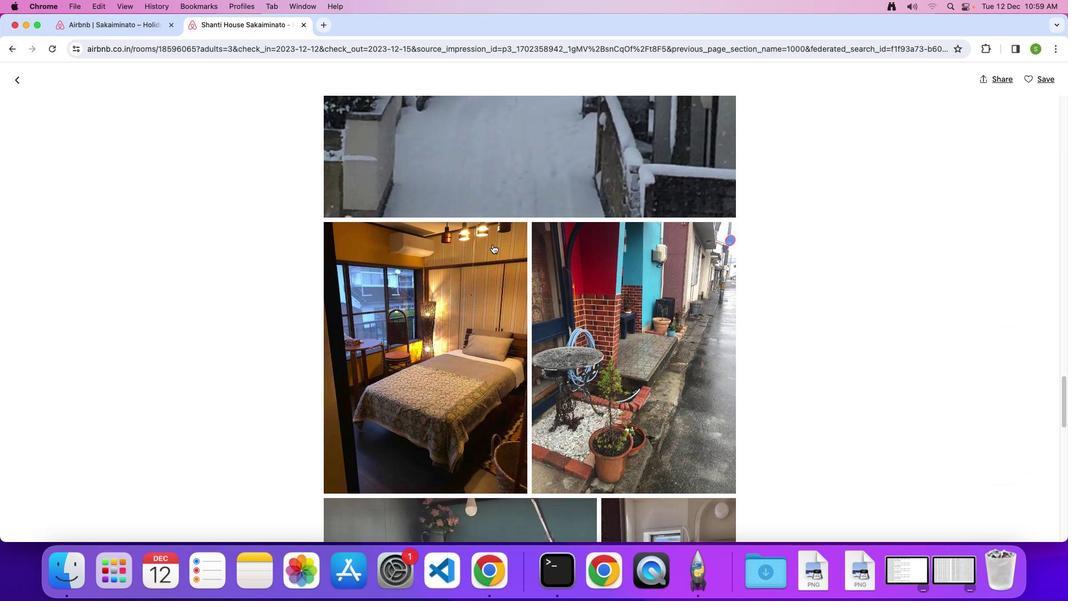 
Action: Mouse scrolled (493, 244) with delta (0, 0)
Screenshot: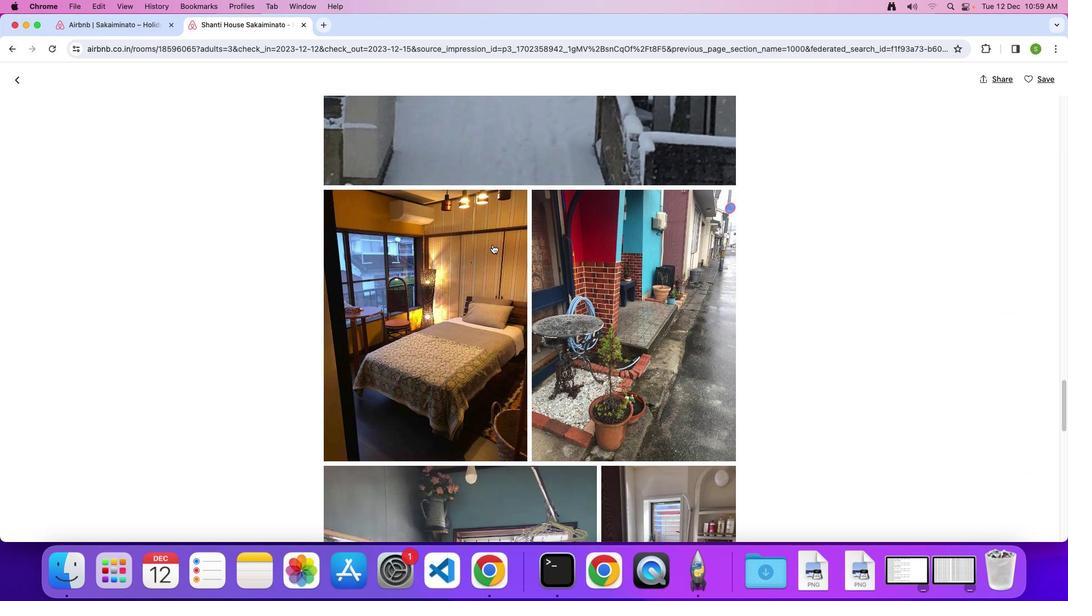 
Action: Mouse scrolled (493, 244) with delta (0, 0)
Screenshot: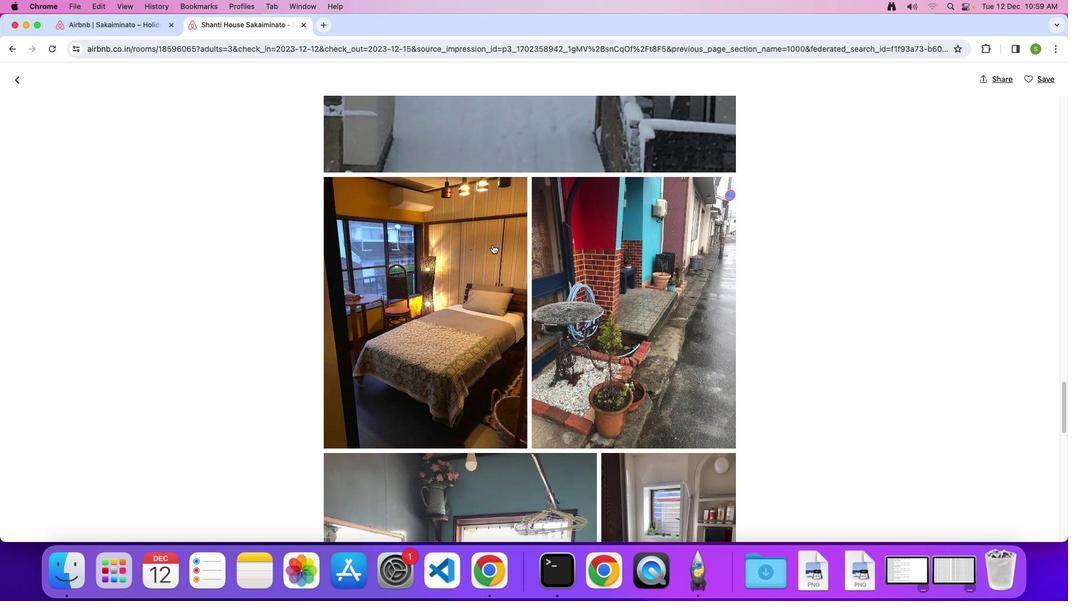 
Action: Mouse scrolled (493, 244) with delta (0, -1)
Screenshot: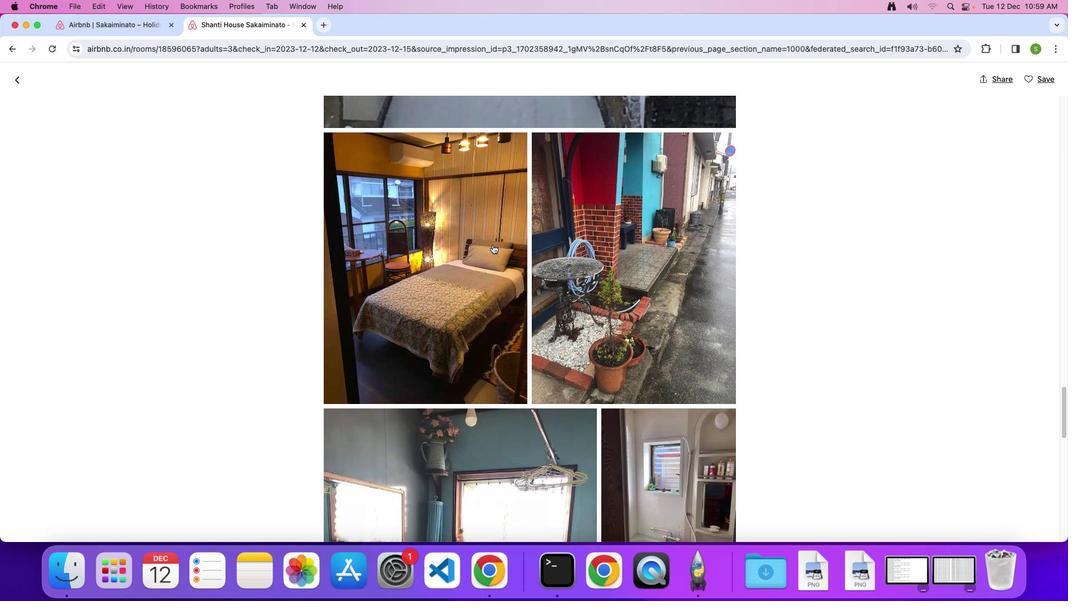 
Action: Mouse scrolled (493, 244) with delta (0, 0)
Screenshot: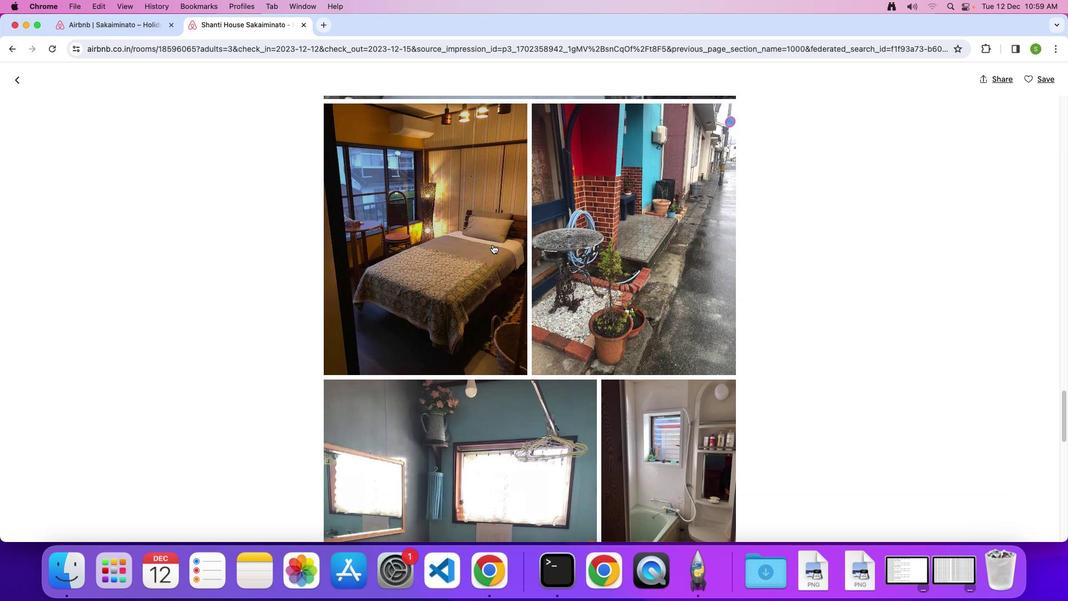 
Action: Mouse scrolled (493, 244) with delta (0, 0)
Screenshot: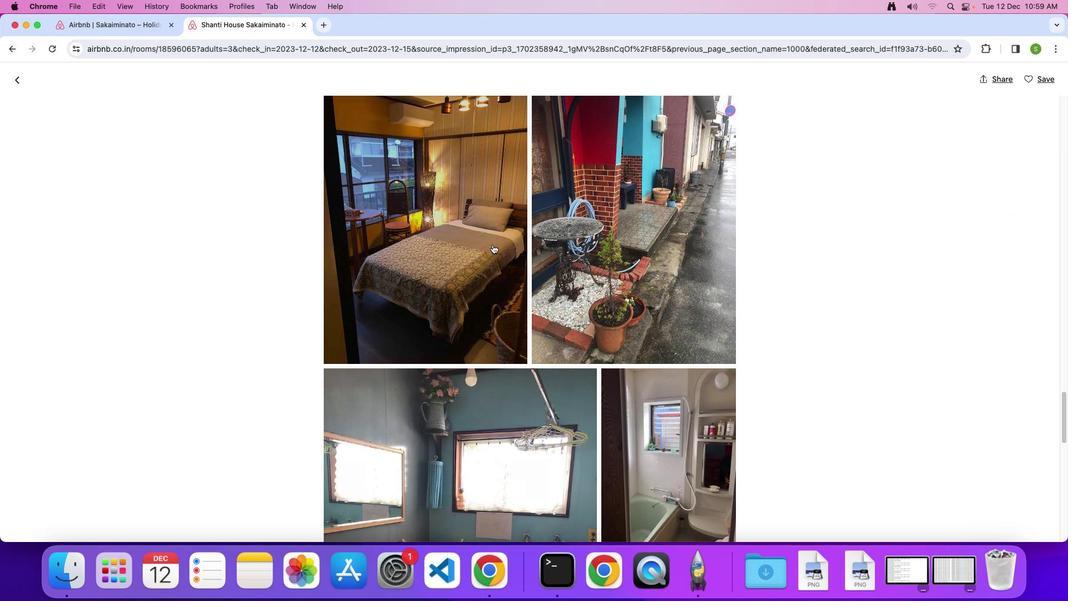 
Action: Mouse scrolled (493, 244) with delta (0, -1)
Screenshot: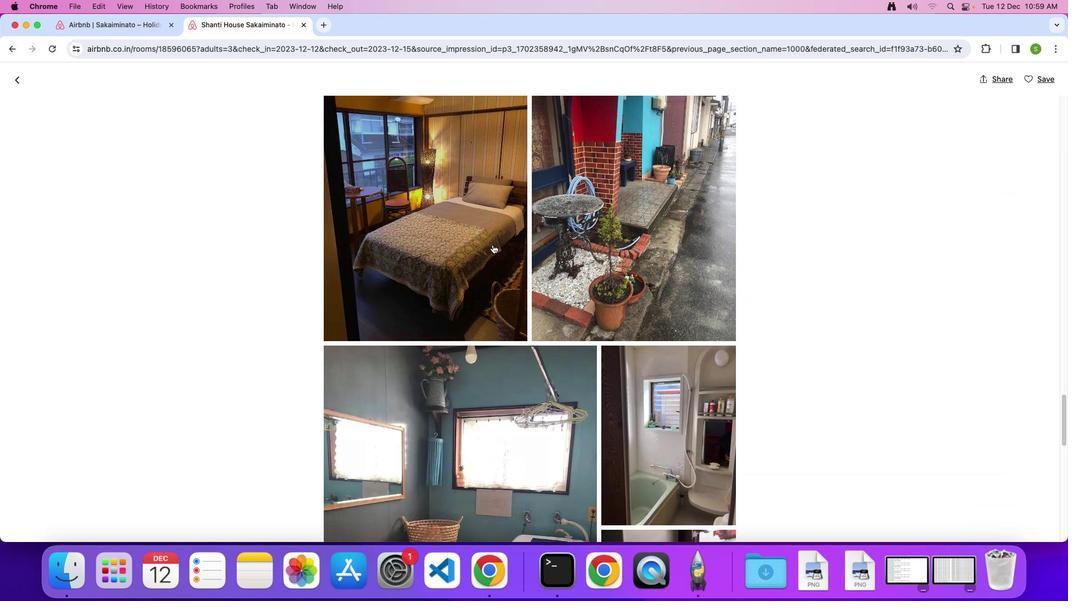 
Action: Mouse scrolled (493, 244) with delta (0, 0)
Screenshot: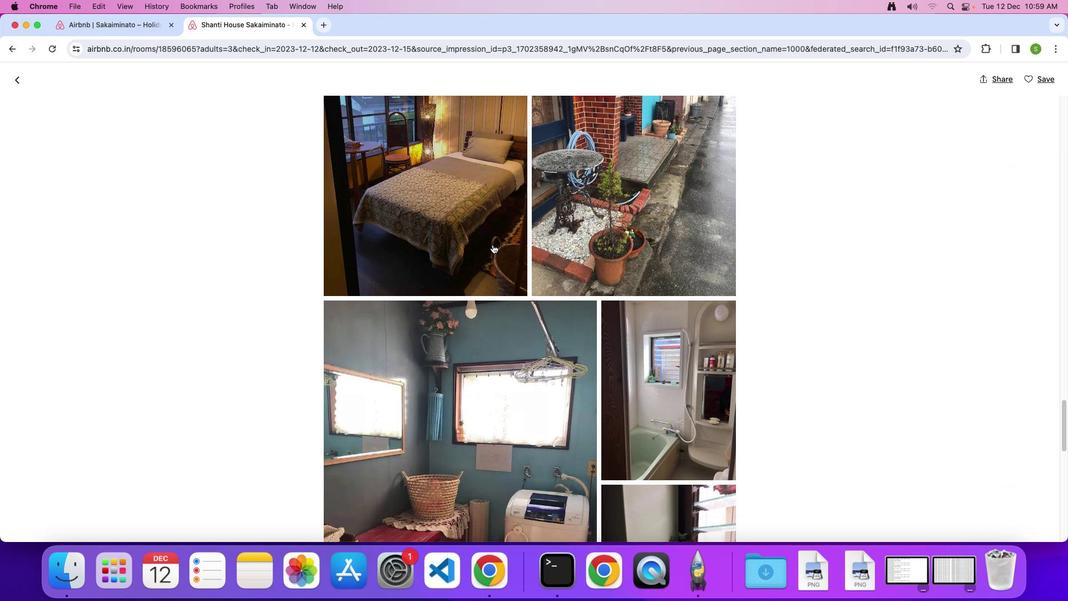 
Action: Mouse scrolled (493, 244) with delta (0, 0)
Screenshot: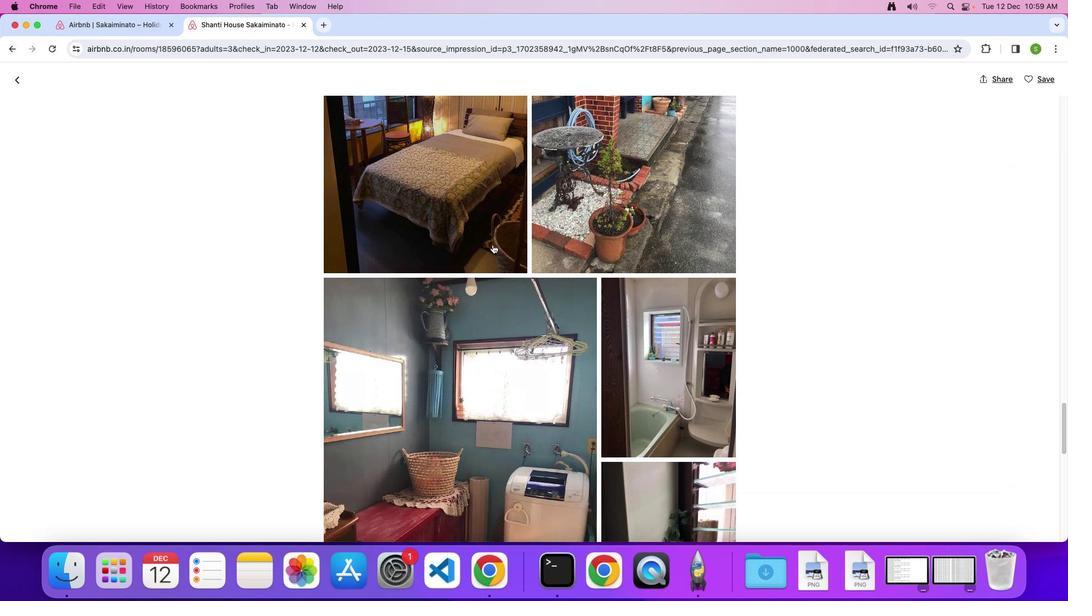 
Action: Mouse scrolled (493, 244) with delta (0, -1)
Screenshot: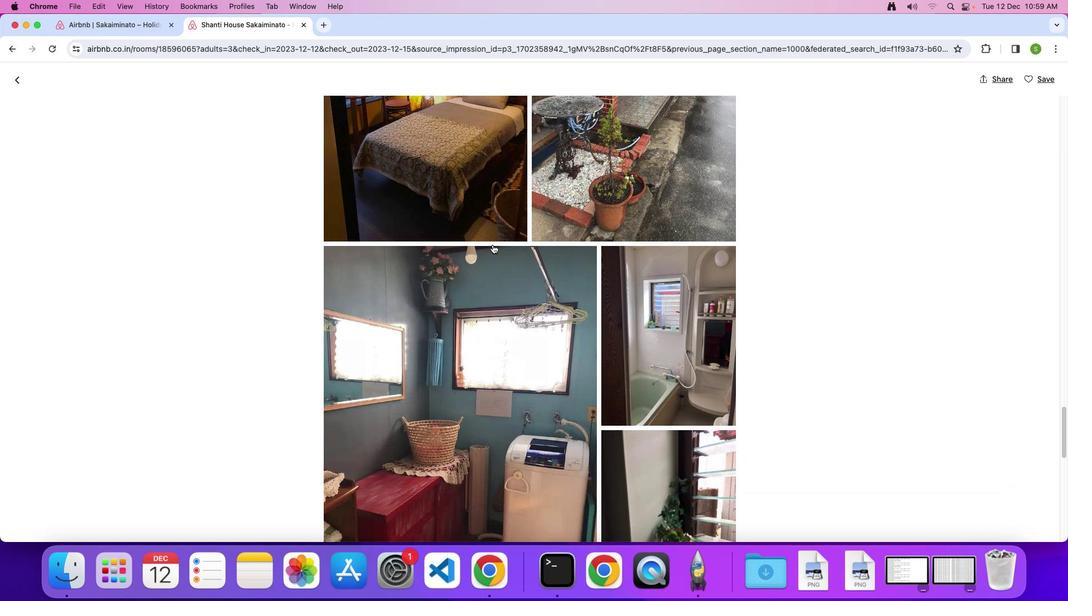 
Action: Mouse scrolled (493, 244) with delta (0, 0)
Screenshot: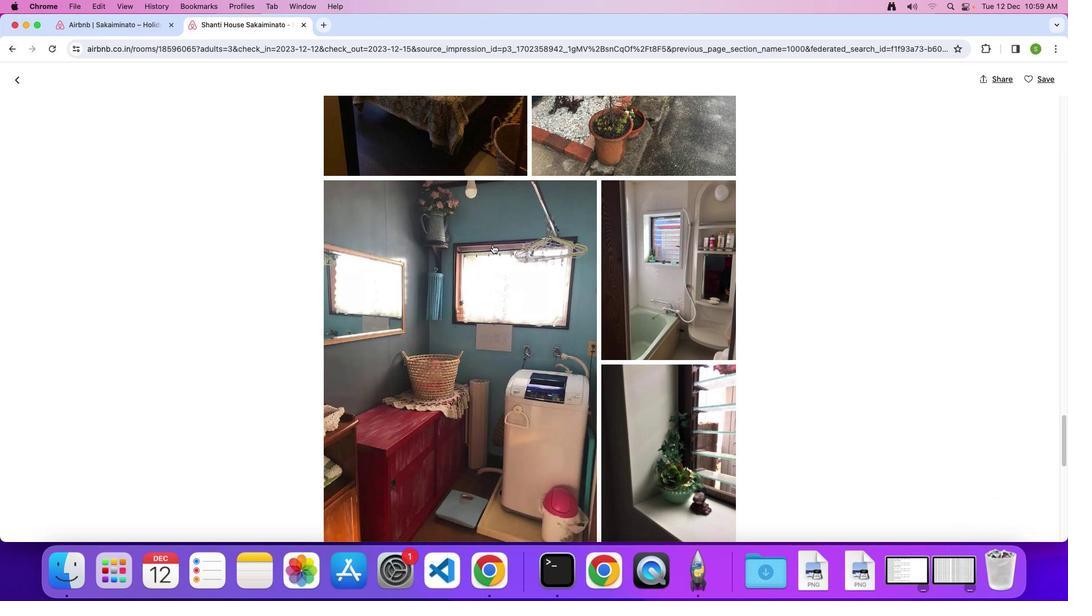 
Action: Mouse scrolled (493, 244) with delta (0, 0)
Screenshot: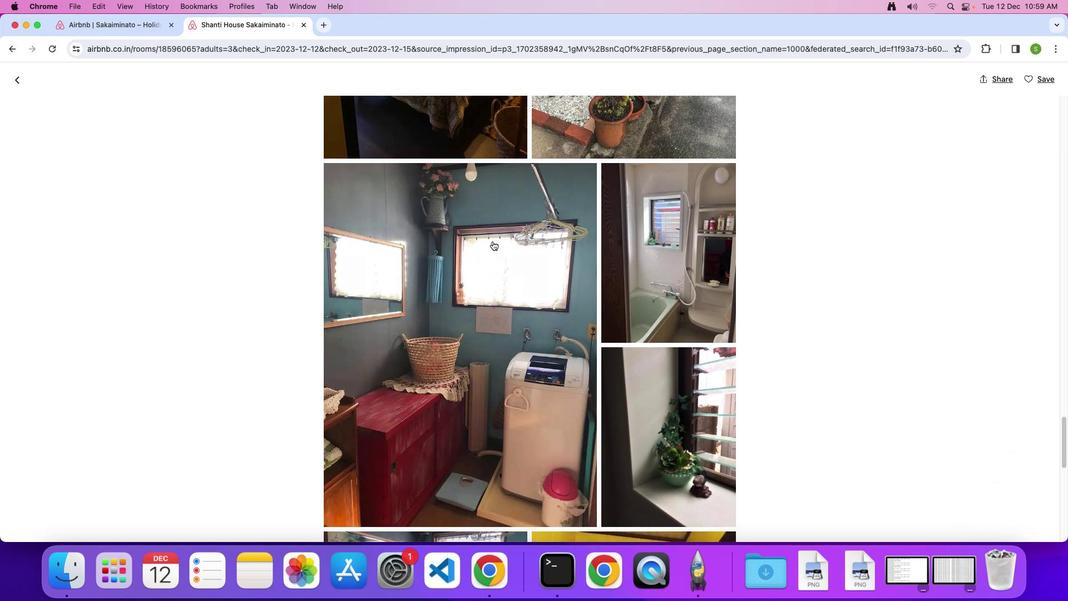 
Action: Mouse scrolled (493, 244) with delta (0, -1)
Screenshot: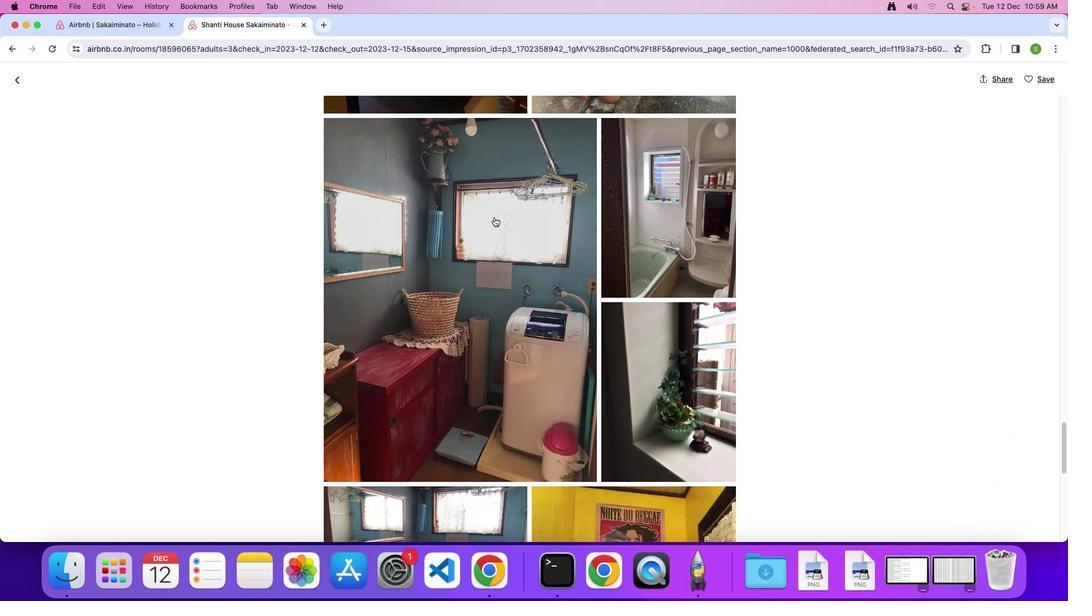 
Action: Mouse moved to (488, 305)
Screenshot: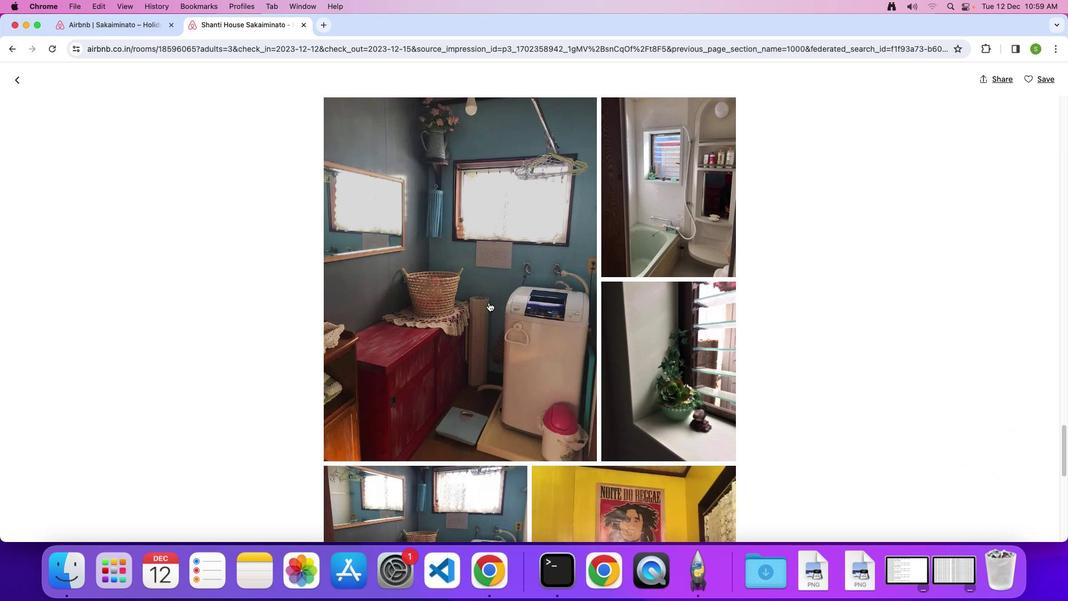 
Action: Mouse scrolled (488, 305) with delta (0, 0)
Screenshot: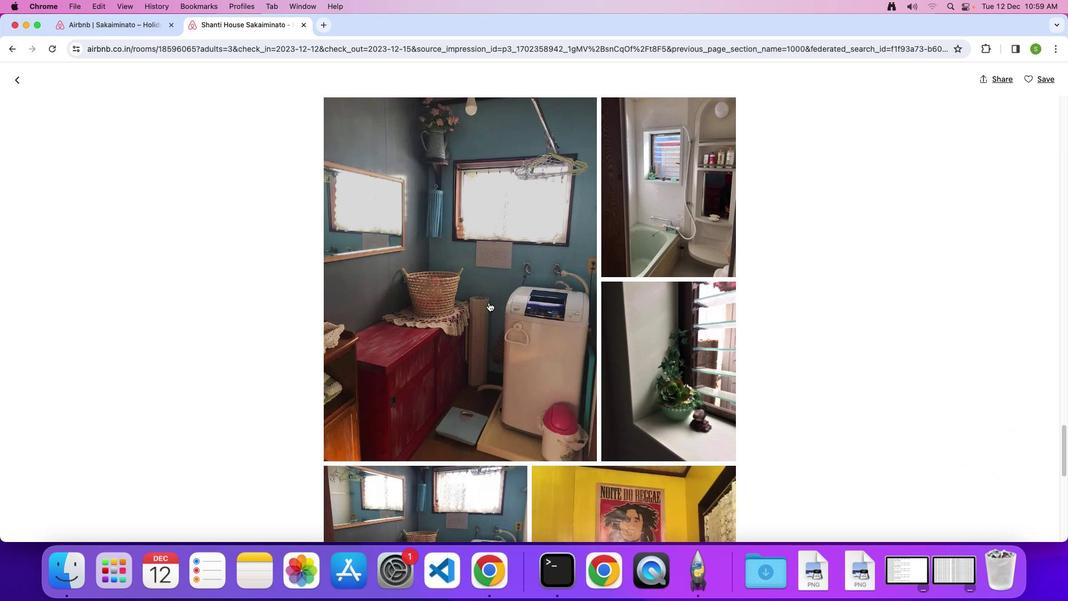 
Action: Mouse moved to (489, 303)
Screenshot: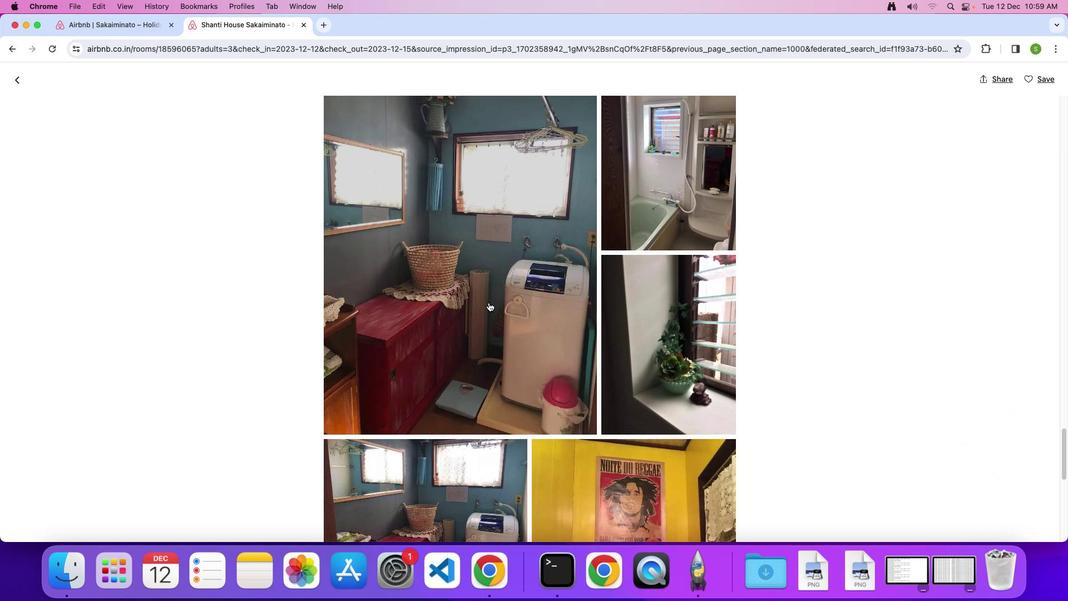 
Action: Mouse scrolled (489, 303) with delta (0, 0)
Screenshot: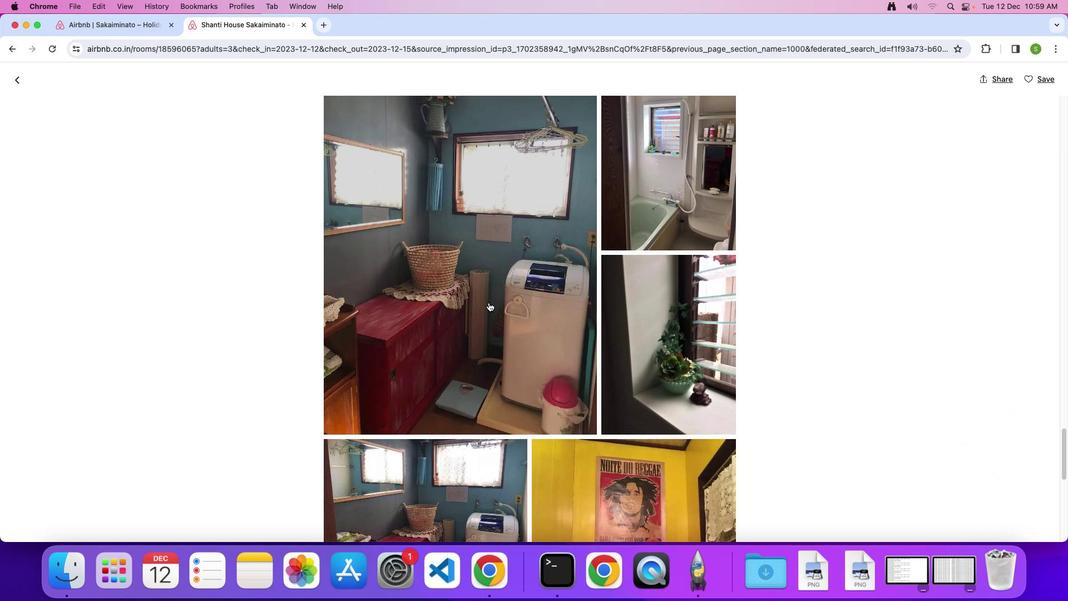 
Action: Mouse moved to (489, 302)
Screenshot: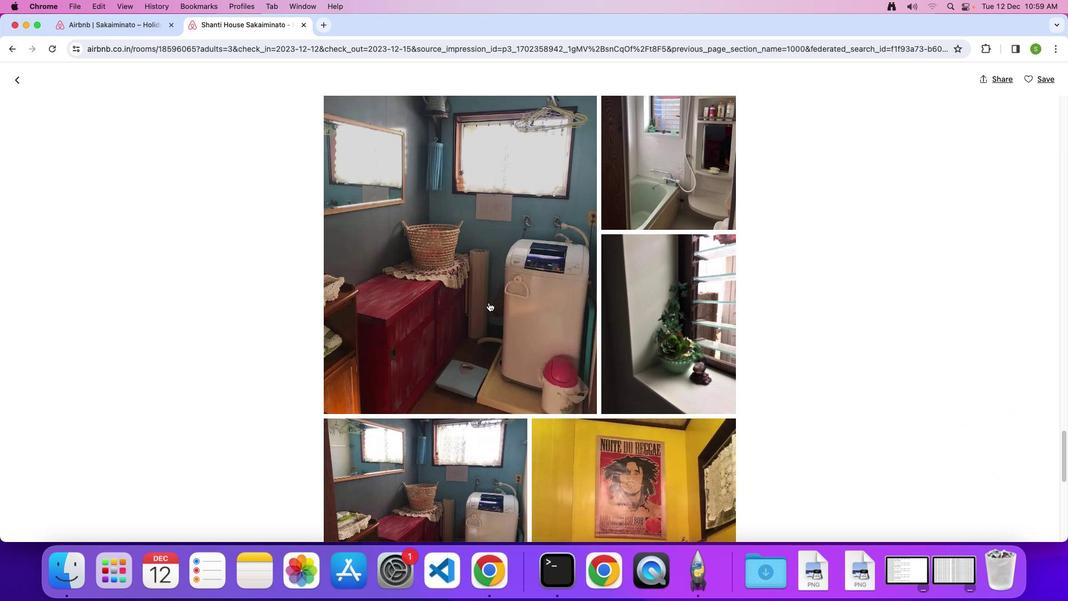 
Action: Mouse scrolled (489, 302) with delta (0, -1)
Screenshot: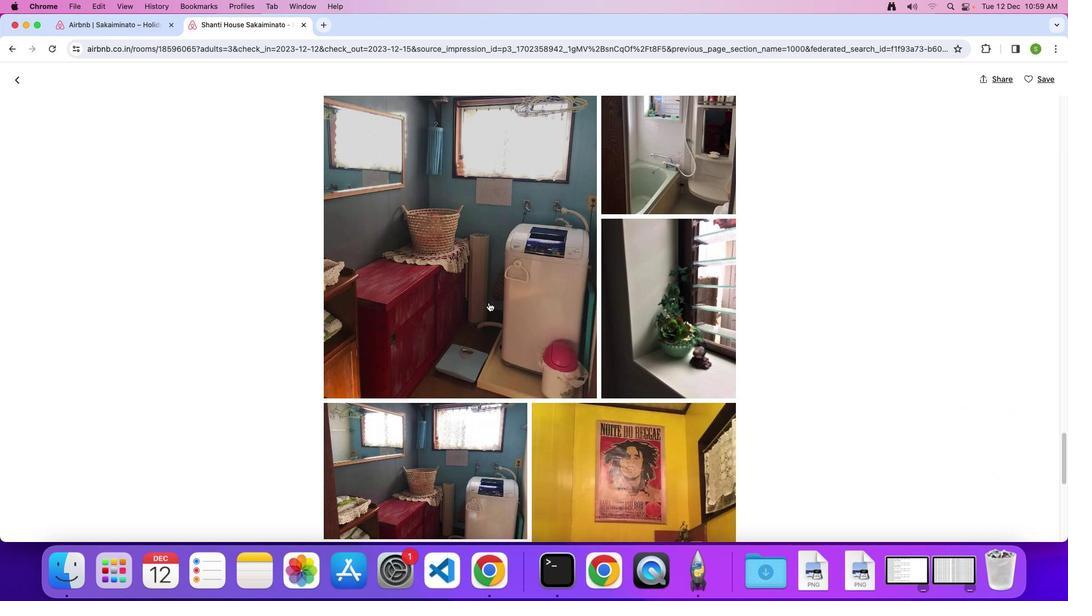 
Action: Mouse moved to (489, 302)
Screenshot: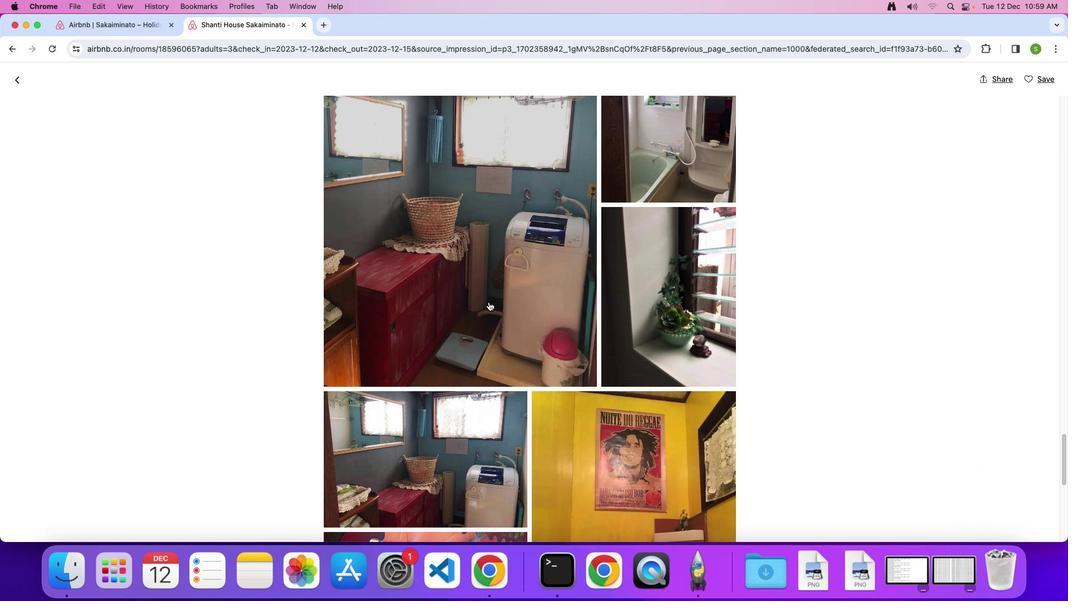 
Action: Mouse scrolled (489, 302) with delta (0, 0)
Screenshot: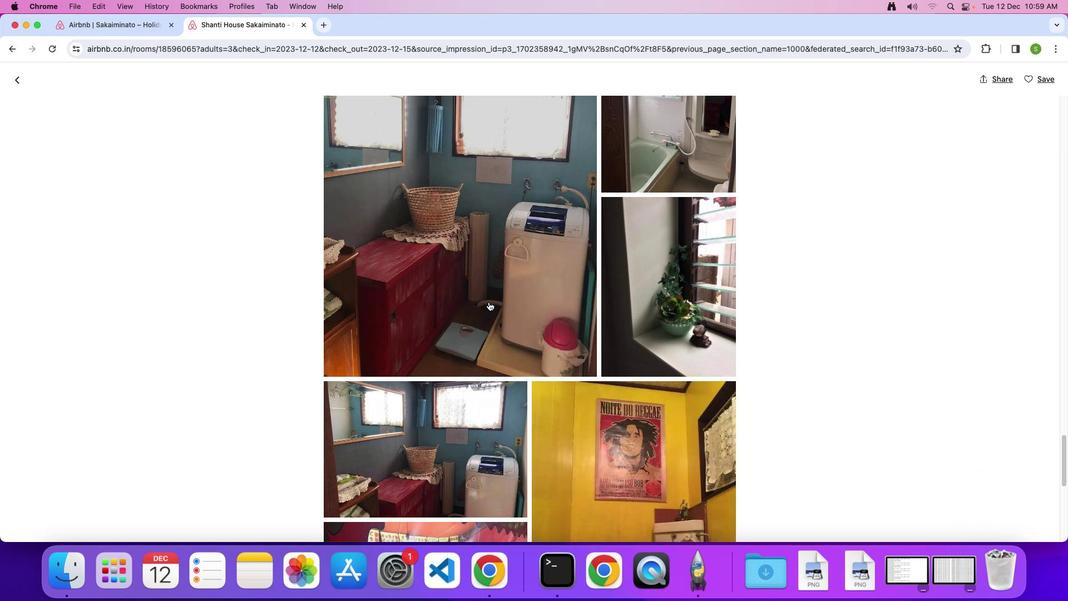 
Action: Mouse moved to (489, 302)
Screenshot: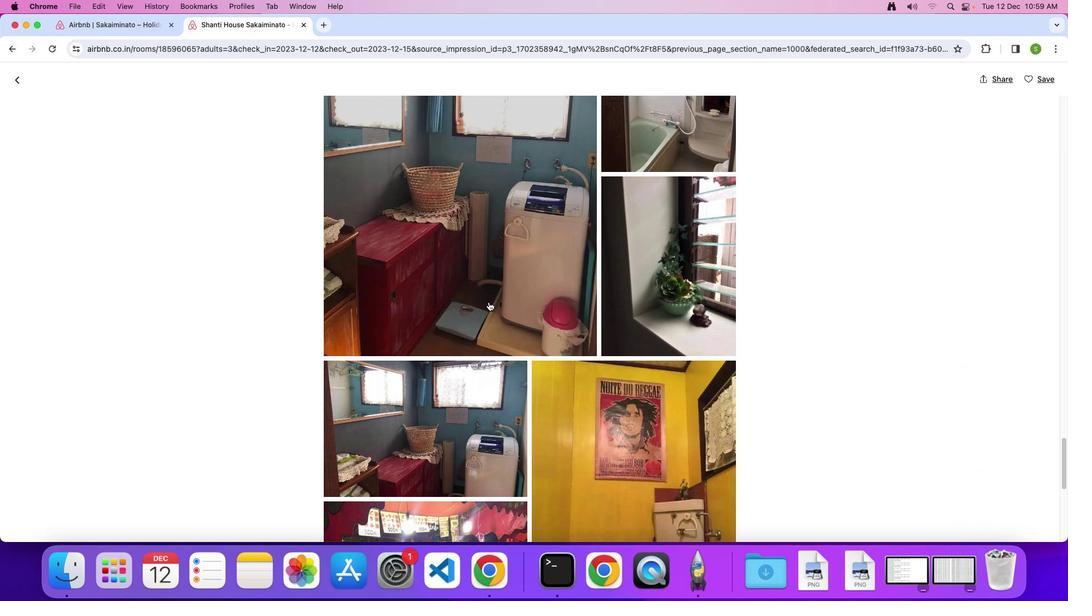 
Action: Mouse scrolled (489, 302) with delta (0, 0)
Screenshot: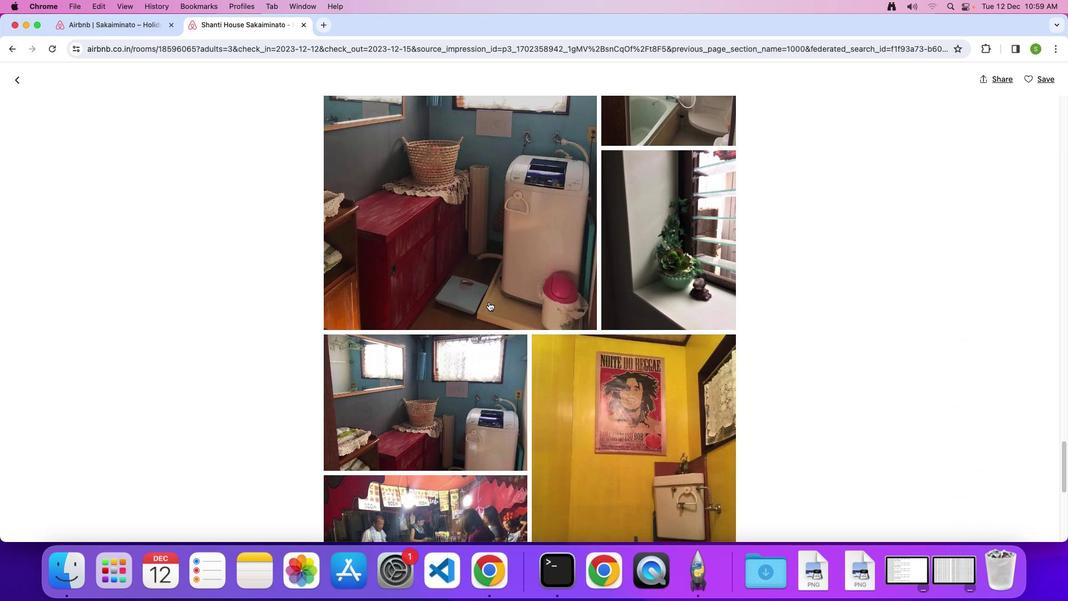 
Action: Mouse moved to (489, 301)
Screenshot: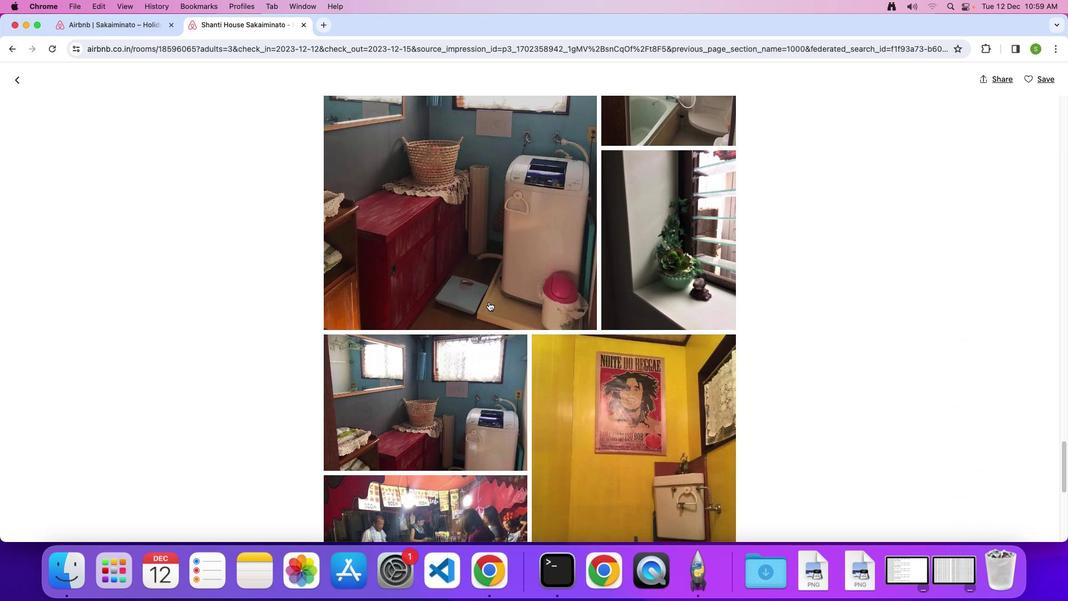 
Action: Mouse scrolled (489, 301) with delta (0, -1)
Screenshot: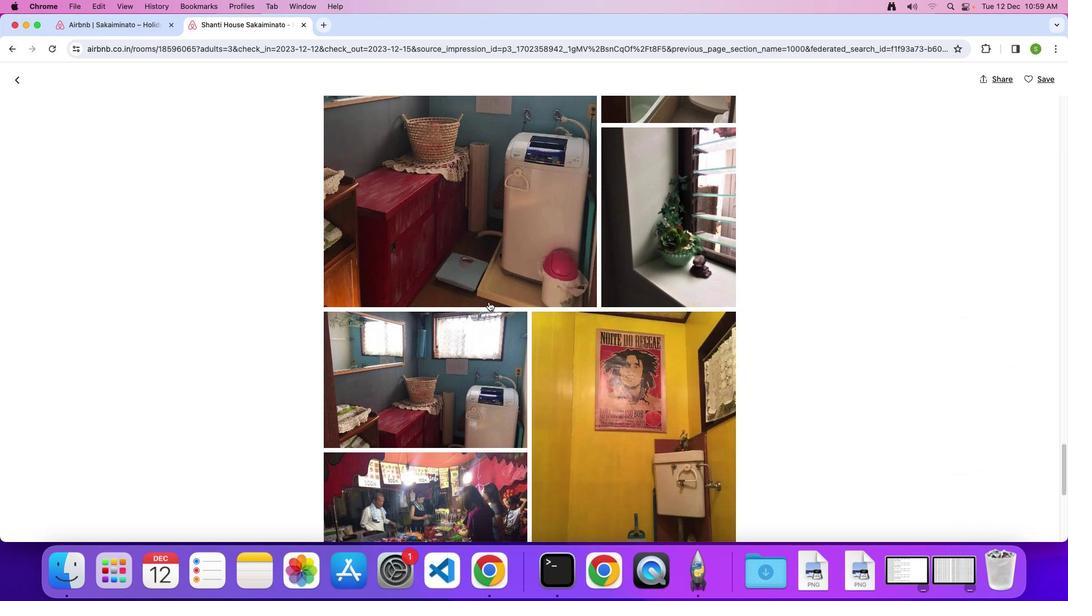 
Action: Mouse scrolled (489, 301) with delta (0, 0)
Screenshot: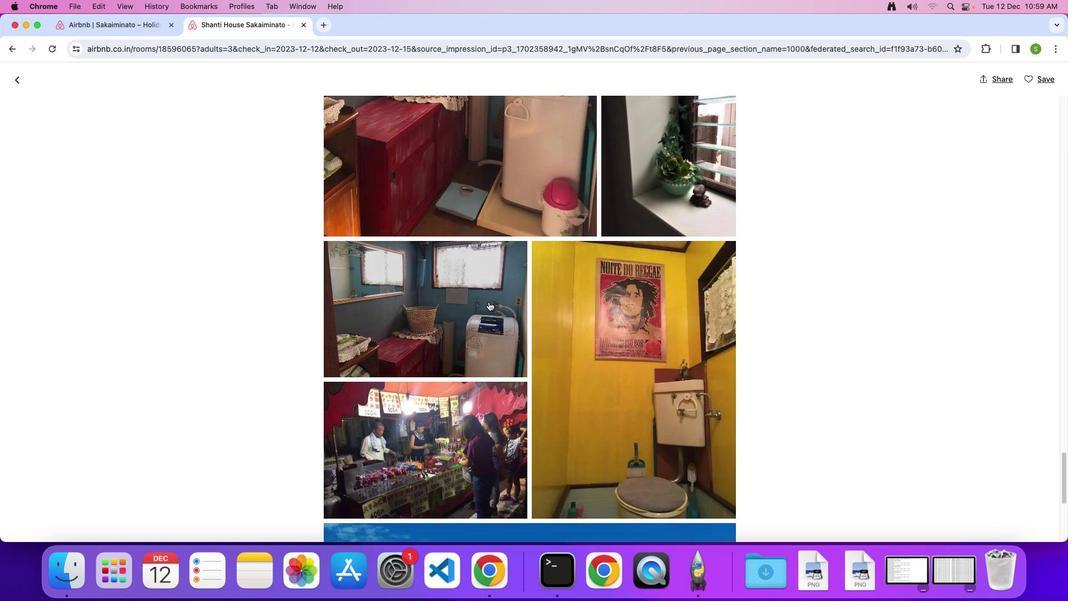 
Action: Mouse scrolled (489, 301) with delta (0, 0)
Screenshot: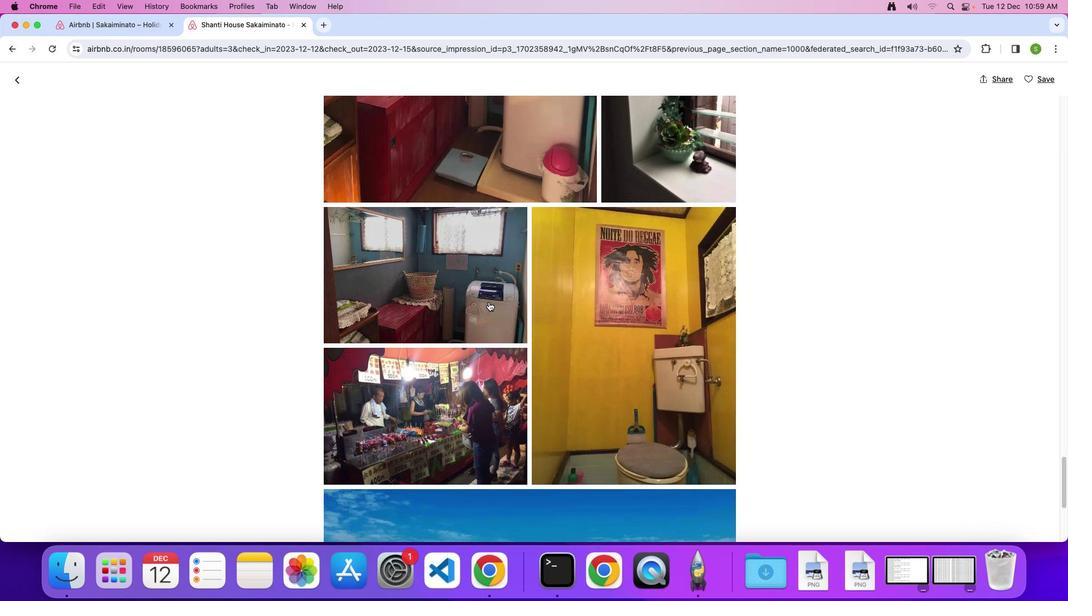 
Action: Mouse scrolled (489, 301) with delta (0, -2)
Screenshot: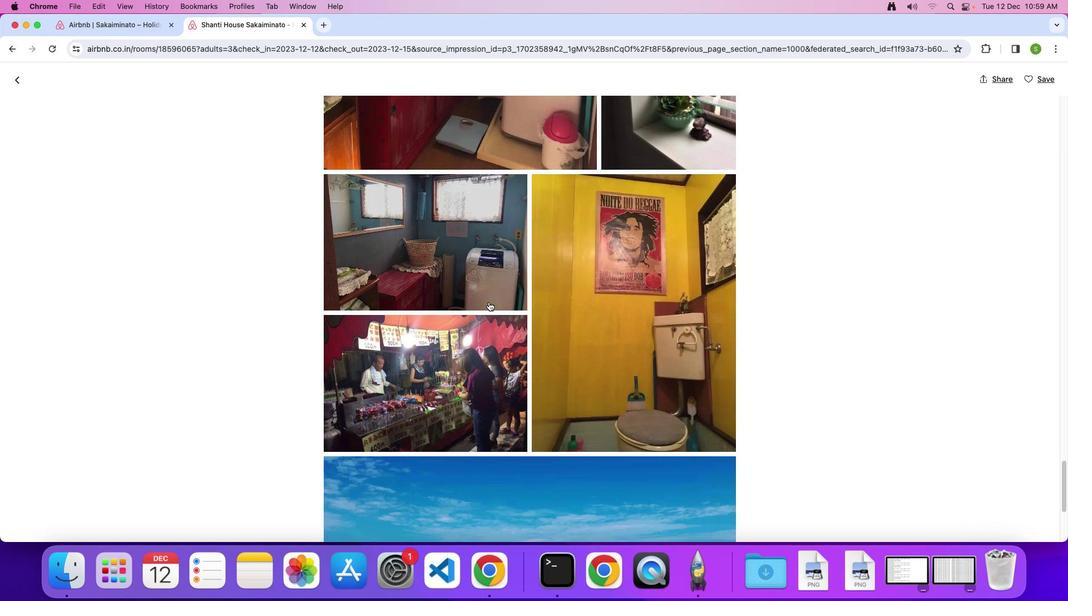 
Action: Mouse scrolled (489, 301) with delta (0, -1)
Screenshot: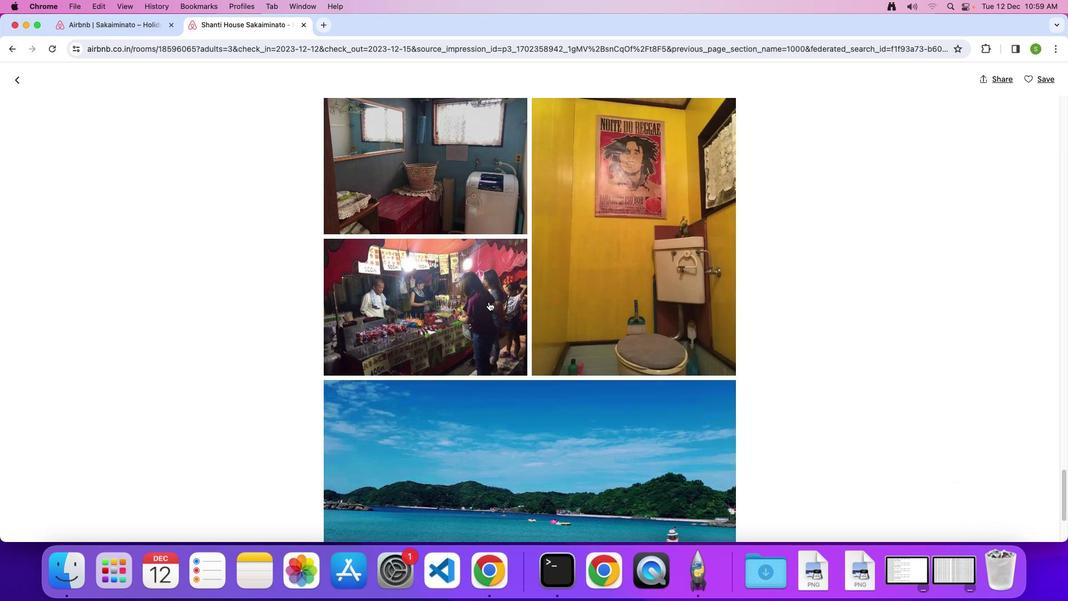 
Action: Mouse scrolled (489, 301) with delta (0, 0)
Screenshot: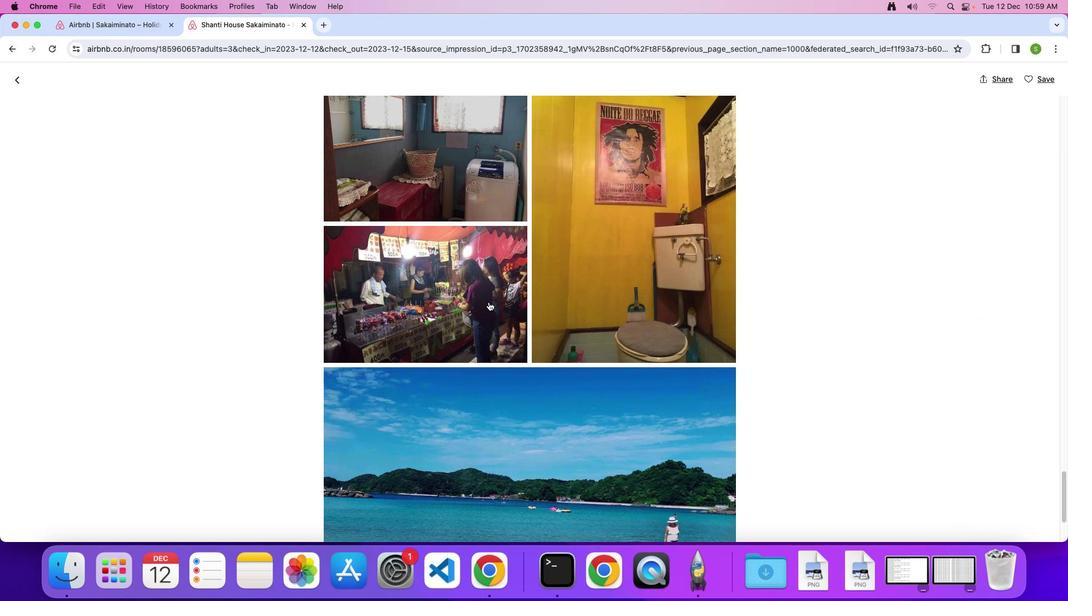 
Action: Mouse scrolled (489, 301) with delta (0, 0)
Screenshot: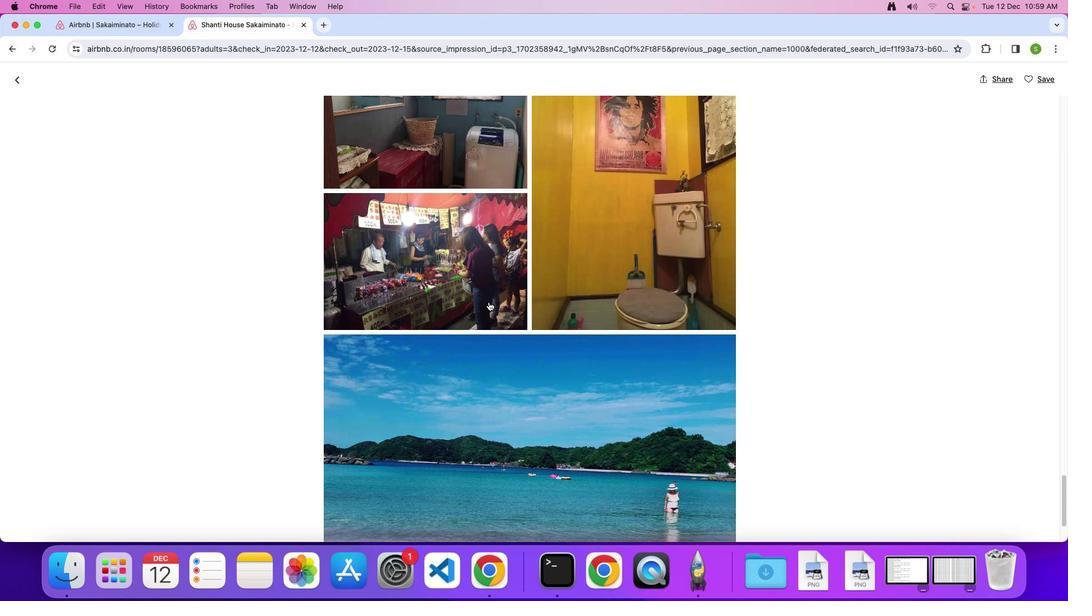 
Action: Mouse scrolled (489, 301) with delta (0, -1)
Screenshot: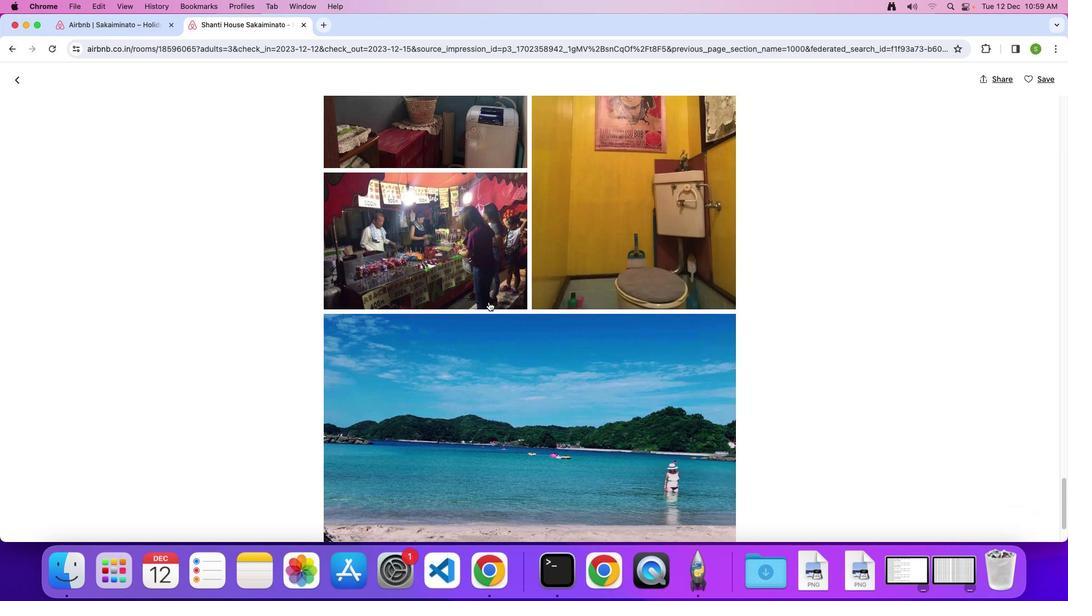 
Action: Mouse scrolled (489, 301) with delta (0, 0)
Screenshot: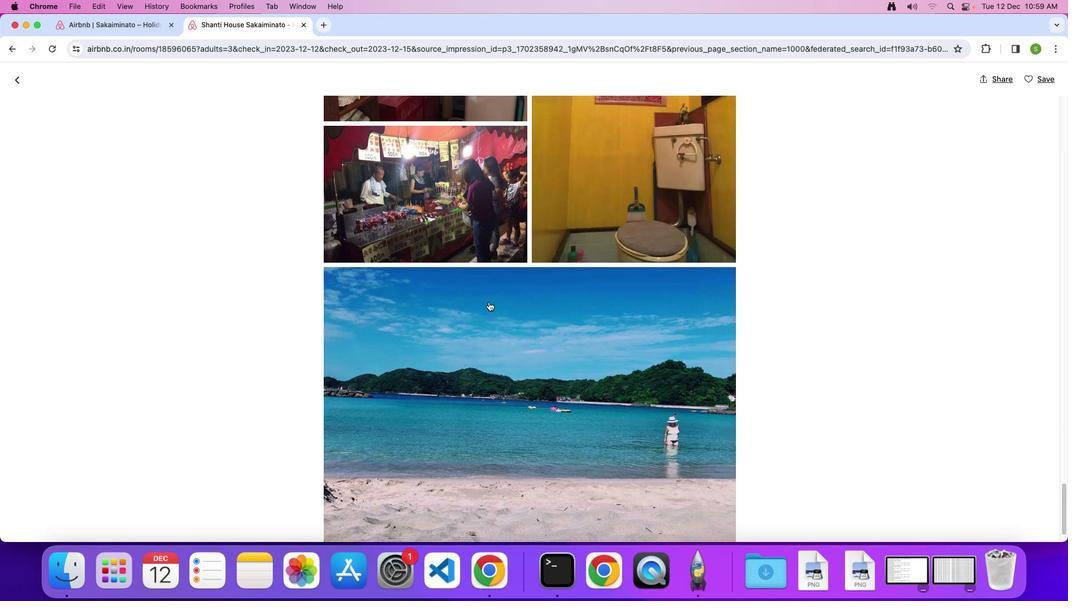 
Action: Mouse scrolled (489, 301) with delta (0, 0)
Screenshot: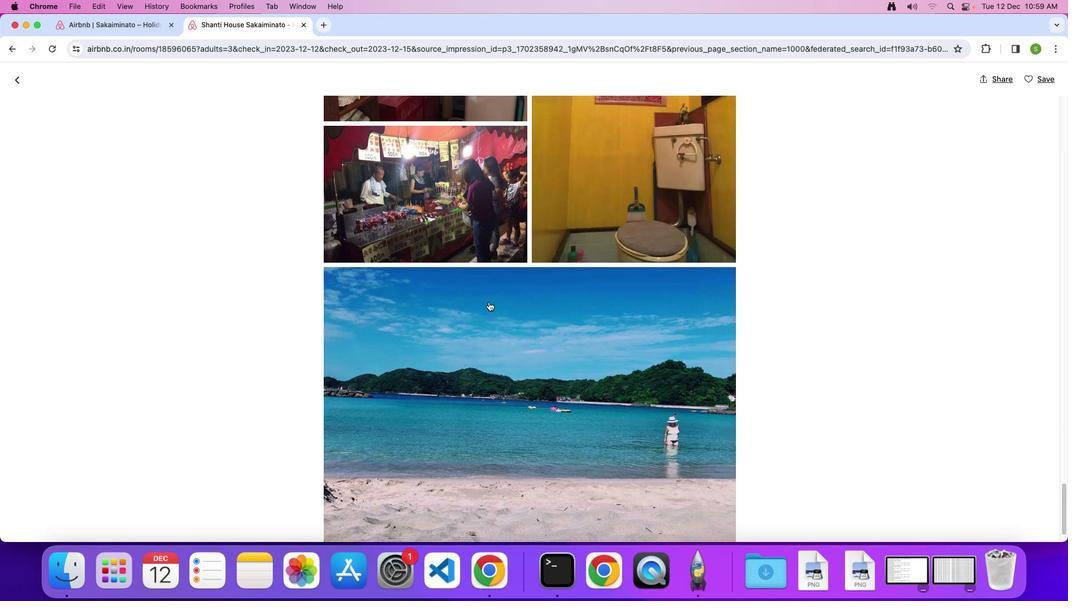
Action: Mouse scrolled (489, 301) with delta (0, -1)
Screenshot: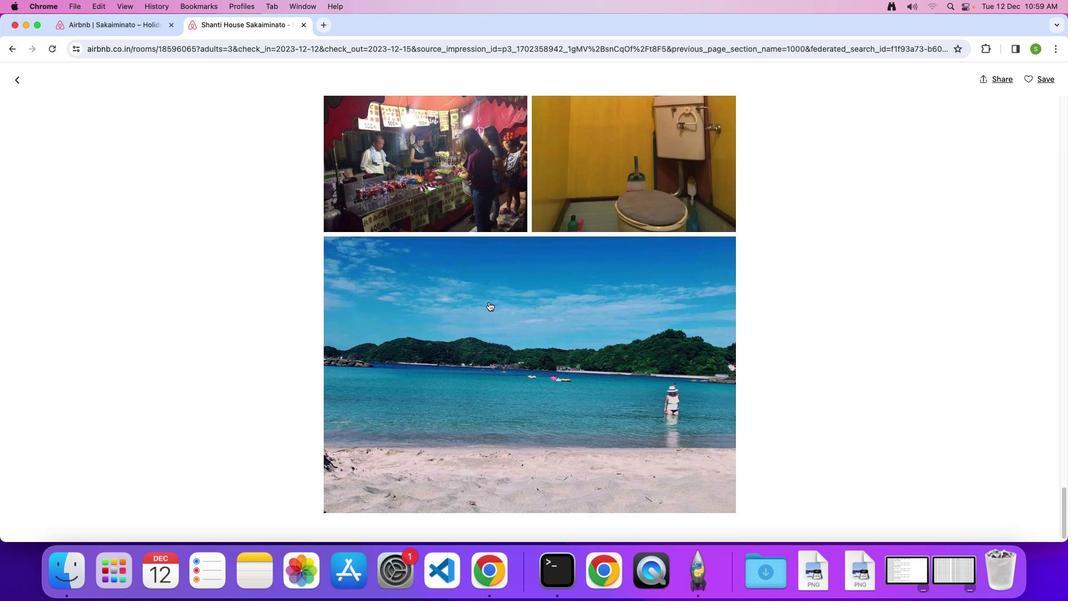 
Action: Mouse scrolled (489, 301) with delta (0, 0)
Screenshot: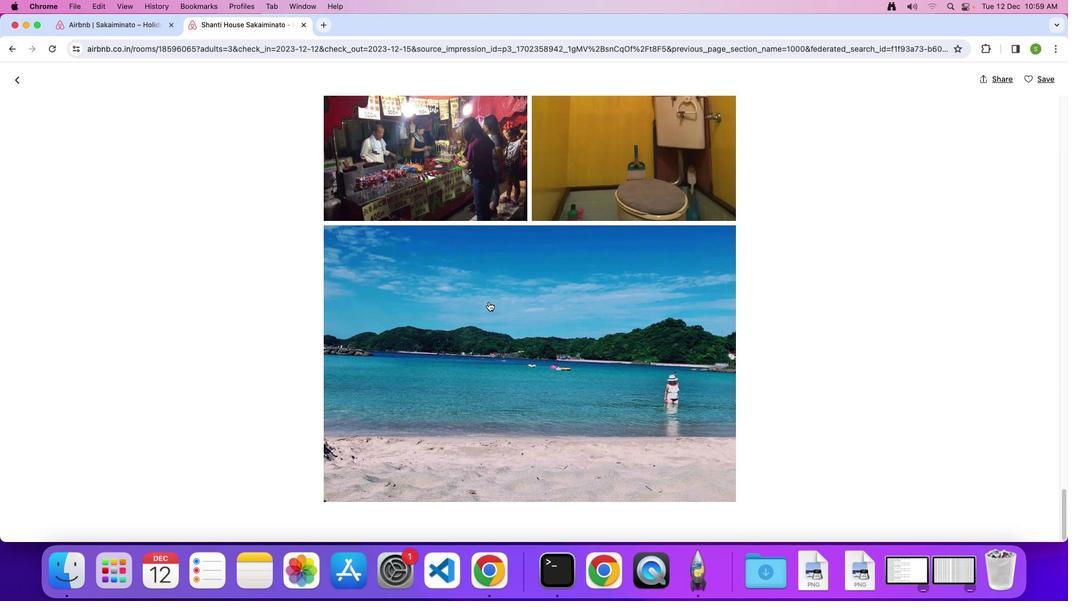 
Action: Mouse scrolled (489, 301) with delta (0, 0)
Screenshot: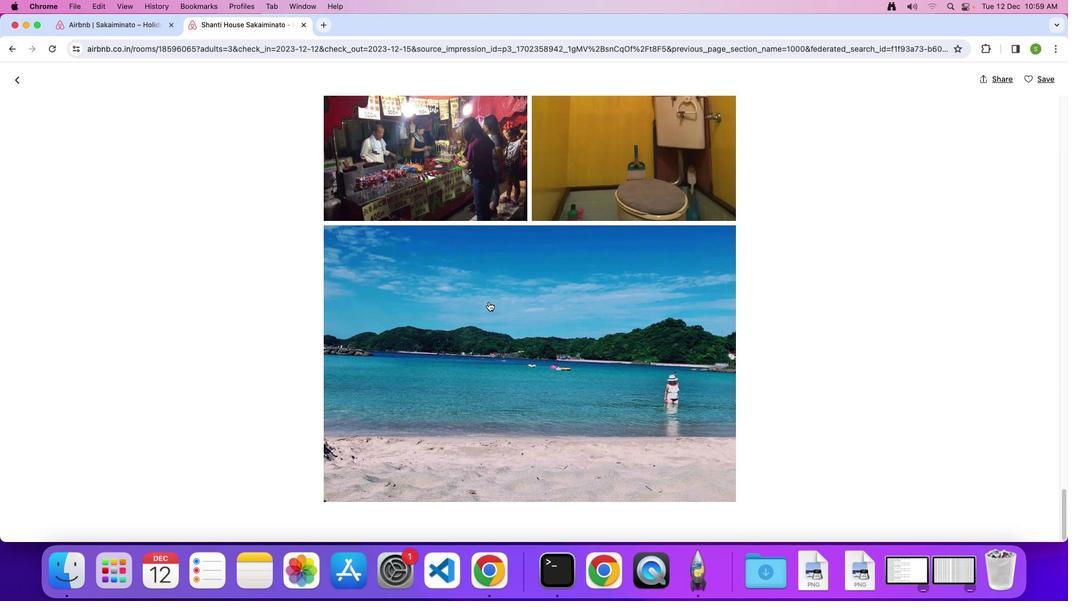 
Action: Mouse scrolled (489, 301) with delta (0, -1)
Screenshot: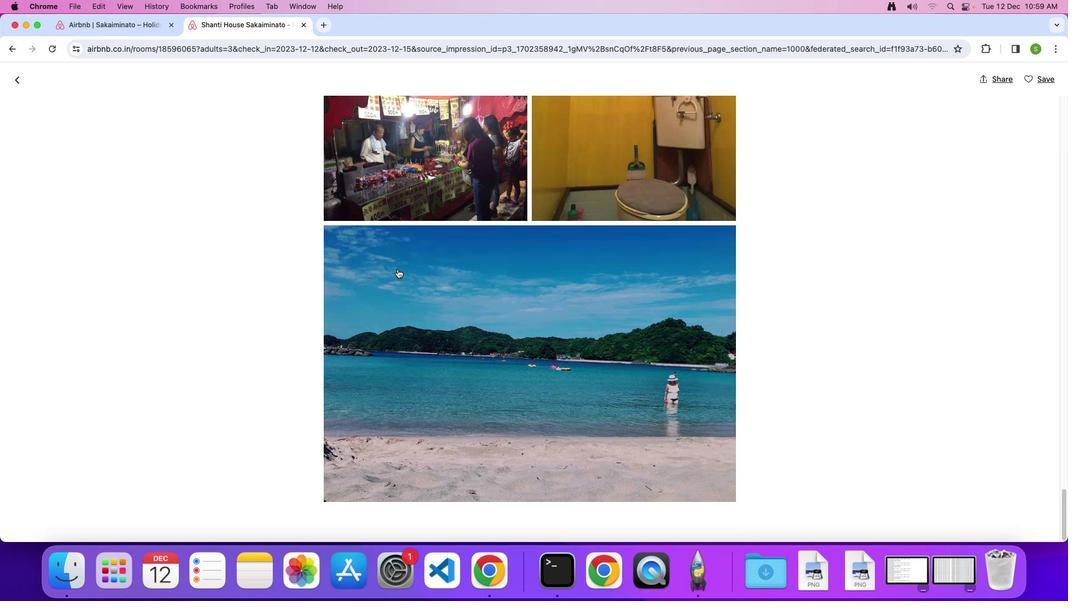 
Action: Mouse moved to (19, 78)
Screenshot: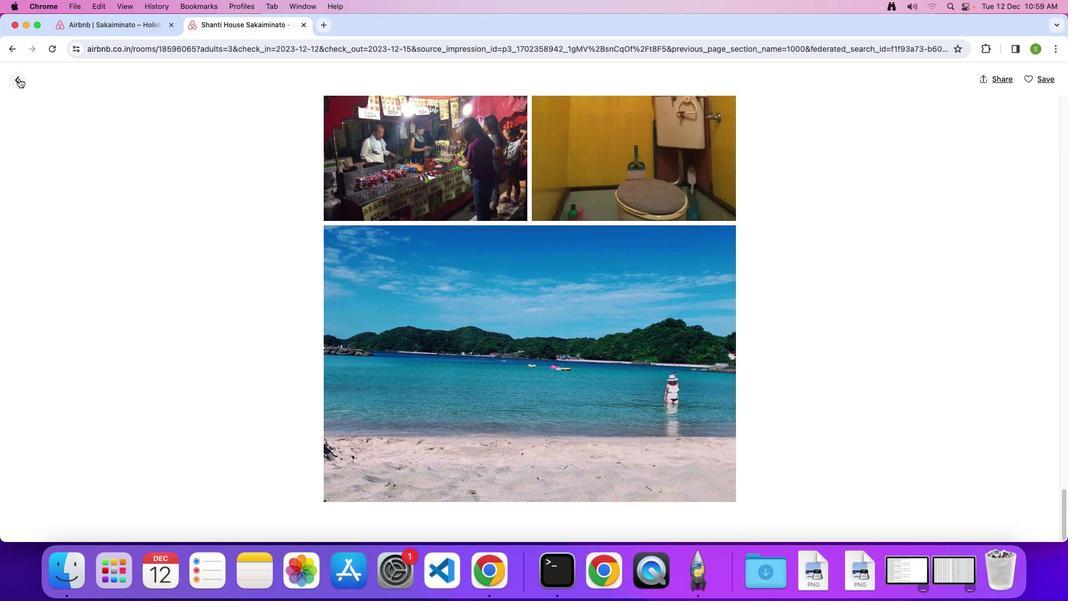 
Action: Mouse pressed left at (19, 78)
Screenshot: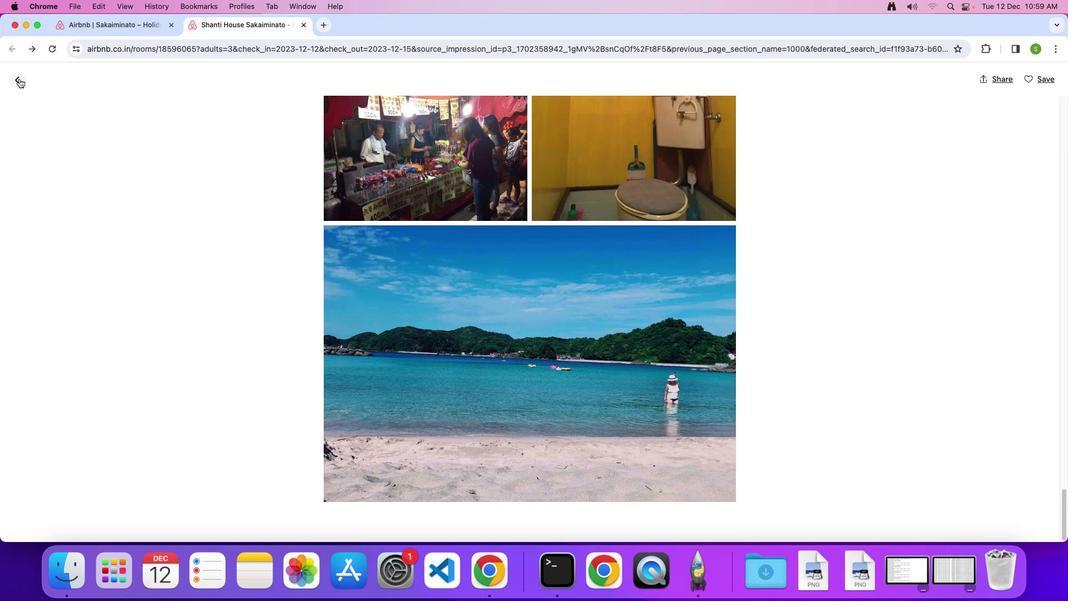 
Action: Mouse moved to (460, 292)
Screenshot: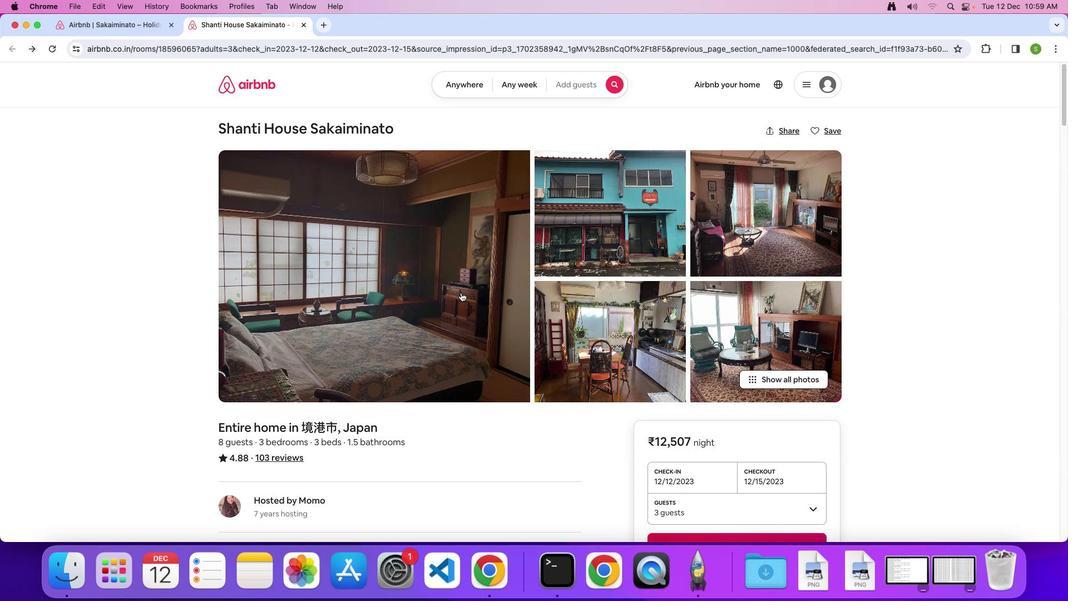 
Action: Mouse scrolled (460, 292) with delta (0, 0)
Screenshot: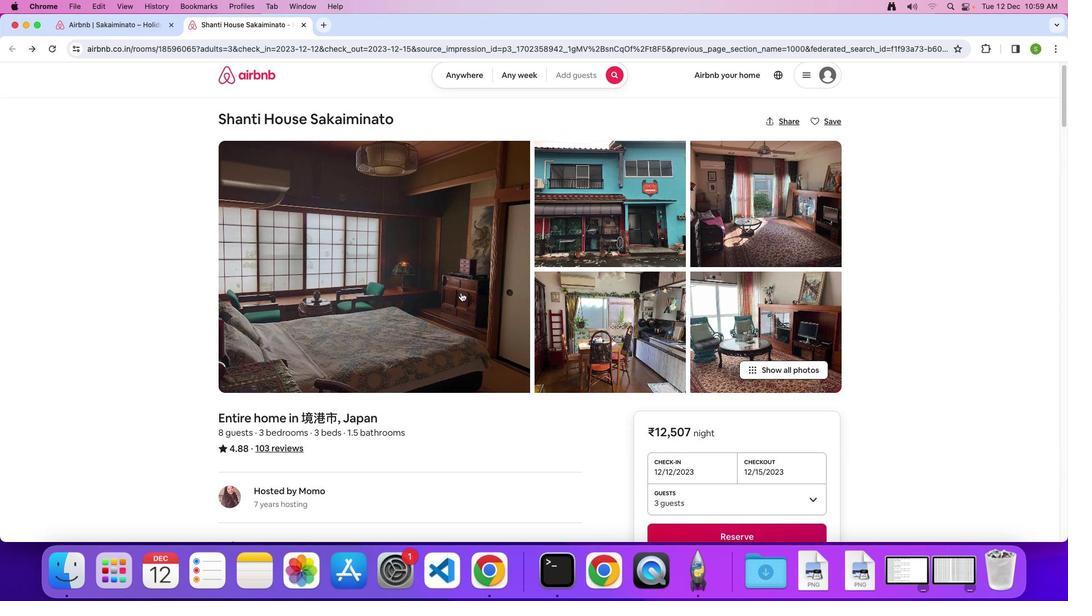 
Action: Mouse scrolled (460, 292) with delta (0, 0)
Screenshot: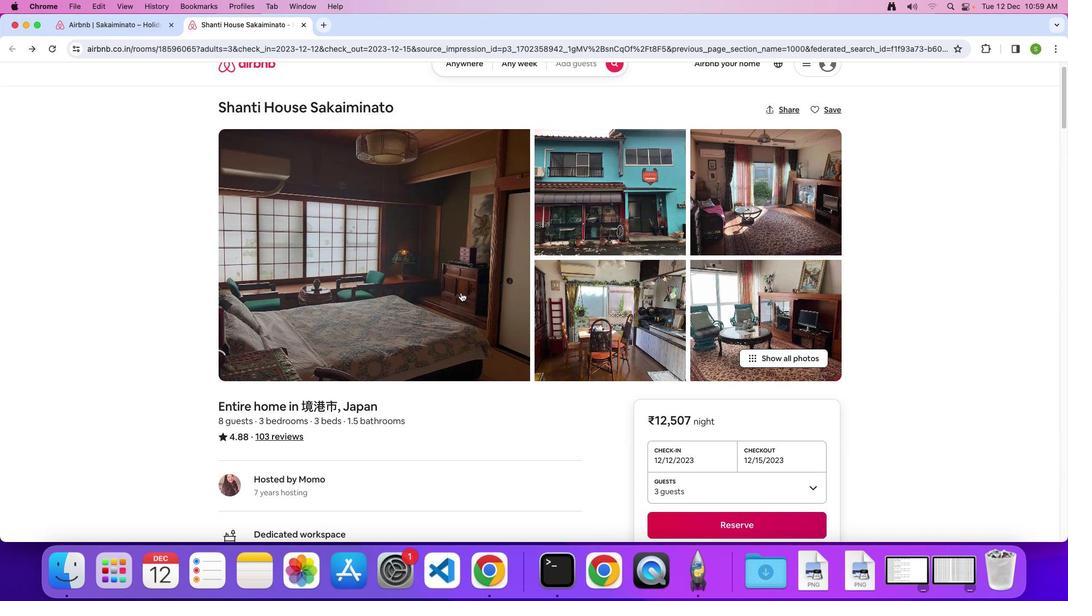 
Action: Mouse scrolled (460, 292) with delta (0, -1)
